 Task: Play online Dominion games in medium mode.
Action: Mouse moved to (623, 528)
Screenshot: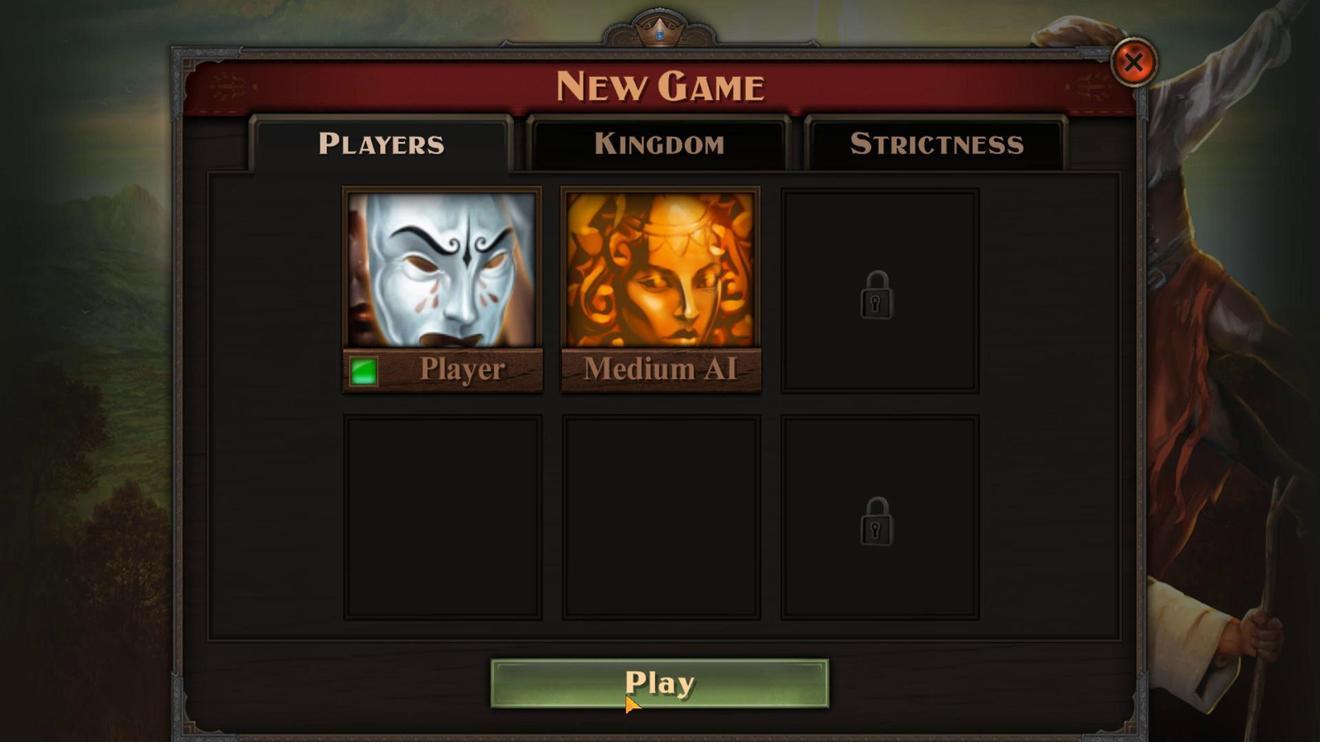 
Action: Mouse pressed left at (623, 528)
Screenshot: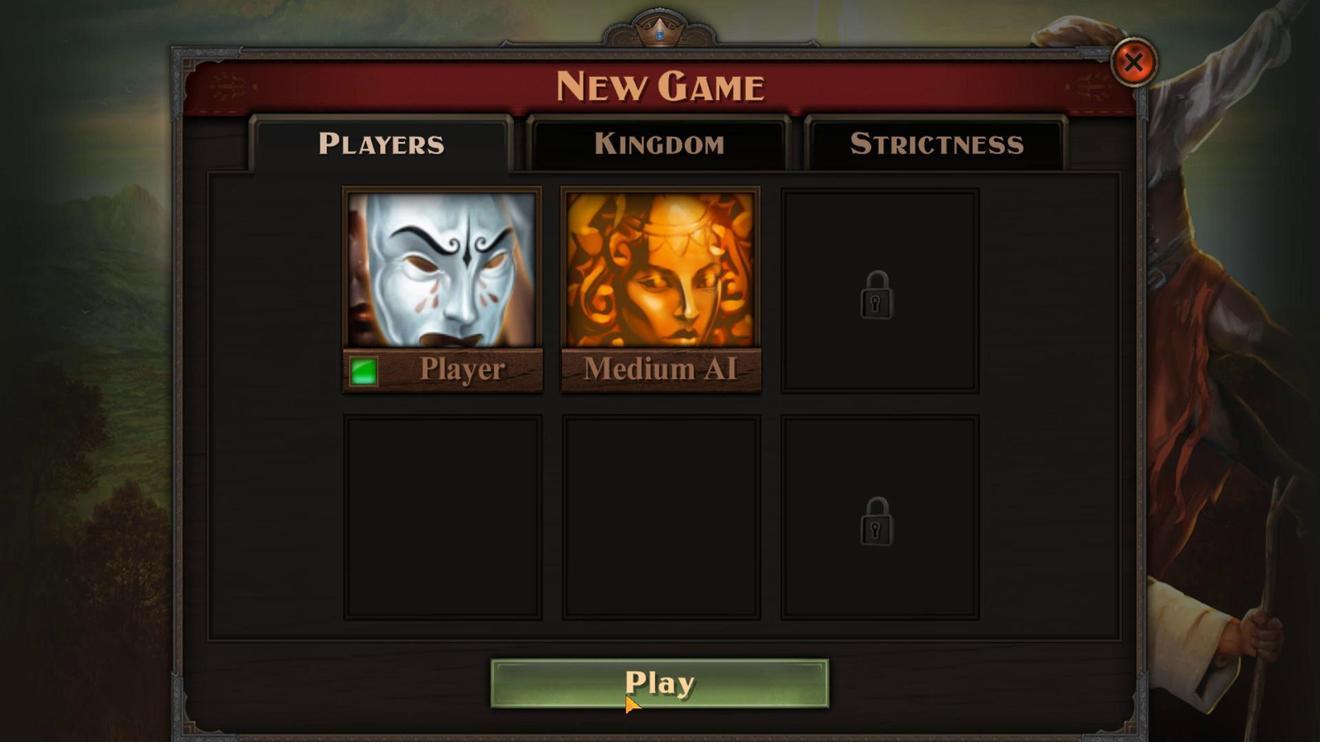 
Action: Mouse moved to (625, 524)
Screenshot: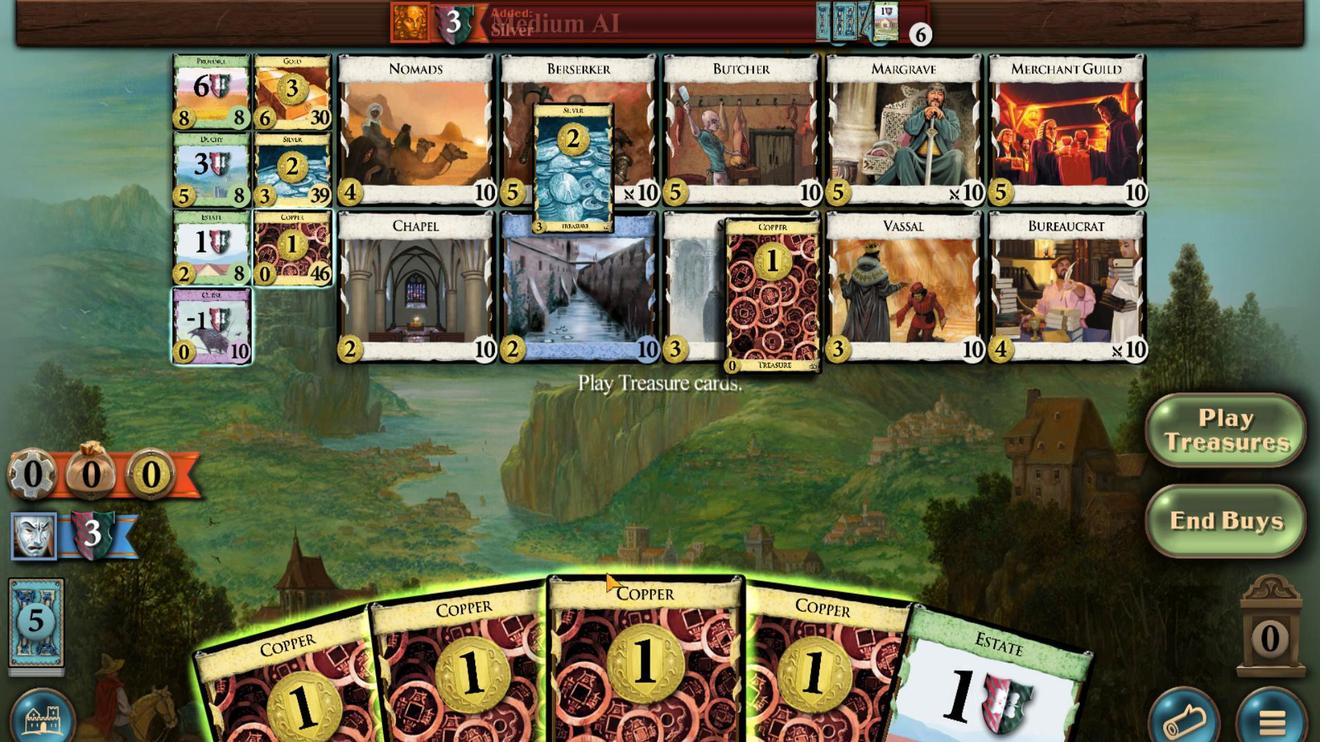 
Action: Mouse pressed left at (625, 524)
Screenshot: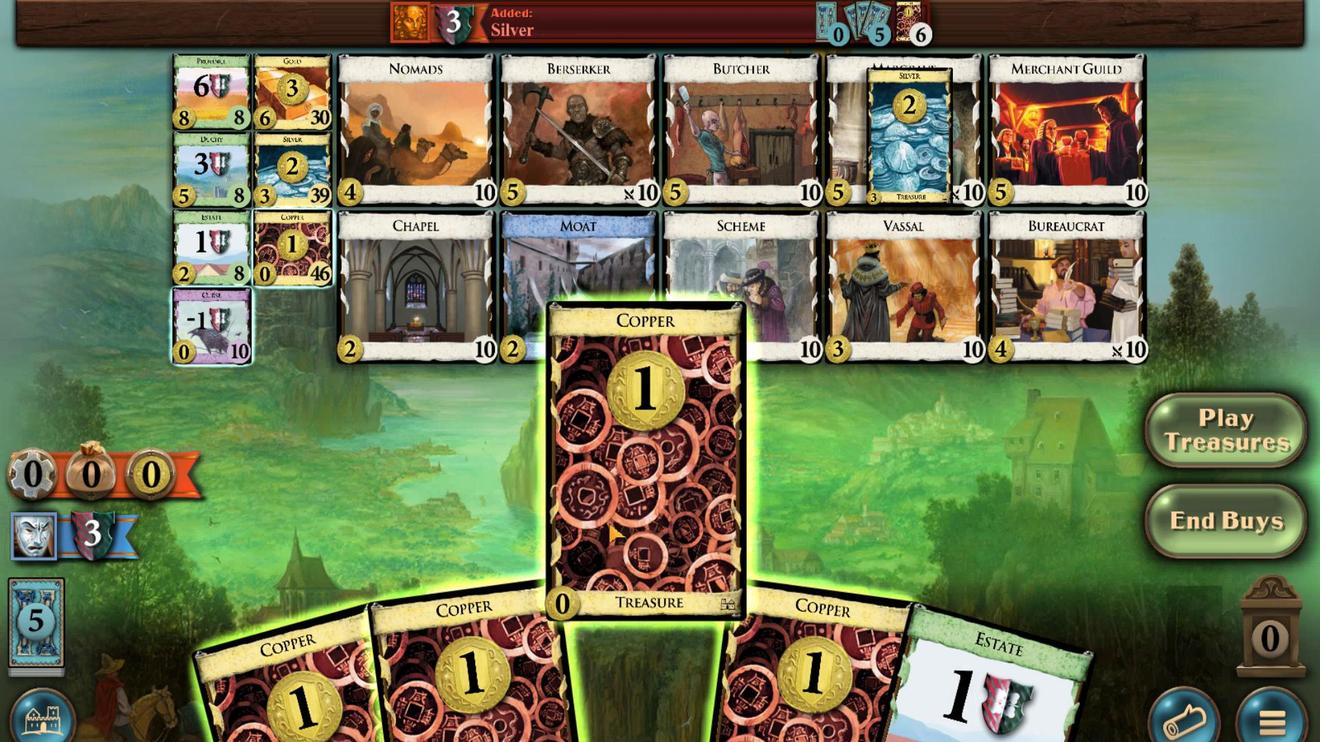 
Action: Mouse moved to (628, 526)
Screenshot: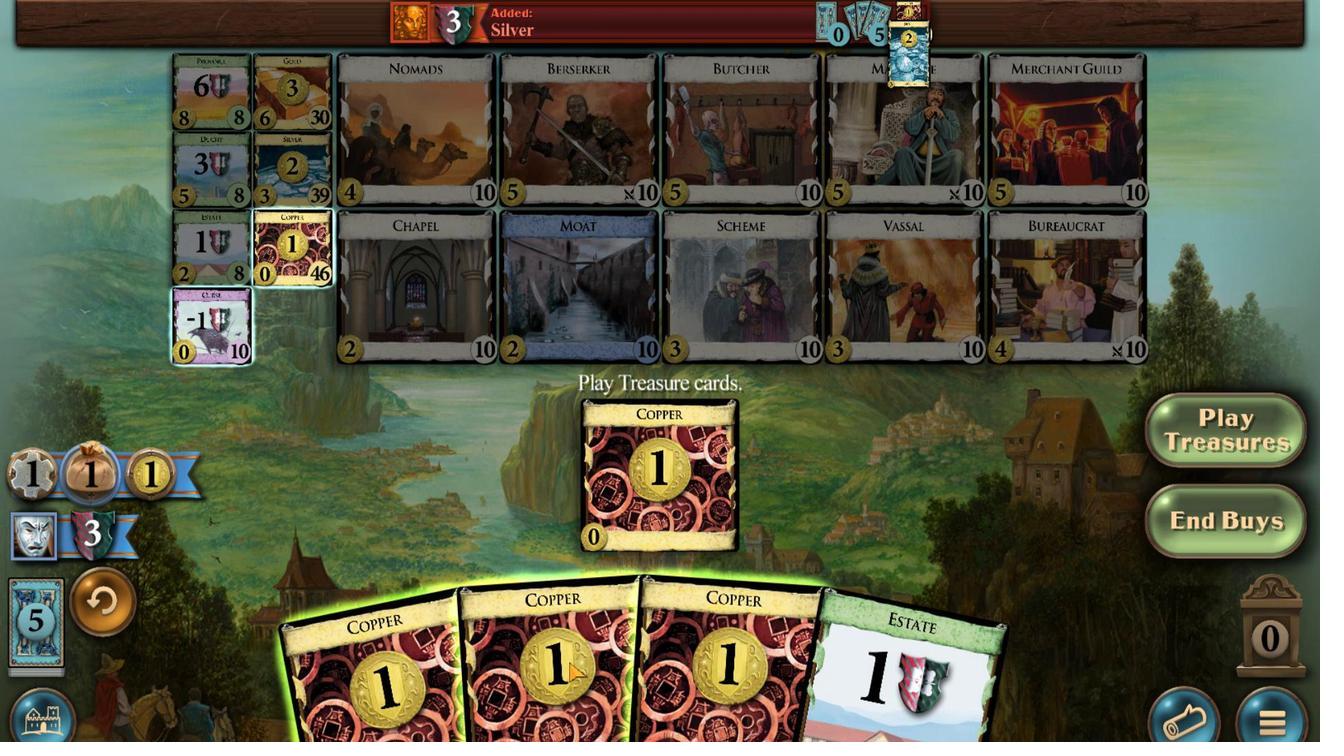
Action: Mouse pressed left at (628, 526)
Screenshot: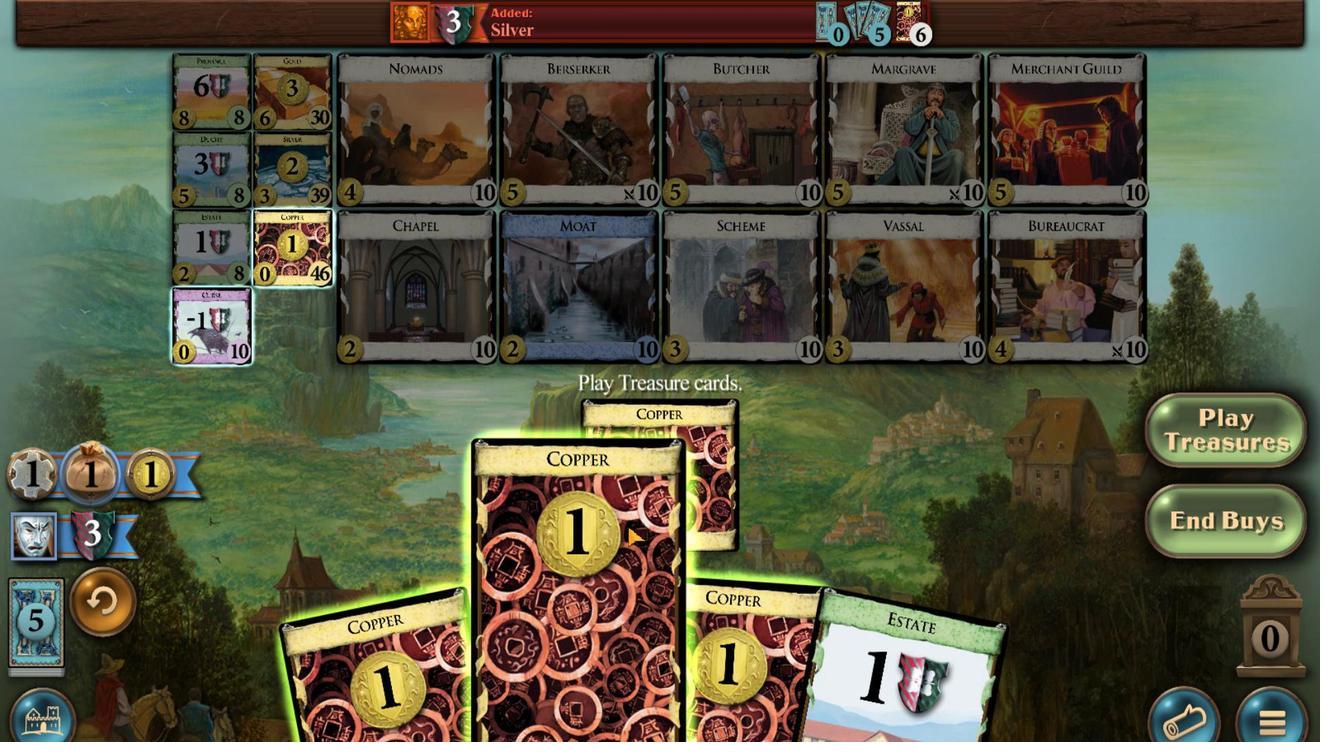 
Action: Mouse moved to (623, 520)
Screenshot: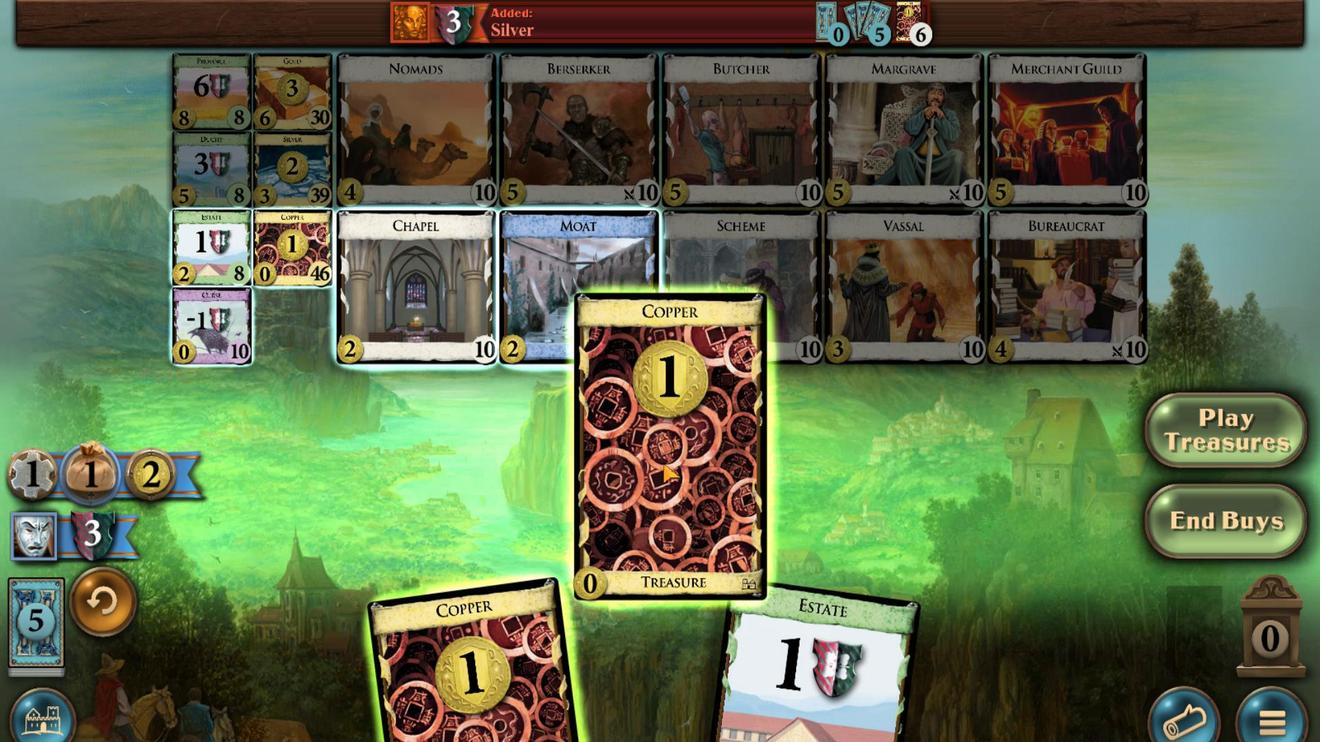 
Action: Mouse pressed left at (623, 520)
Screenshot: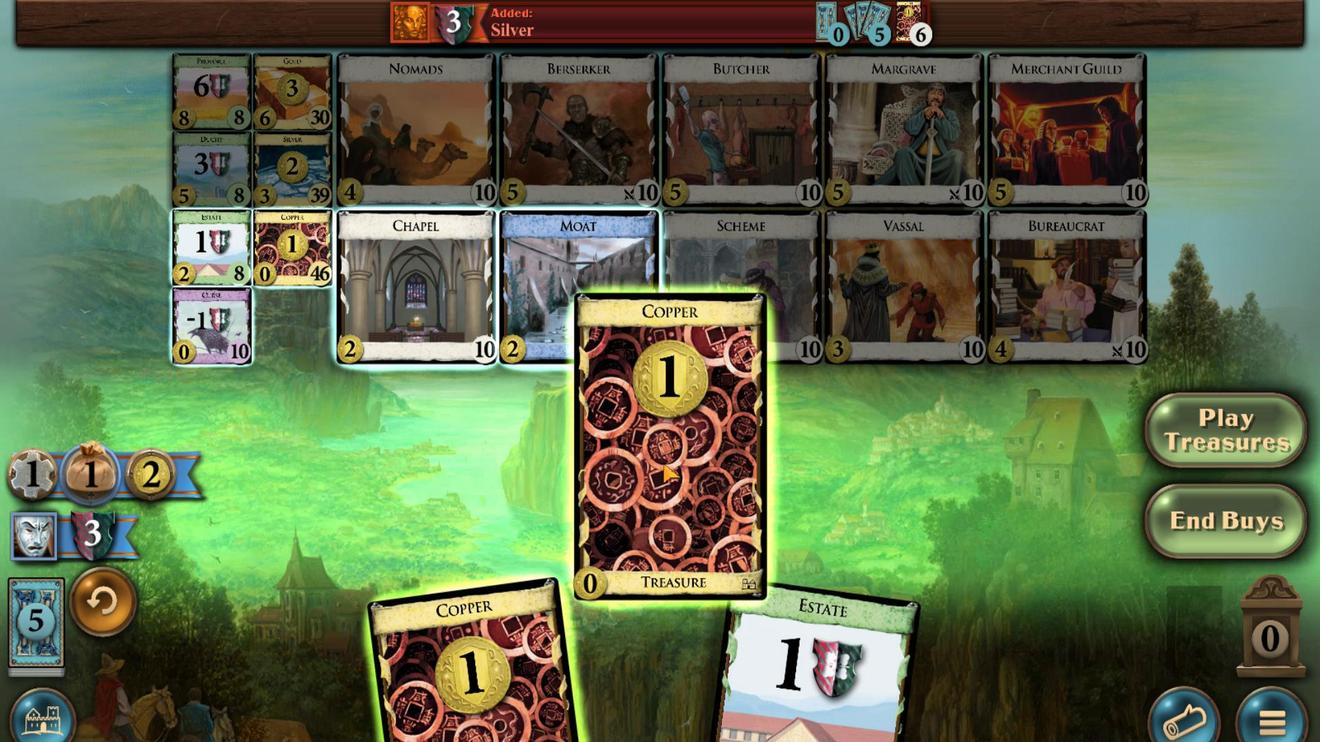 
Action: Mouse moved to (630, 524)
Screenshot: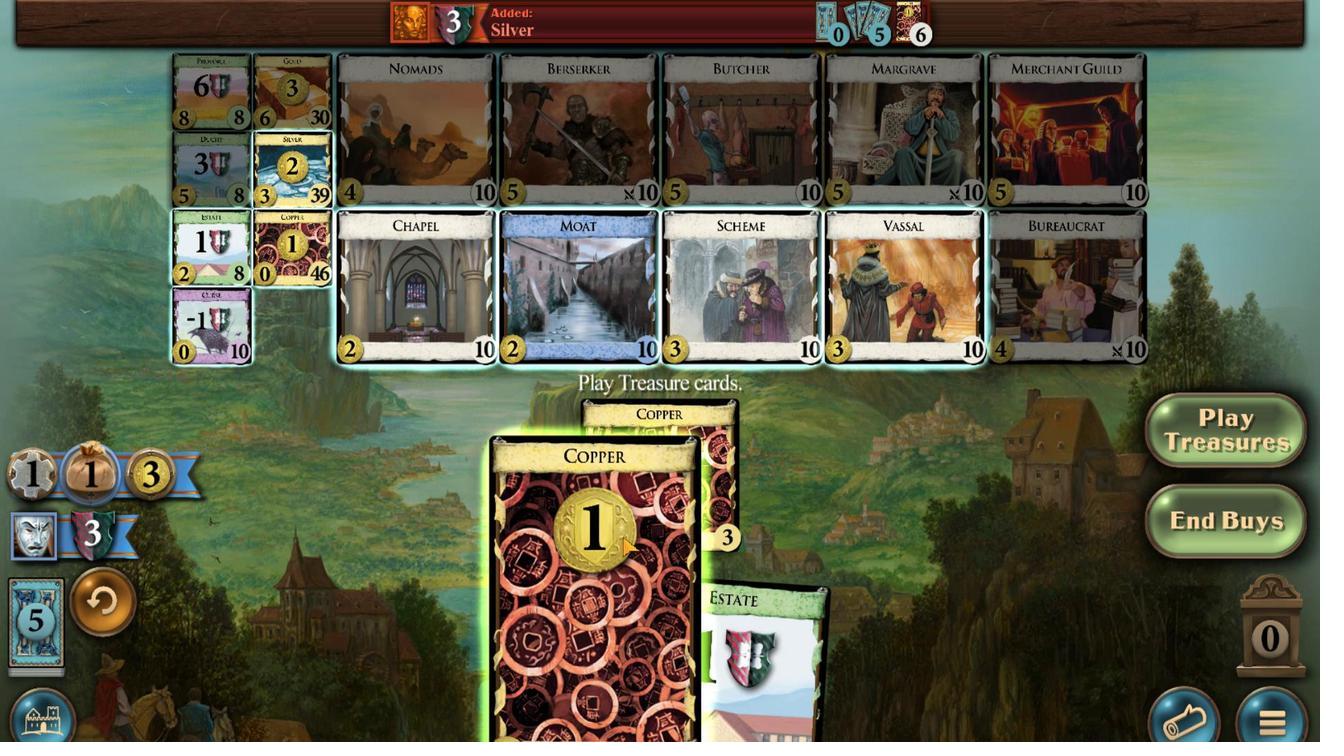 
Action: Mouse pressed left at (630, 524)
Screenshot: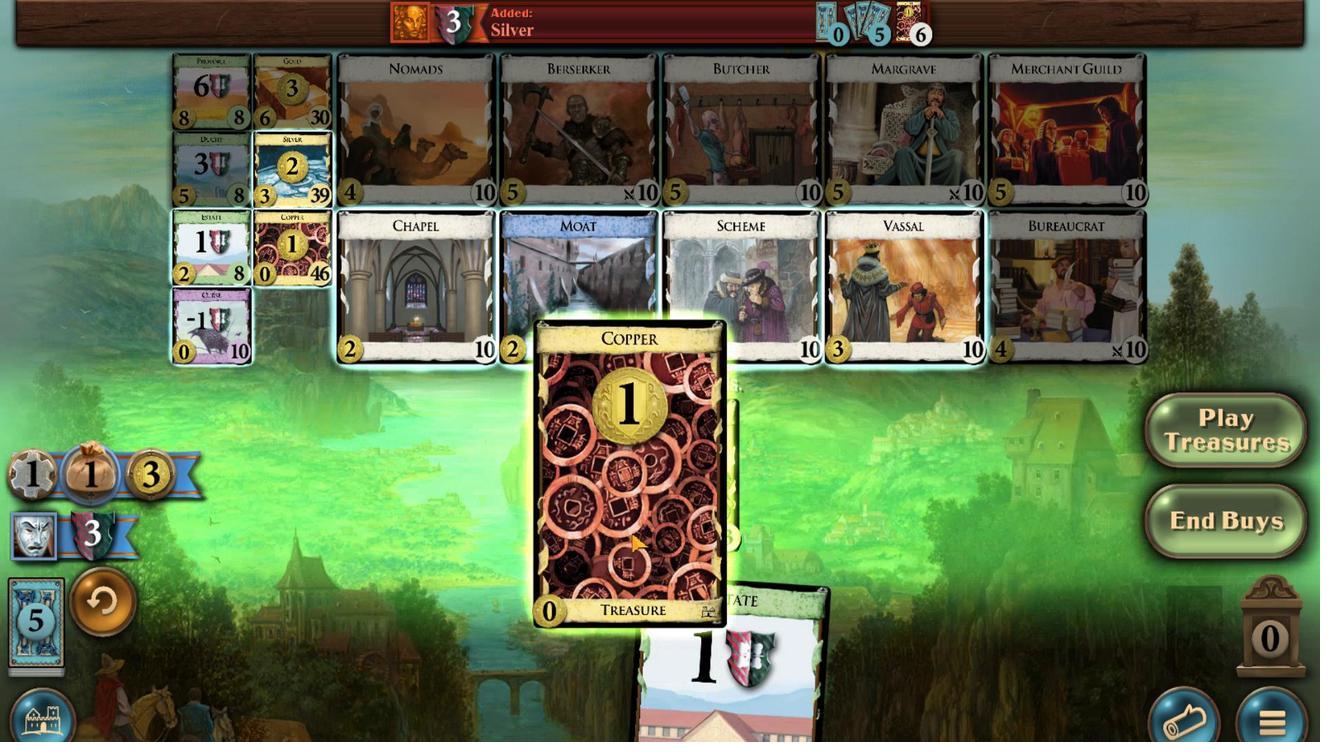 
Action: Mouse moved to (650, 488)
Screenshot: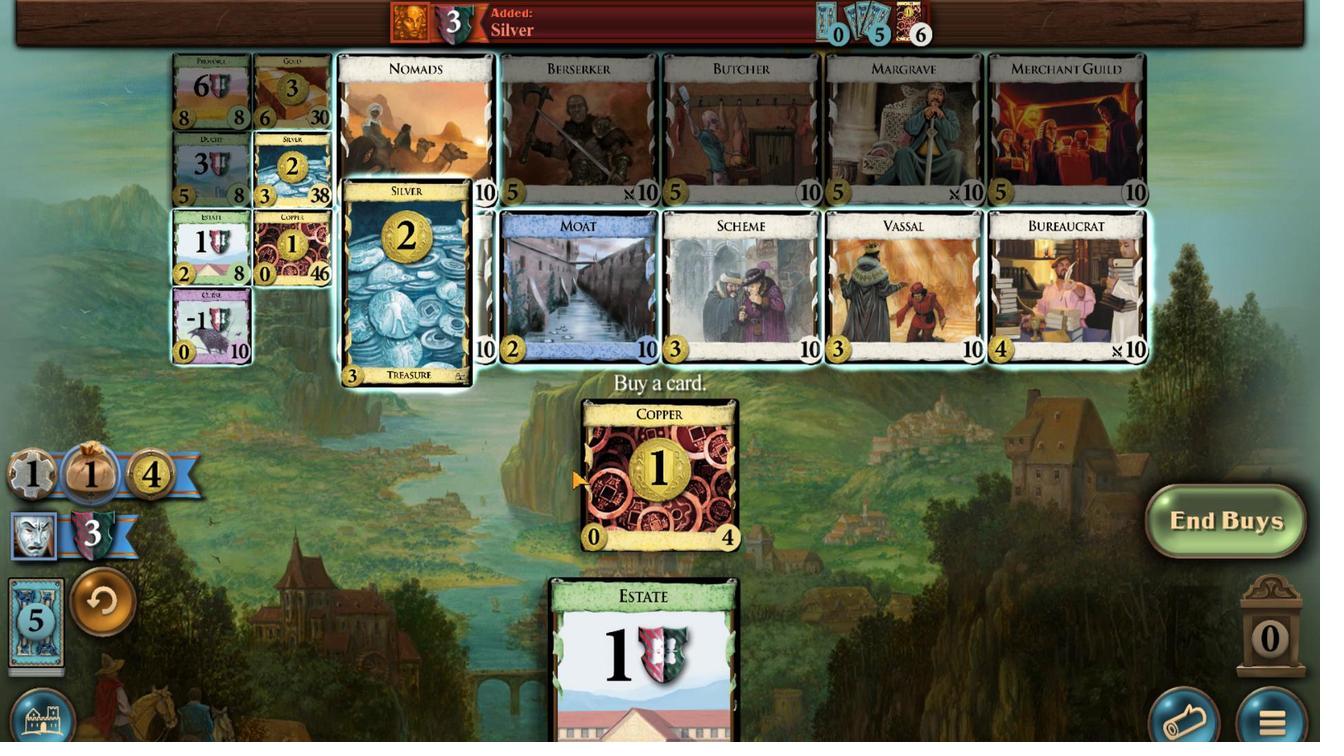 
Action: Mouse pressed left at (650, 488)
Screenshot: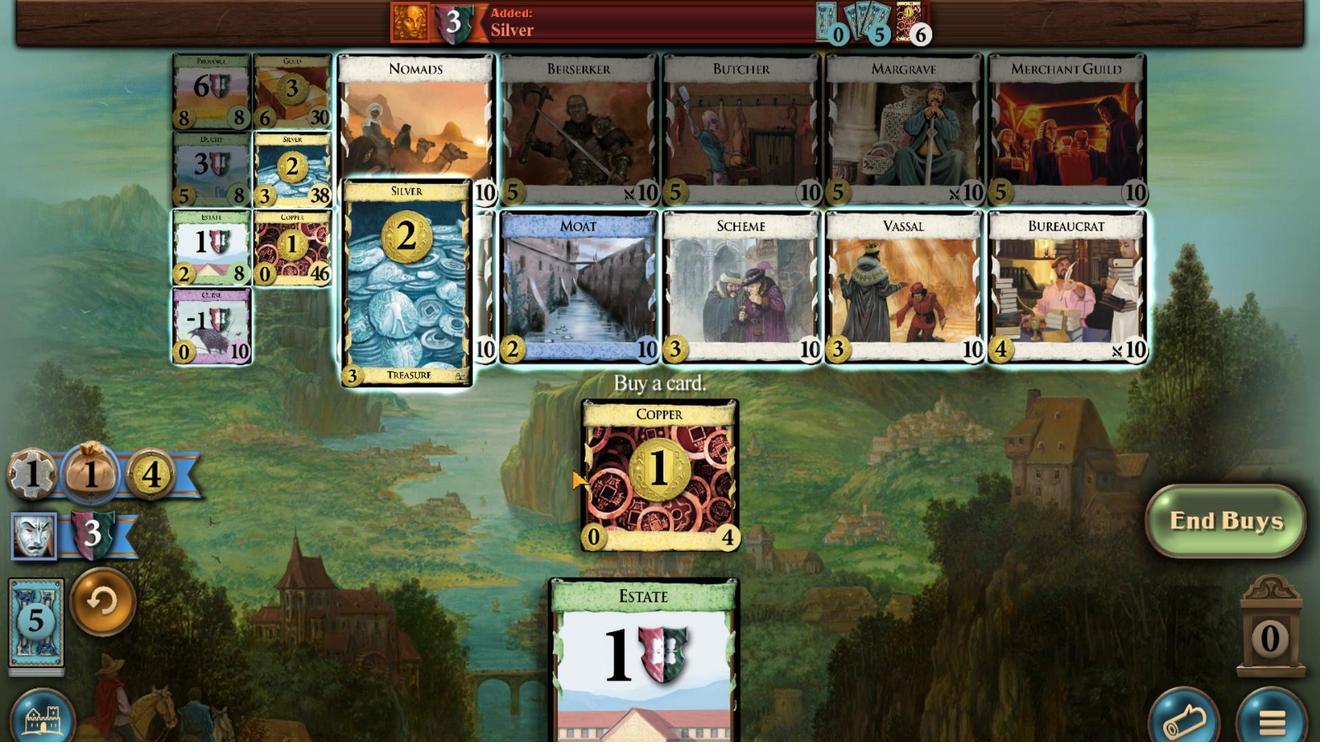 
Action: Mouse moved to (637, 525)
Screenshot: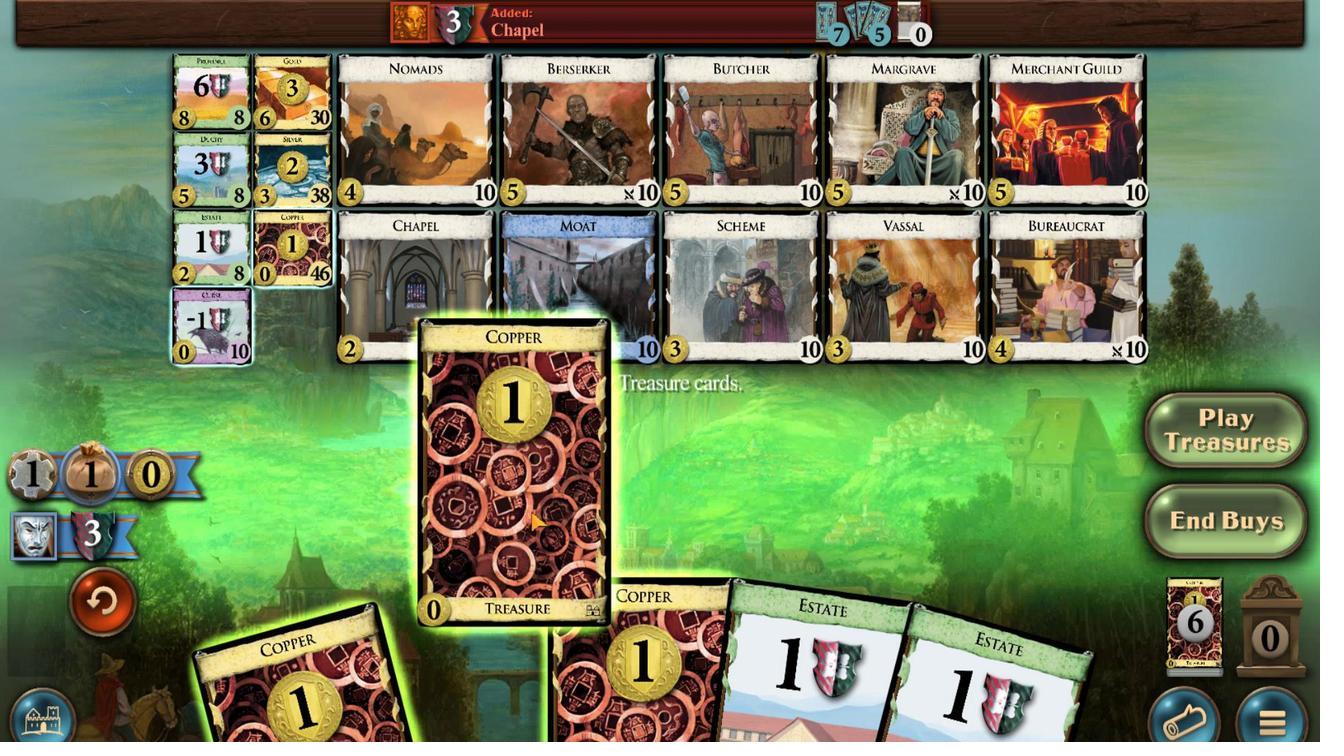 
Action: Mouse pressed left at (637, 525)
Screenshot: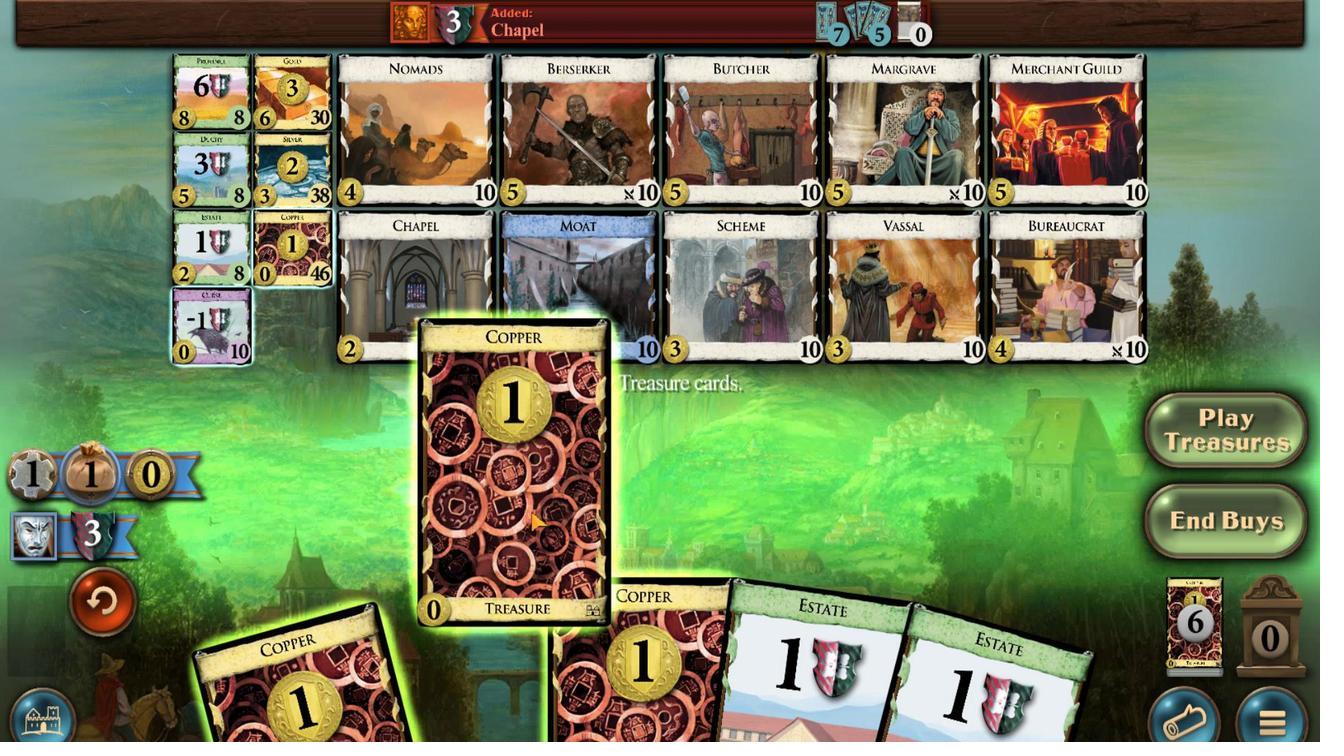 
Action: Mouse moved to (629, 524)
Screenshot: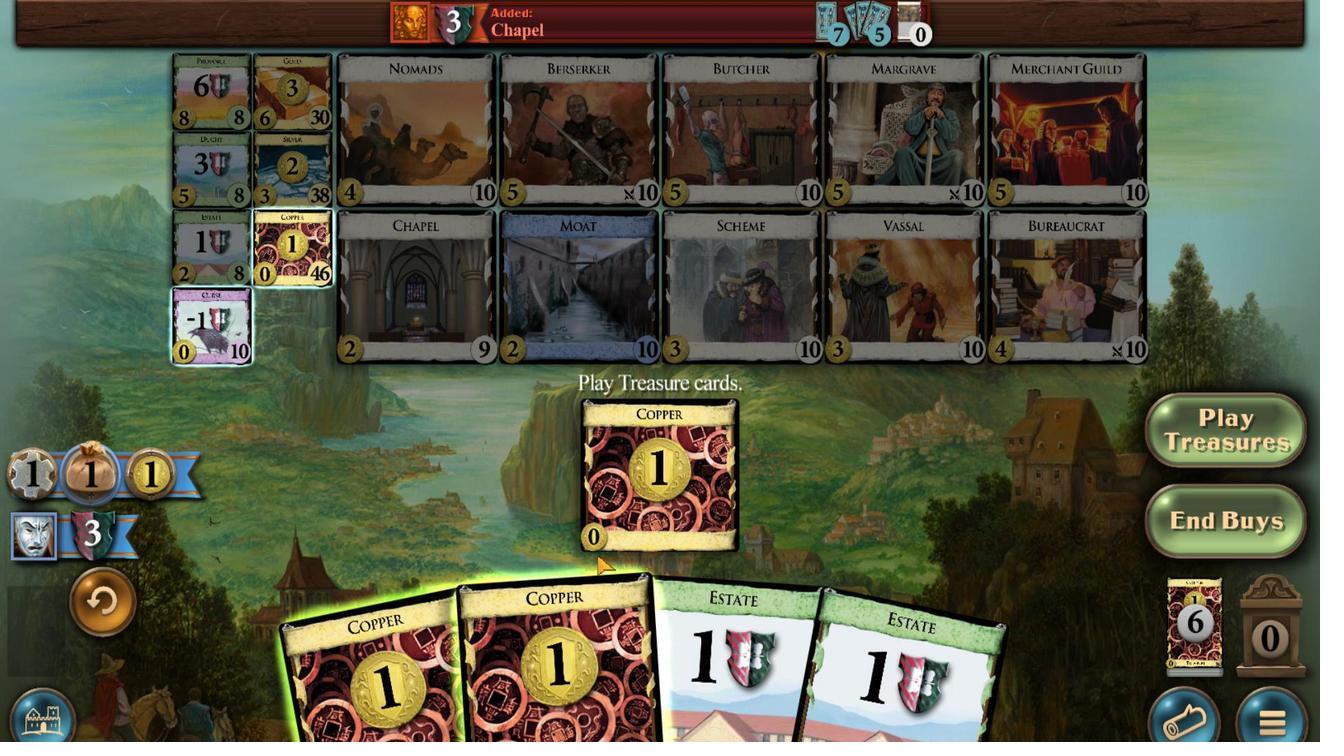 
Action: Mouse pressed left at (629, 524)
Screenshot: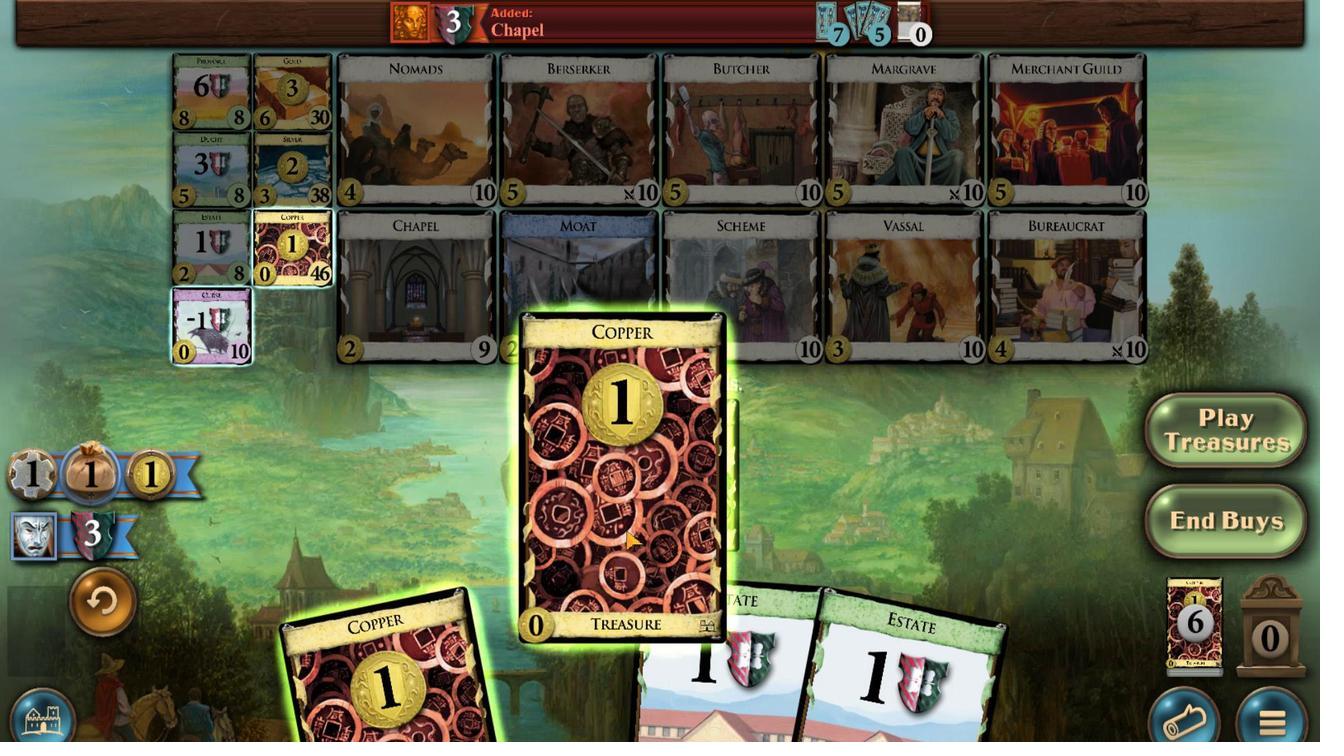 
Action: Mouse moved to (636, 524)
Screenshot: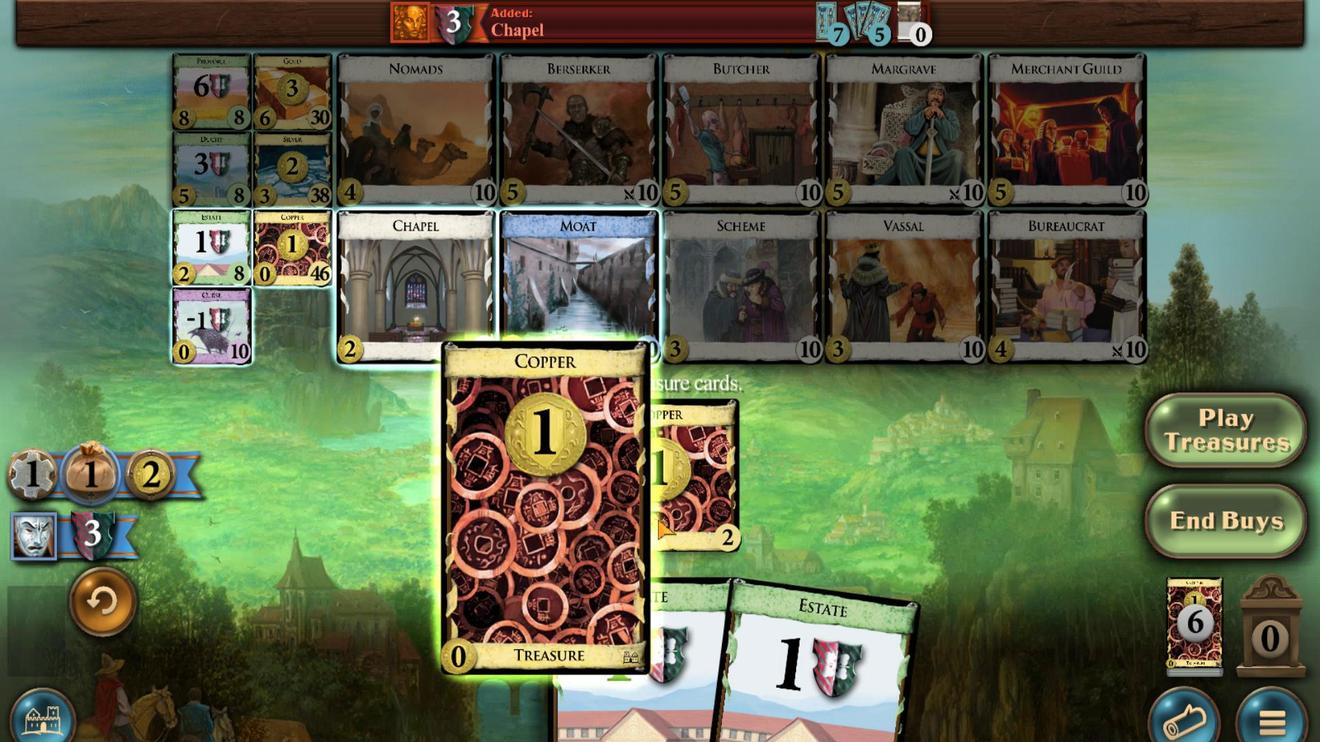 
Action: Mouse pressed left at (636, 524)
Screenshot: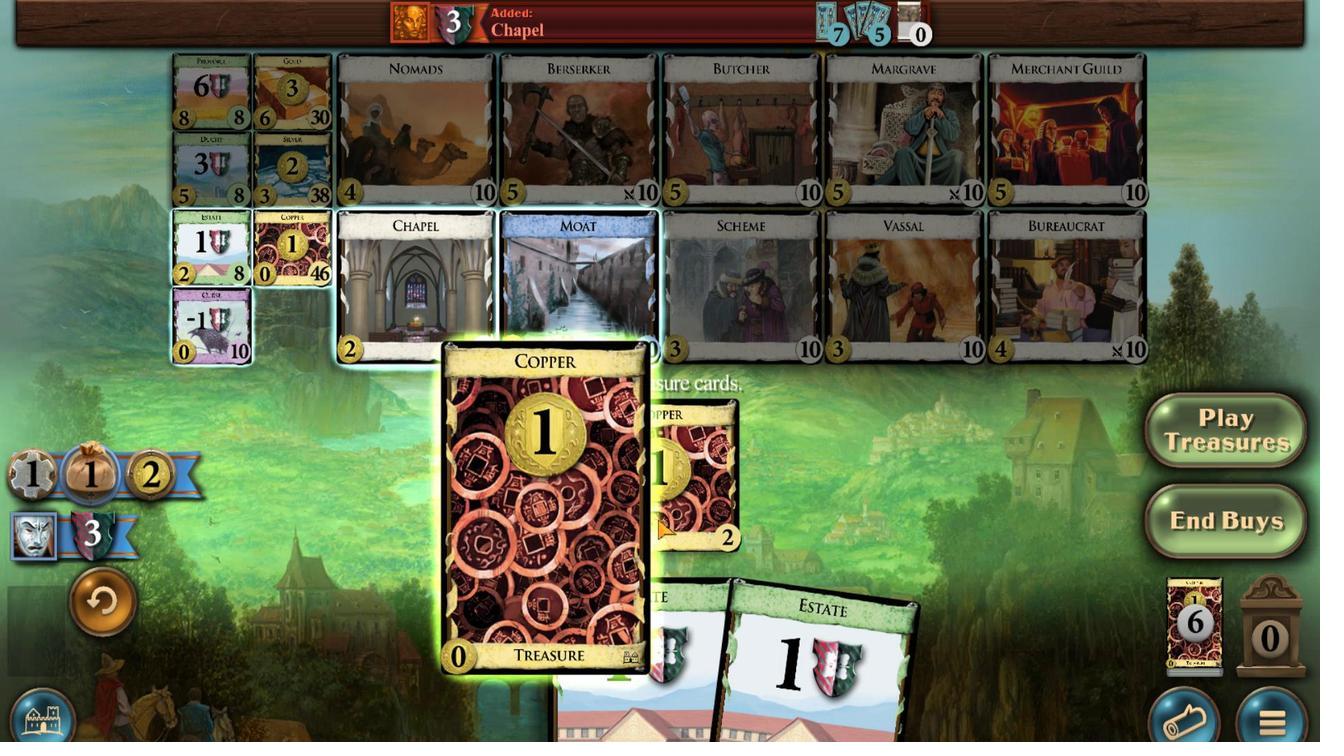 
Action: Mouse moved to (651, 489)
Screenshot: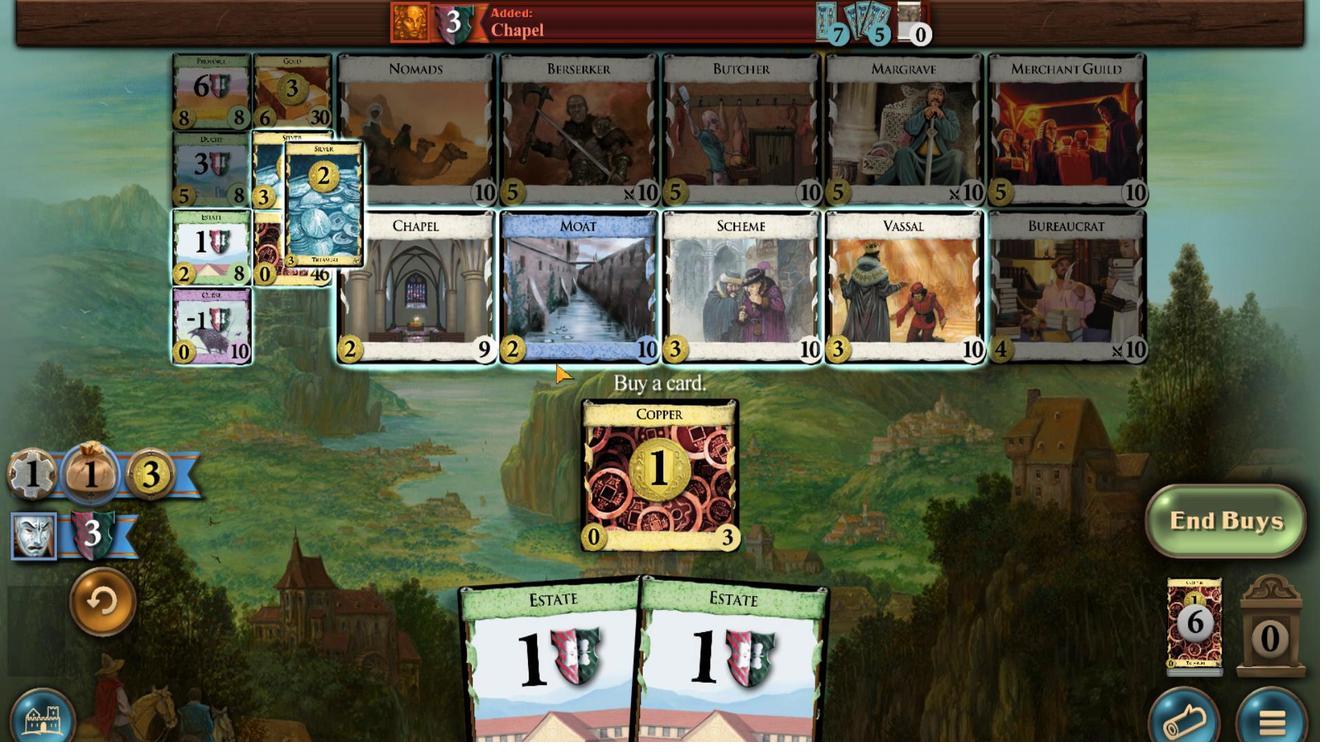 
Action: Mouse pressed left at (651, 489)
Screenshot: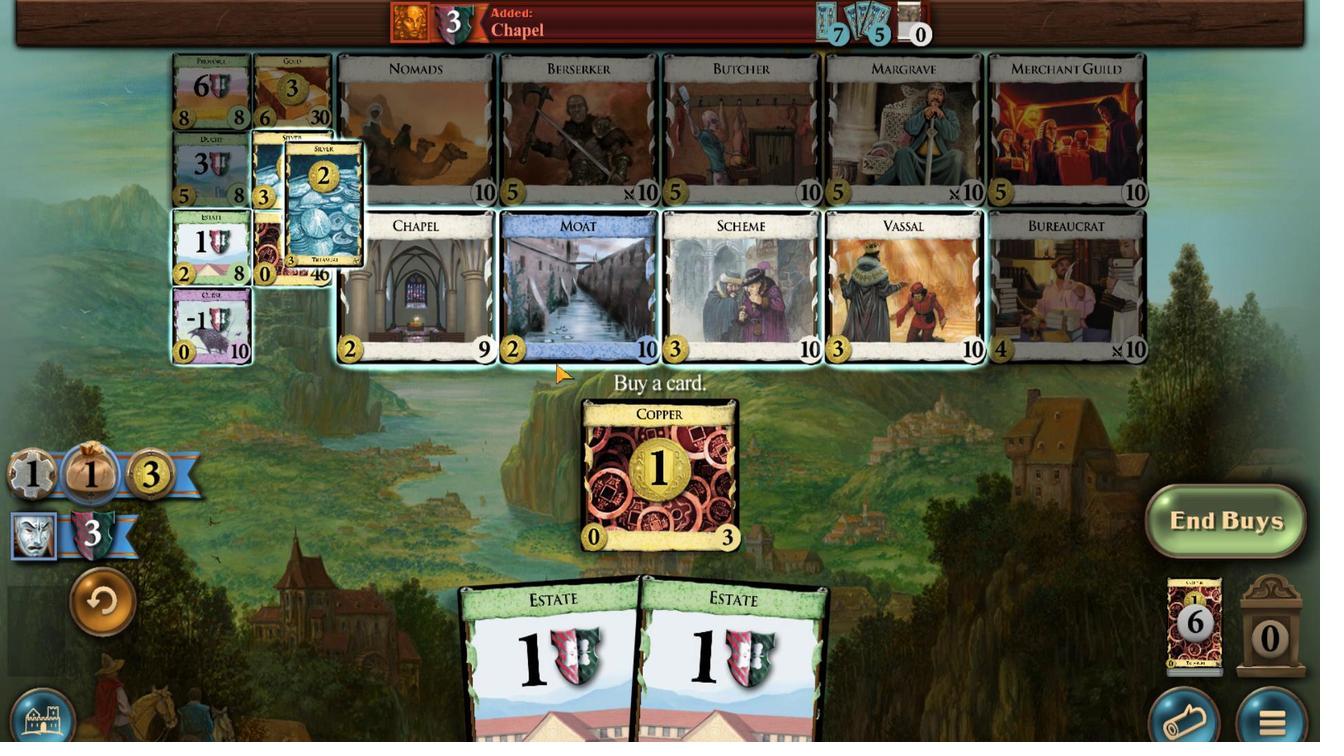 
Action: Mouse moved to (610, 525)
Screenshot: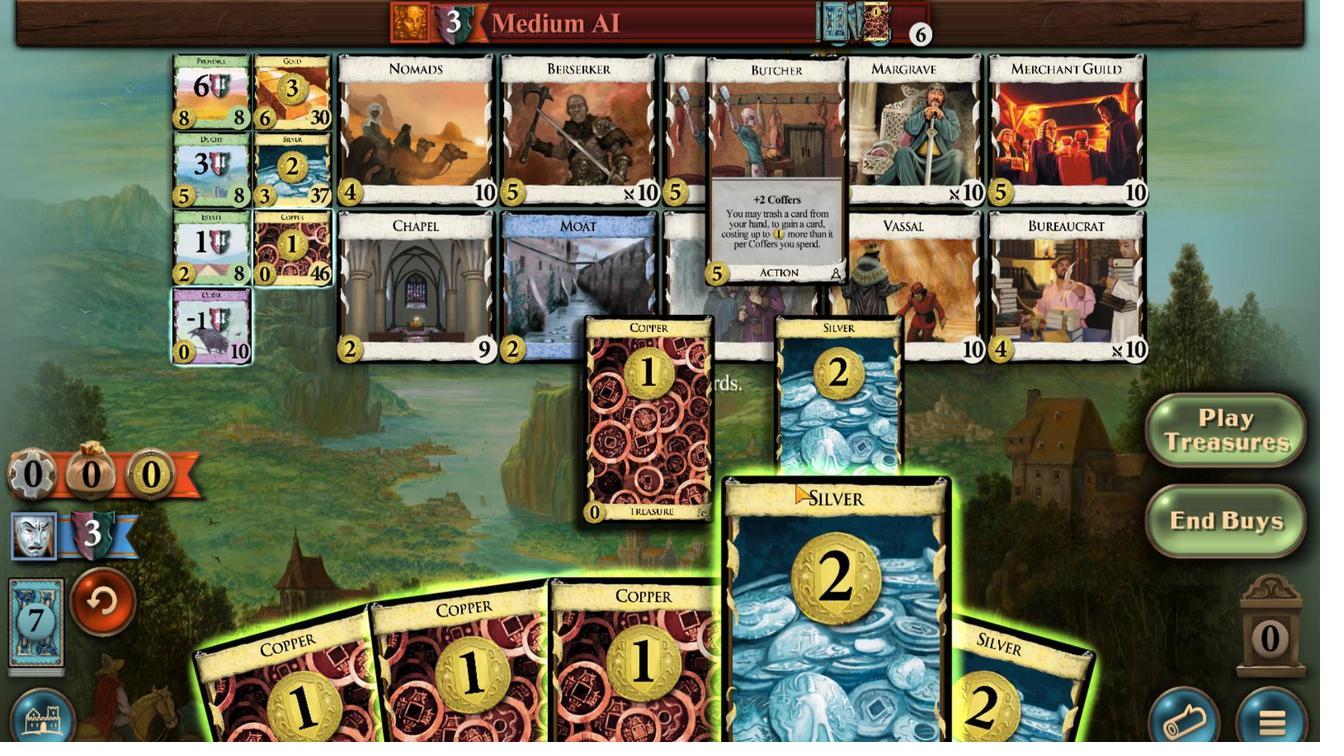 
Action: Mouse pressed left at (610, 525)
Screenshot: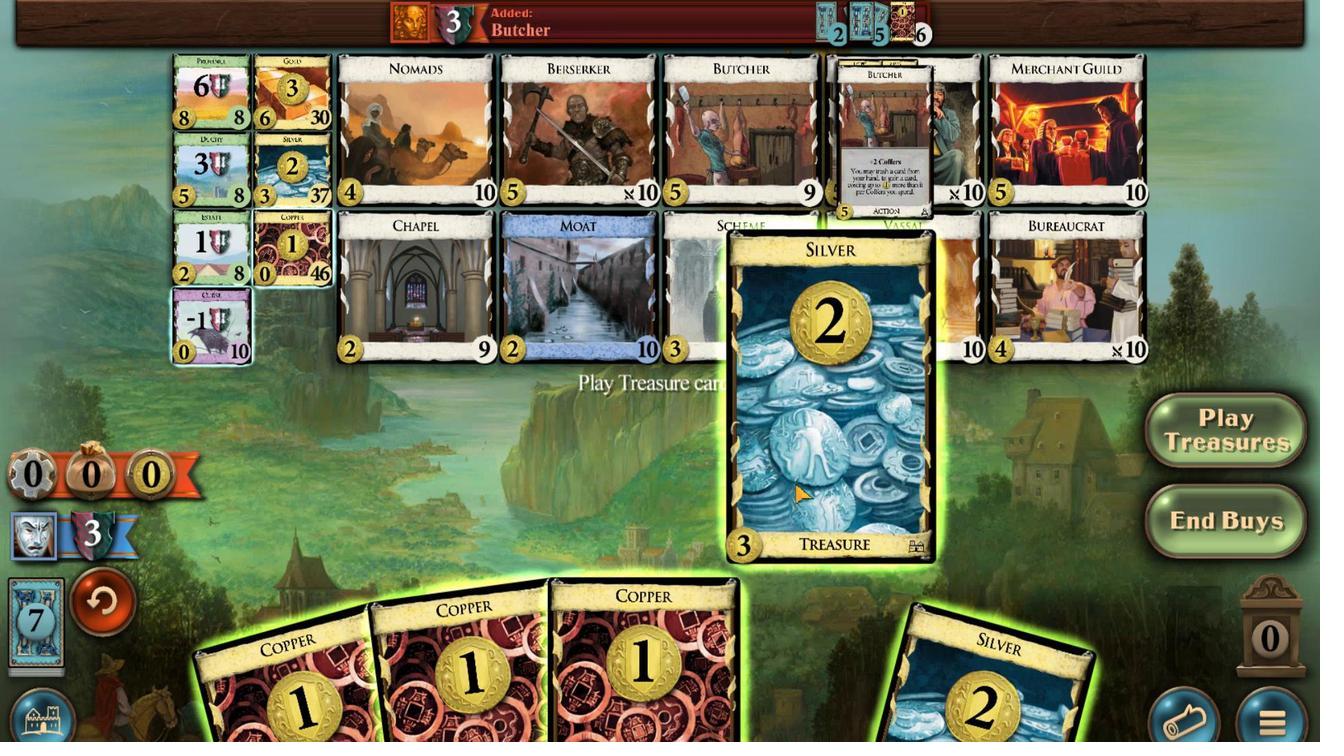
Action: Mouse moved to (601, 526)
Screenshot: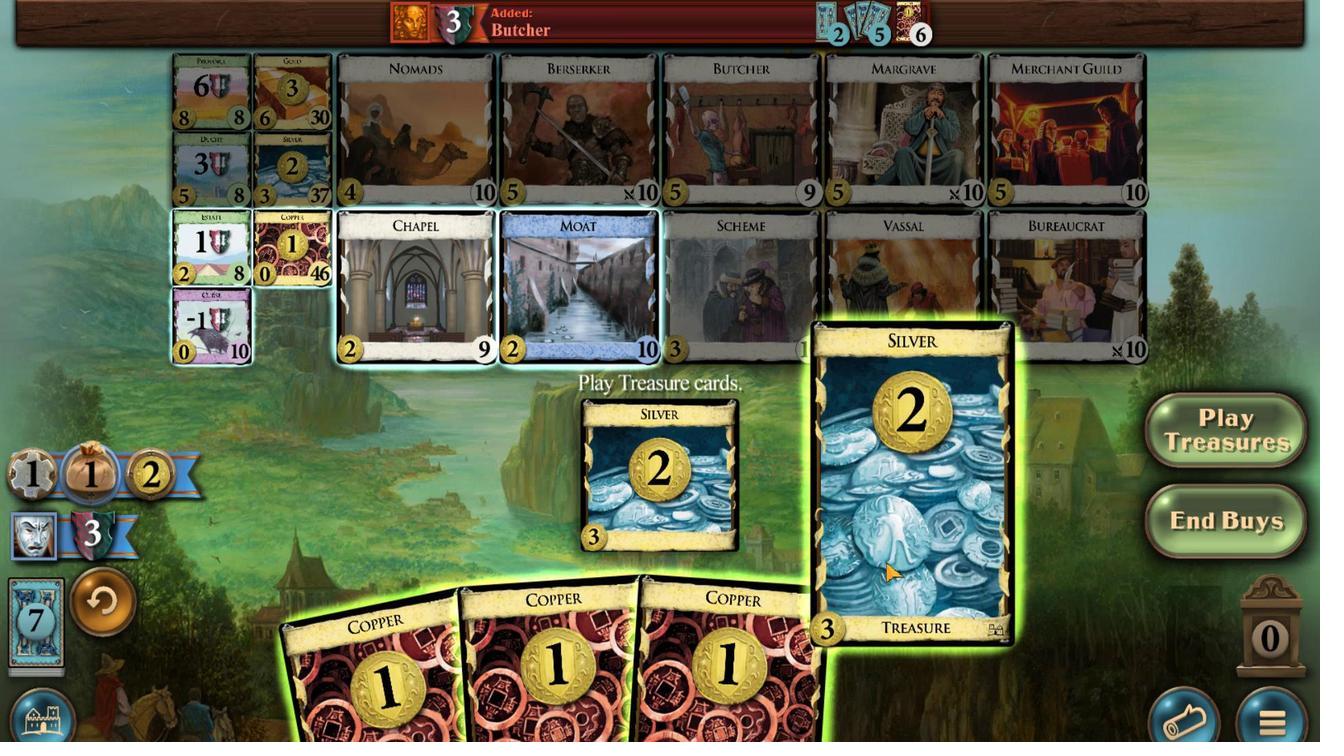 
Action: Mouse pressed left at (601, 526)
Screenshot: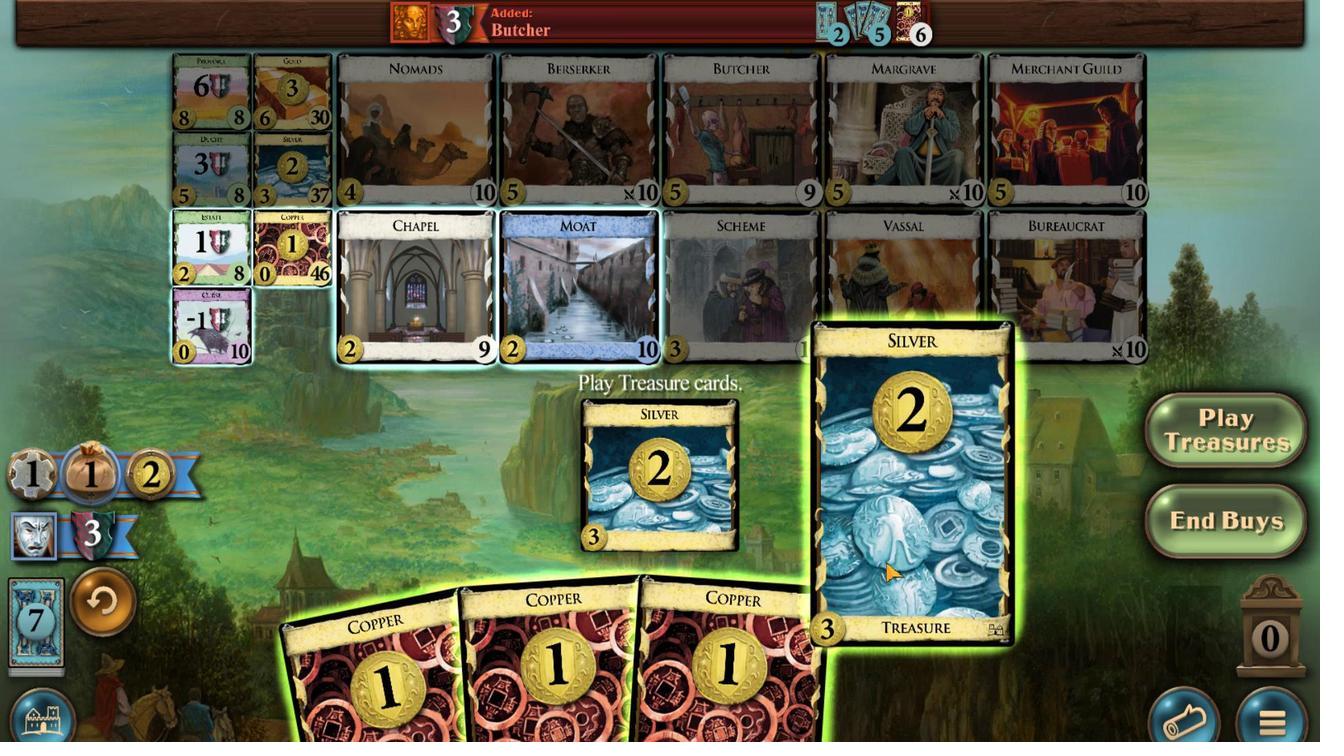 
Action: Mouse moved to (609, 524)
Screenshot: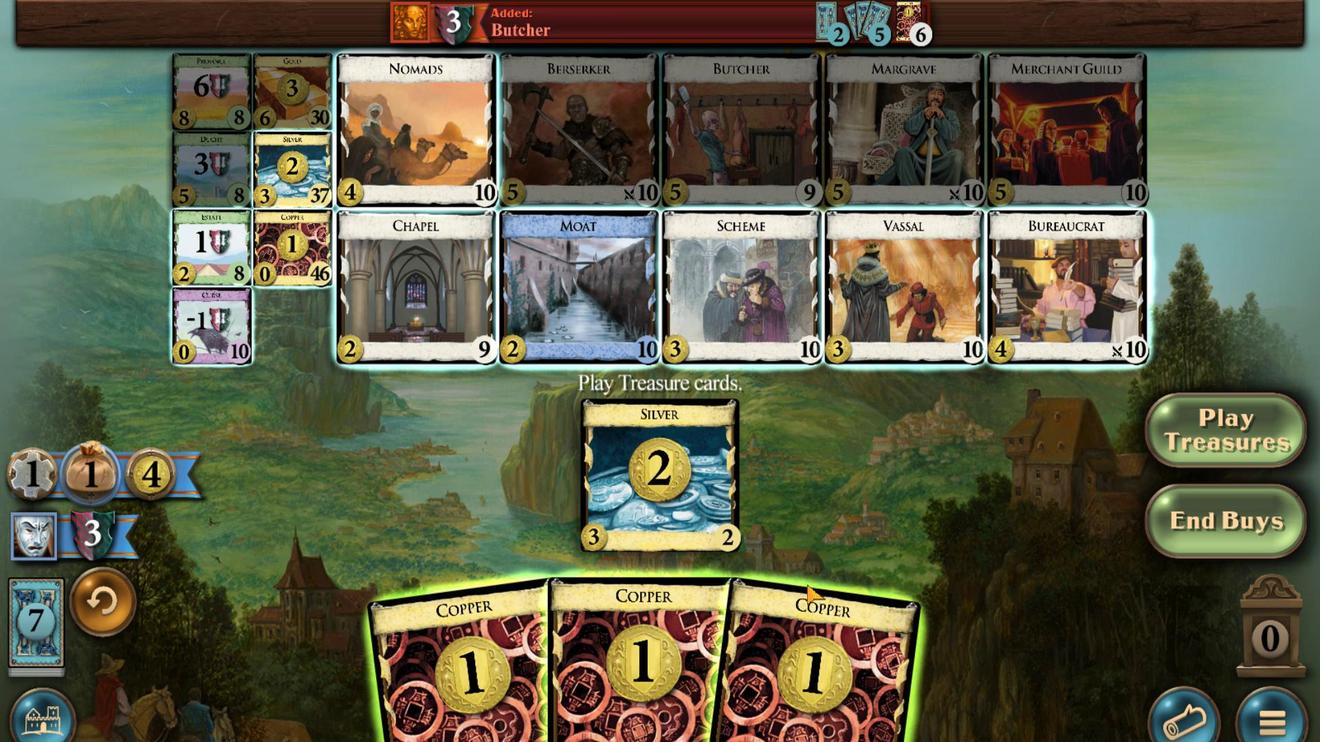 
Action: Mouse pressed left at (609, 524)
Screenshot: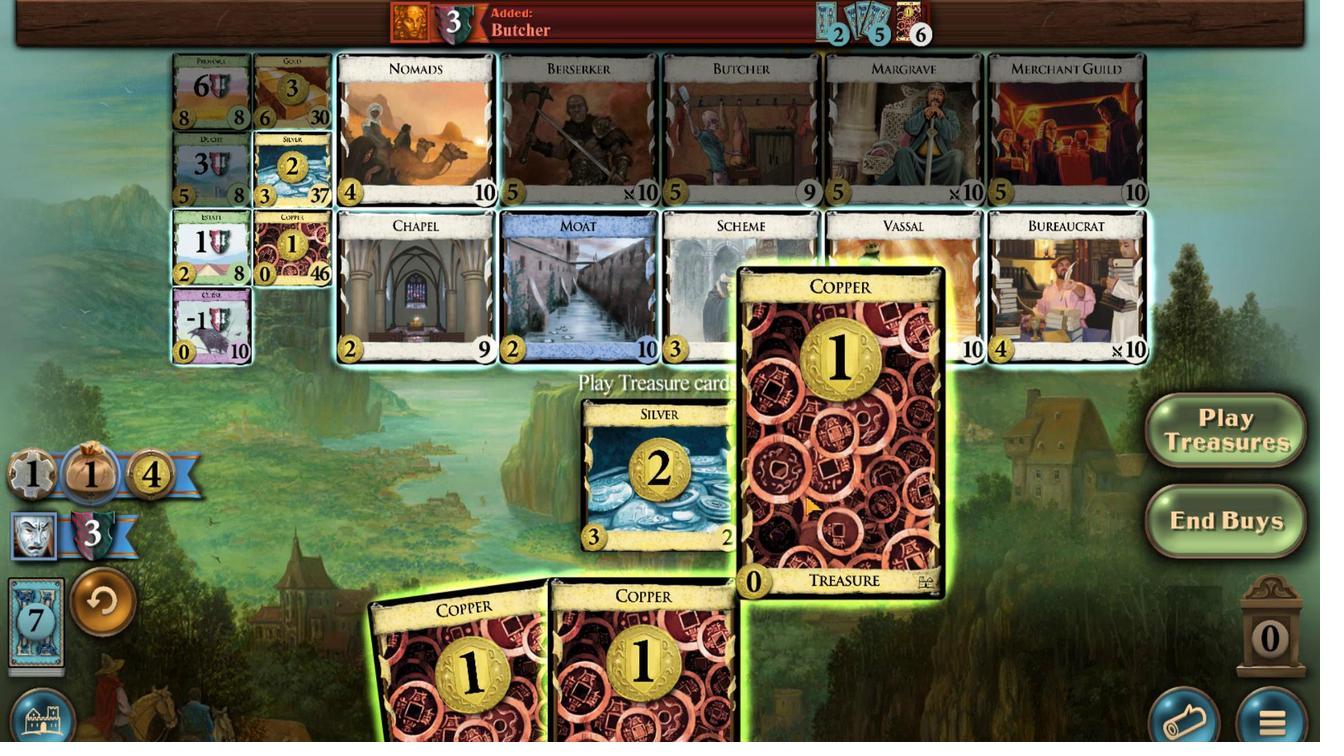 
Action: Mouse moved to (659, 488)
Screenshot: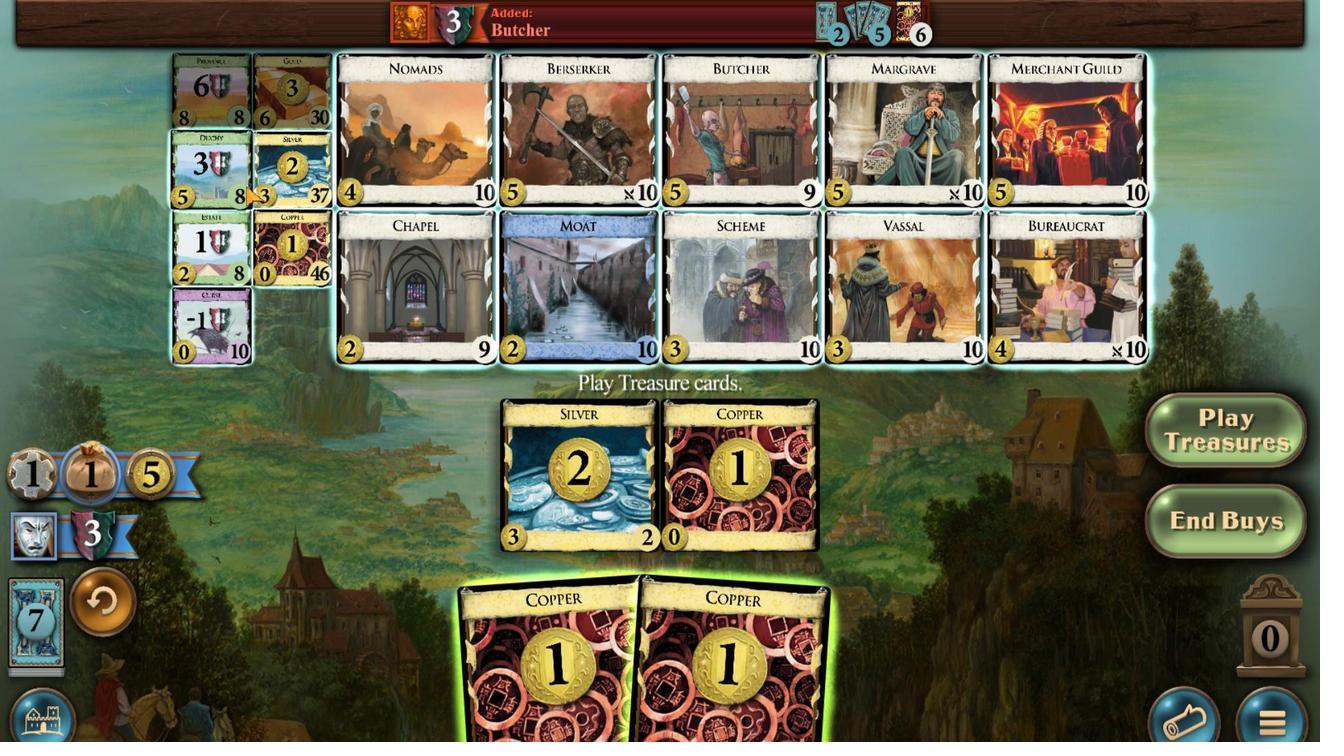 
Action: Mouse pressed left at (659, 488)
Screenshot: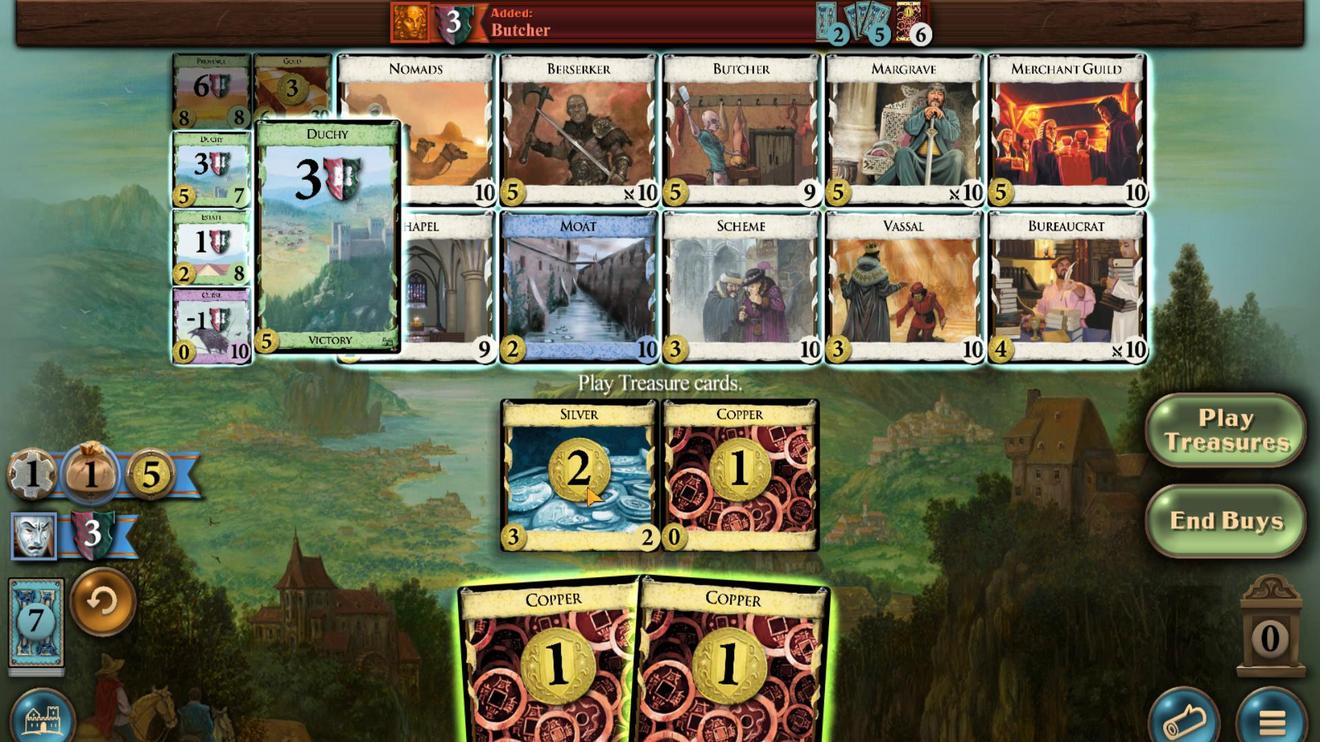 
Action: Mouse moved to (619, 524)
Screenshot: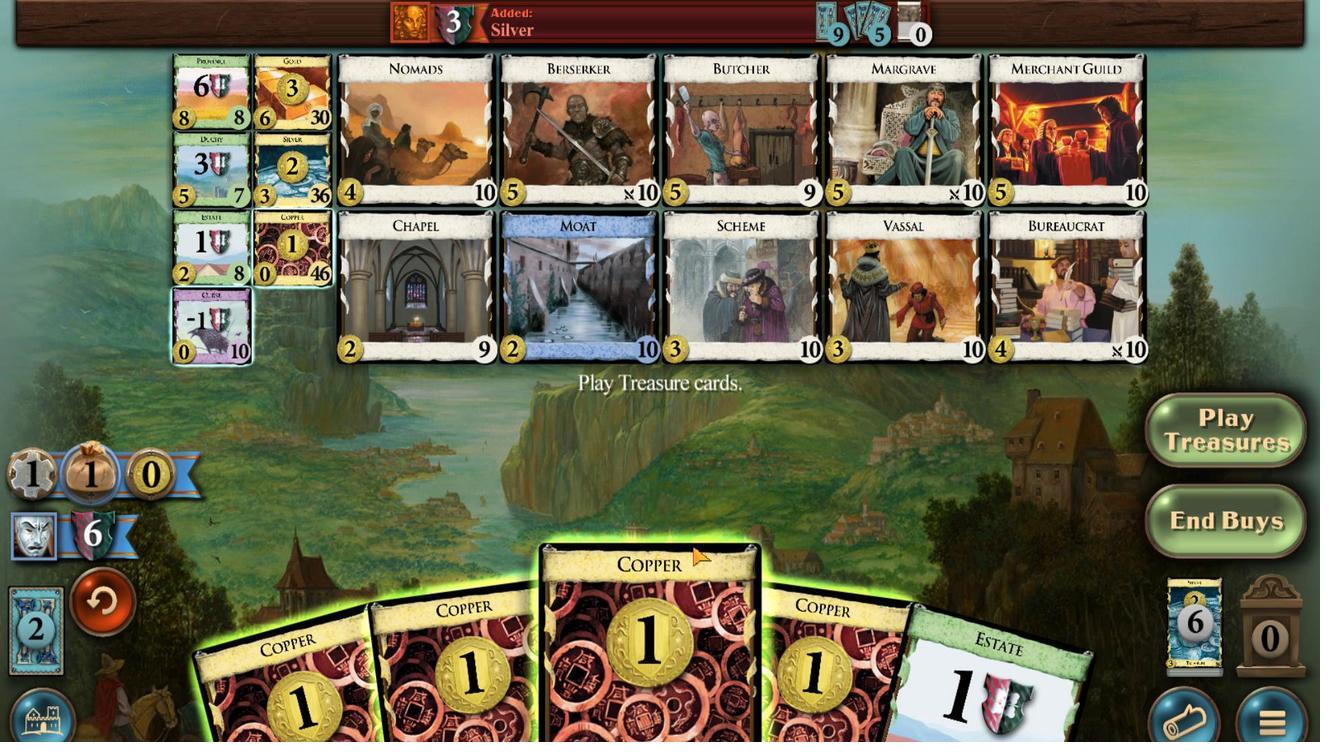 
Action: Mouse pressed left at (619, 524)
Screenshot: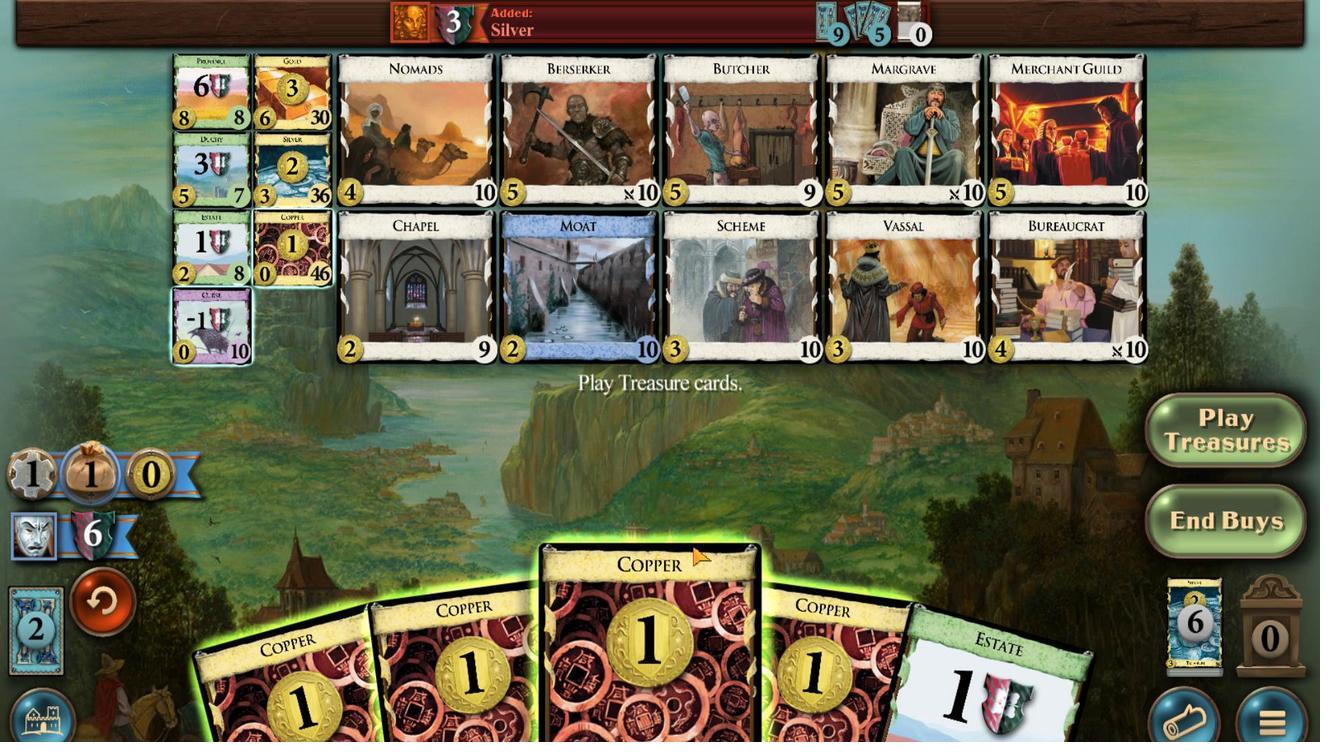 
Action: Mouse moved to (633, 524)
Screenshot: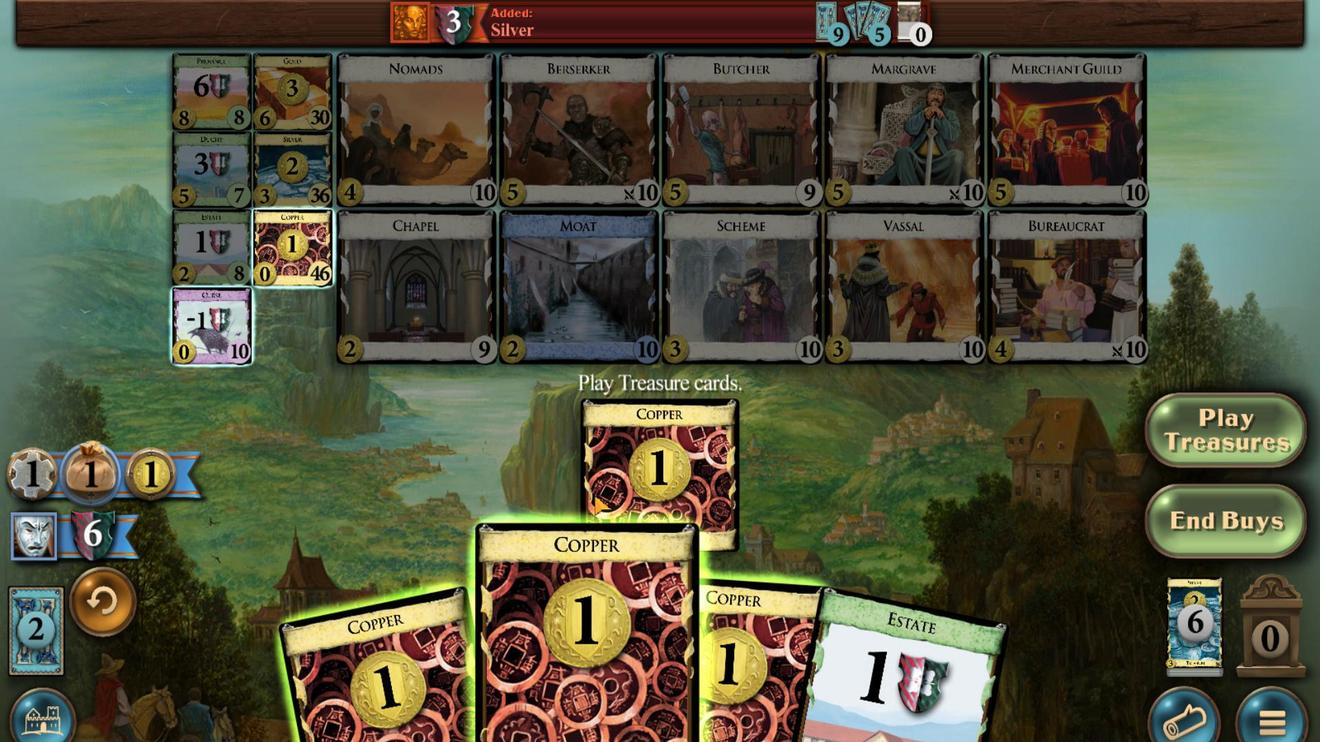 
Action: Mouse pressed left at (633, 524)
Screenshot: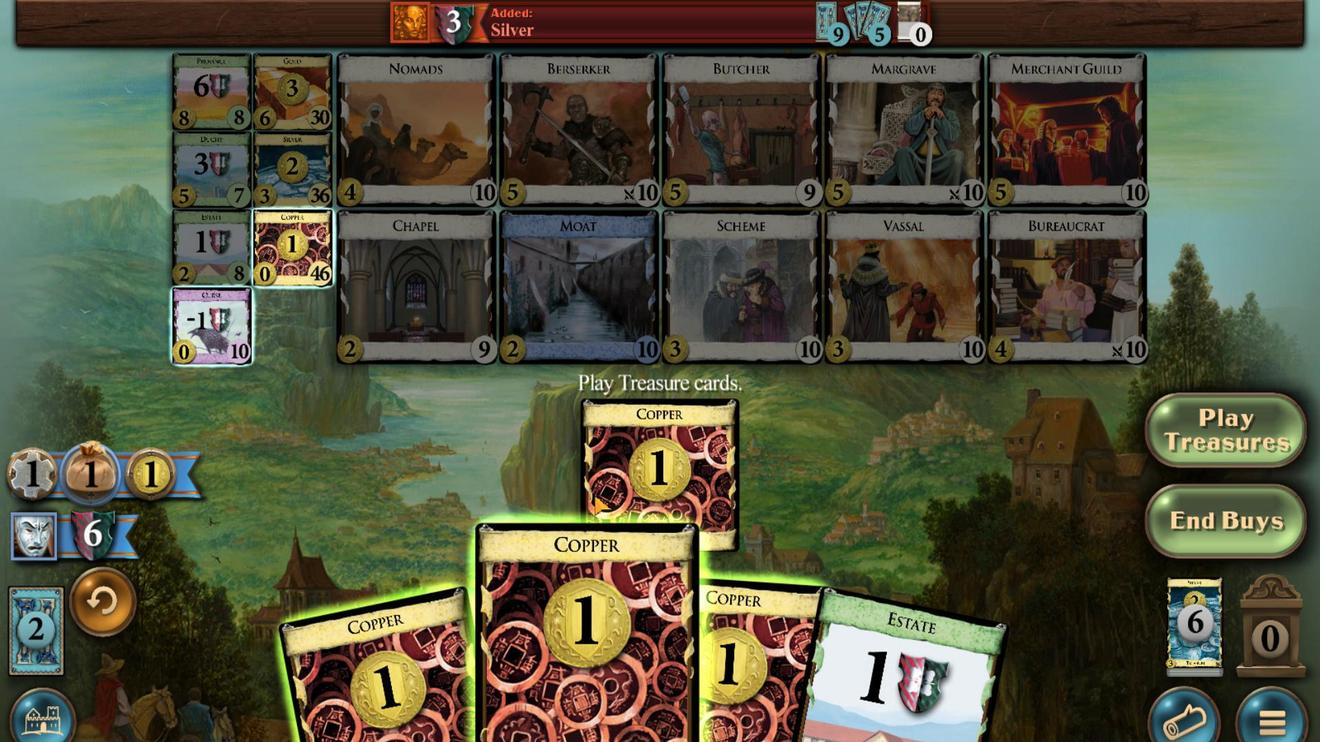 
Action: Mouse moved to (622, 526)
Screenshot: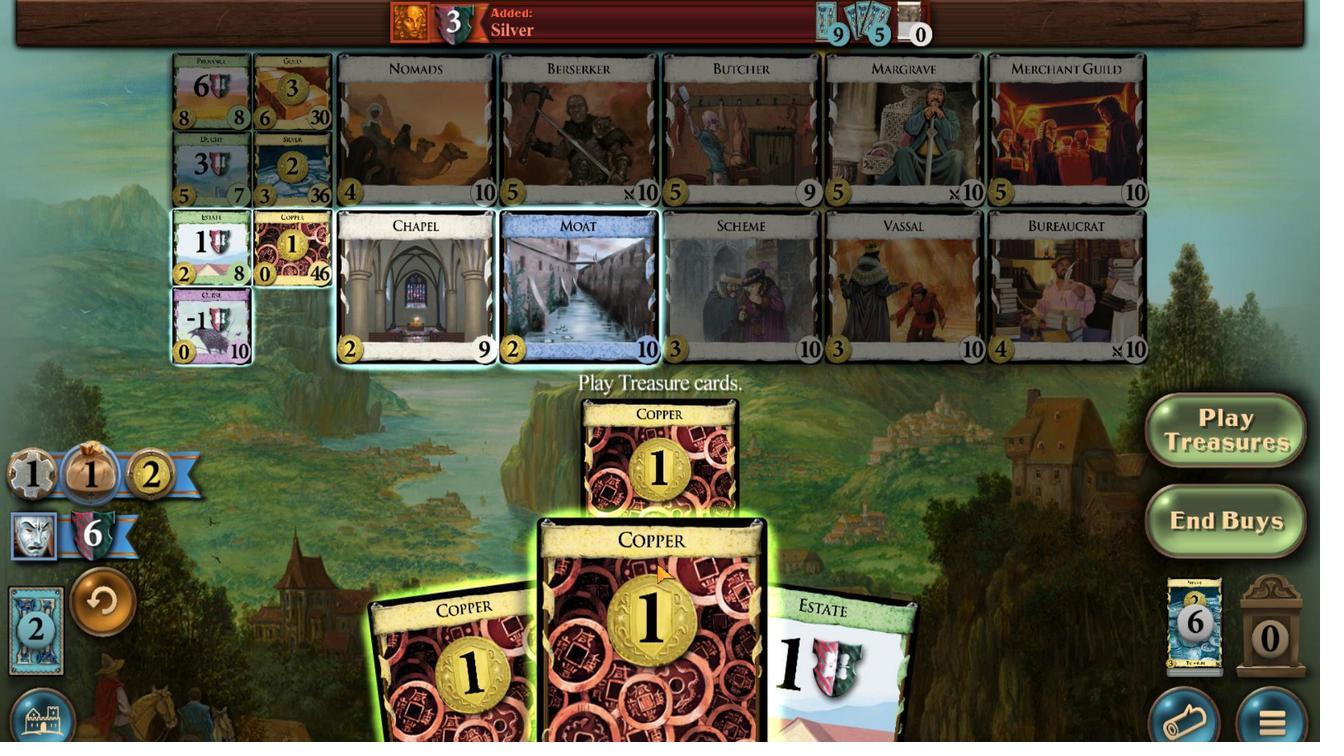 
Action: Mouse pressed left at (622, 526)
Screenshot: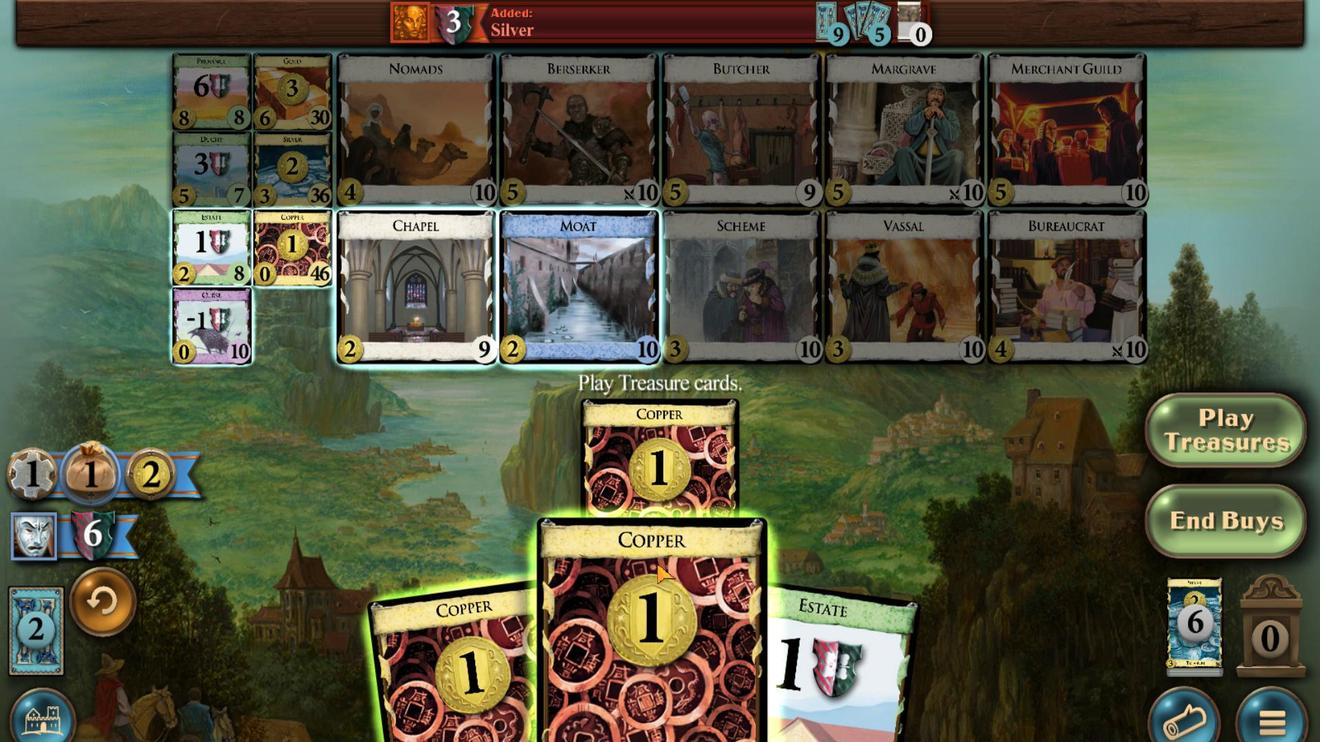 
Action: Mouse moved to (627, 526)
Screenshot: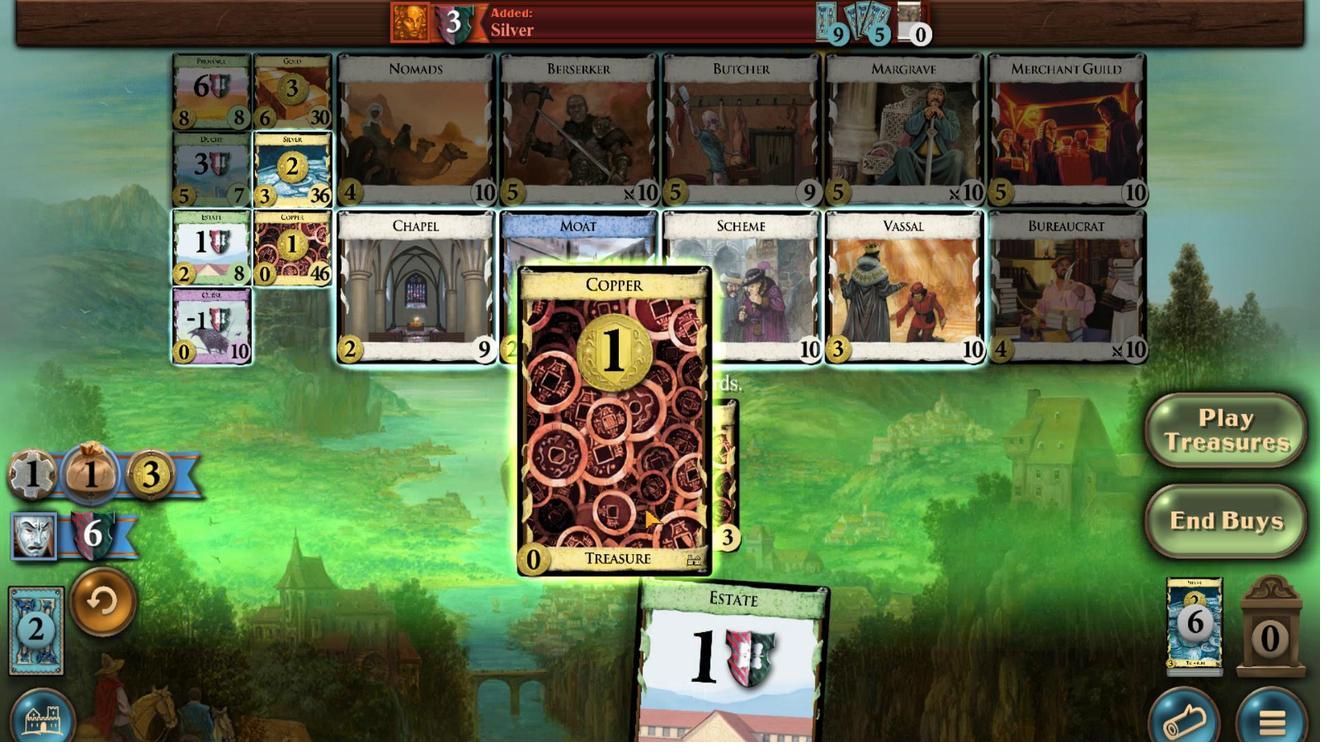
Action: Mouse pressed left at (627, 526)
Screenshot: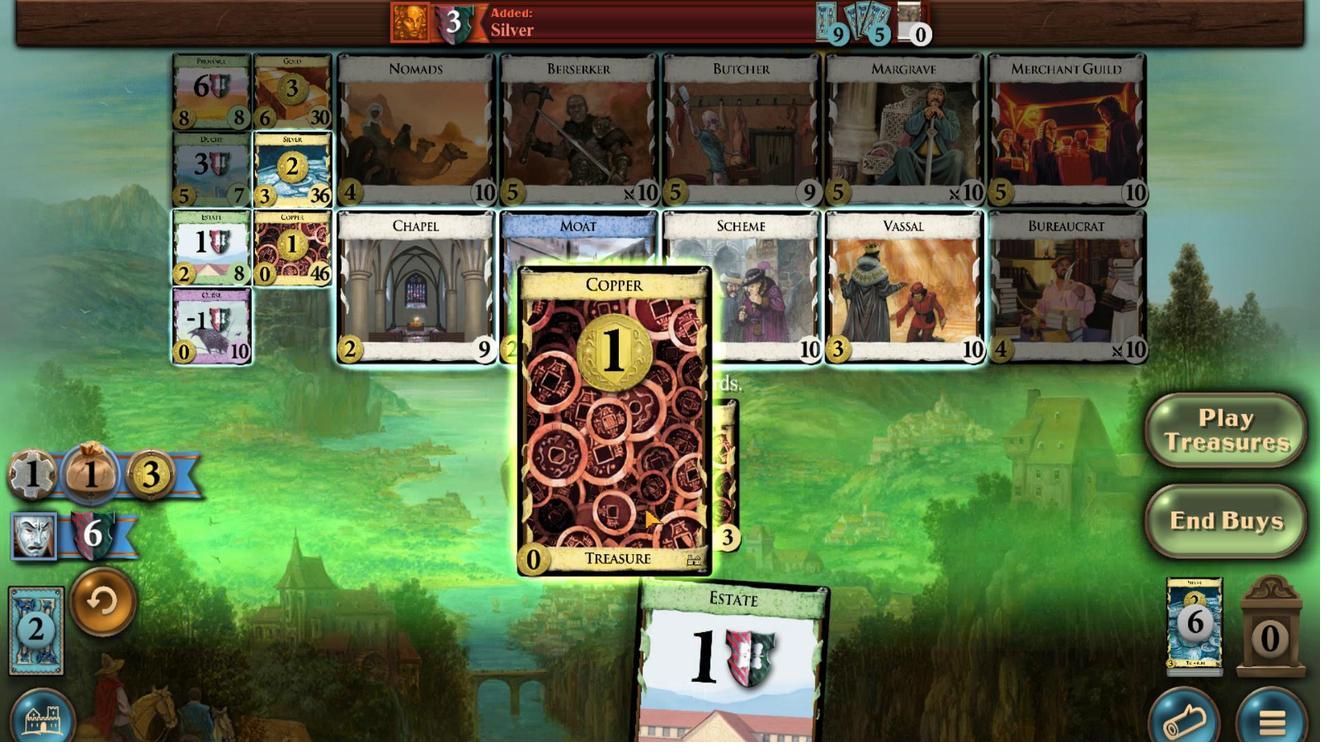 
Action: Mouse moved to (651, 490)
Screenshot: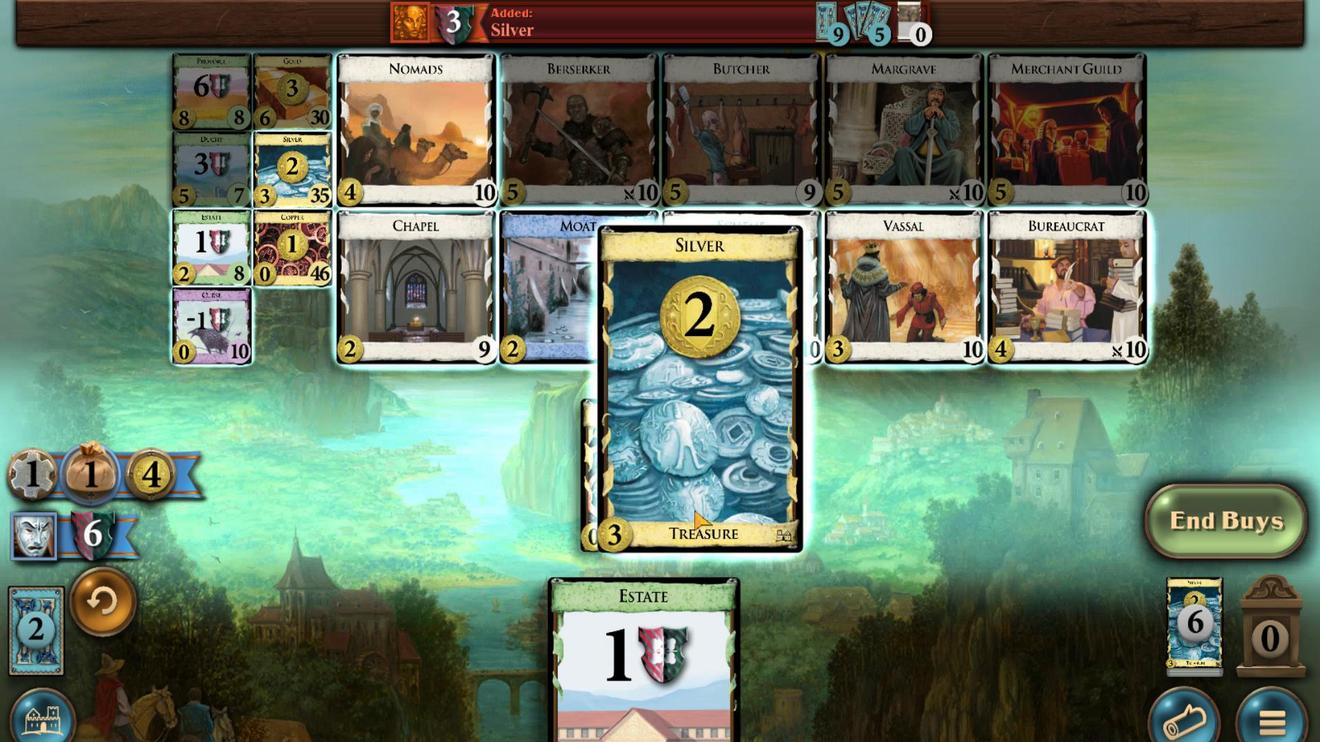 
Action: Mouse pressed left at (651, 490)
Screenshot: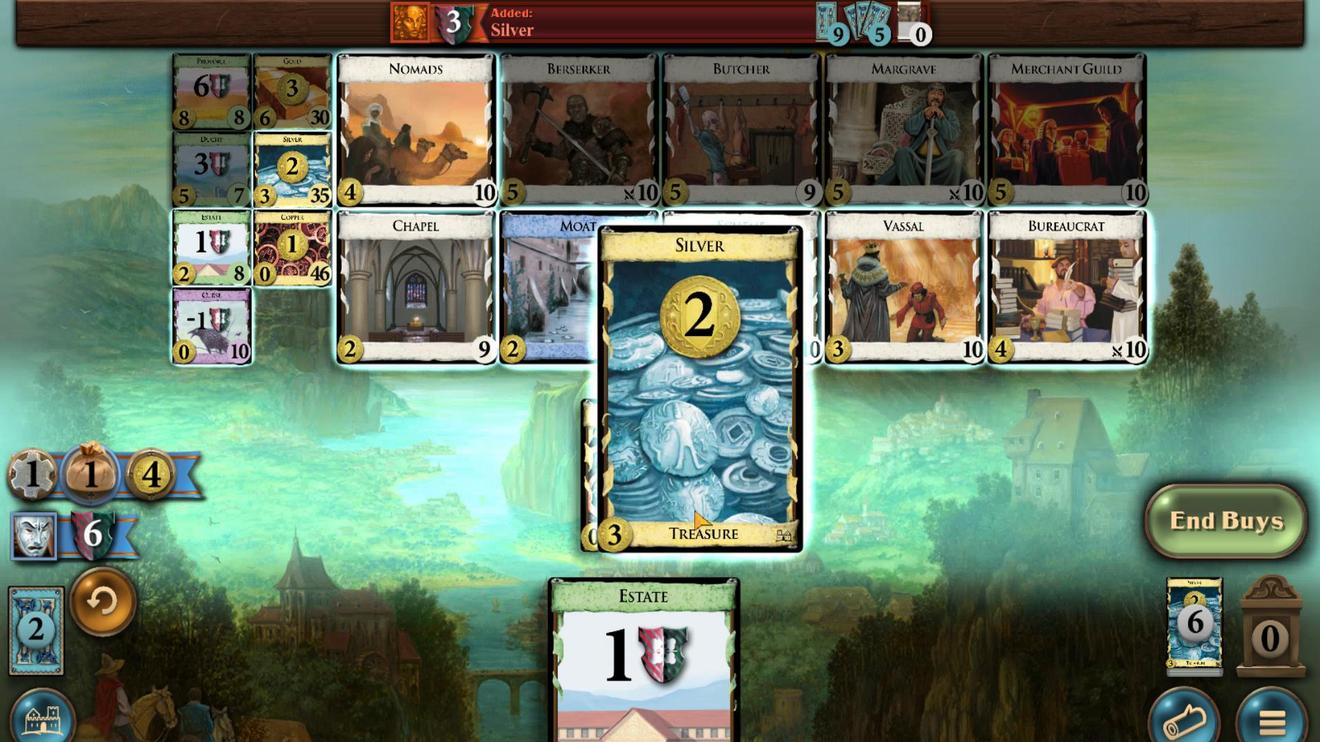 
Action: Mouse moved to (635, 526)
Screenshot: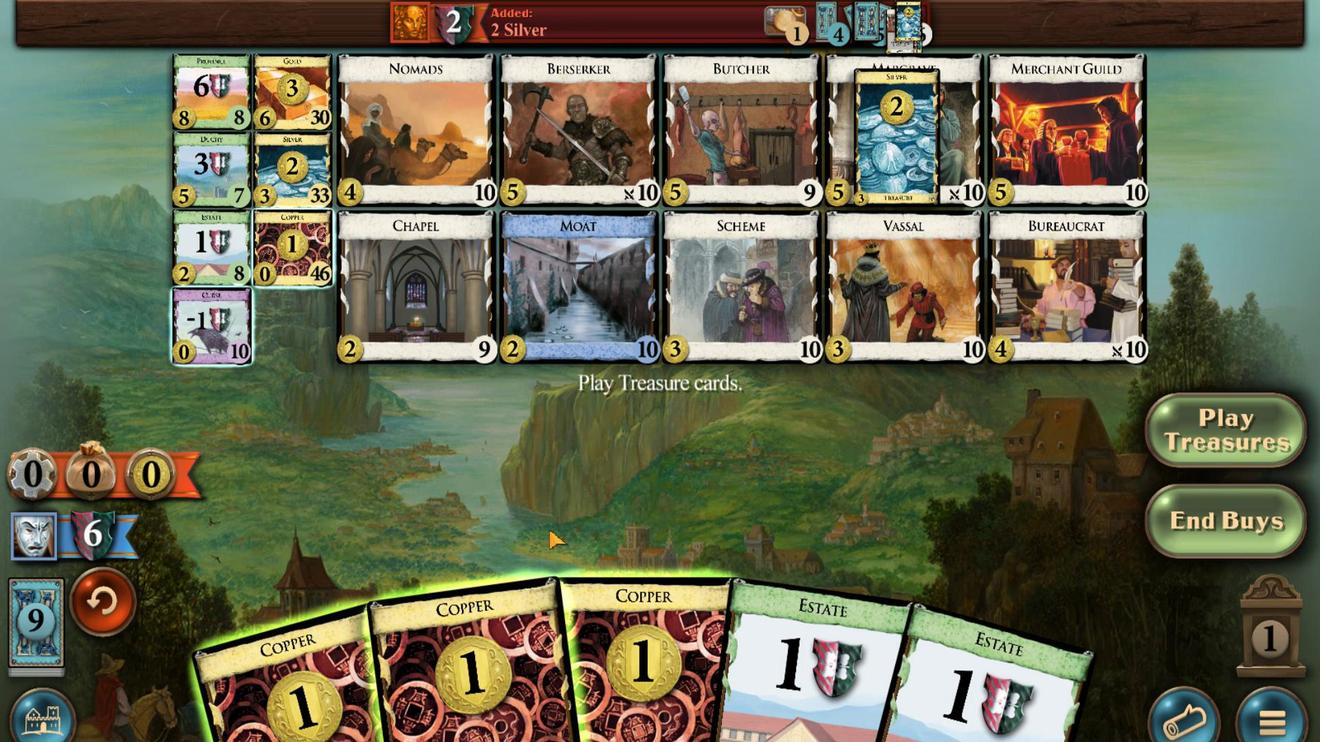 
Action: Mouse pressed left at (635, 526)
Screenshot: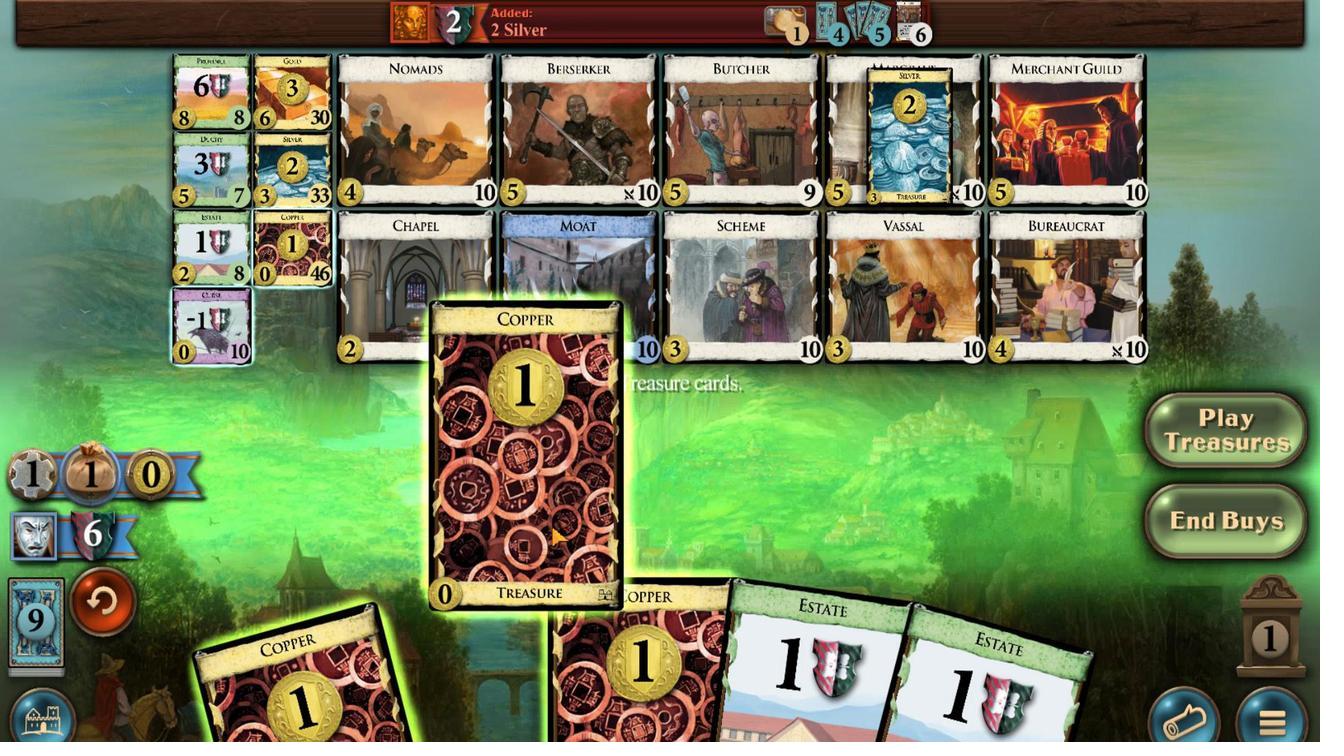 
Action: Mouse moved to (629, 527)
Screenshot: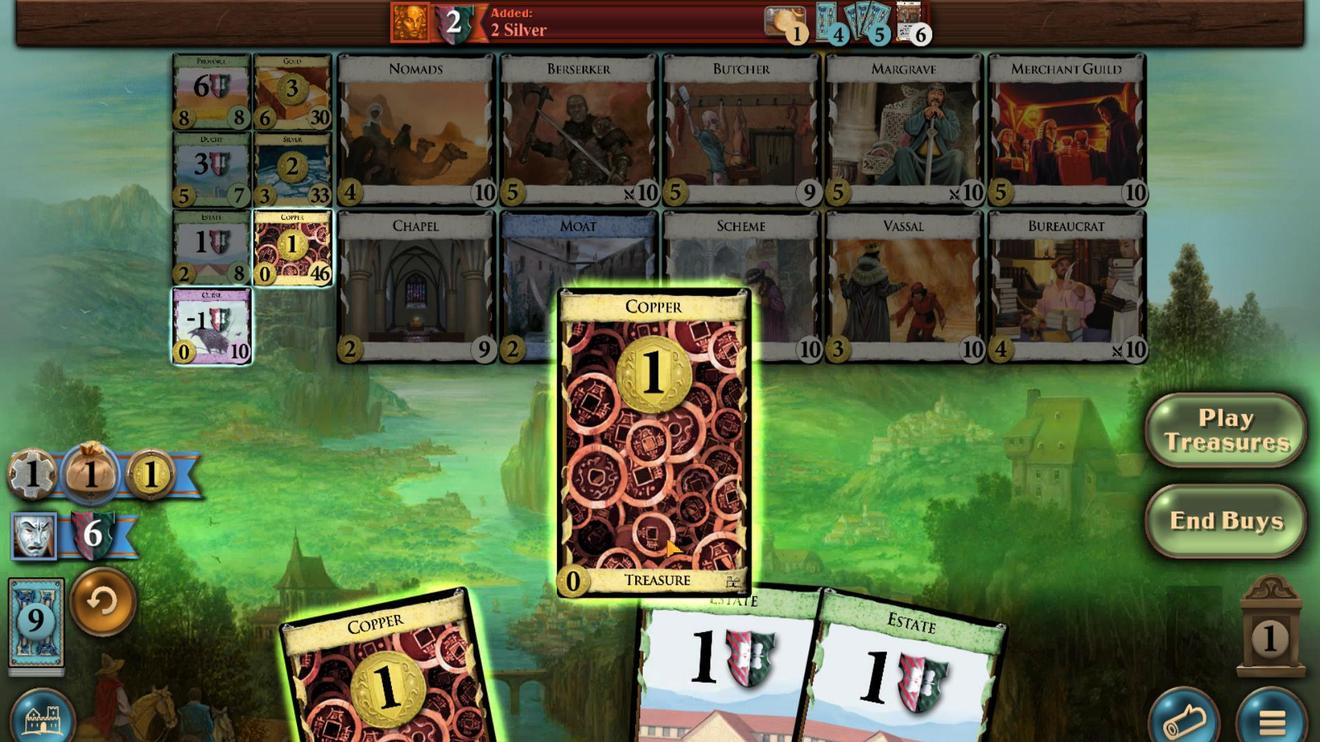 
Action: Mouse pressed left at (629, 527)
Screenshot: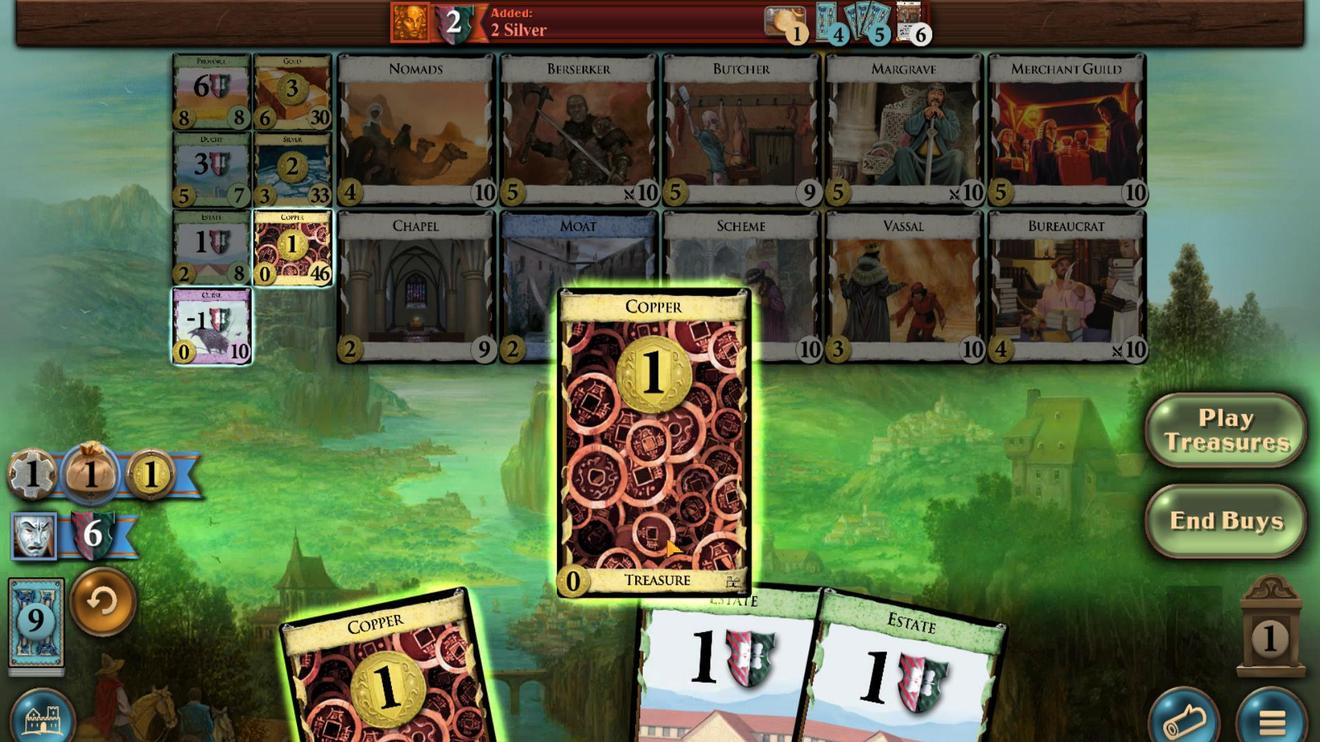 
Action: Mouse moved to (634, 524)
Screenshot: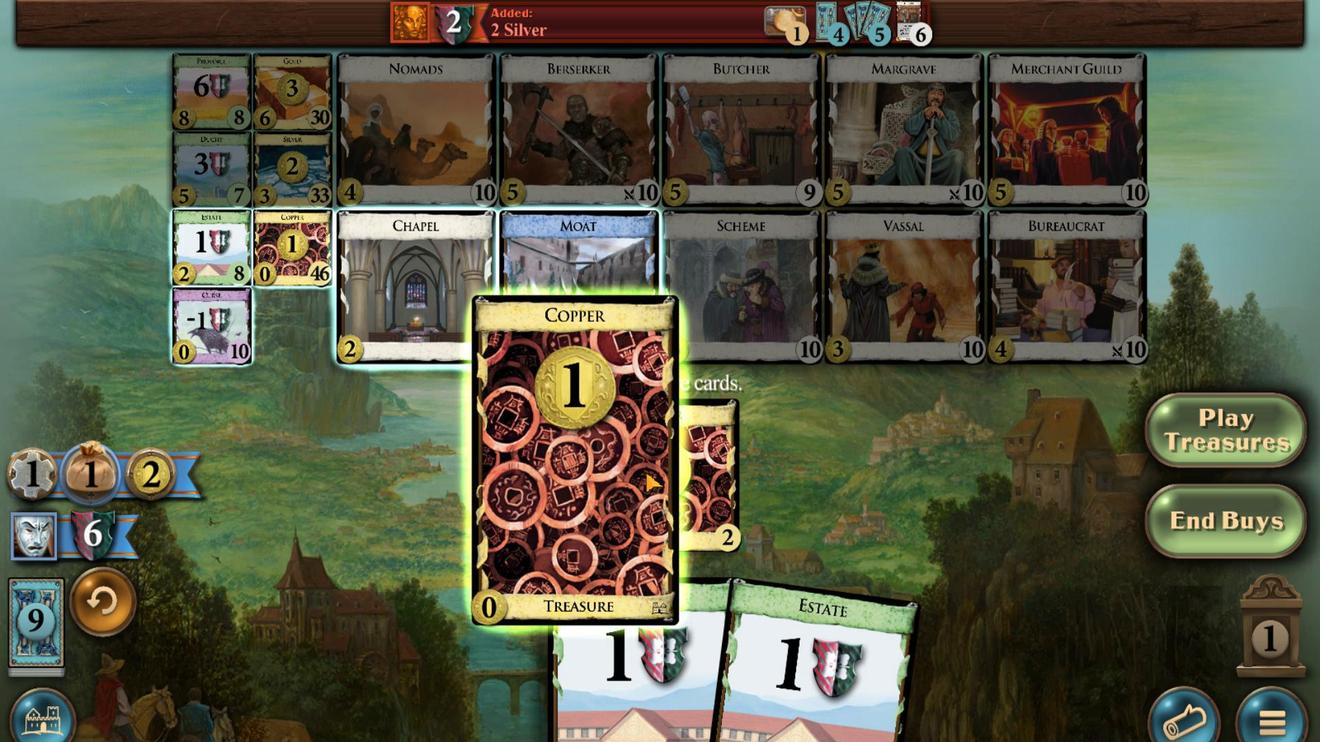
Action: Mouse pressed left at (634, 524)
Screenshot: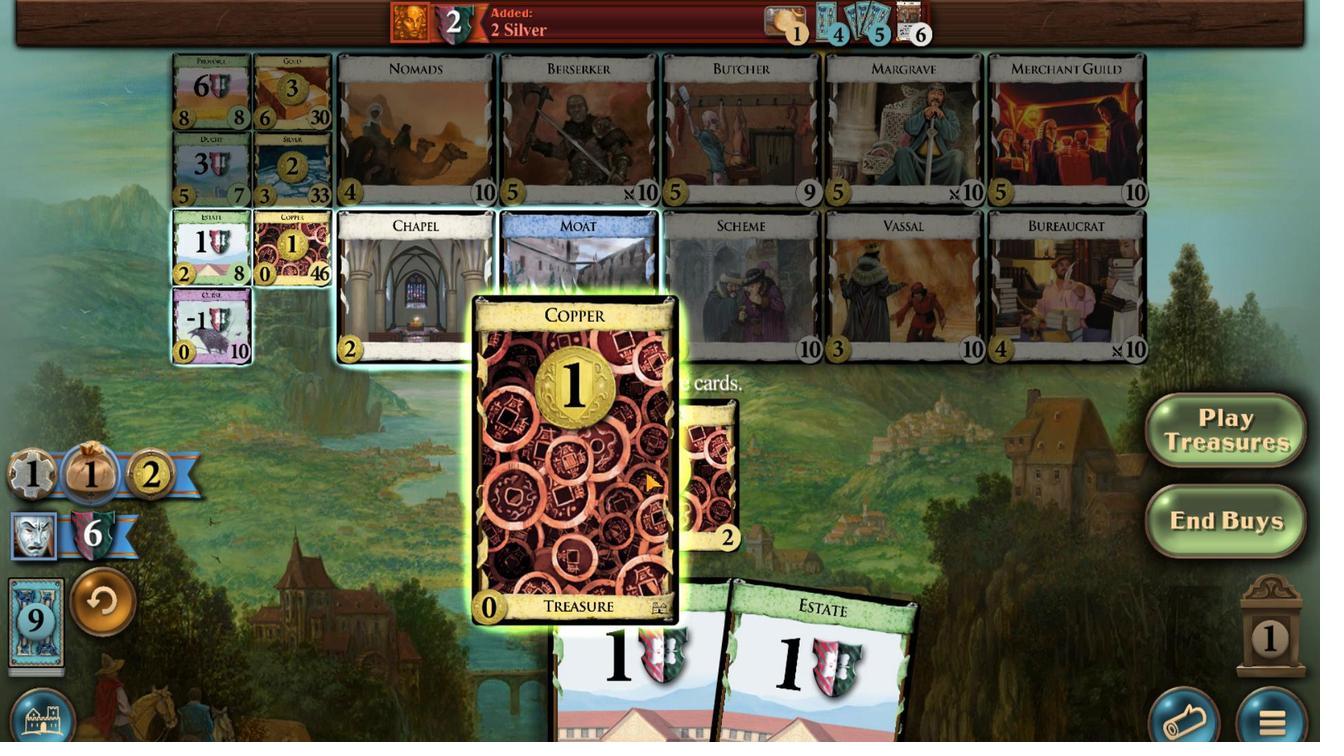 
Action: Mouse moved to (653, 487)
Screenshot: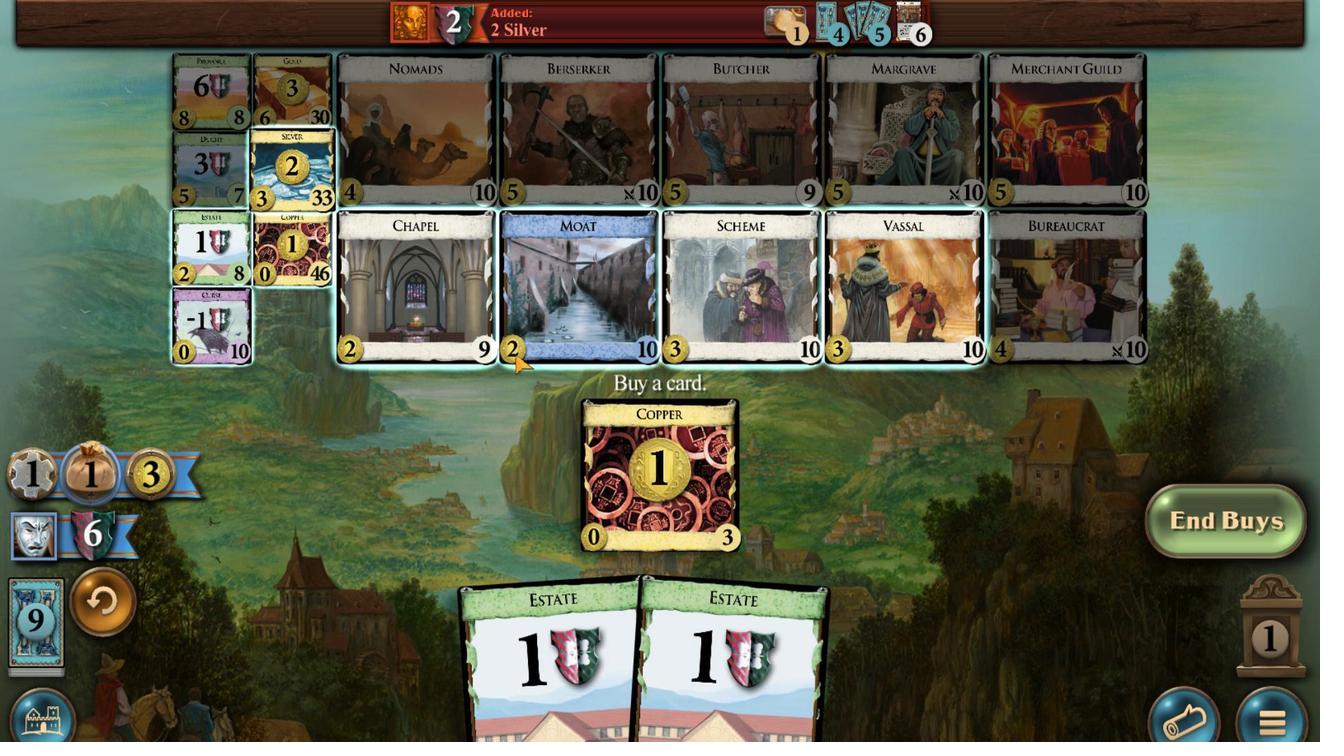 
Action: Mouse pressed left at (653, 487)
Screenshot: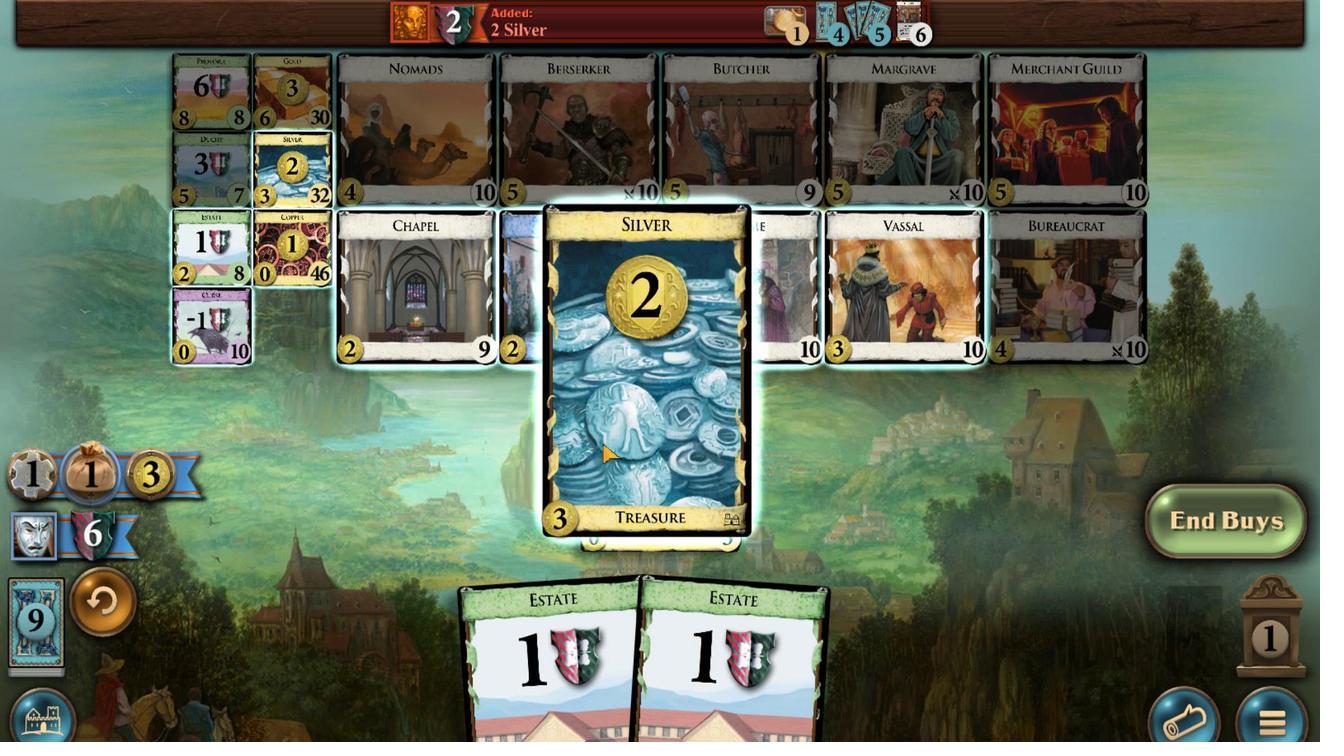 
Action: Mouse moved to (634, 523)
Screenshot: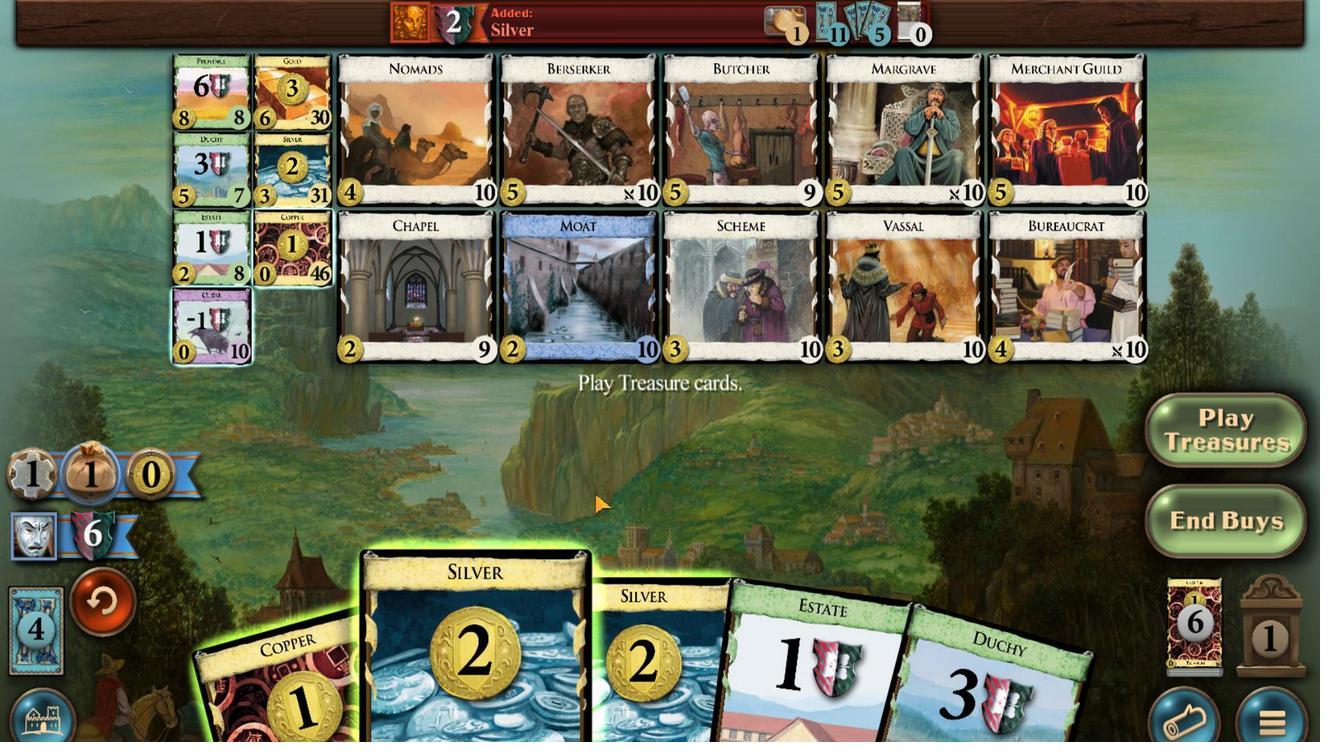 
Action: Mouse pressed left at (634, 523)
Screenshot: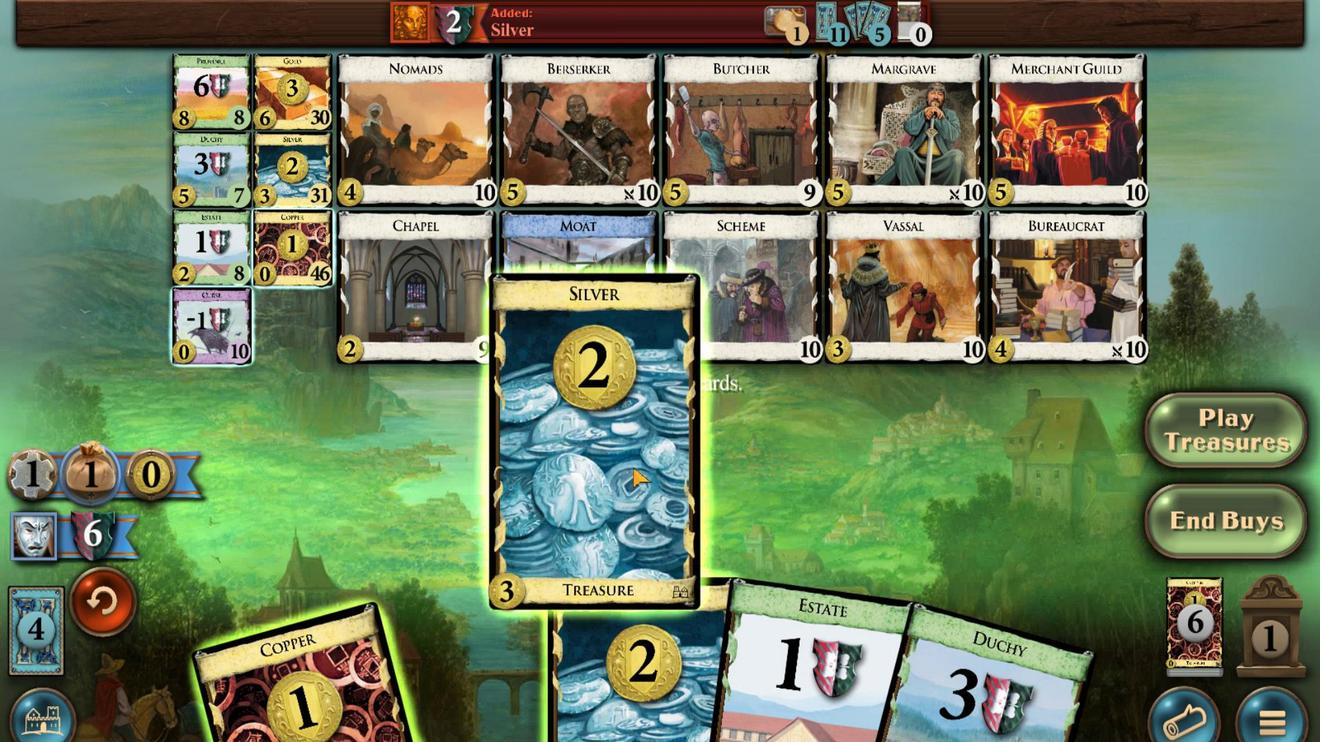 
Action: Mouse moved to (639, 524)
Screenshot: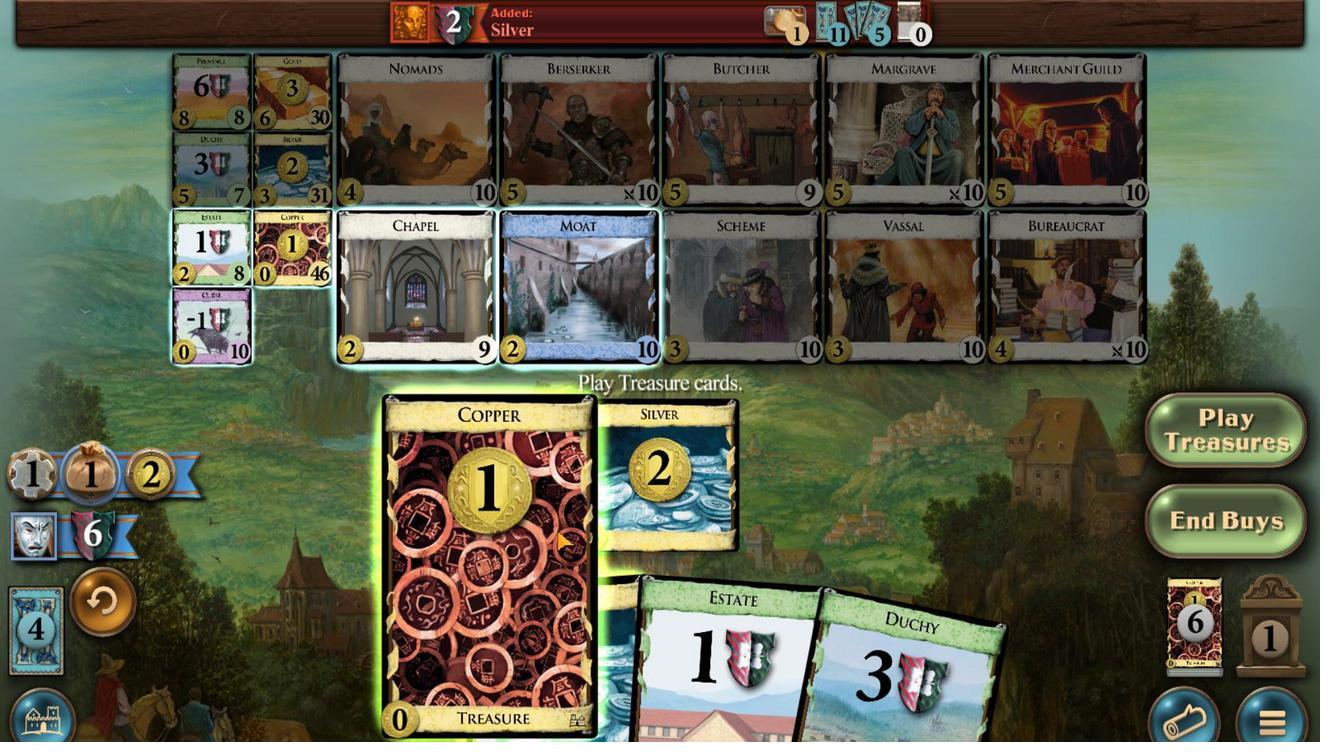
Action: Mouse pressed left at (639, 524)
Screenshot: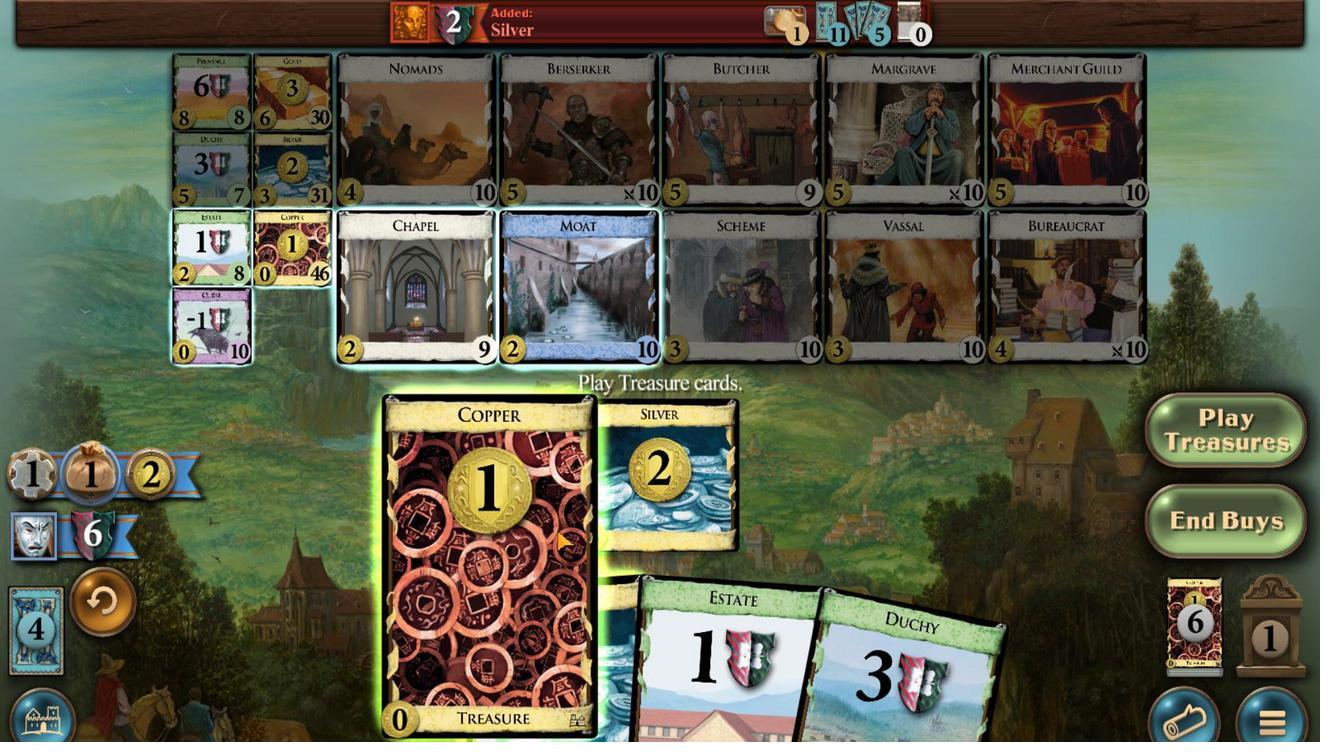 
Action: Mouse moved to (634, 524)
Screenshot: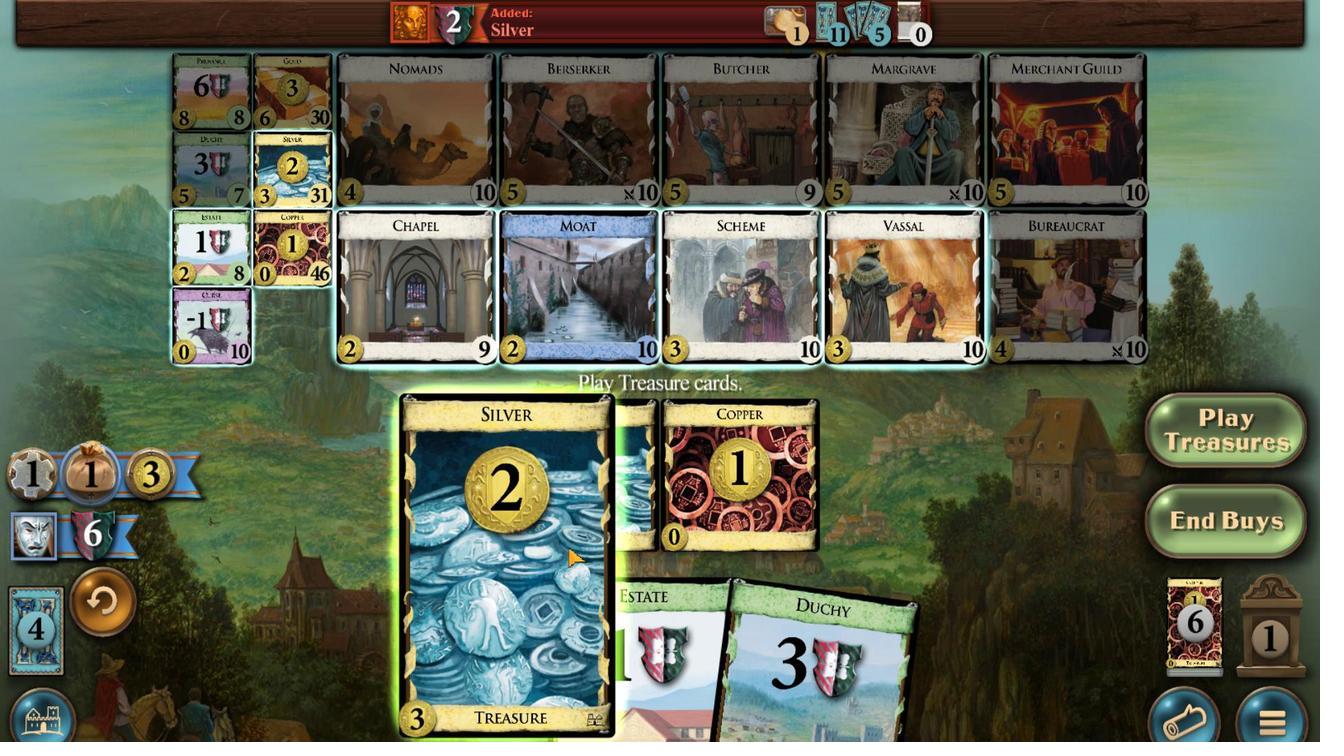 
Action: Mouse pressed left at (634, 524)
Screenshot: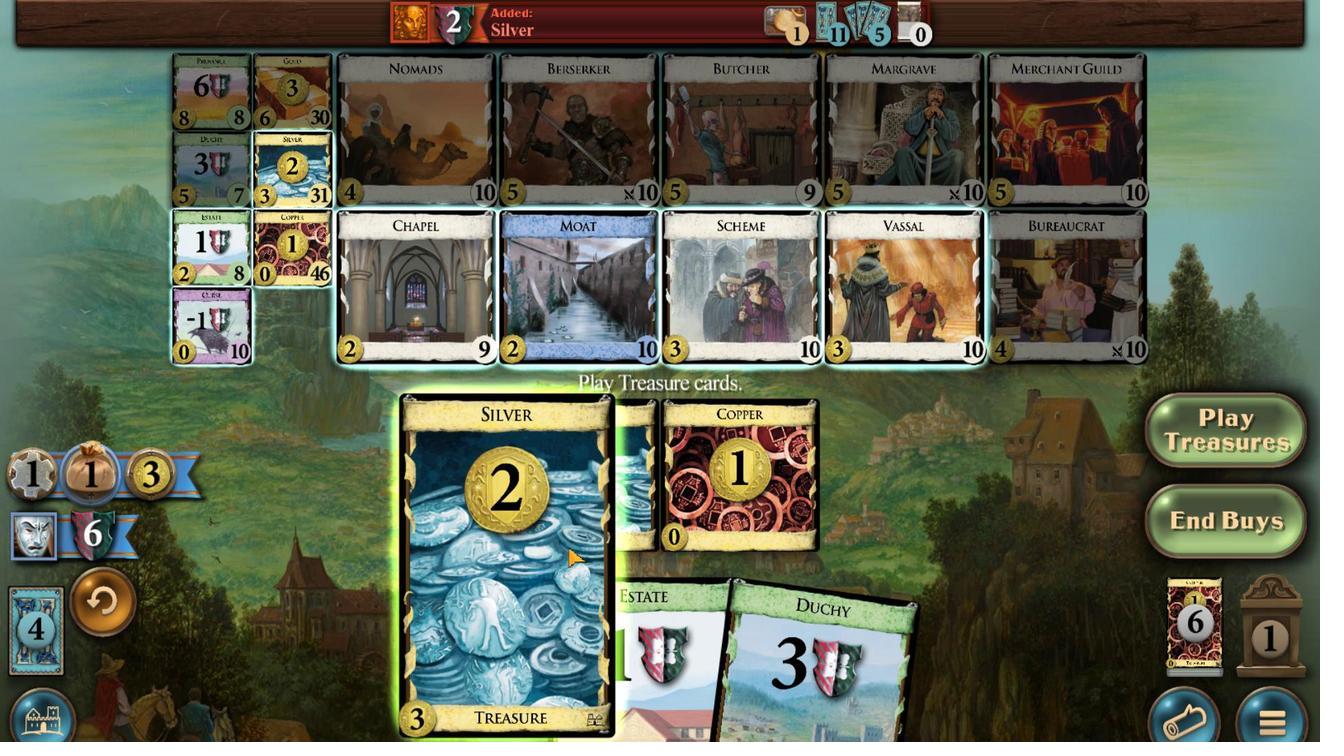 
Action: Mouse moved to (656, 489)
Screenshot: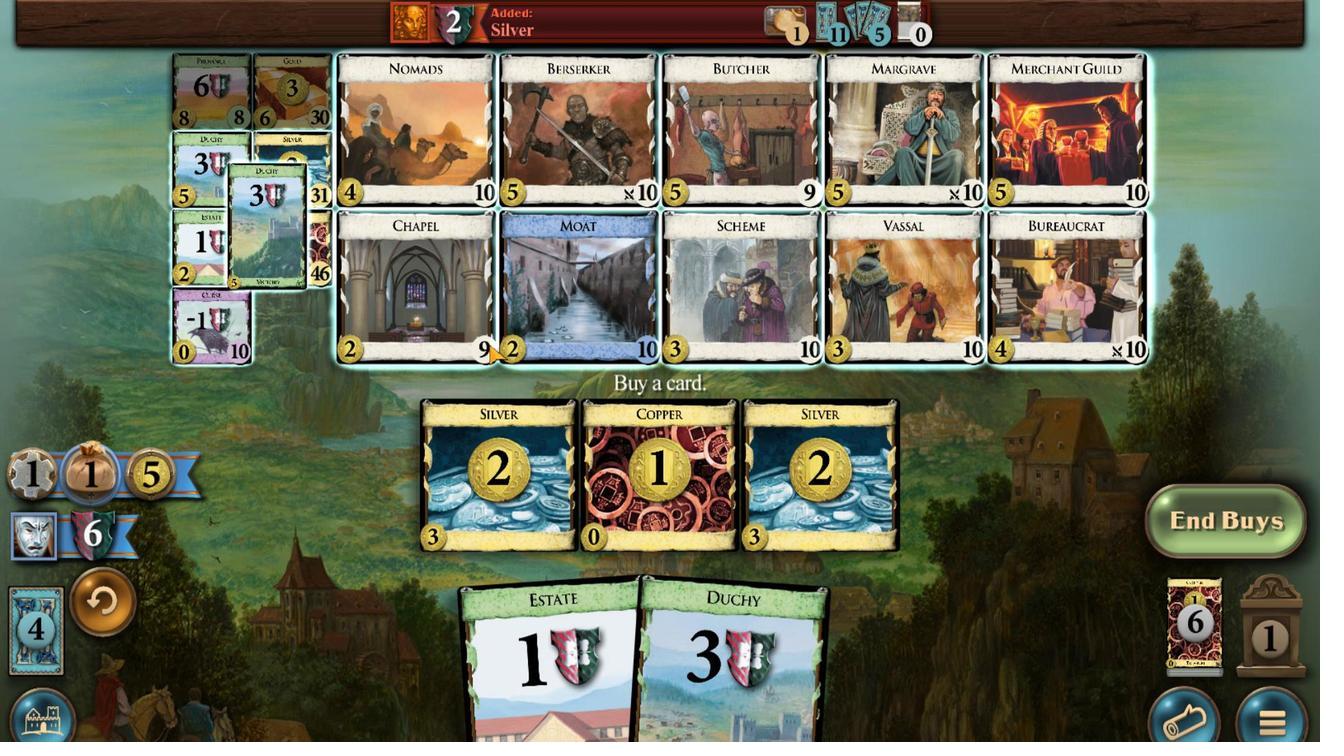 
Action: Mouse pressed left at (656, 489)
Screenshot: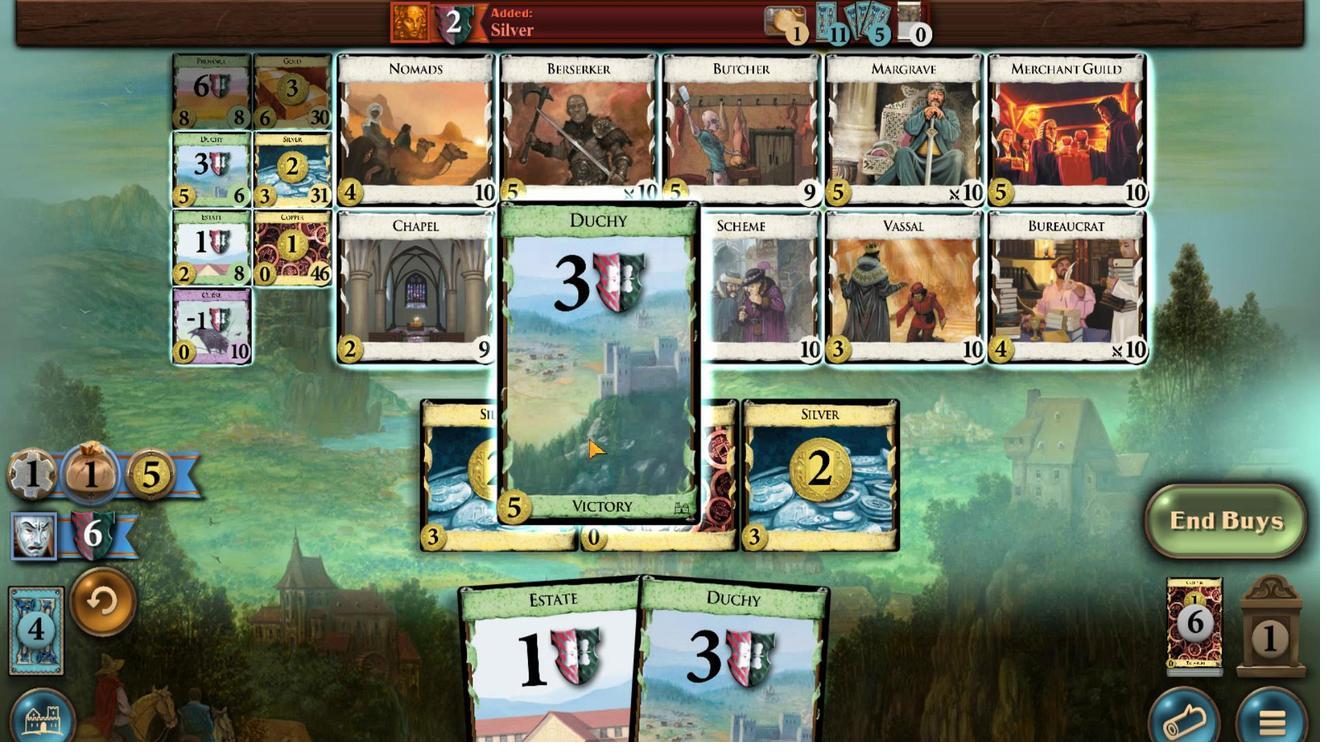 
Action: Mouse moved to (634, 523)
Screenshot: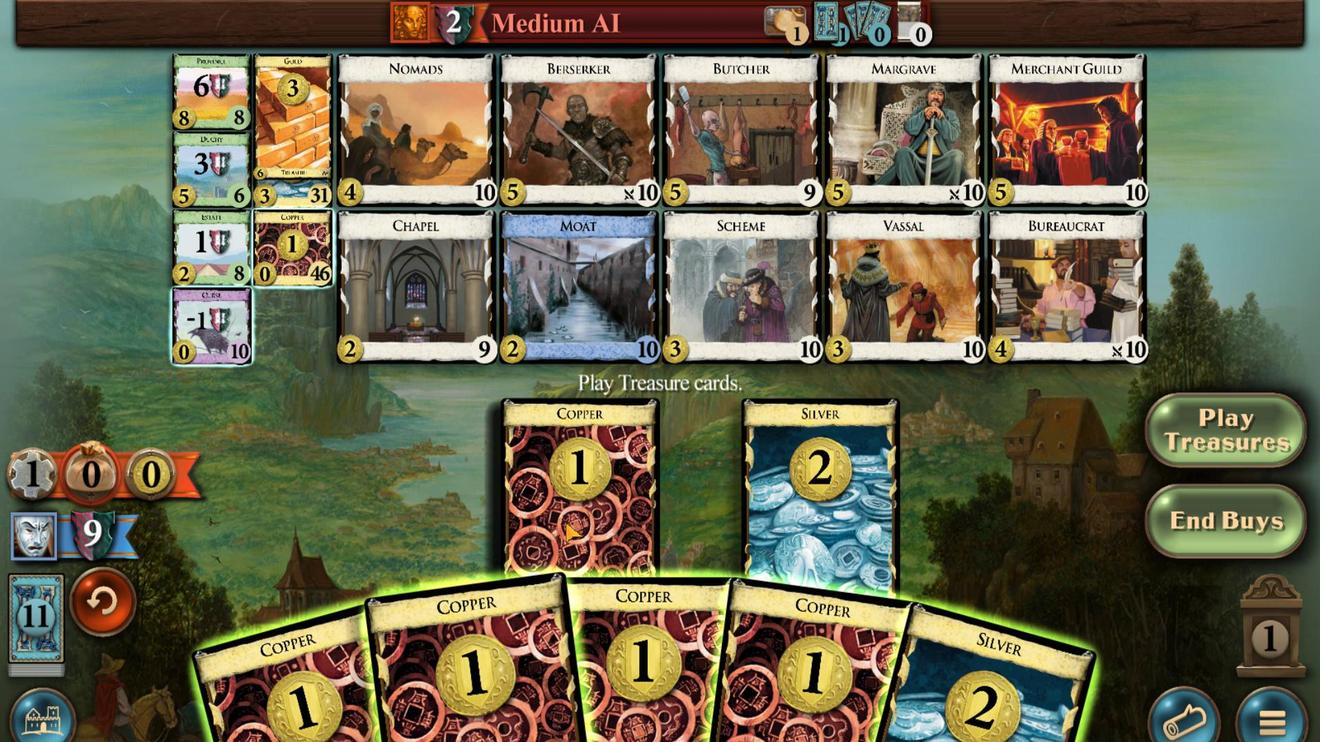 
Action: Mouse pressed left at (634, 523)
Screenshot: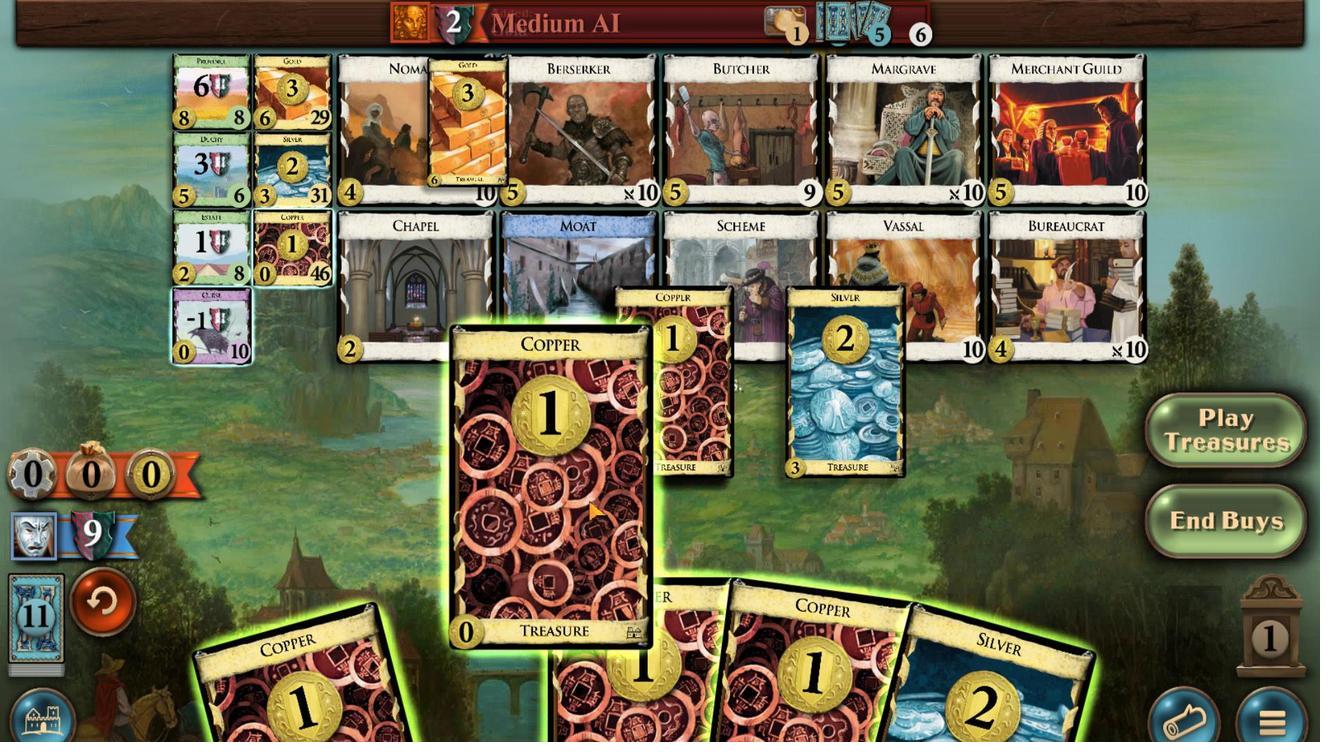 
Action: Mouse moved to (632, 522)
Screenshot: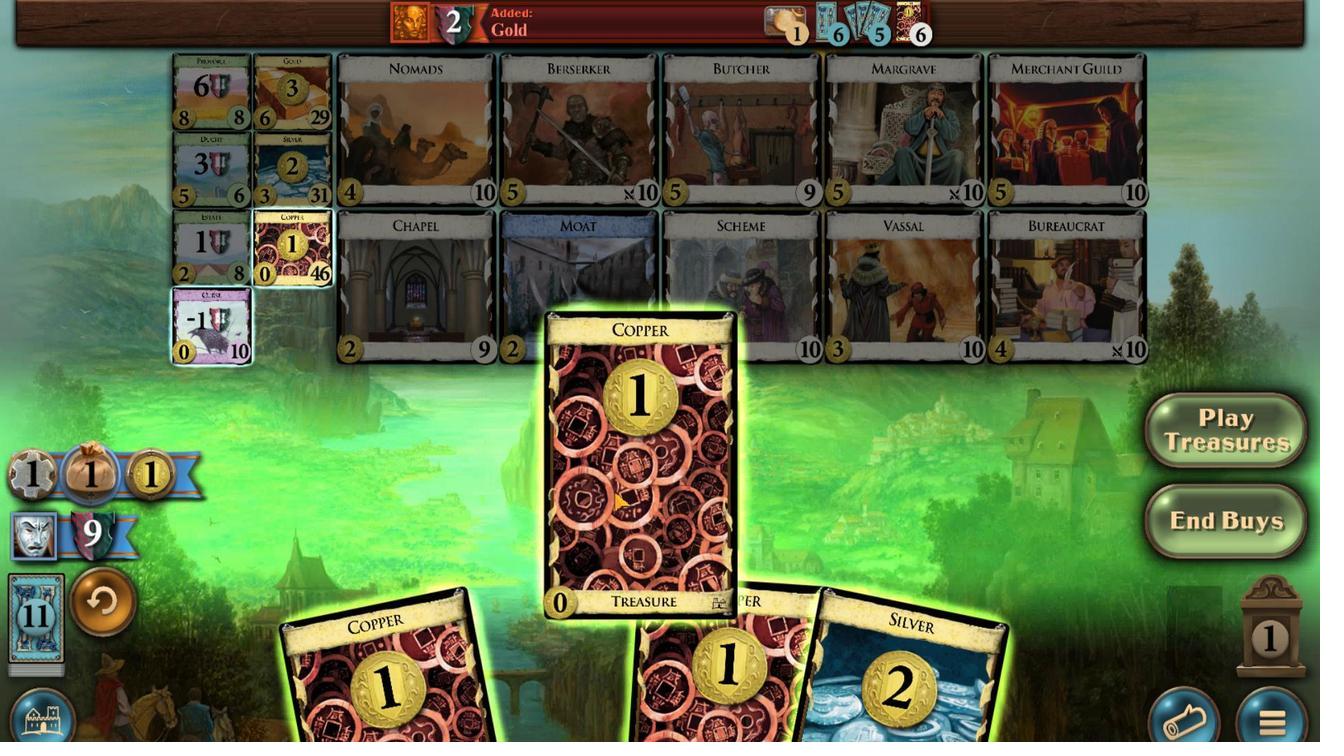 
Action: Mouse pressed left at (632, 522)
Screenshot: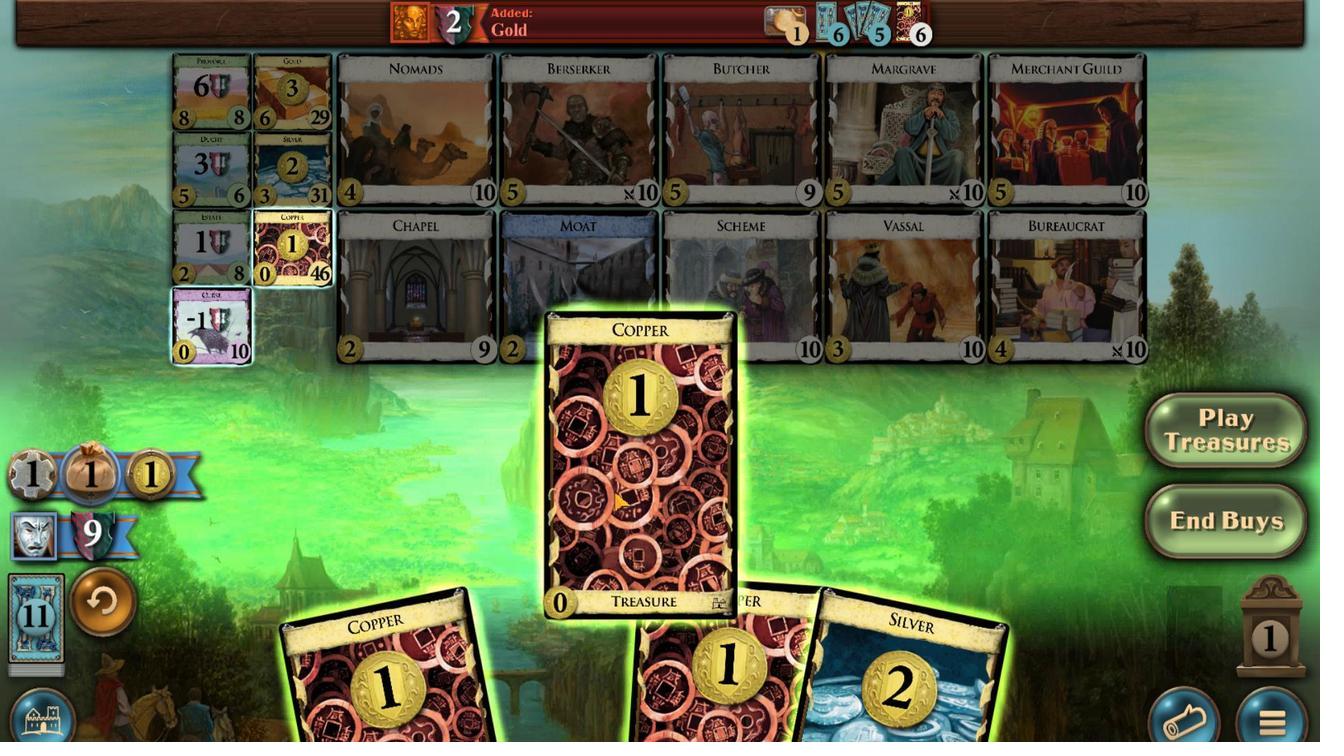 
Action: Mouse moved to (633, 524)
Screenshot: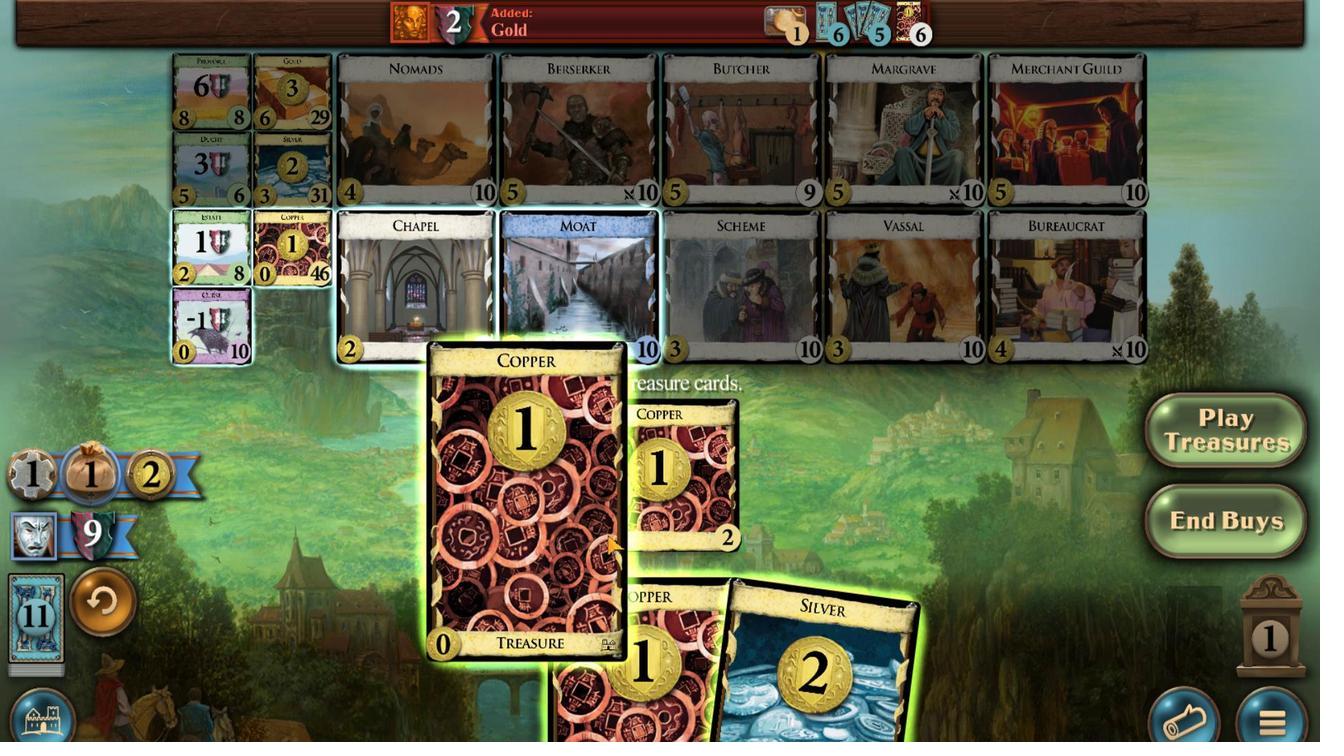 
Action: Mouse pressed left at (633, 524)
Screenshot: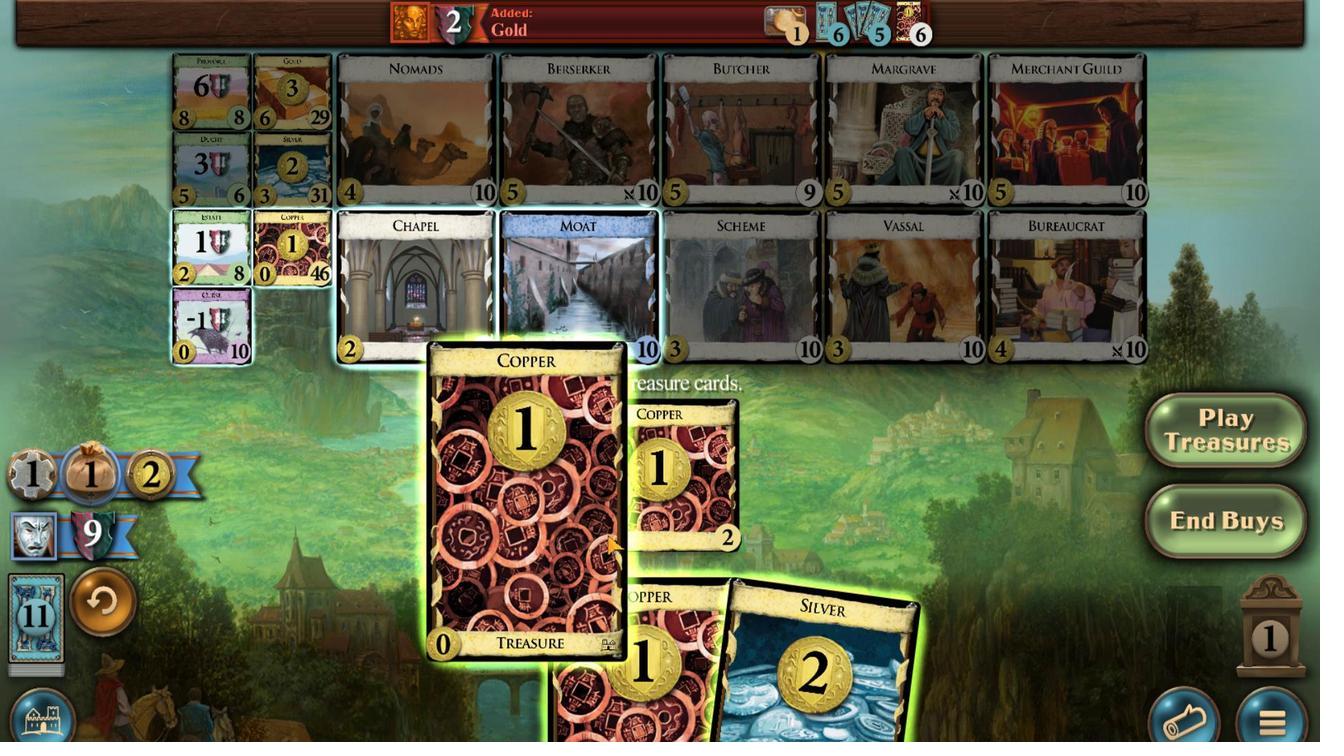 
Action: Mouse moved to (627, 525)
Screenshot: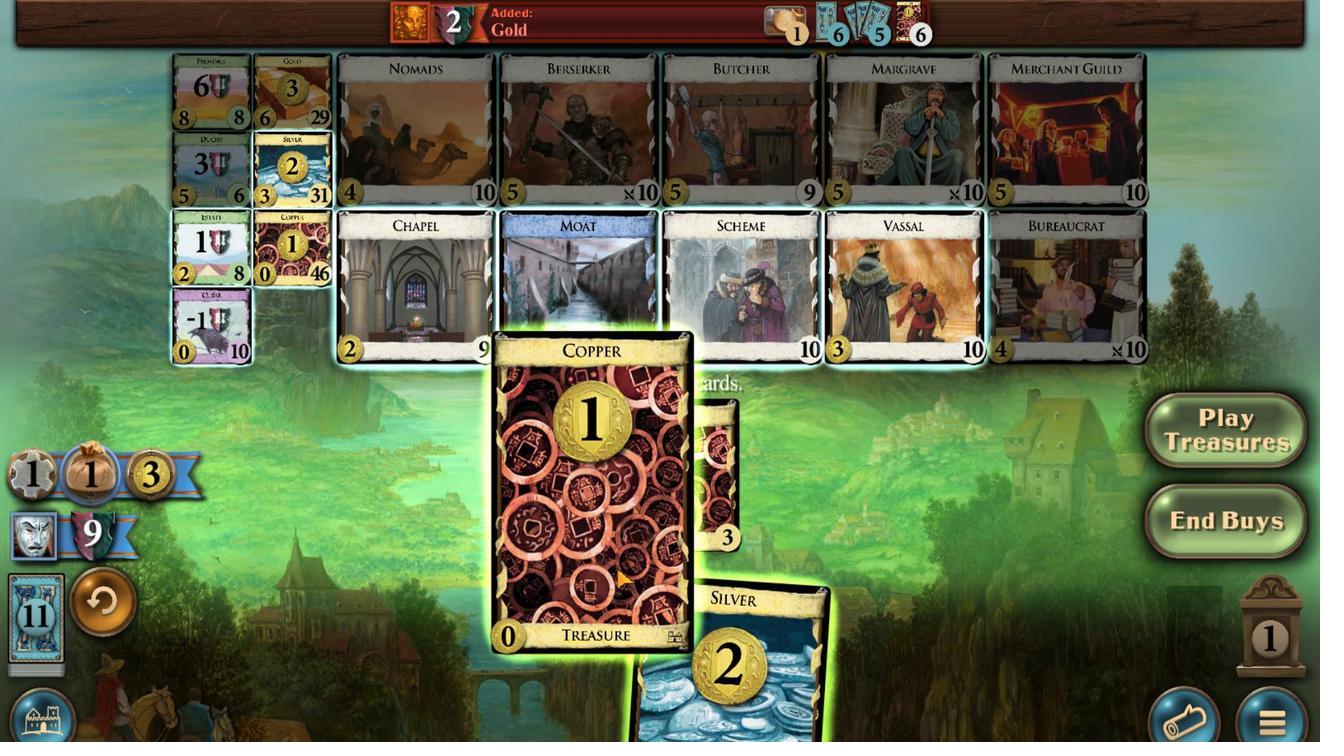 
Action: Mouse pressed left at (627, 525)
Screenshot: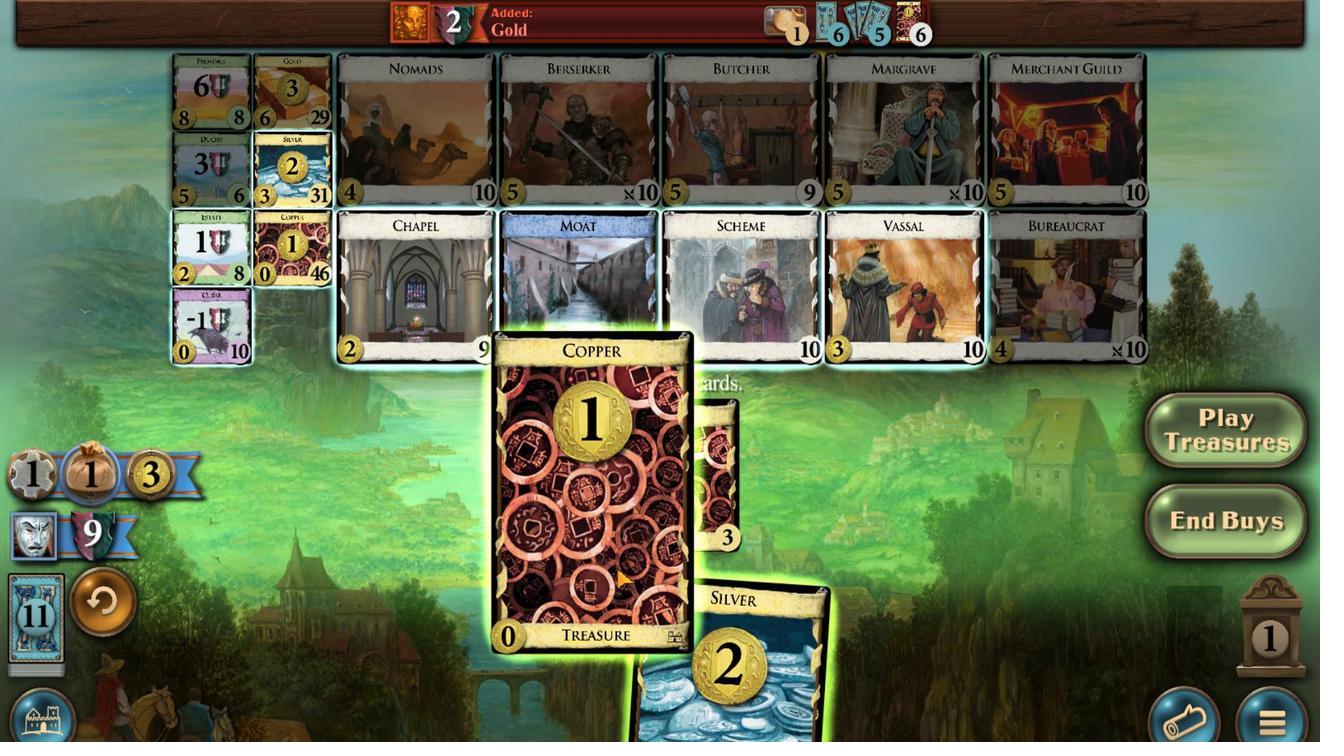 
Action: Mouse moved to (625, 527)
Screenshot: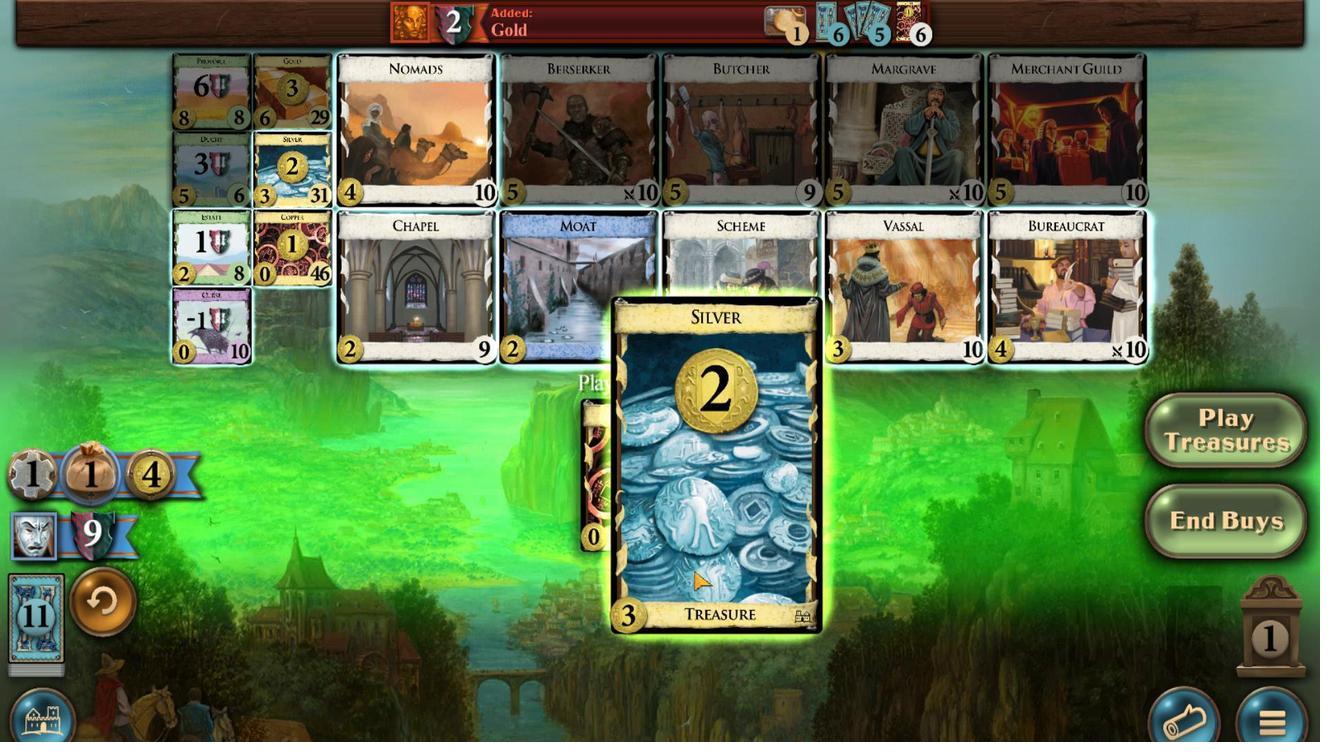 
Action: Mouse pressed left at (625, 527)
Screenshot: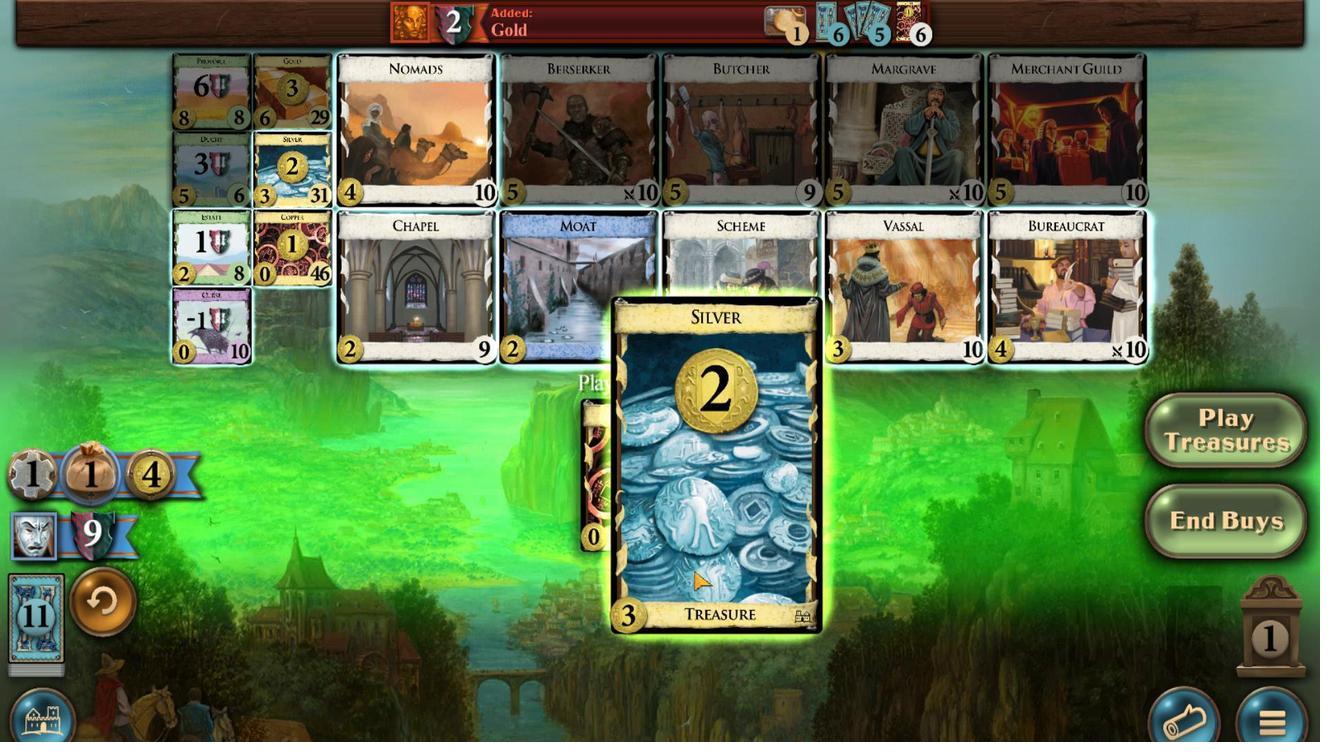 
Action: Mouse moved to (652, 484)
Screenshot: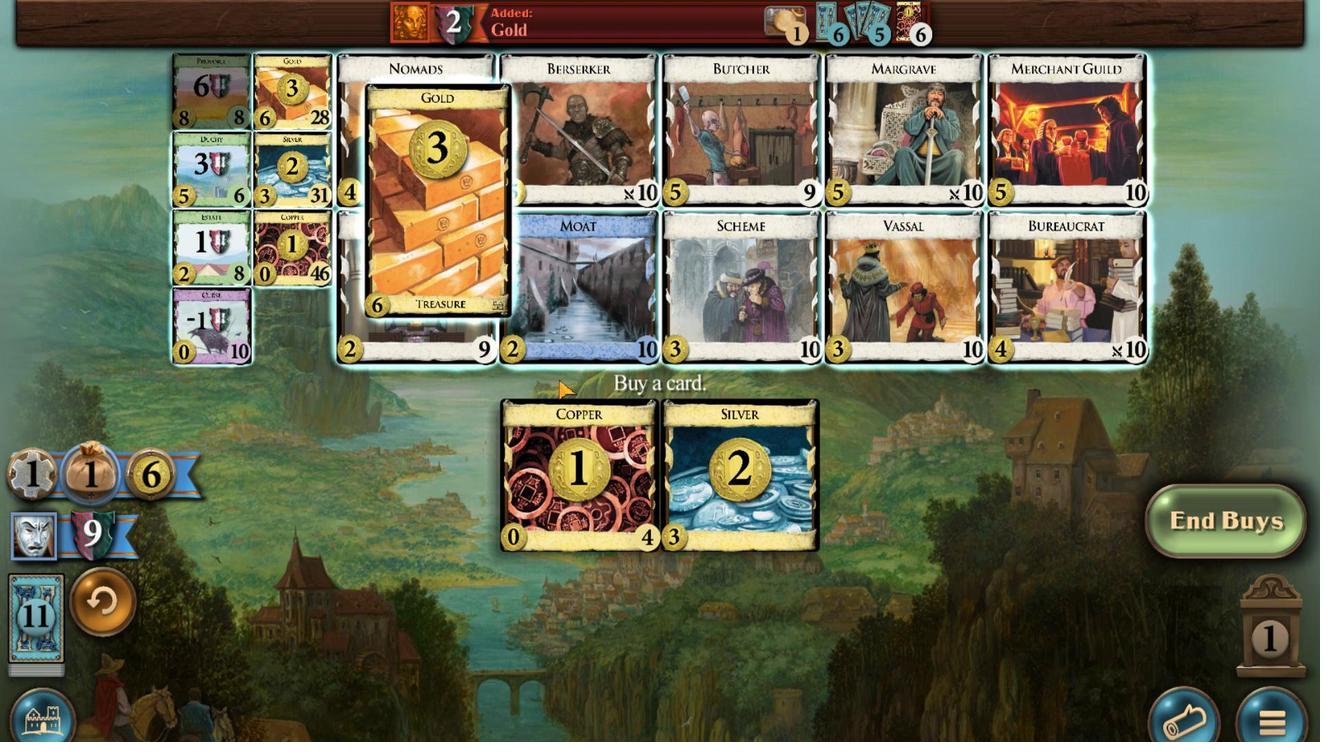 
Action: Mouse pressed left at (652, 484)
Screenshot: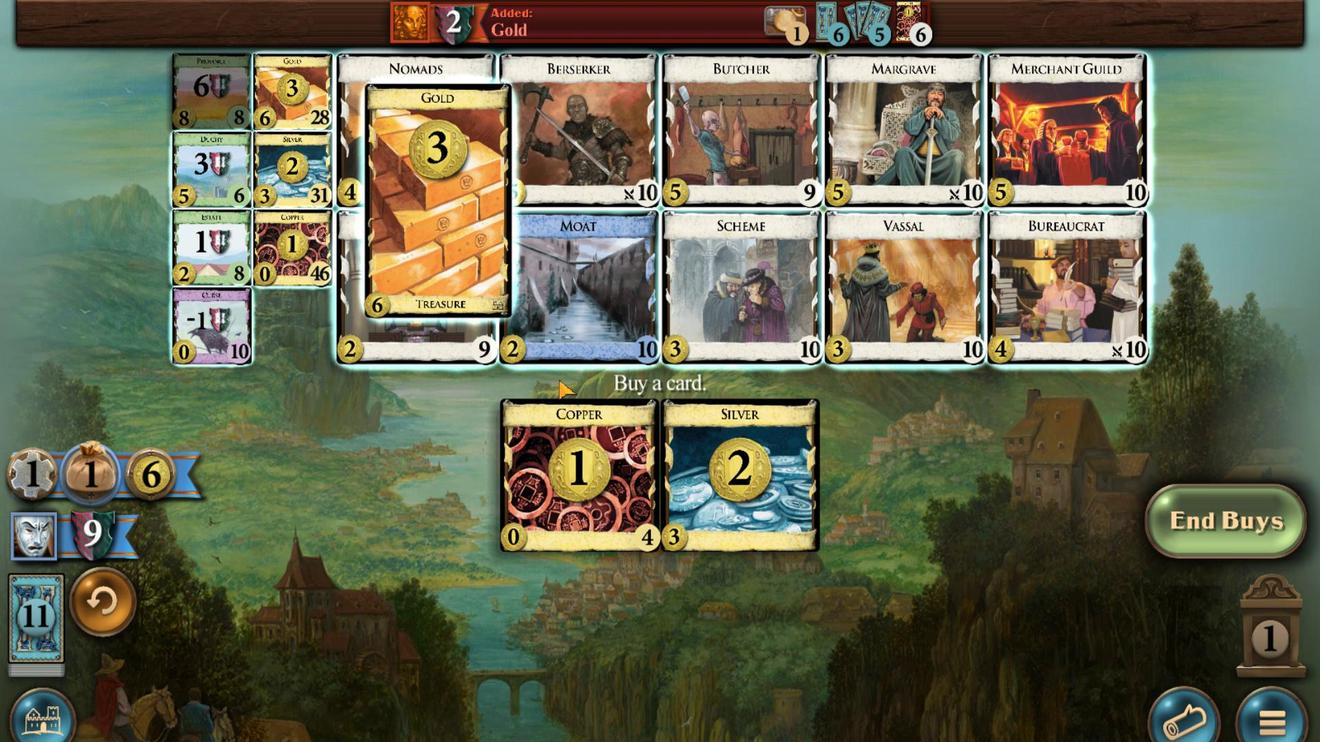 
Action: Mouse moved to (633, 526)
Screenshot: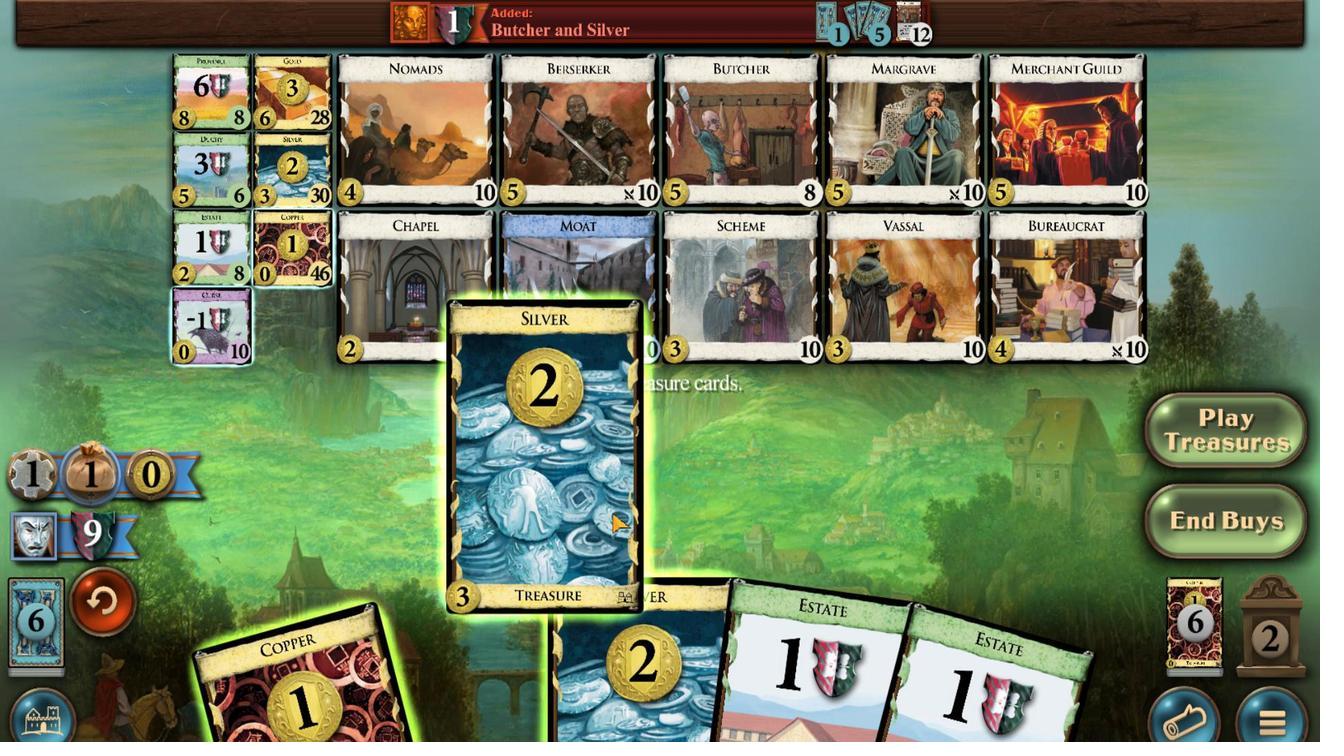 
Action: Mouse pressed left at (633, 526)
Screenshot: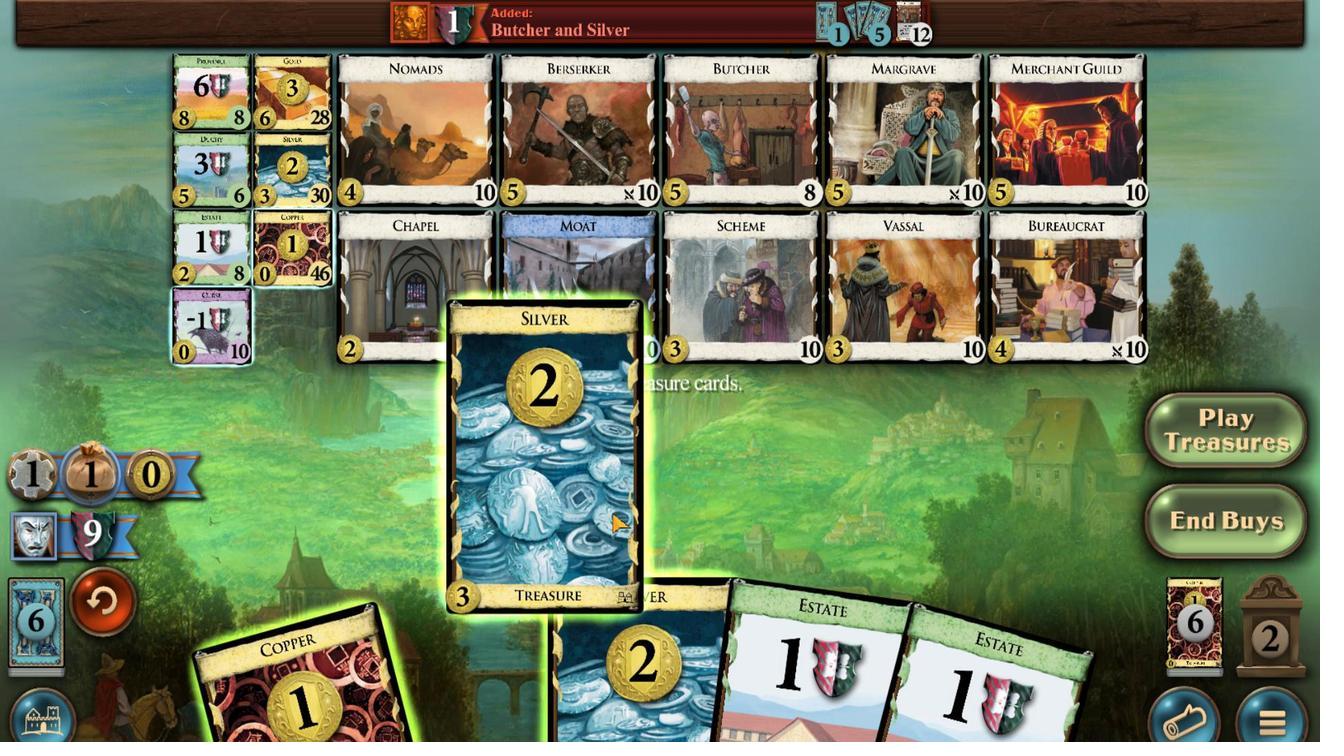 
Action: Mouse moved to (629, 524)
Screenshot: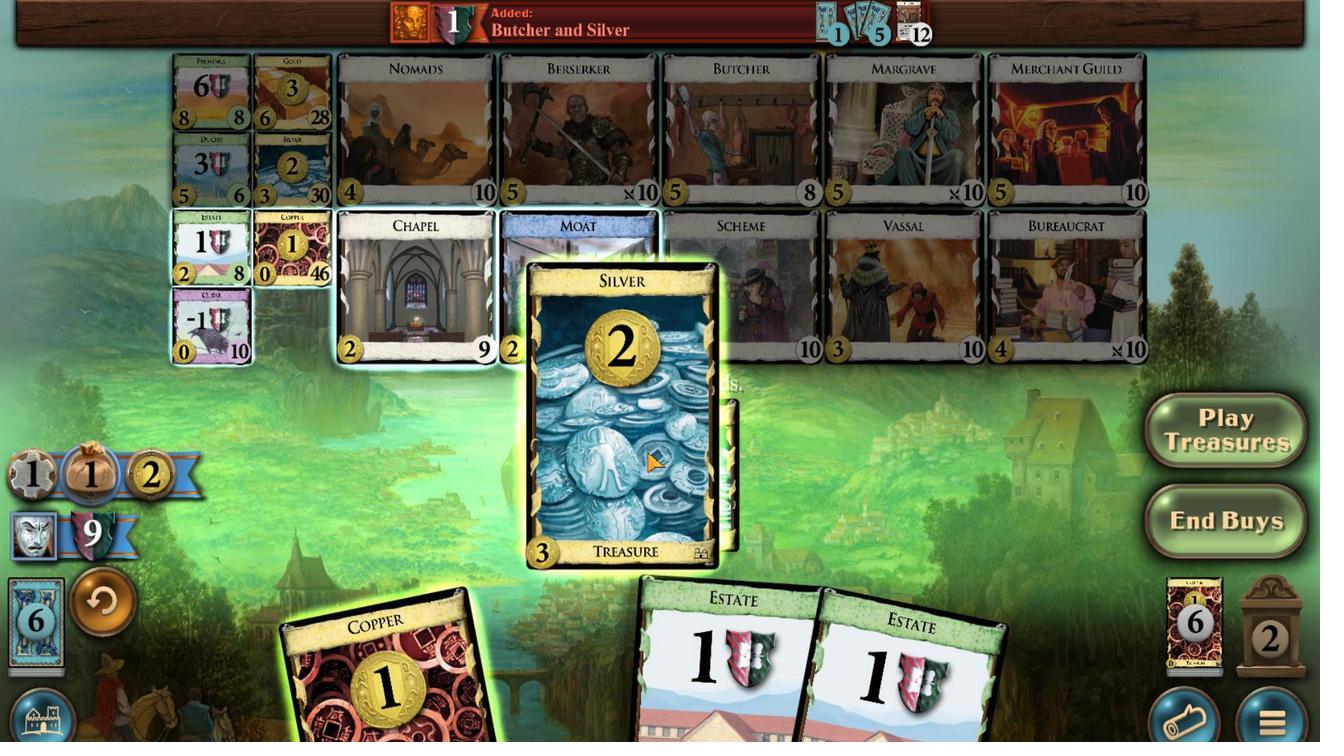 
Action: Mouse pressed left at (629, 524)
Screenshot: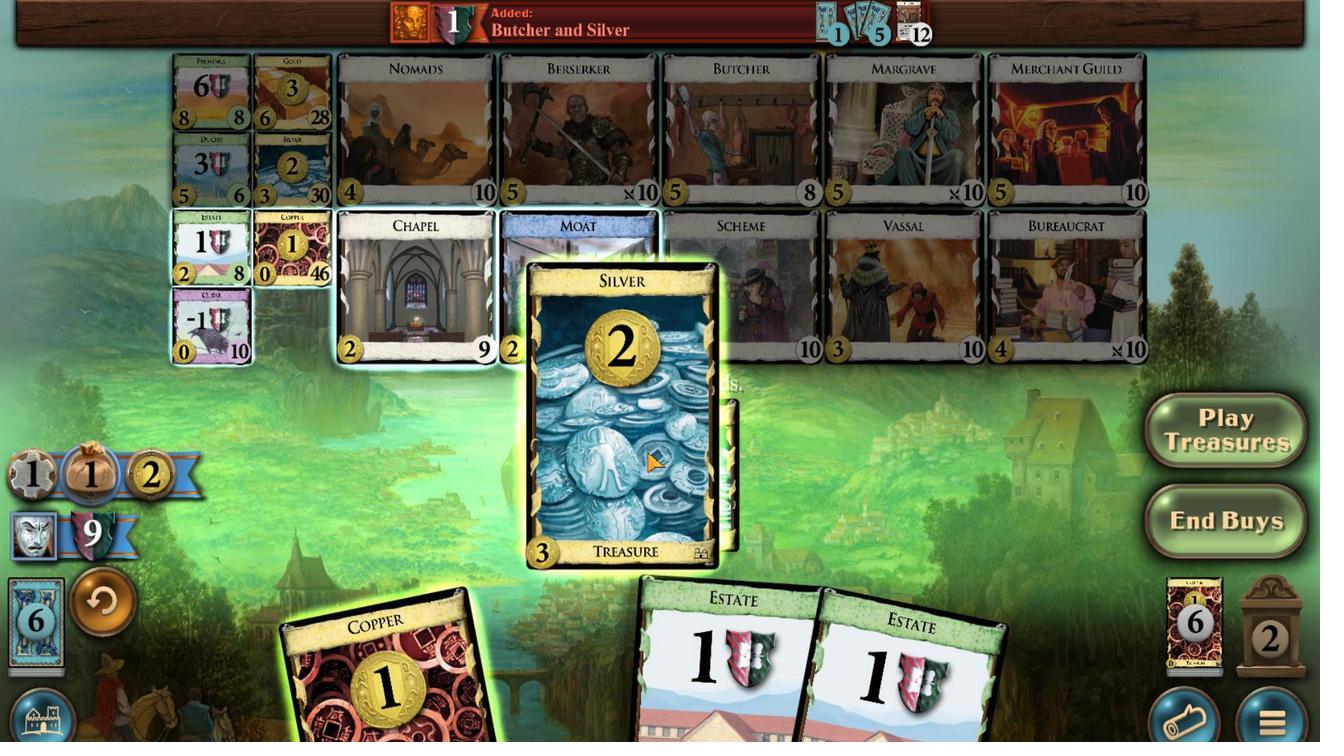 
Action: Mouse moved to (636, 524)
Screenshot: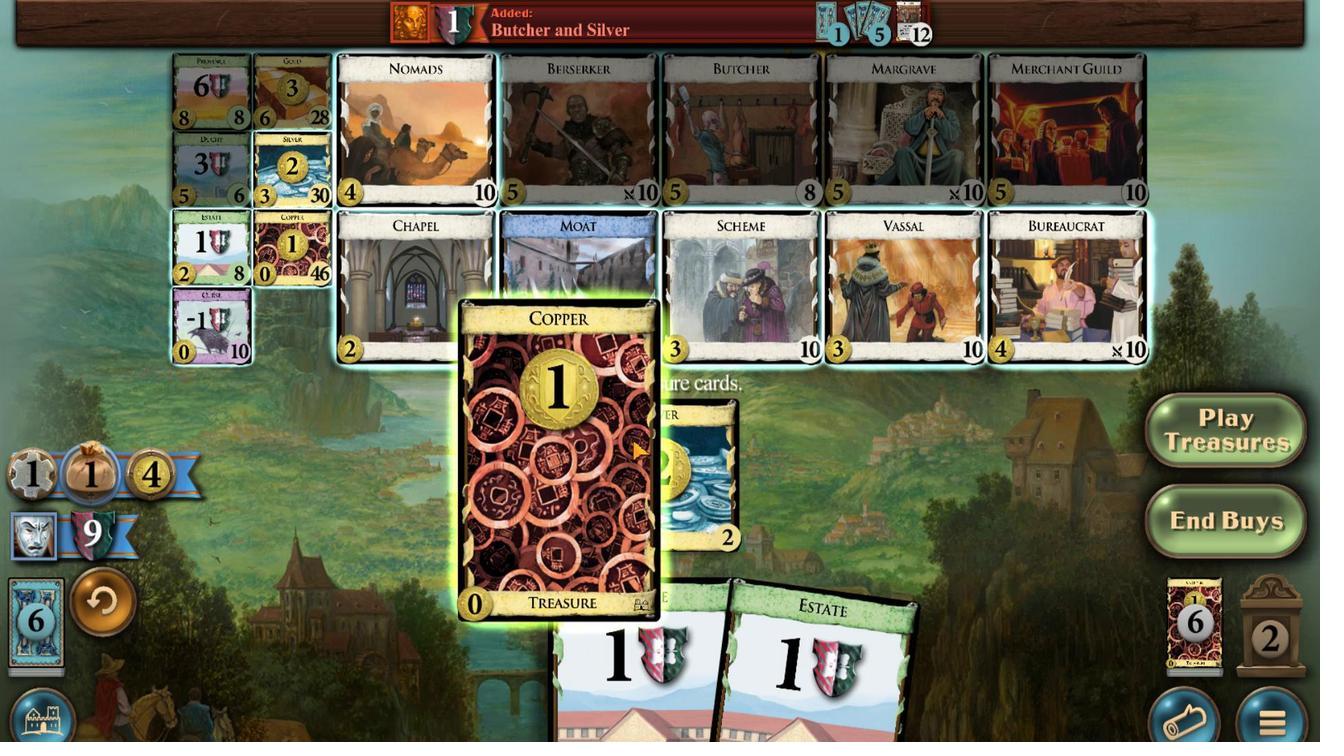 
Action: Mouse pressed left at (636, 524)
Screenshot: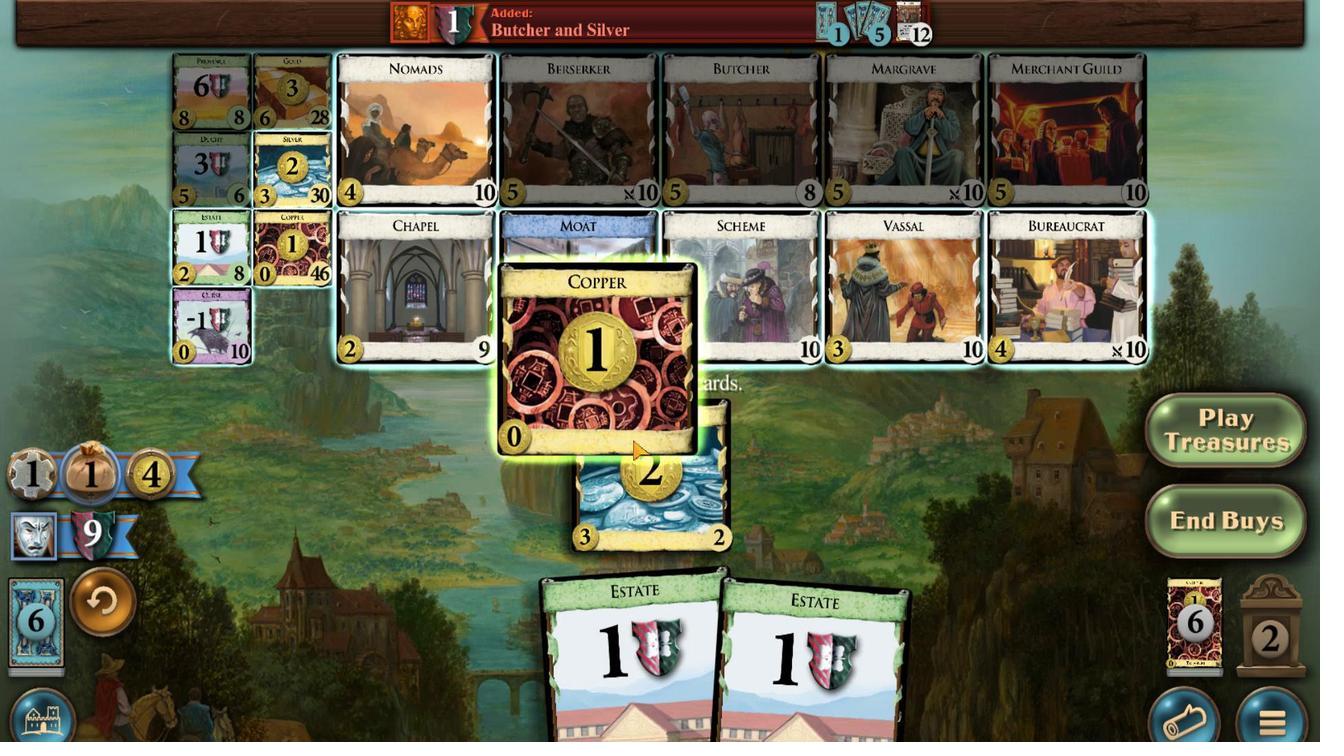 
Action: Mouse moved to (658, 490)
Screenshot: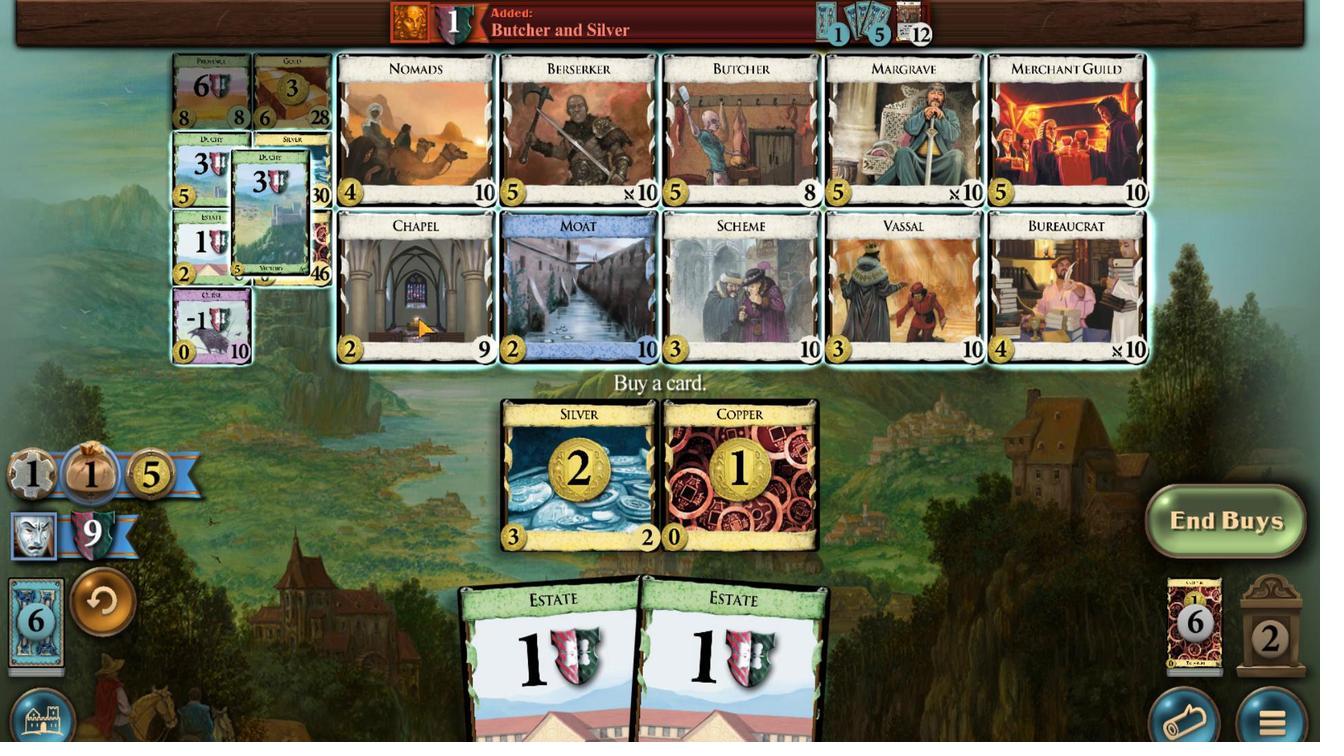 
Action: Mouse pressed left at (658, 490)
Screenshot: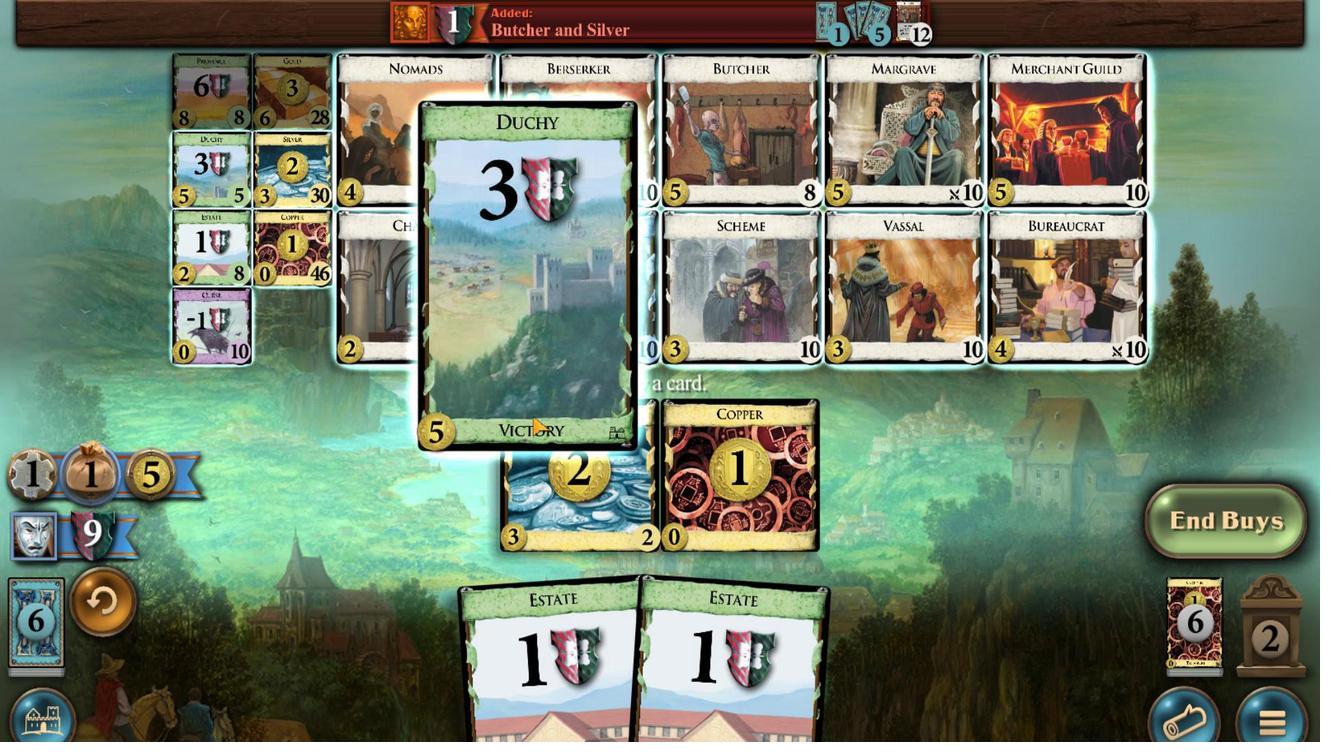 
Action: Mouse moved to (643, 524)
Screenshot: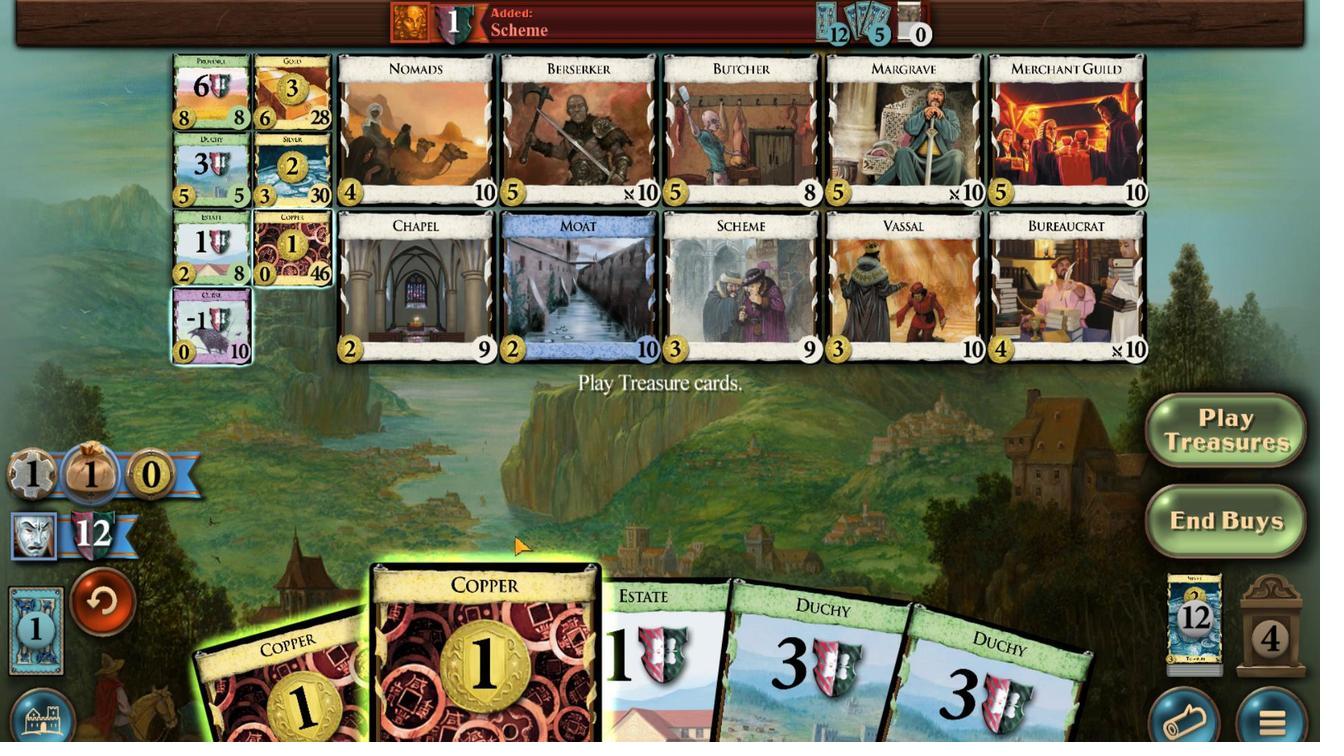 
Action: Mouse pressed left at (643, 524)
Screenshot: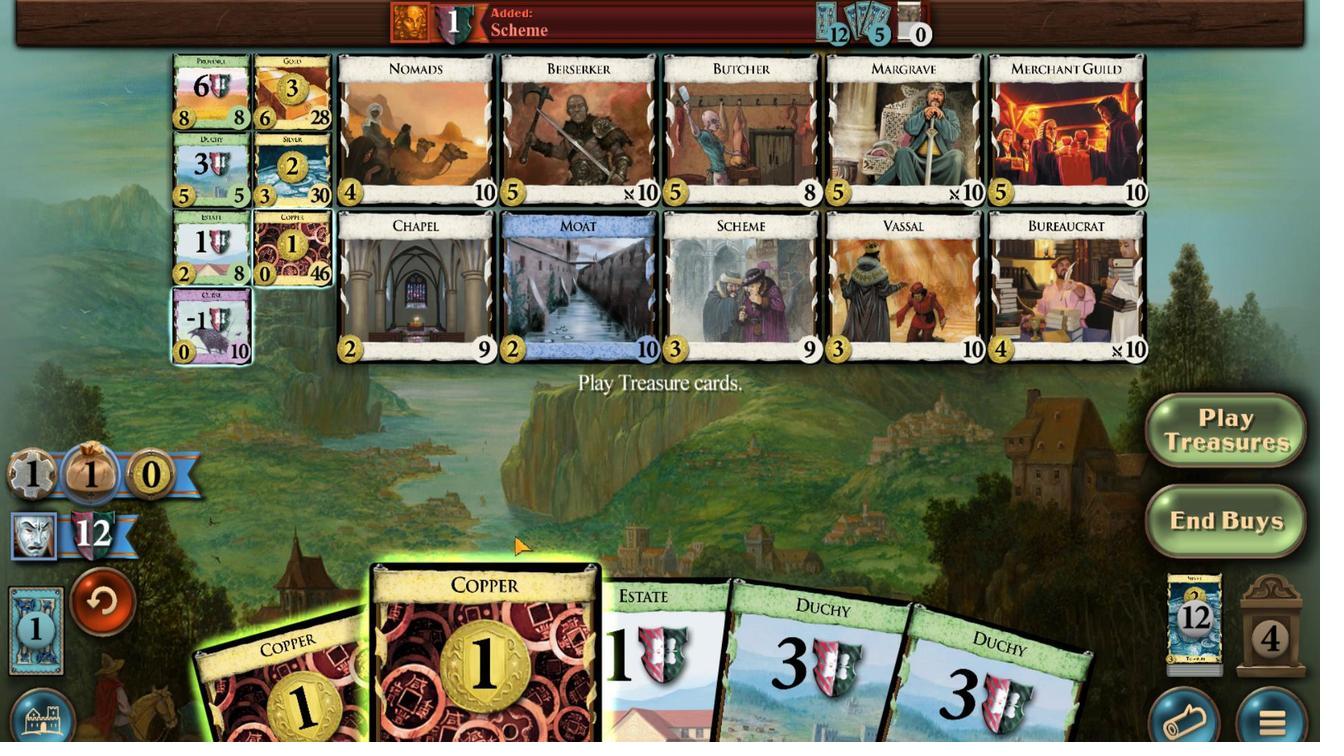 
Action: Mouse moved to (641, 525)
Screenshot: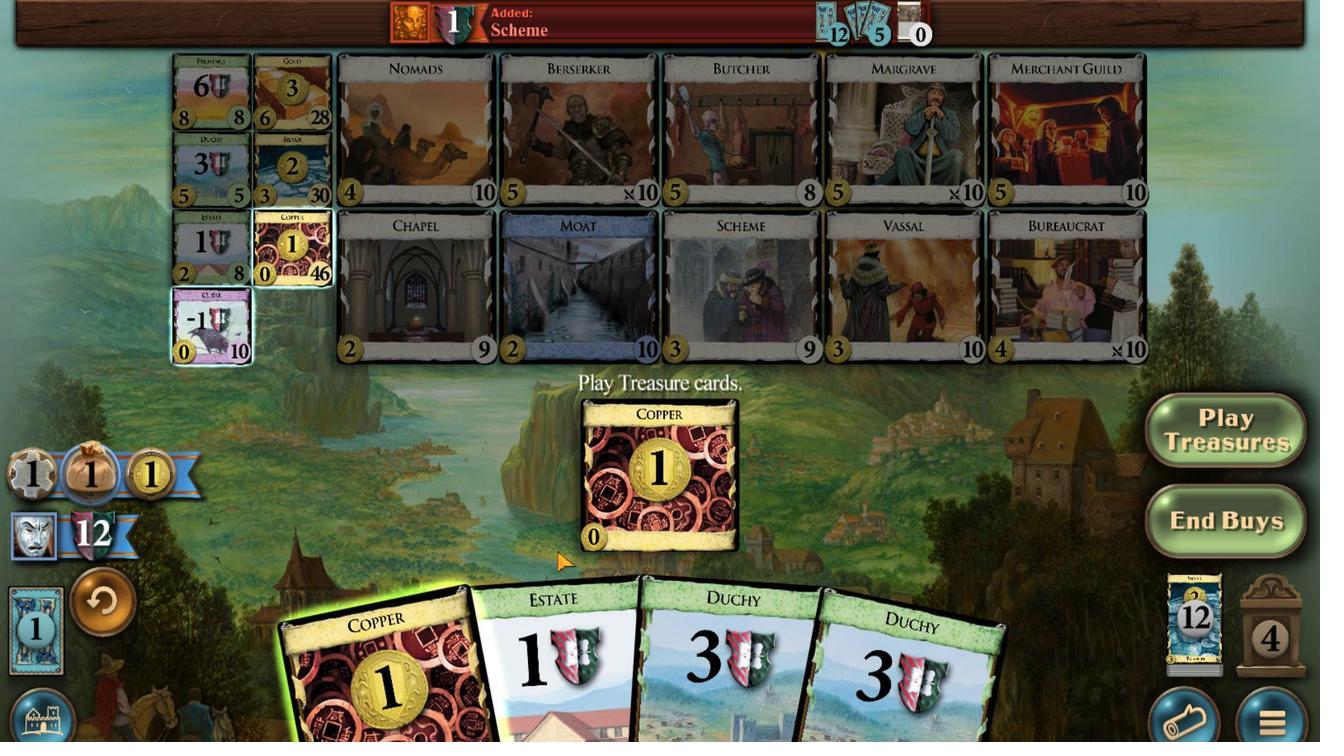 
Action: Mouse pressed left at (641, 525)
Screenshot: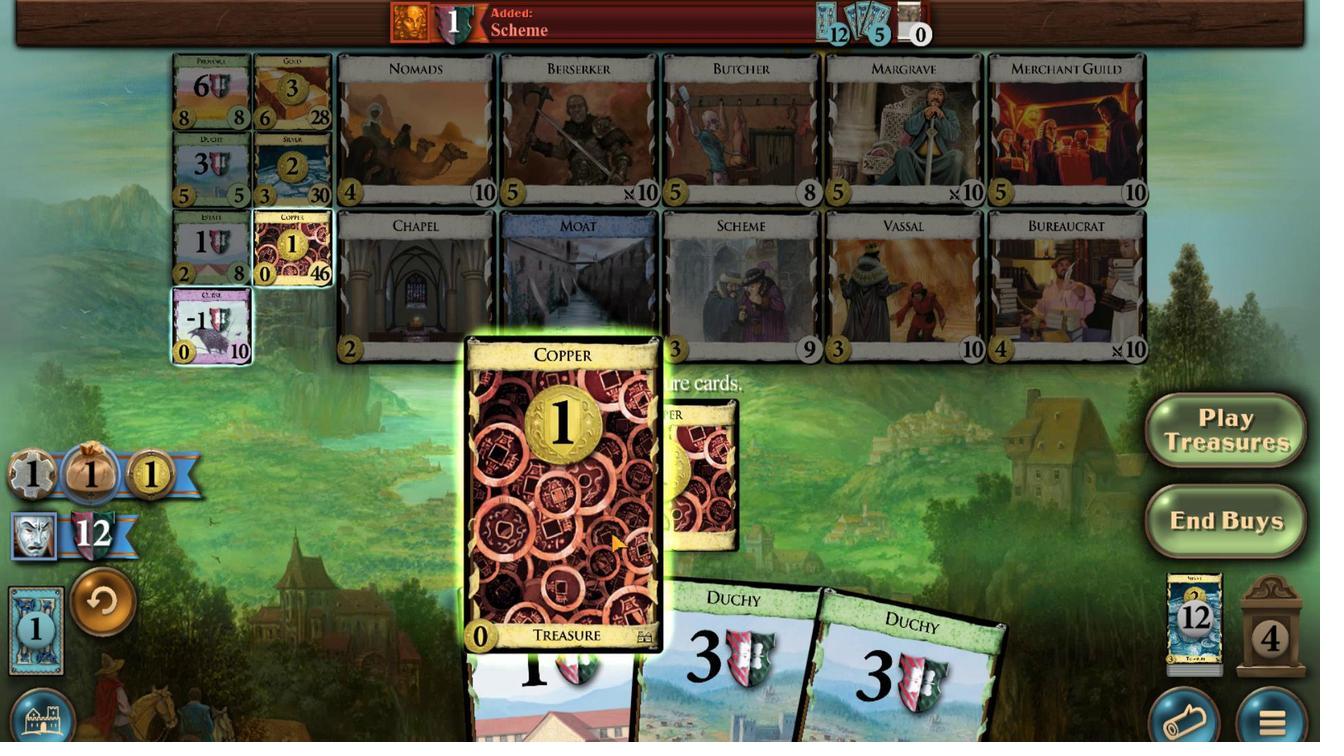 
Action: Mouse moved to (651, 495)
Screenshot: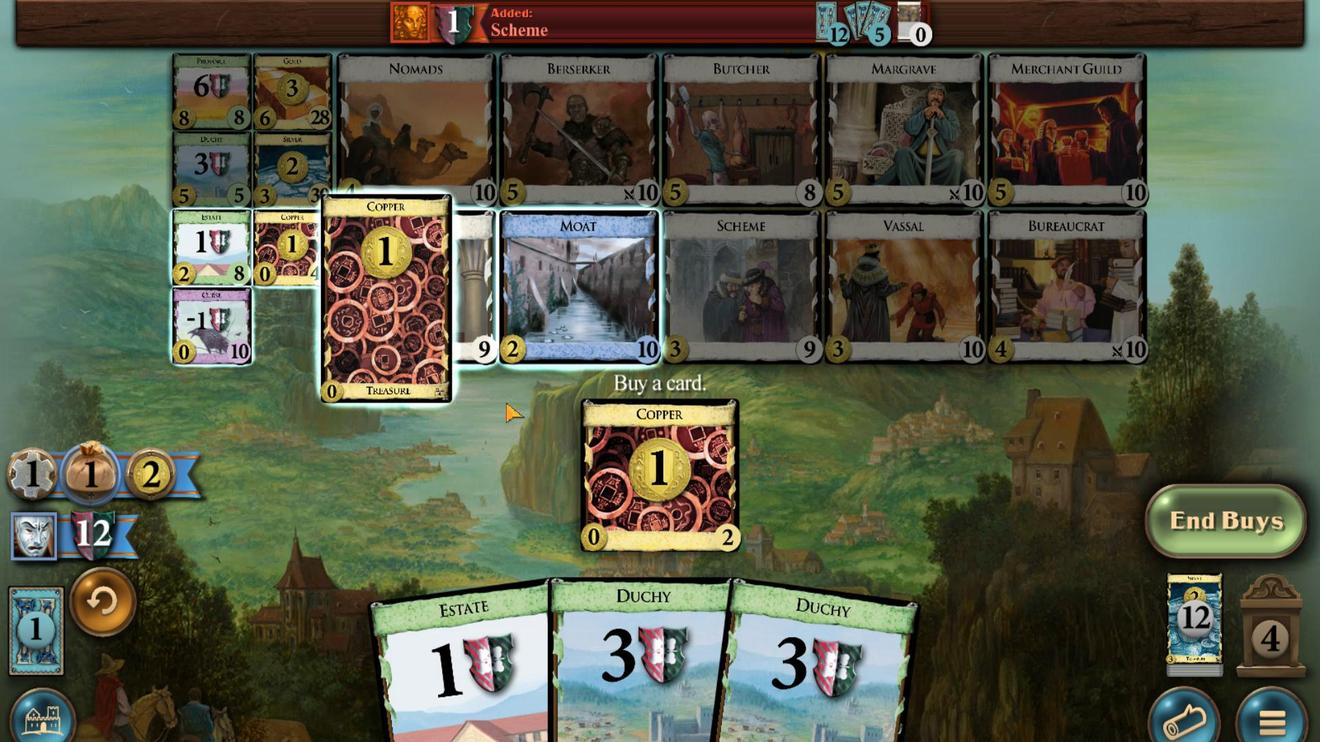 
Action: Mouse pressed left at (651, 495)
Screenshot: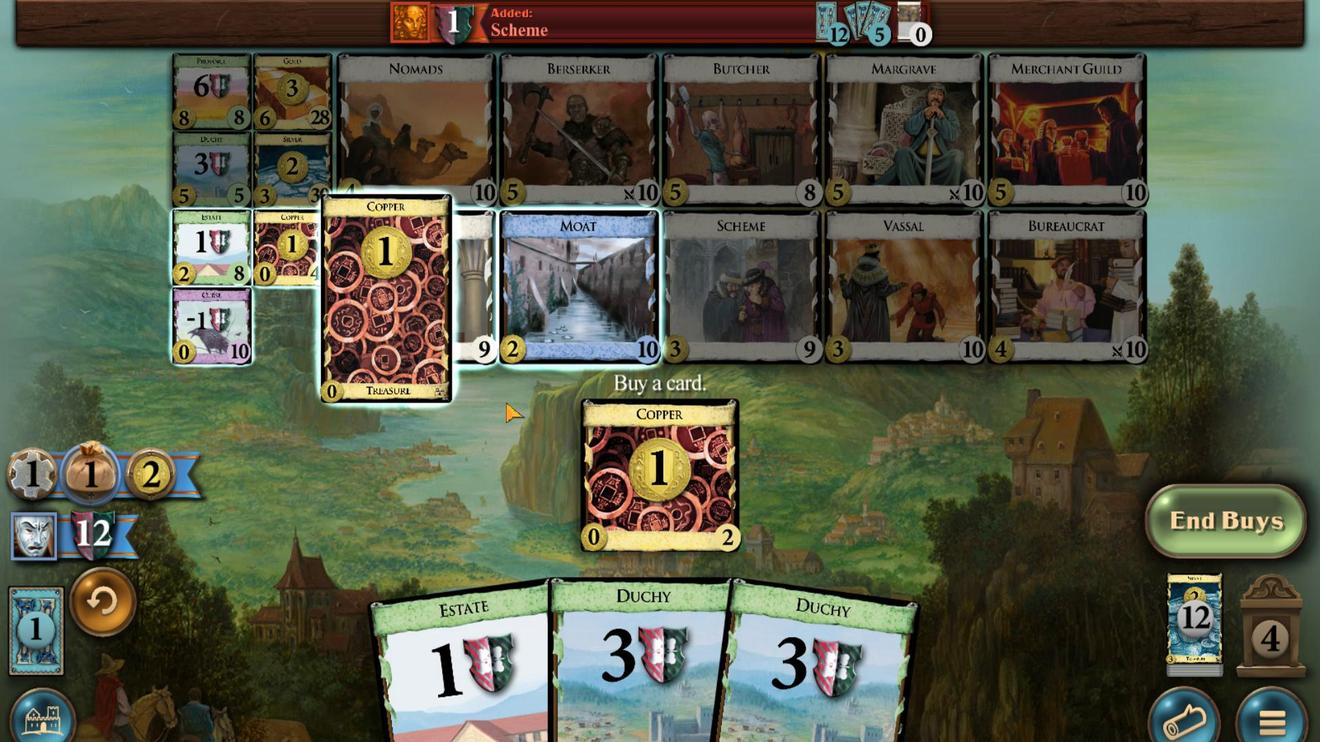 
Action: Mouse moved to (636, 522)
Screenshot: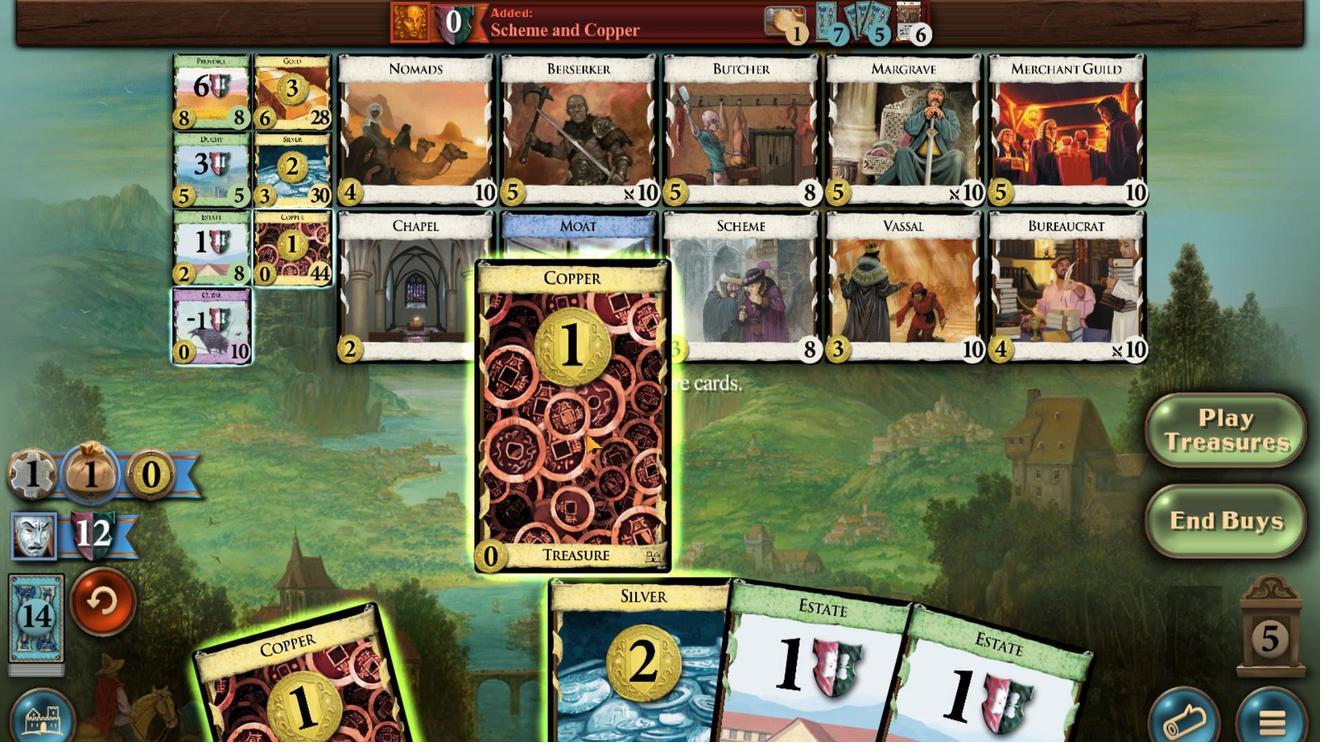
Action: Mouse pressed left at (636, 522)
Screenshot: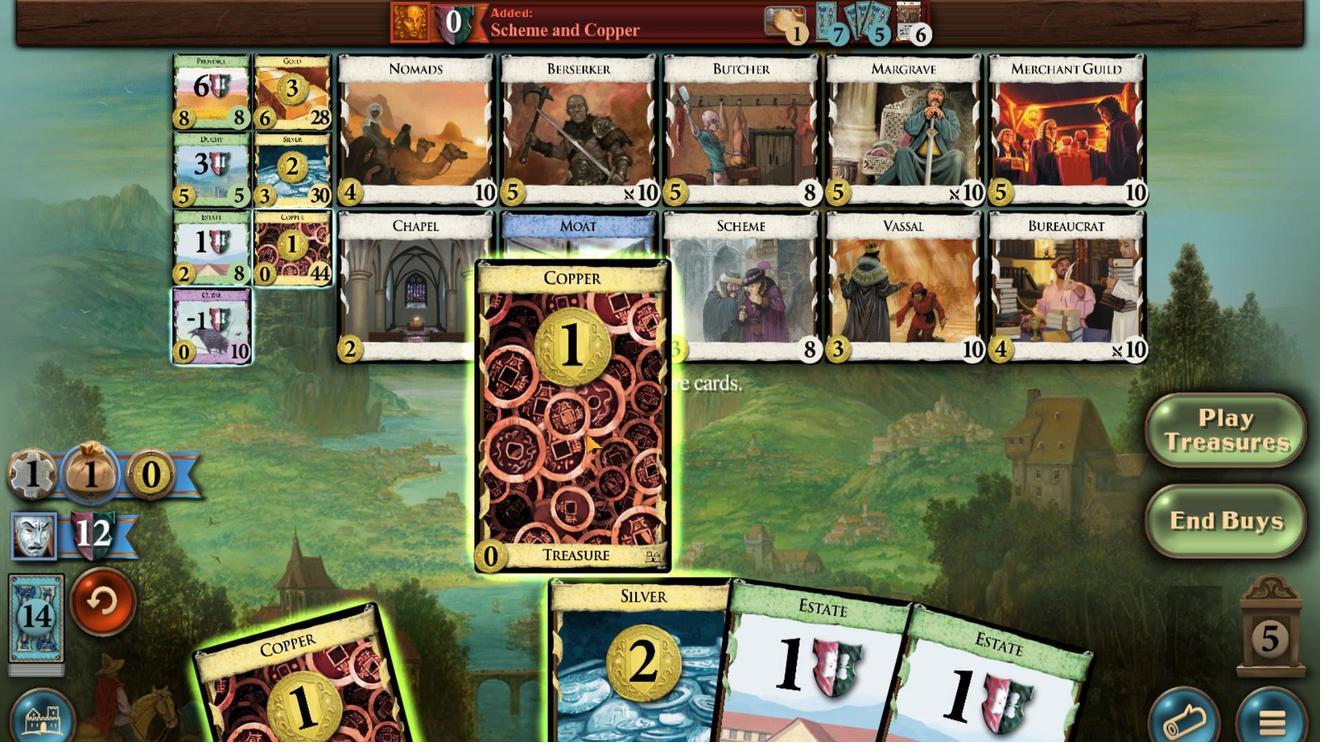 
Action: Mouse moved to (628, 529)
Screenshot: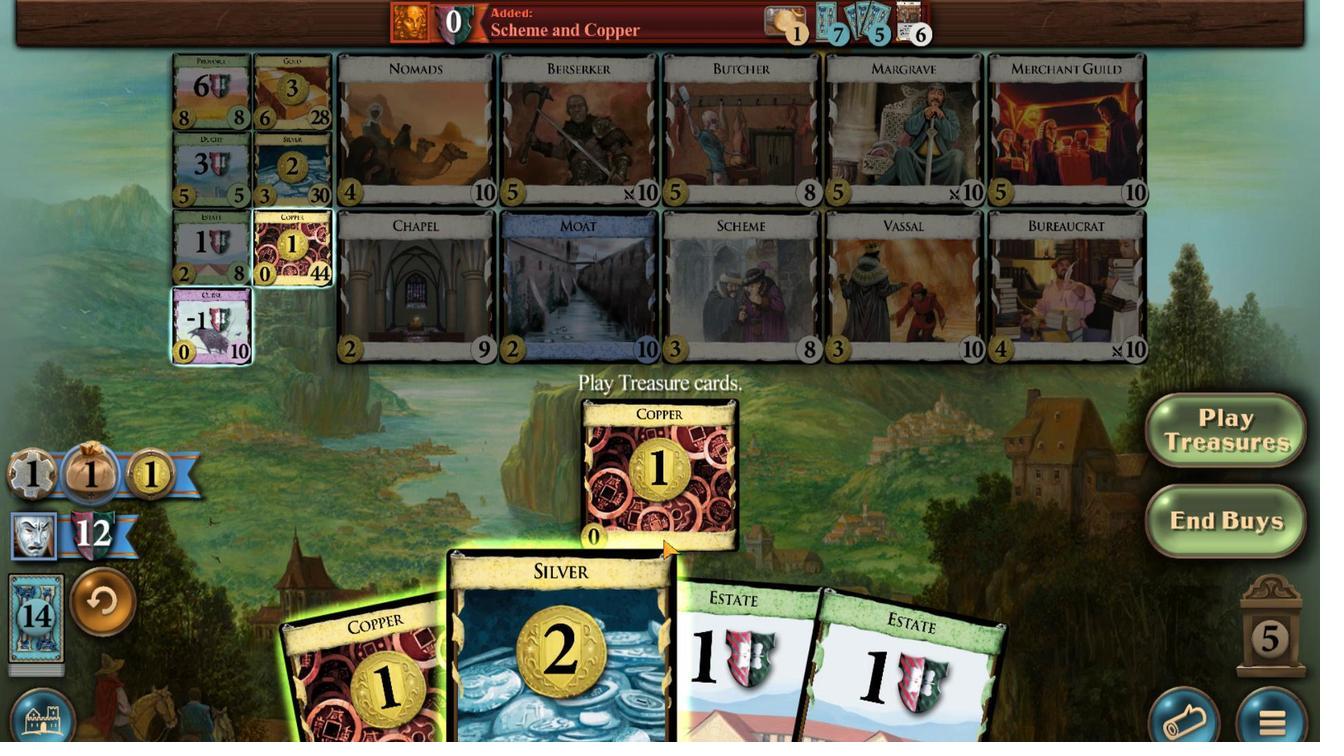 
Action: Mouse pressed left at (628, 529)
Screenshot: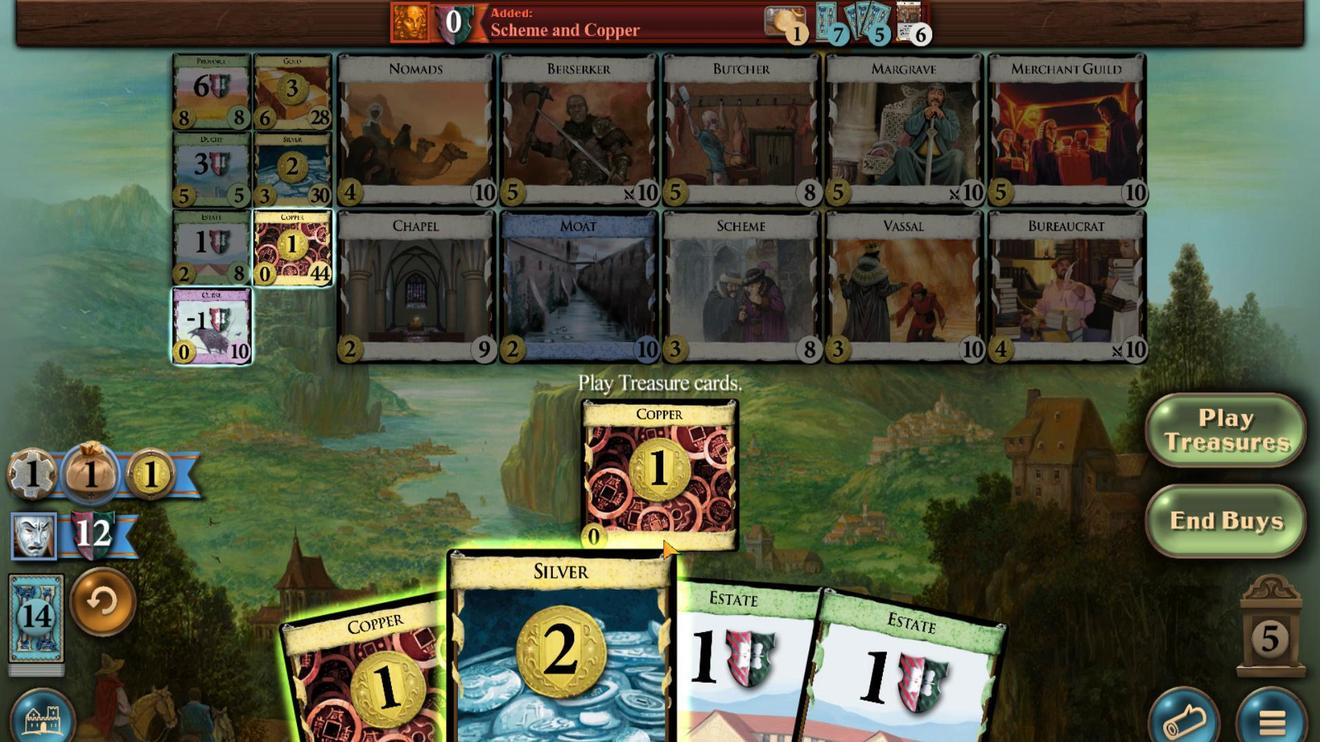 
Action: Mouse moved to (637, 524)
Screenshot: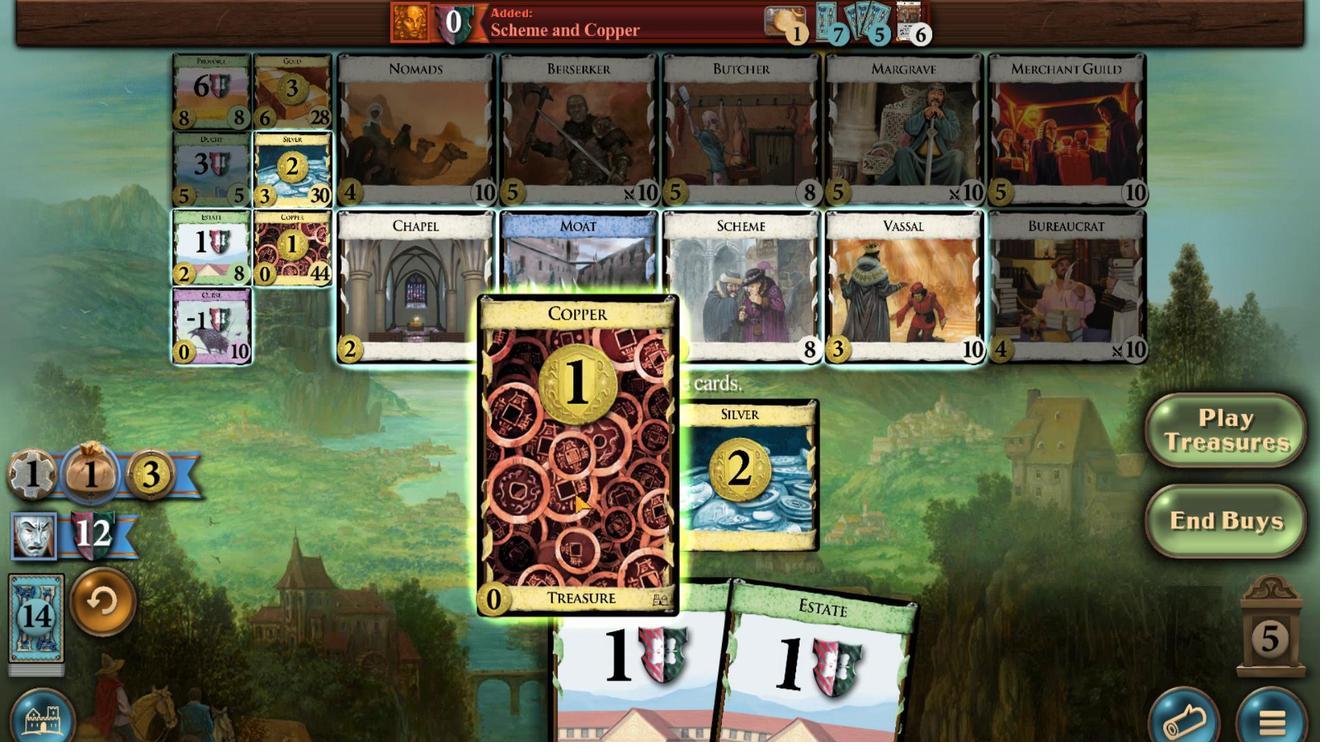 
Action: Mouse pressed left at (637, 524)
Screenshot: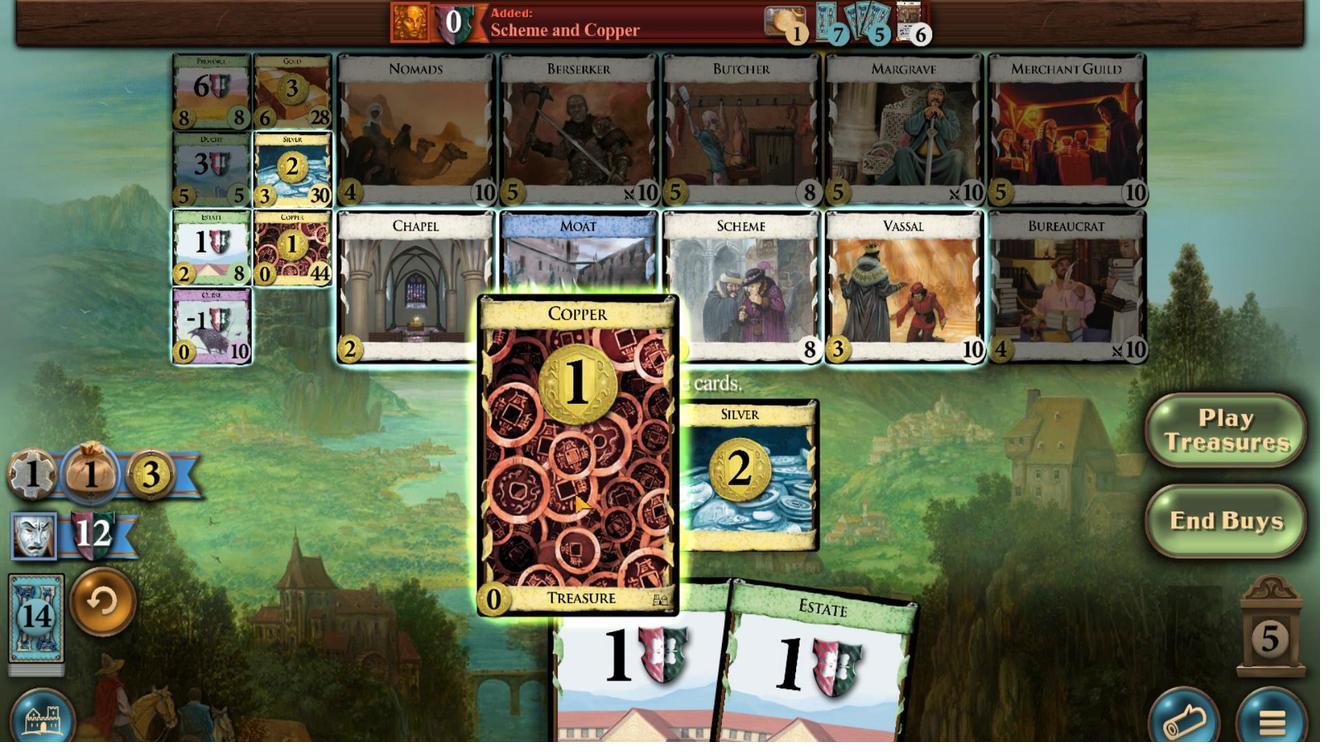
Action: Mouse moved to (653, 489)
Screenshot: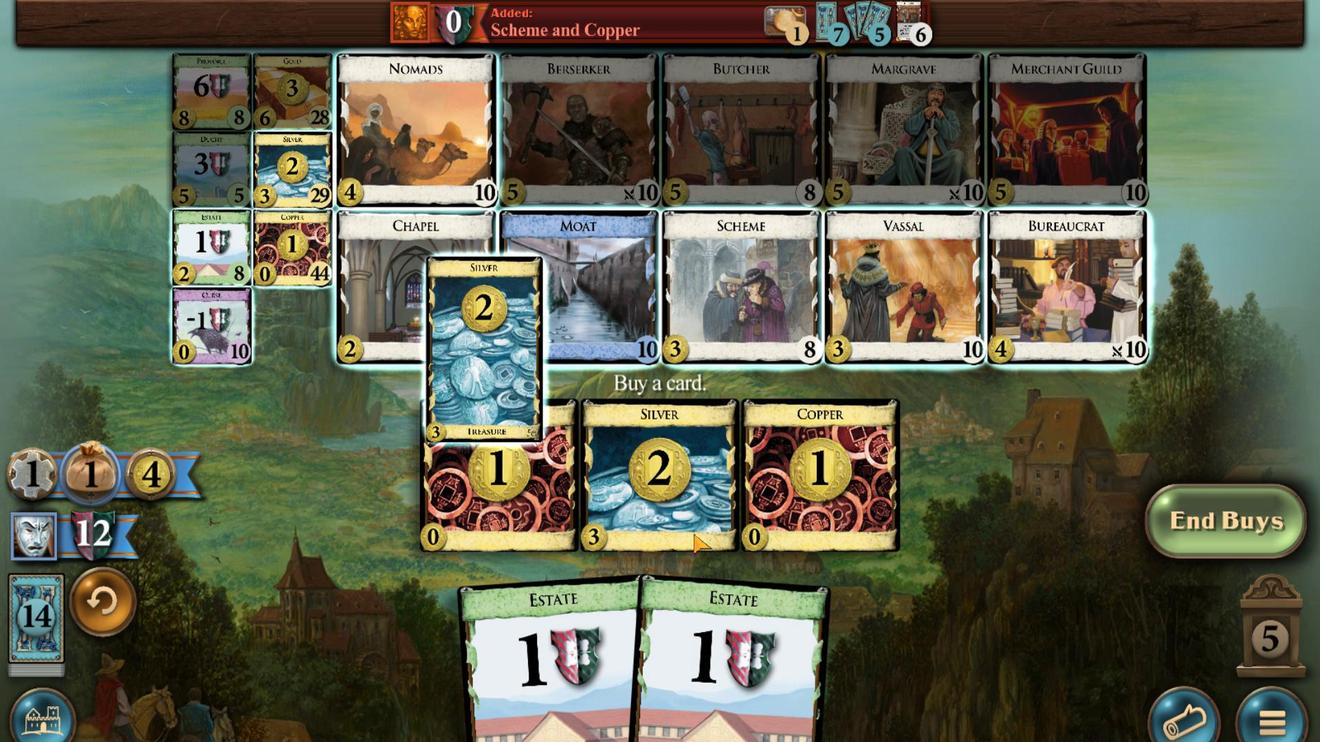 
Action: Mouse pressed left at (653, 489)
Screenshot: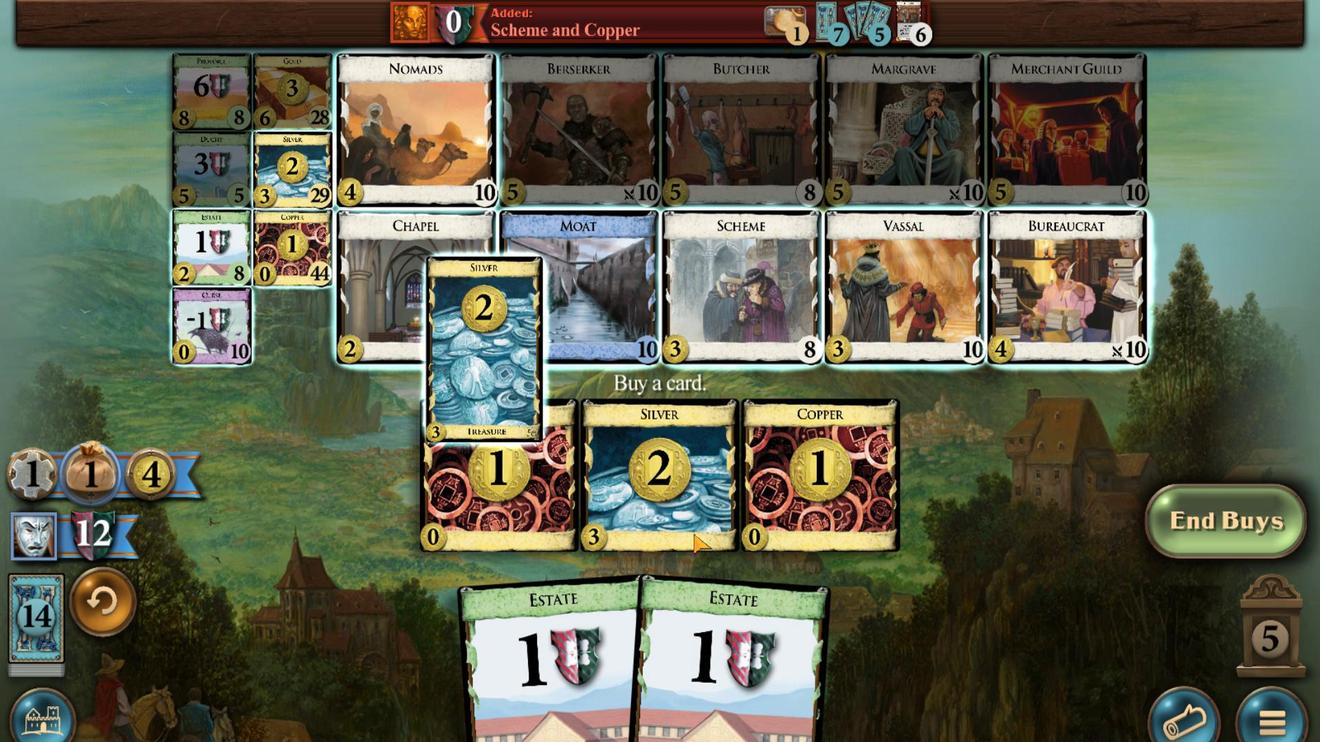 
Action: Mouse moved to (634, 528)
Screenshot: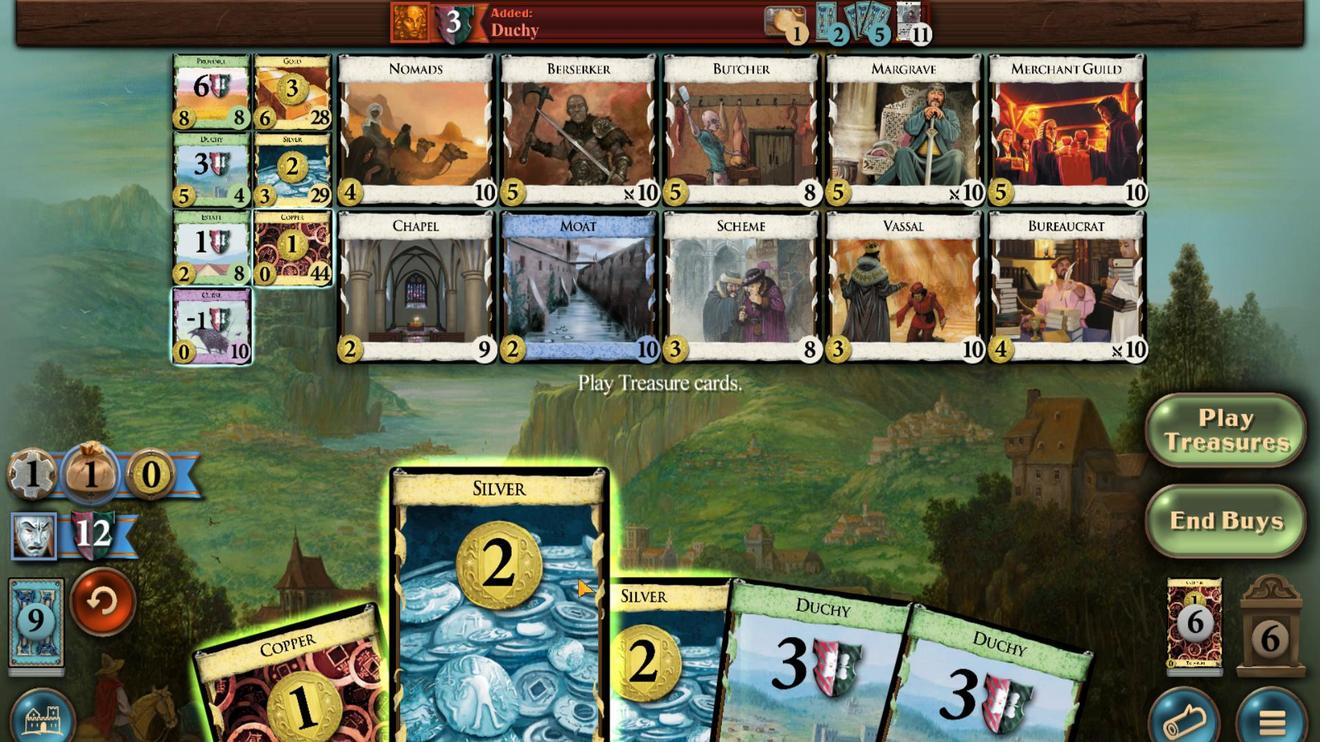 
Action: Mouse pressed left at (634, 528)
Screenshot: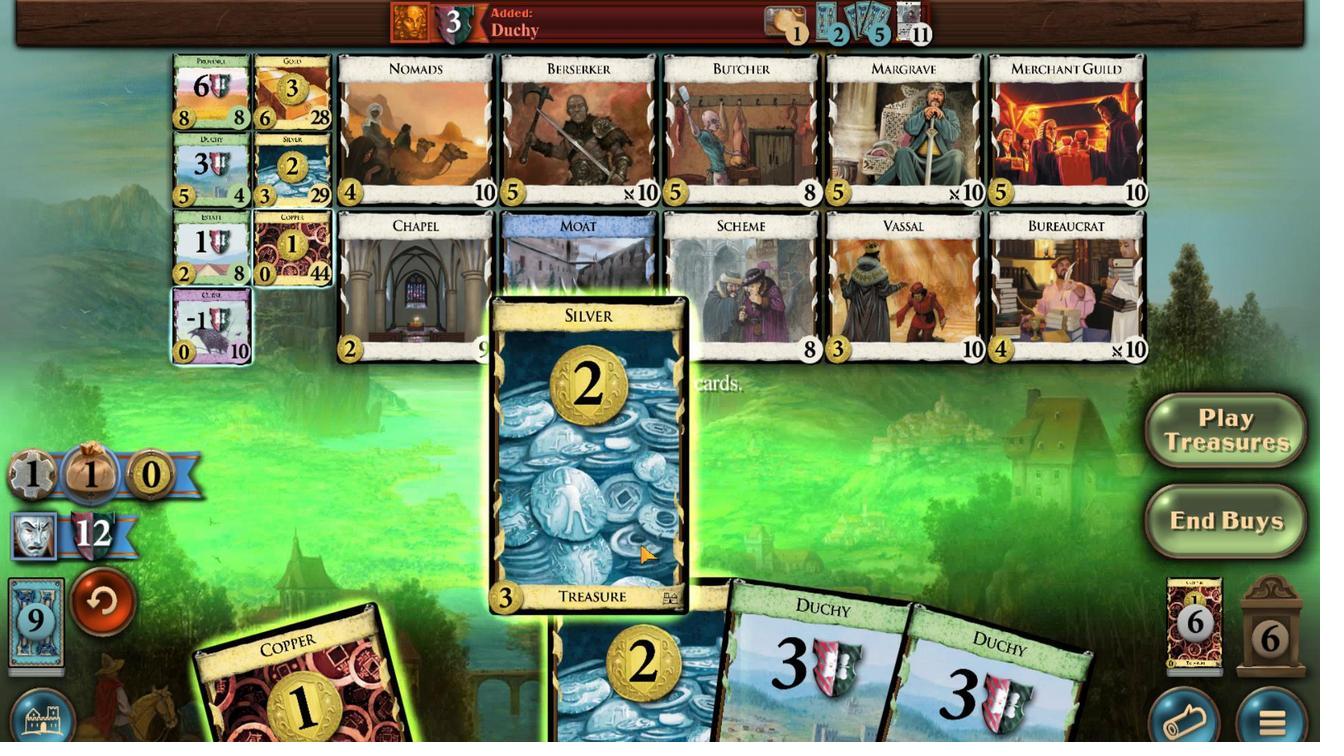 
Action: Mouse moved to (629, 526)
Screenshot: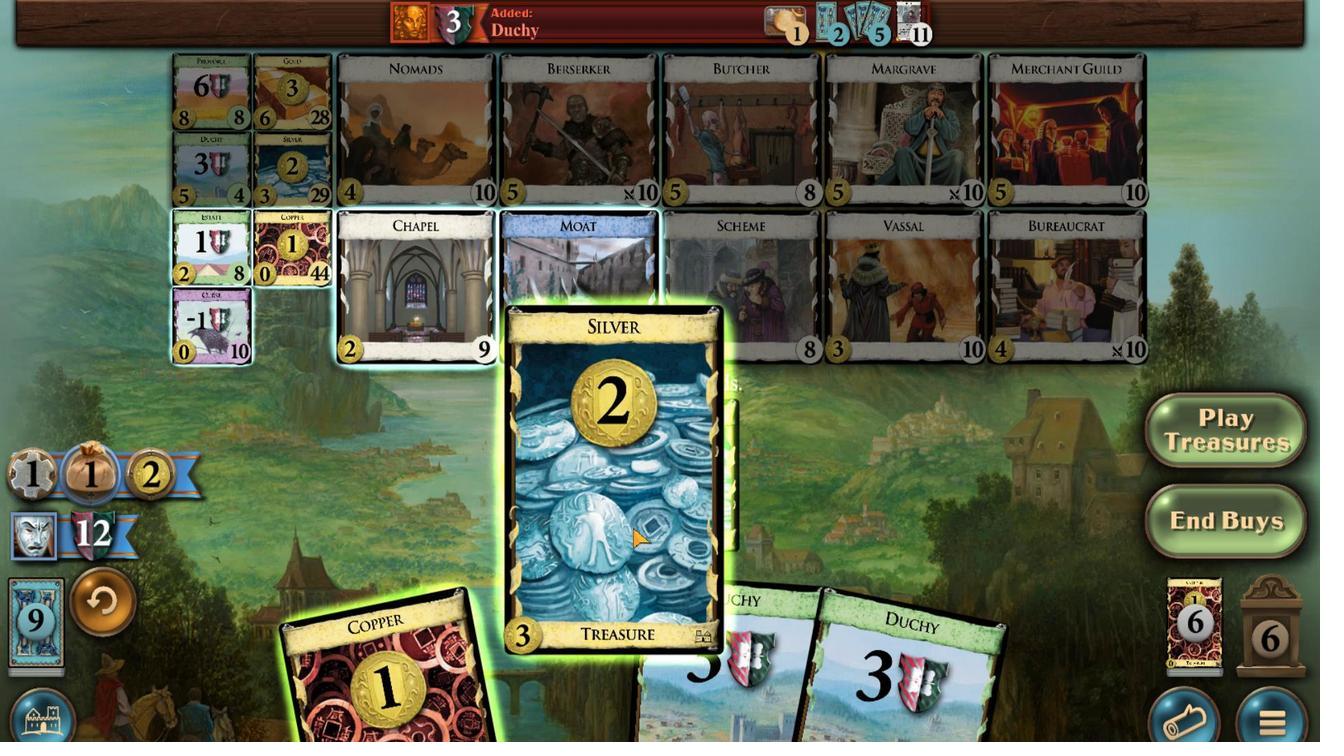 
Action: Mouse pressed left at (629, 526)
Screenshot: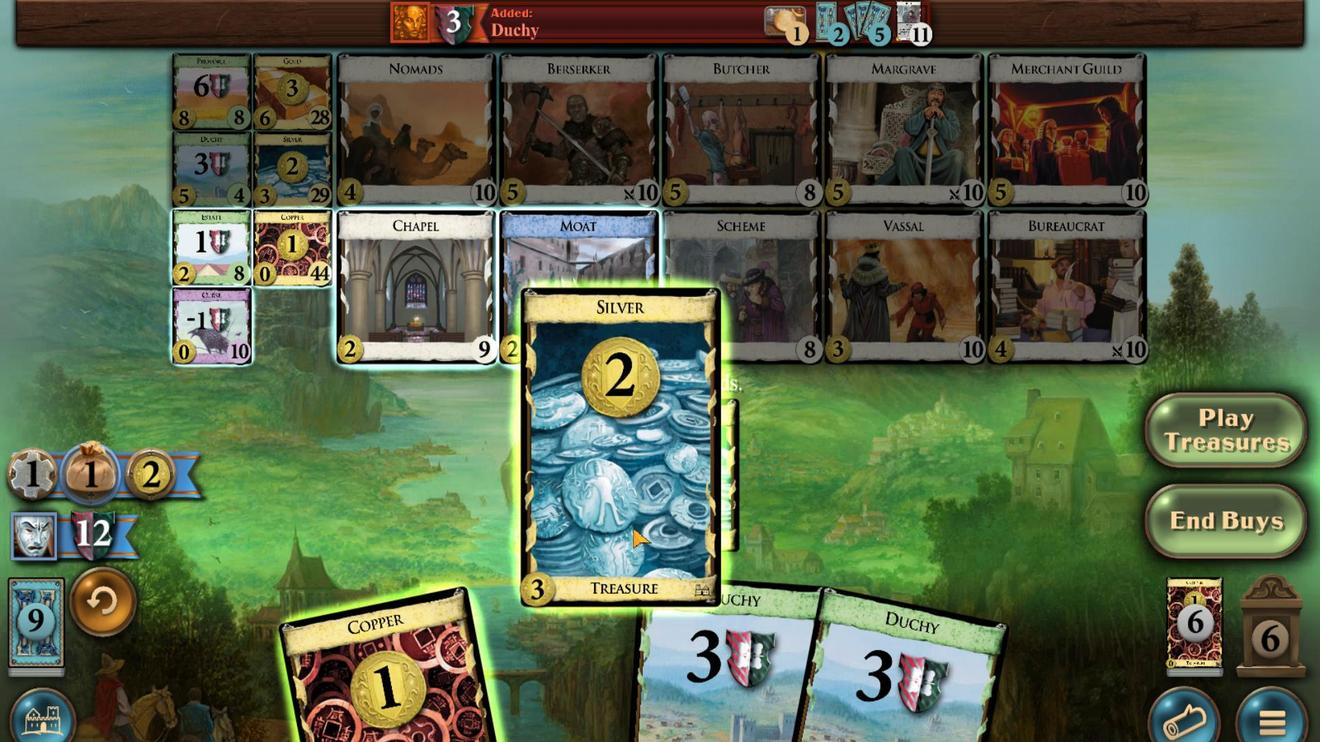 
Action: Mouse moved to (634, 524)
Screenshot: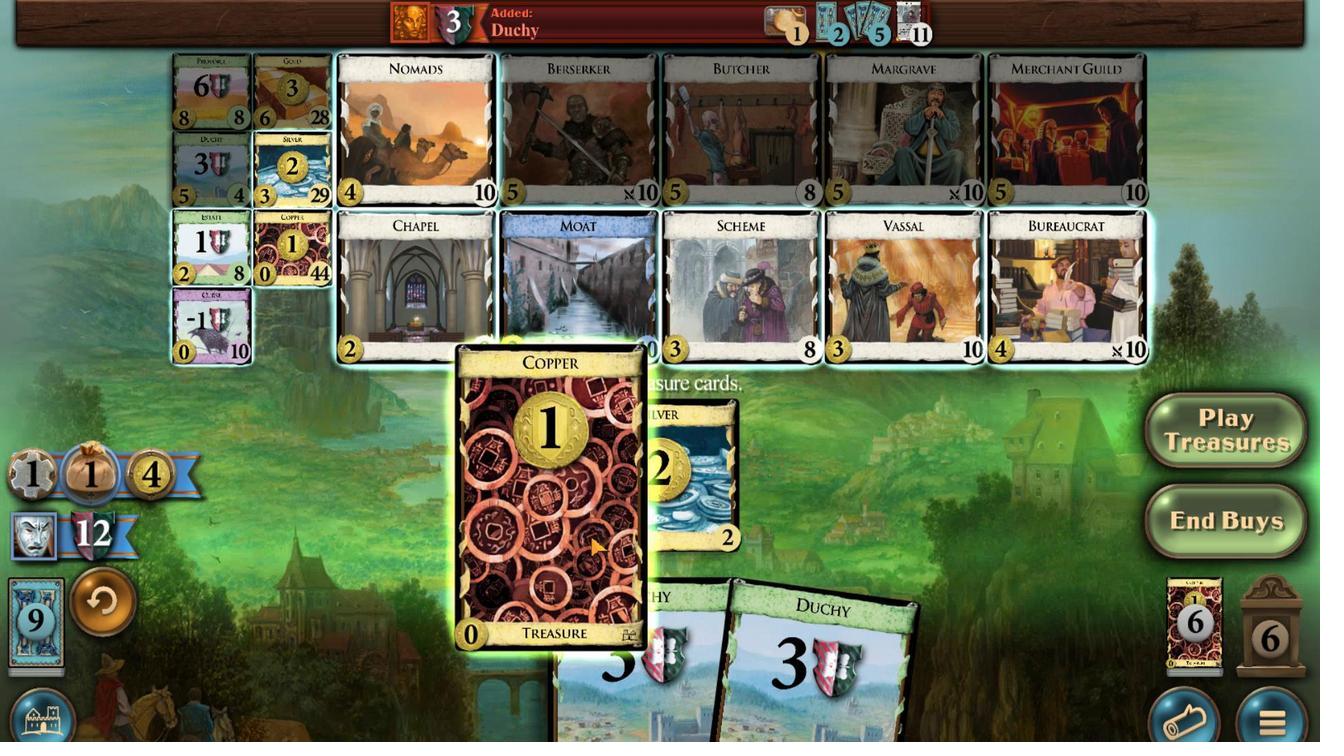 
Action: Mouse pressed left at (634, 524)
Screenshot: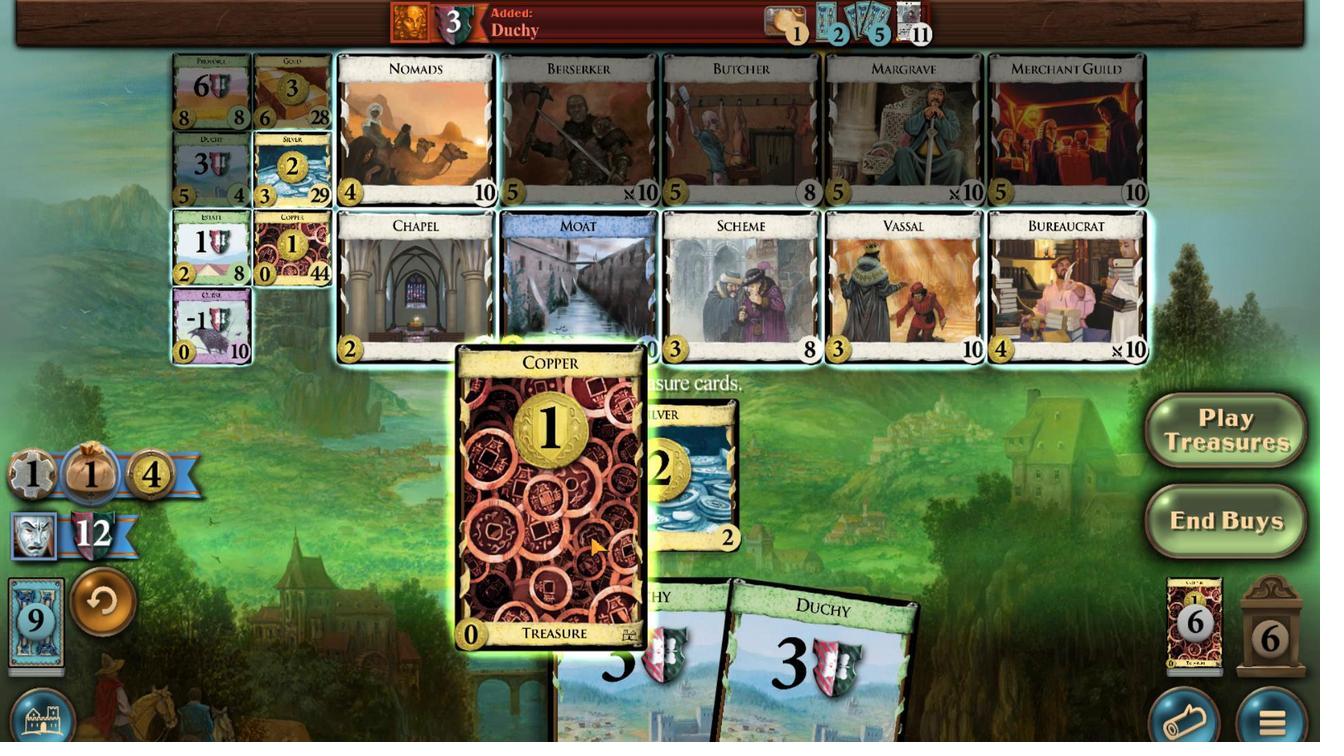 
Action: Mouse moved to (659, 488)
Screenshot: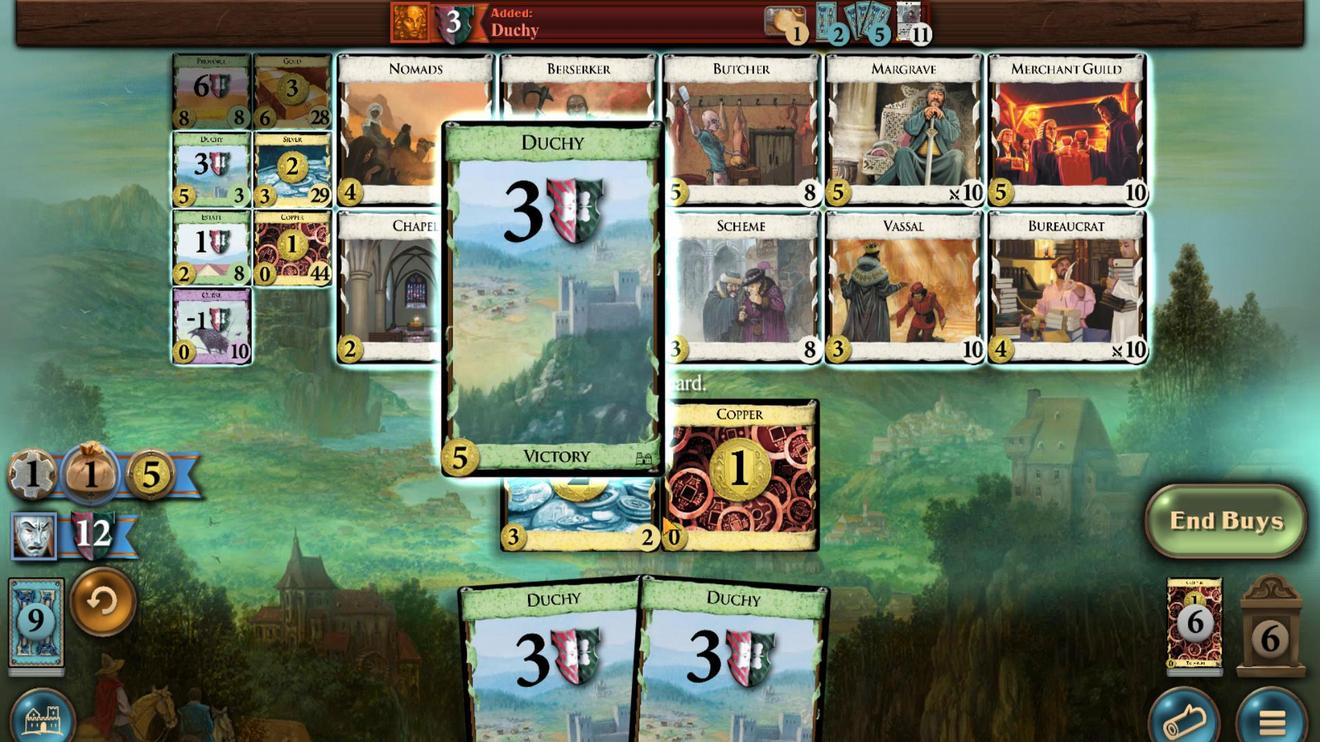 
Action: Mouse pressed left at (659, 488)
Screenshot: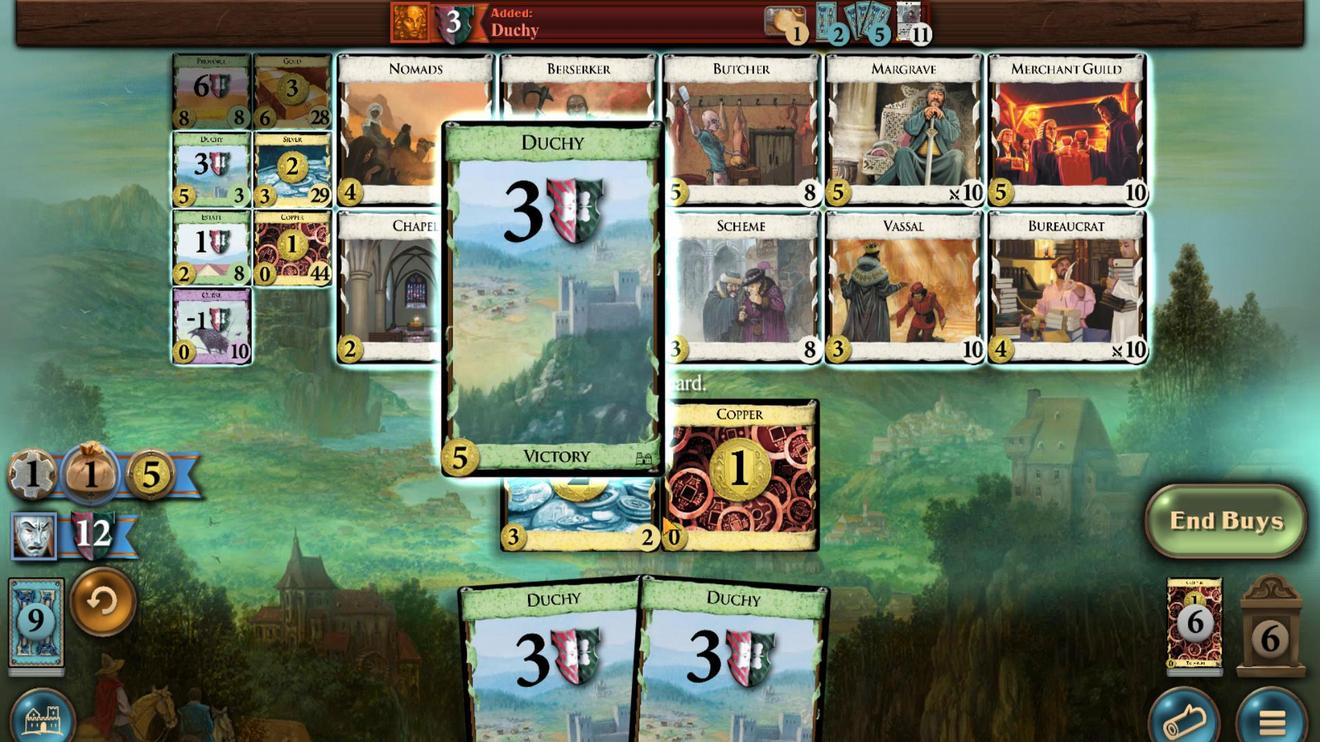 
Action: Mouse moved to (624, 524)
Screenshot: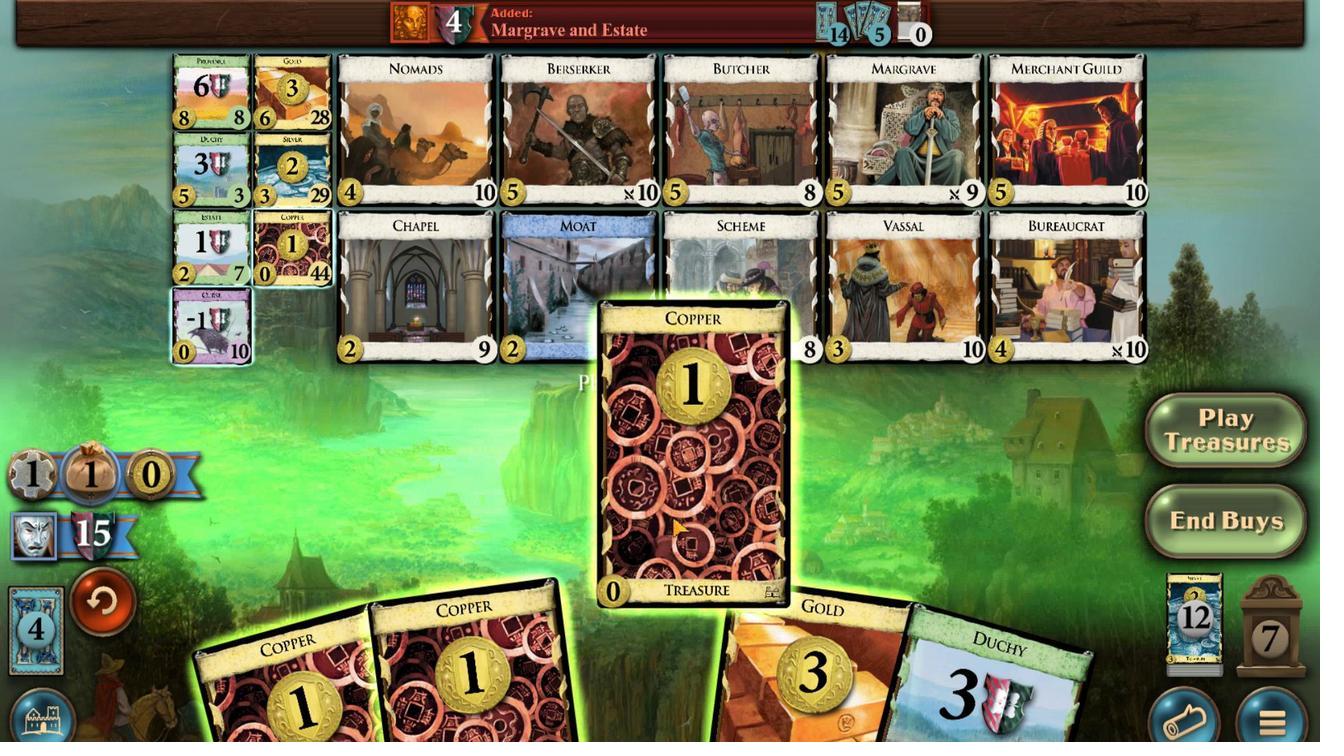 
Action: Mouse pressed left at (624, 524)
Screenshot: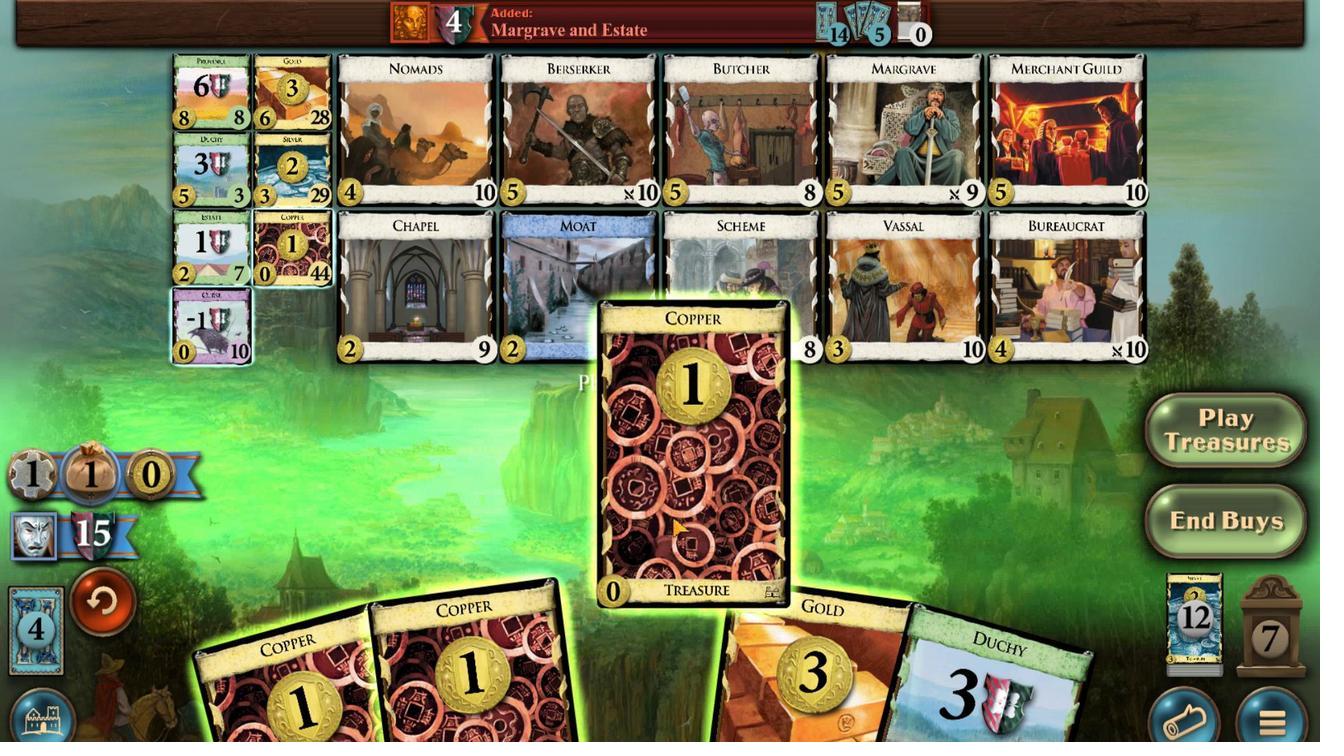 
Action: Mouse moved to (616, 524)
Screenshot: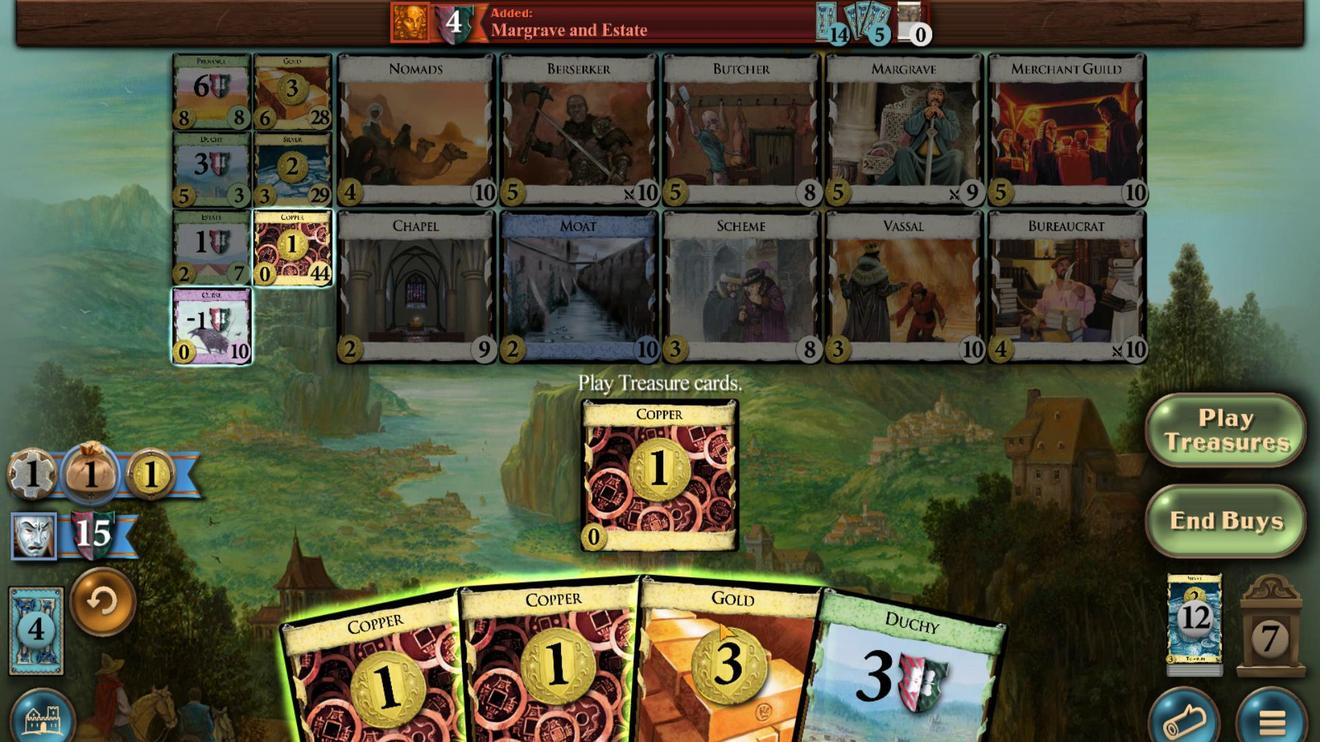 
Action: Mouse pressed left at (616, 524)
Screenshot: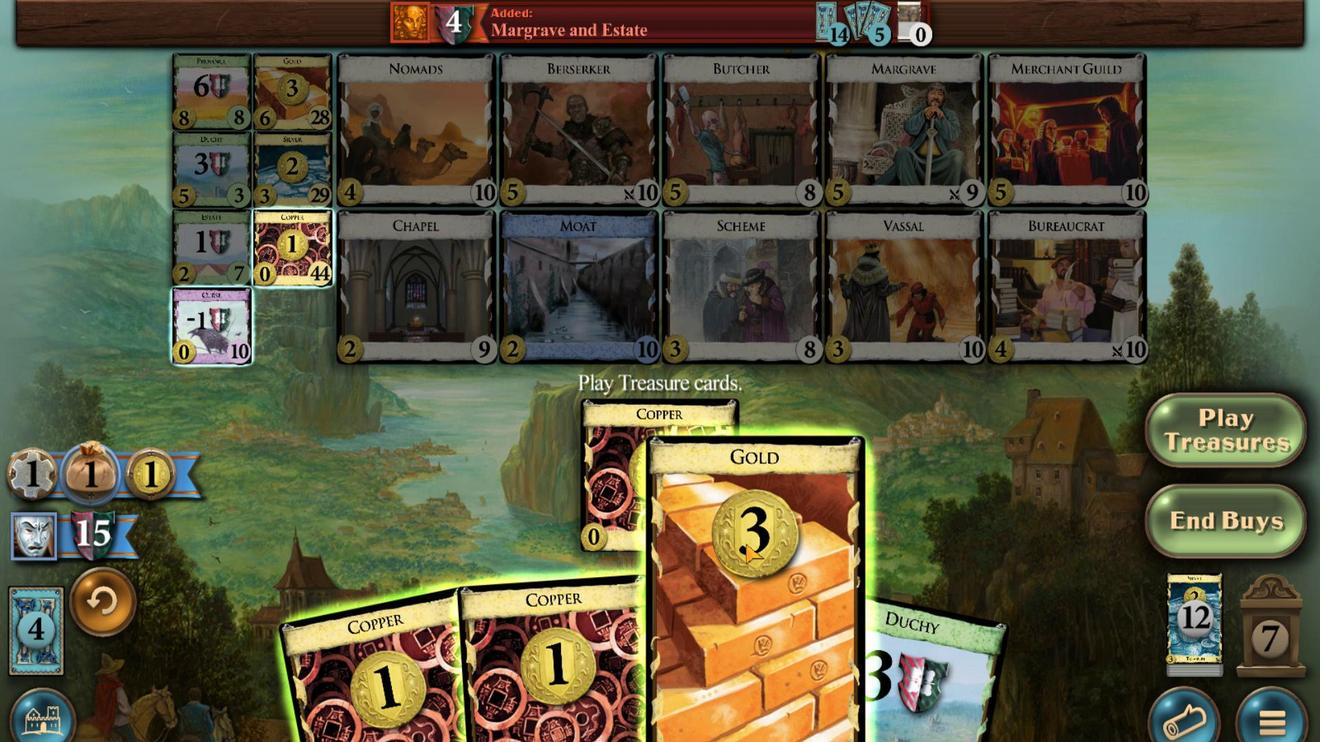 
Action: Mouse moved to (624, 524)
Screenshot: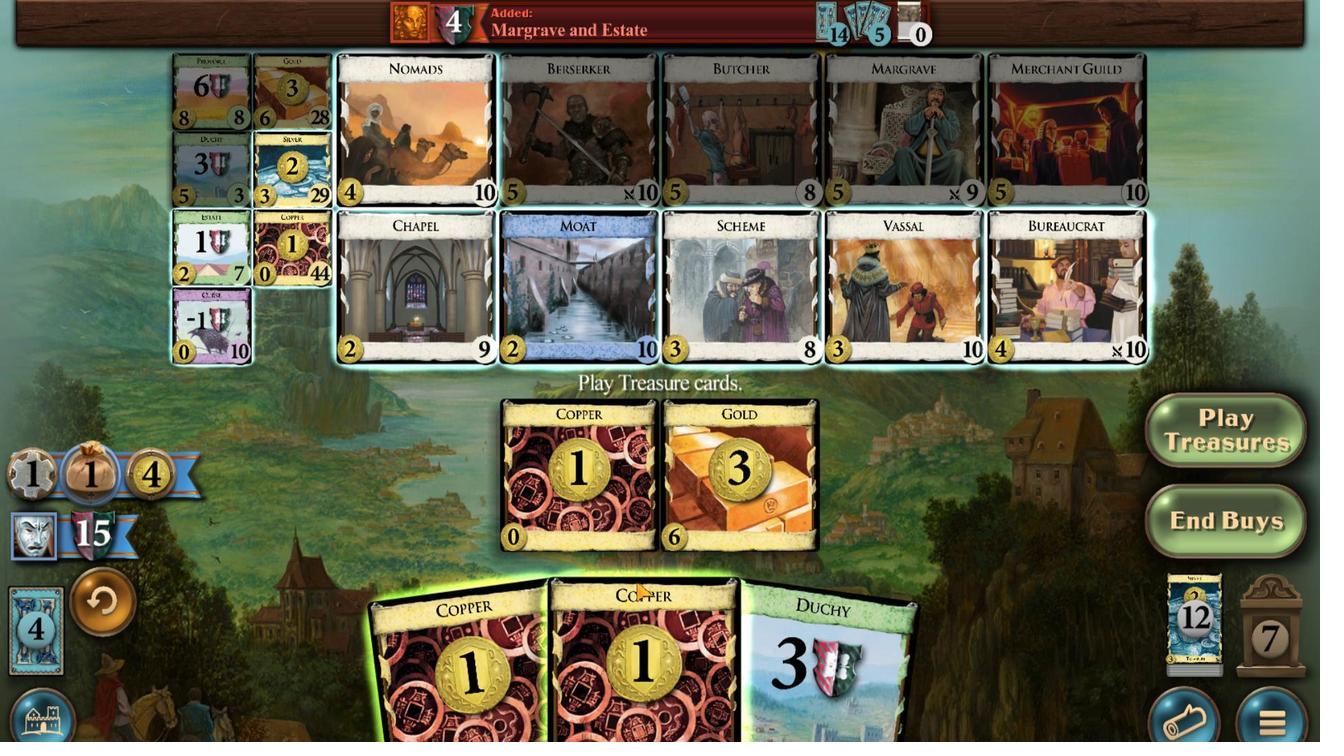 
Action: Mouse pressed left at (624, 524)
Screenshot: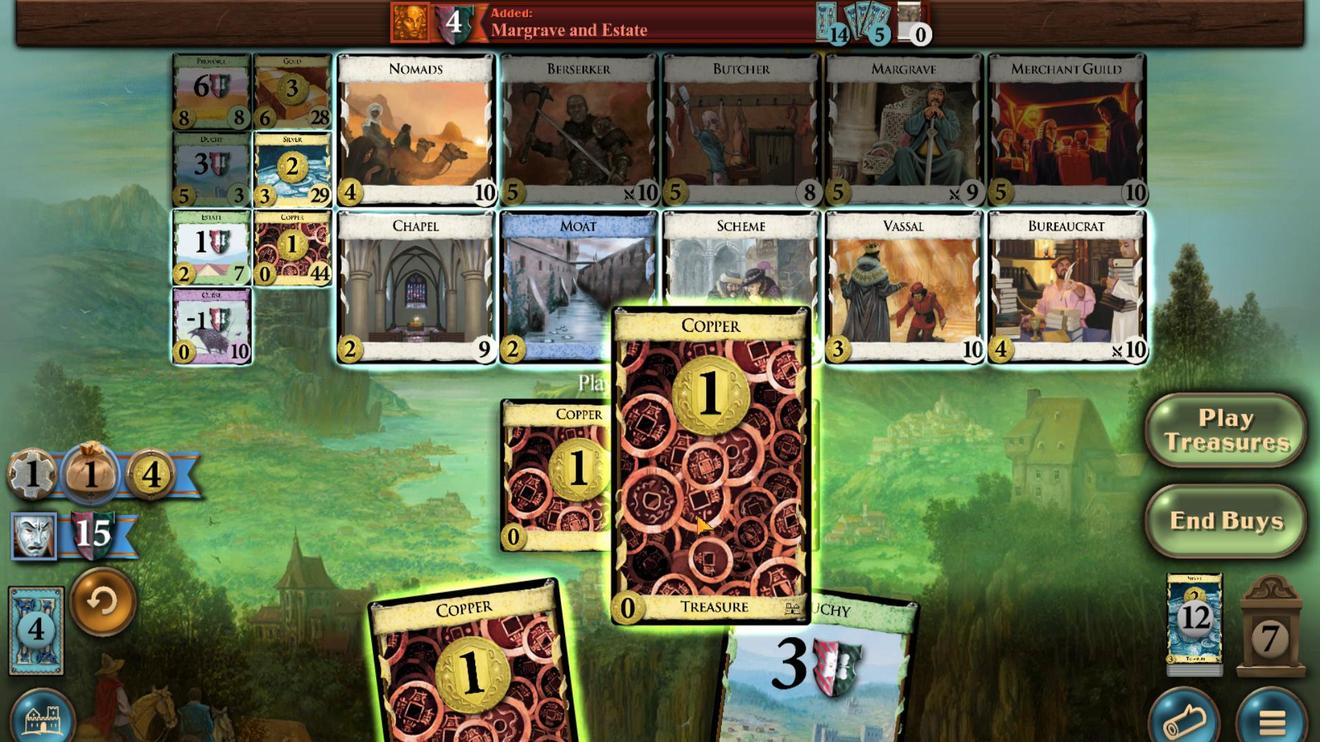 
Action: Mouse moved to (629, 523)
Screenshot: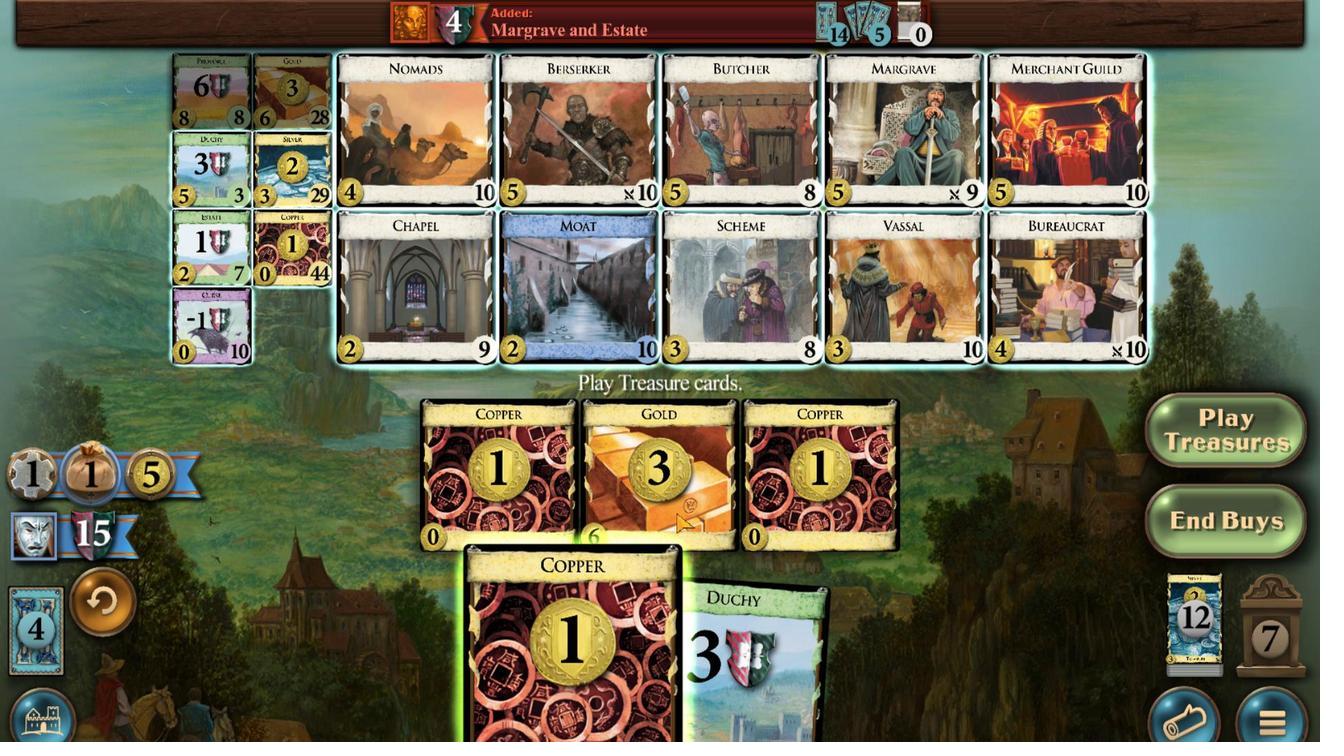 
Action: Mouse pressed left at (629, 523)
Screenshot: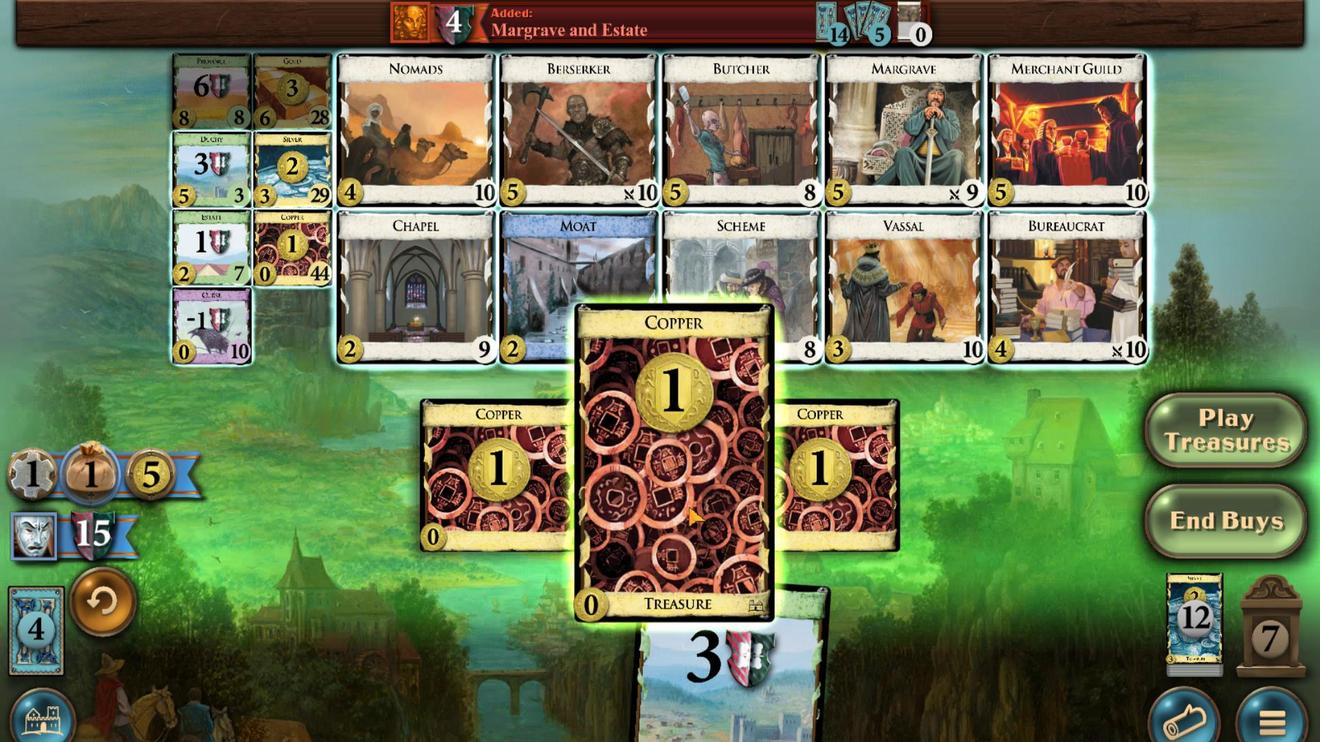 
Action: Mouse moved to (652, 484)
Screenshot: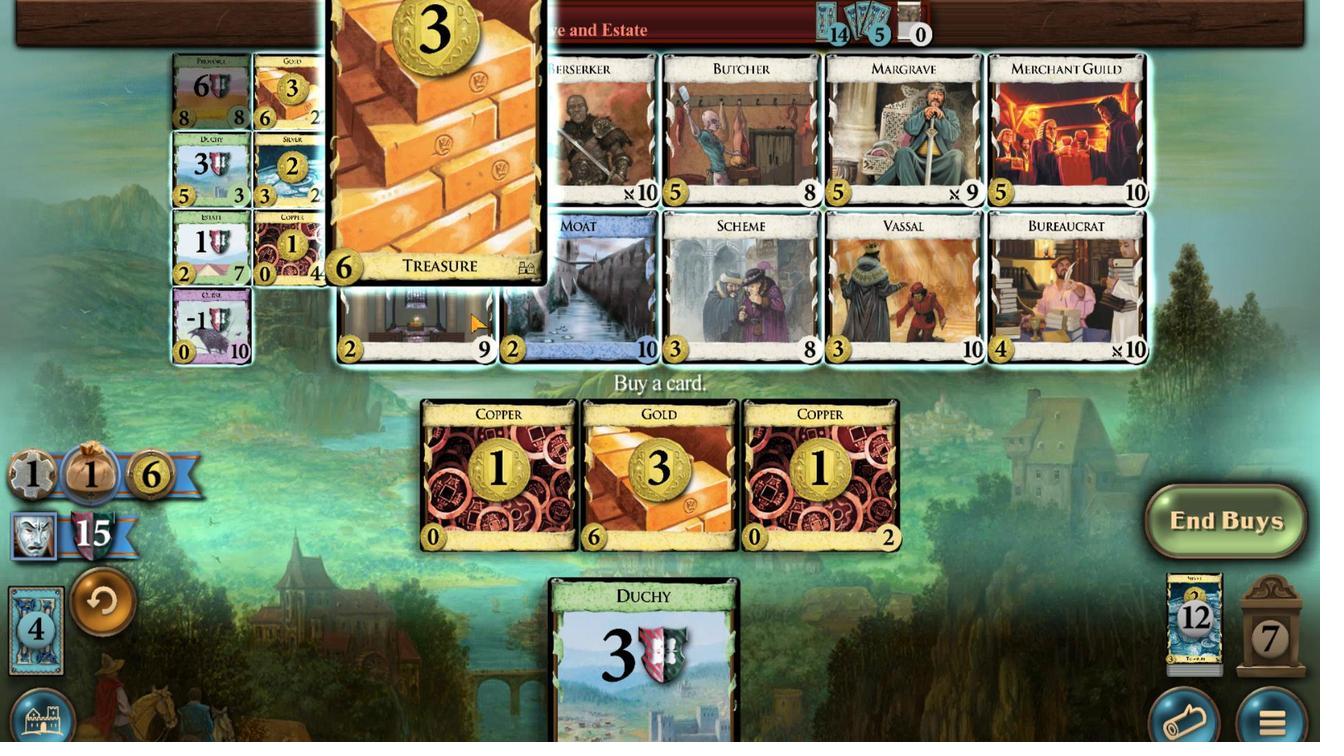 
Action: Mouse pressed left at (652, 484)
Screenshot: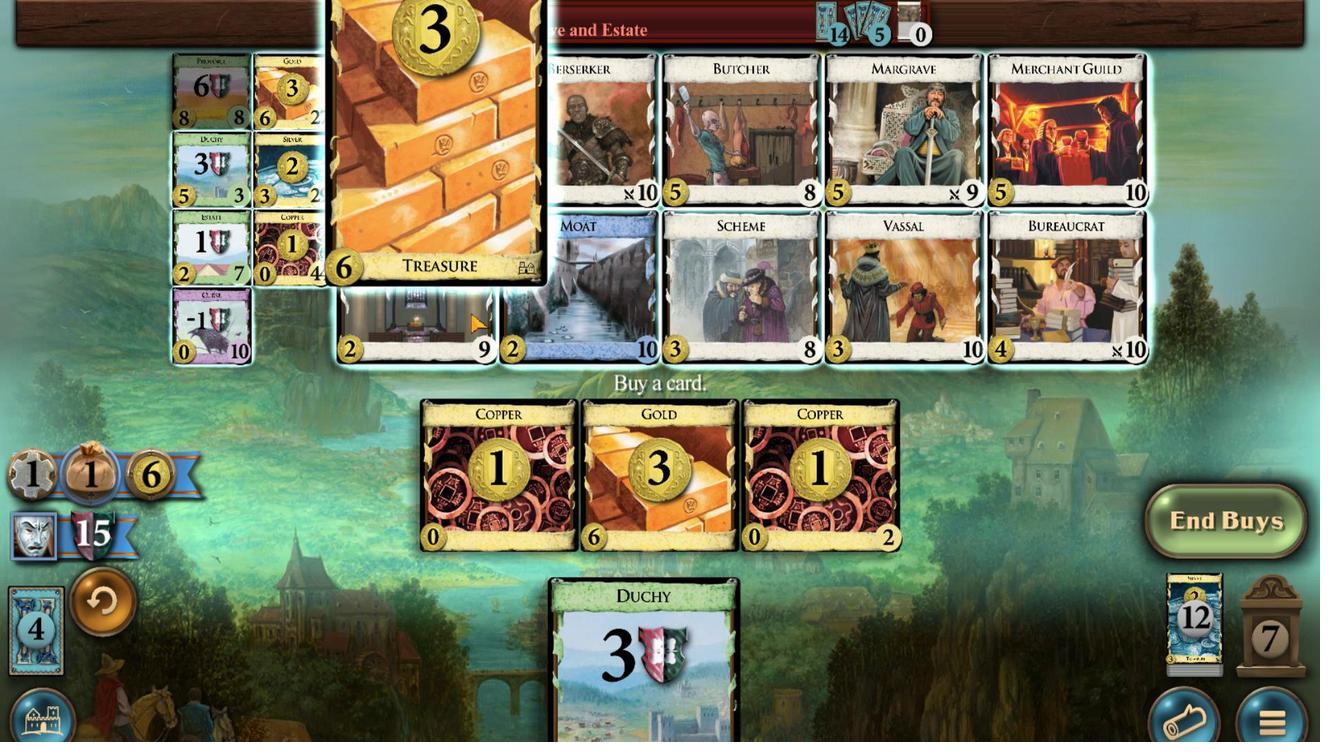 
Action: Mouse moved to (647, 526)
Screenshot: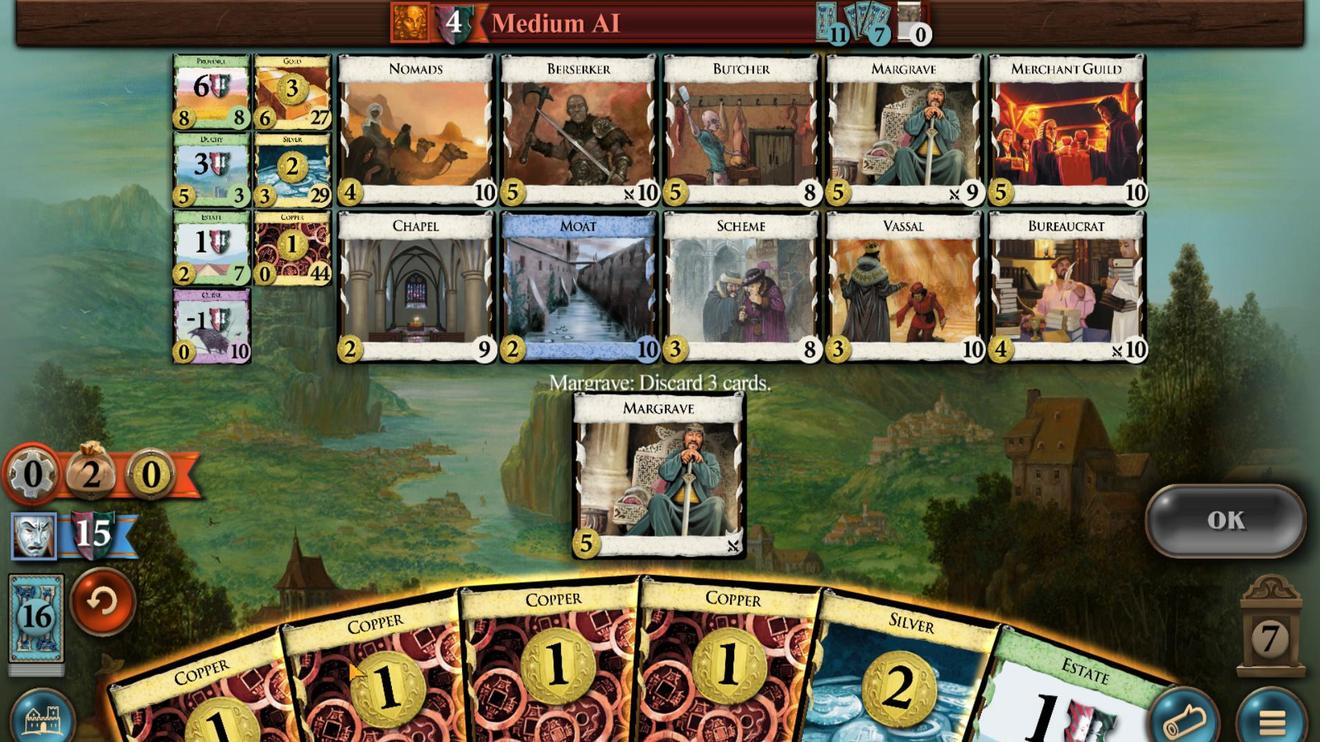 
Action: Mouse pressed left at (647, 526)
Screenshot: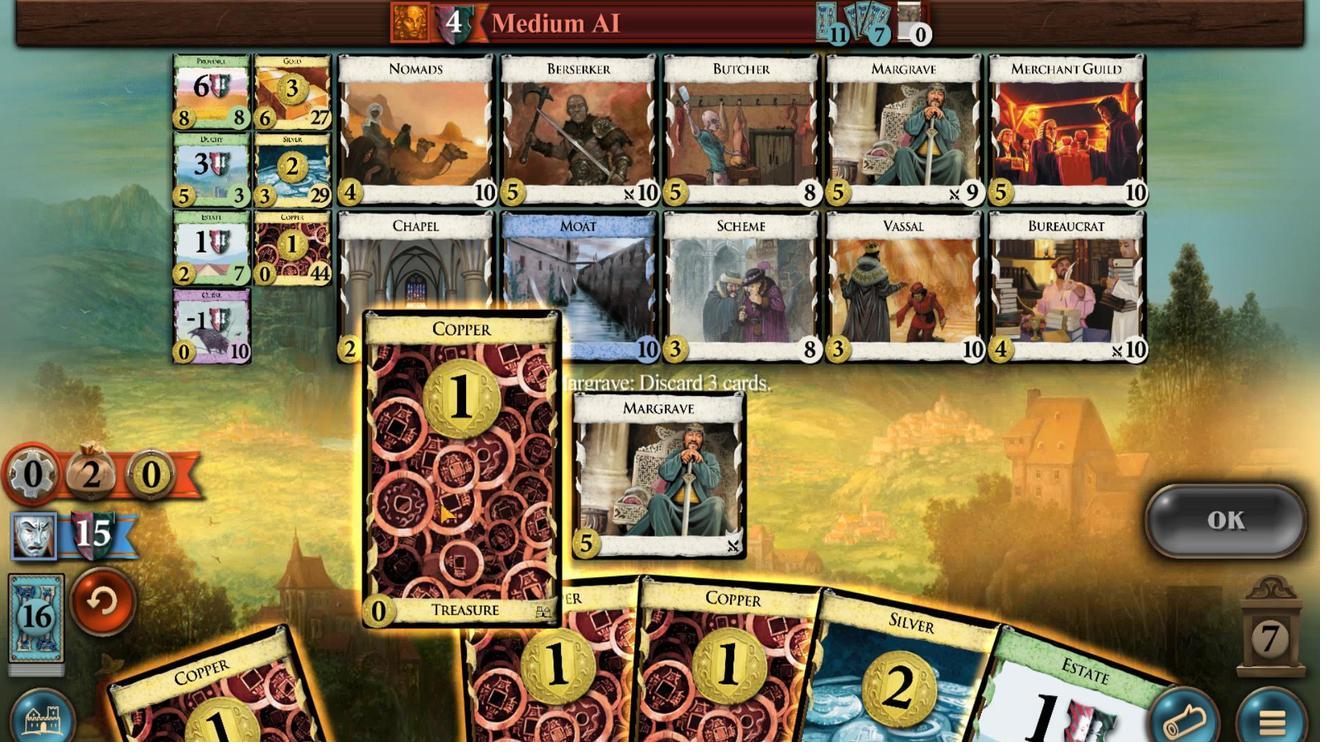 
Action: Mouse moved to (656, 525)
Screenshot: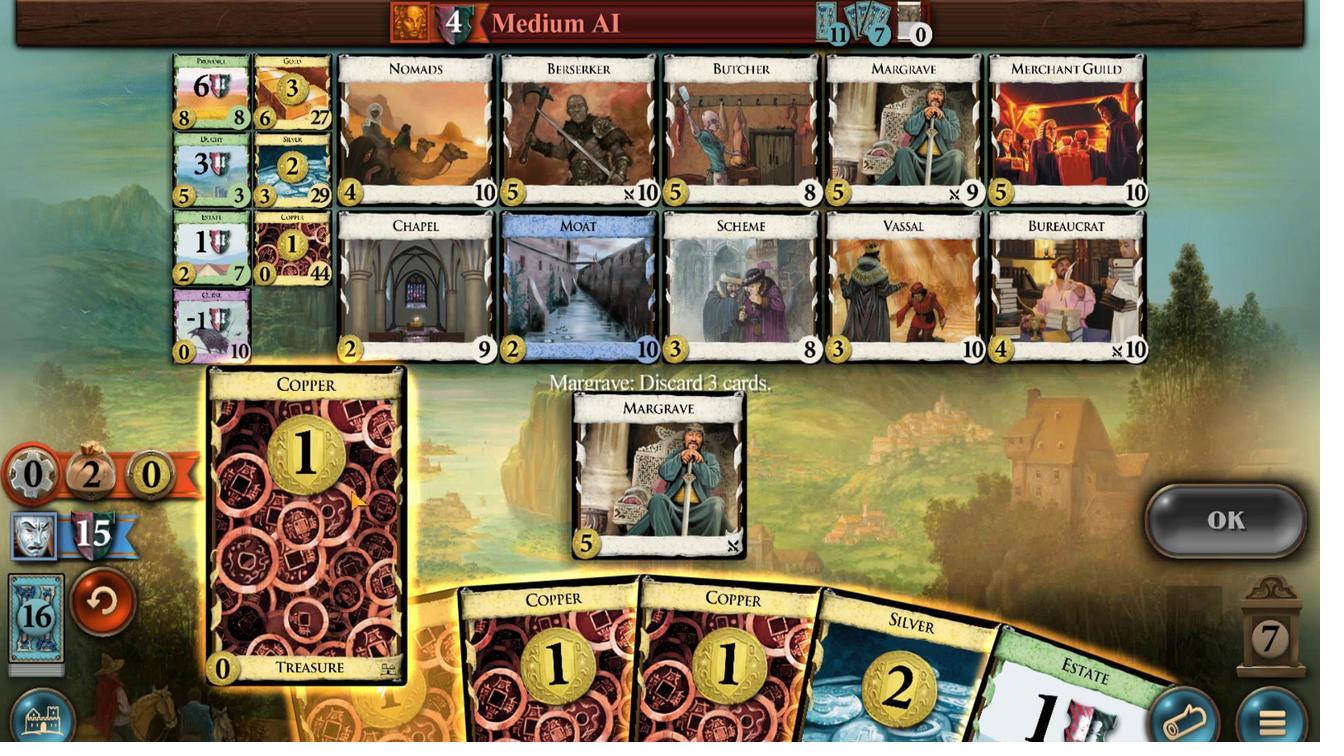 
Action: Mouse pressed left at (656, 525)
Screenshot: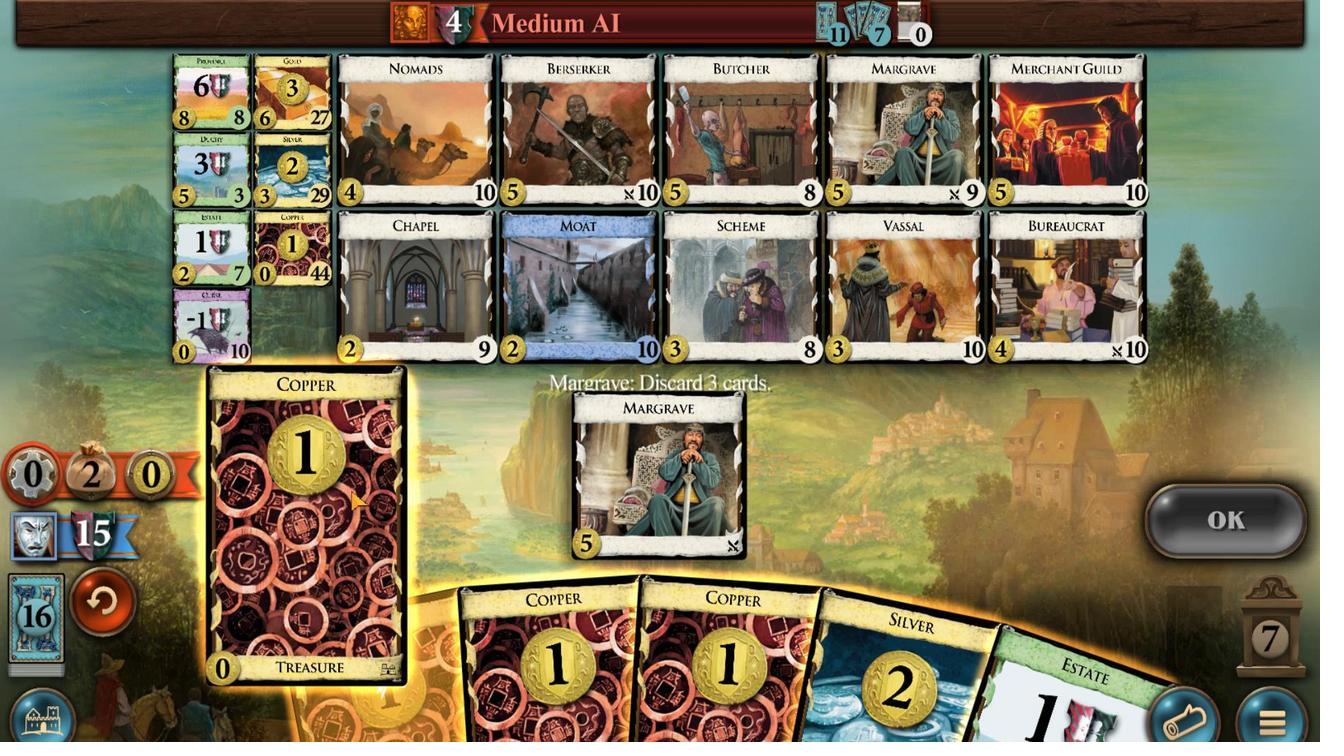 
Action: Mouse moved to (632, 522)
Screenshot: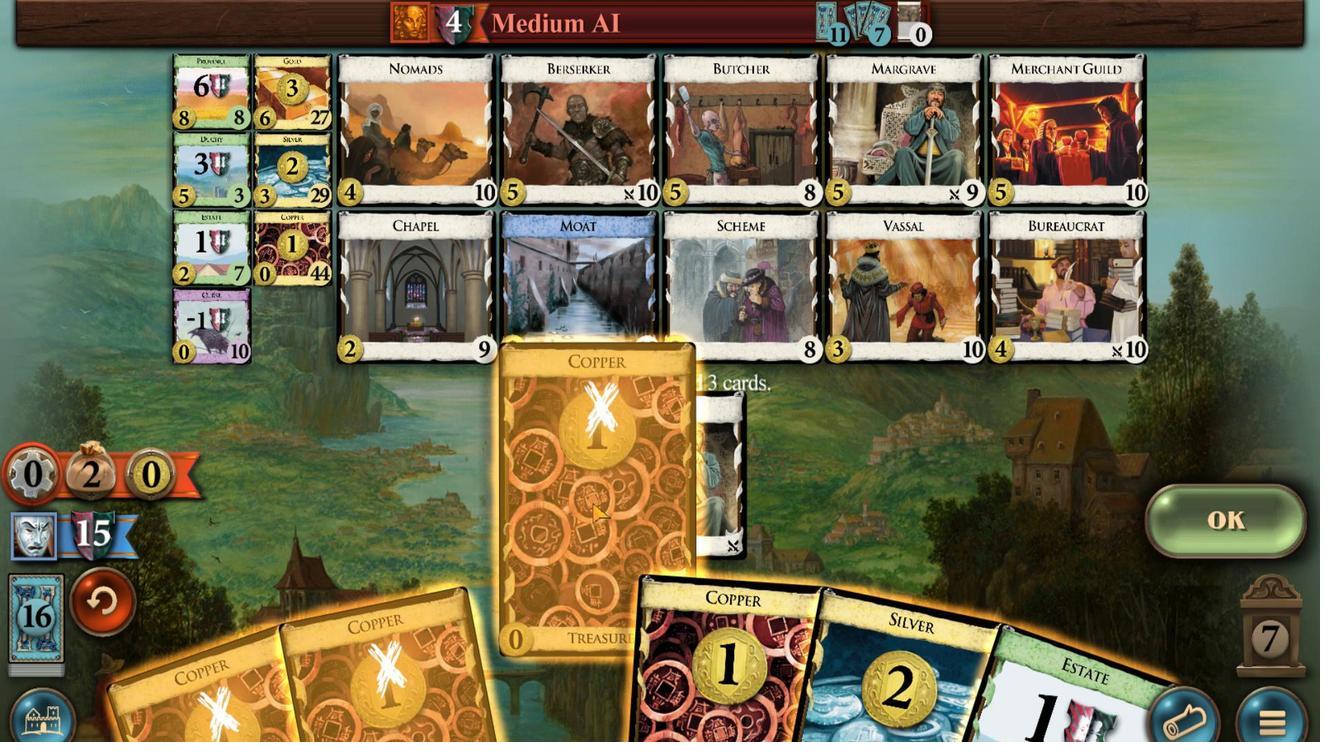 
Action: Mouse pressed left at (632, 522)
Screenshot: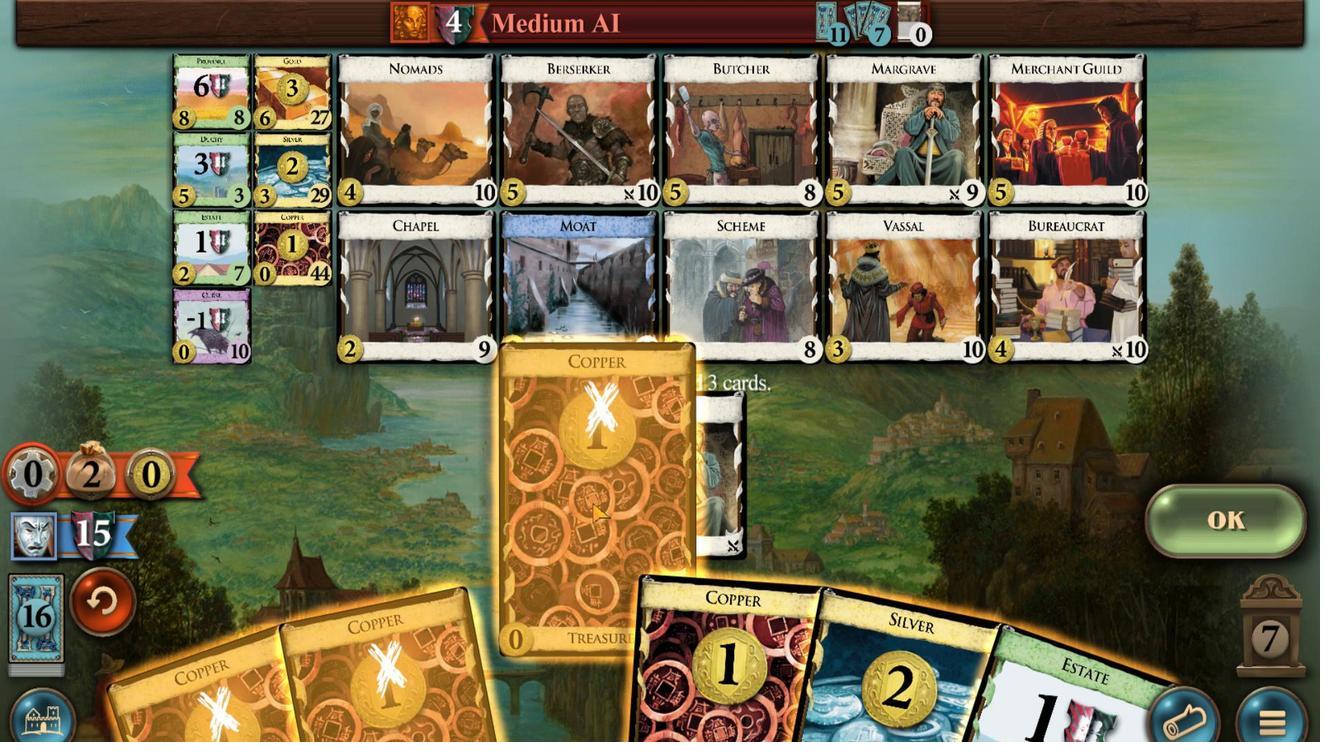 
Action: Mouse moved to (577, 515)
Screenshot: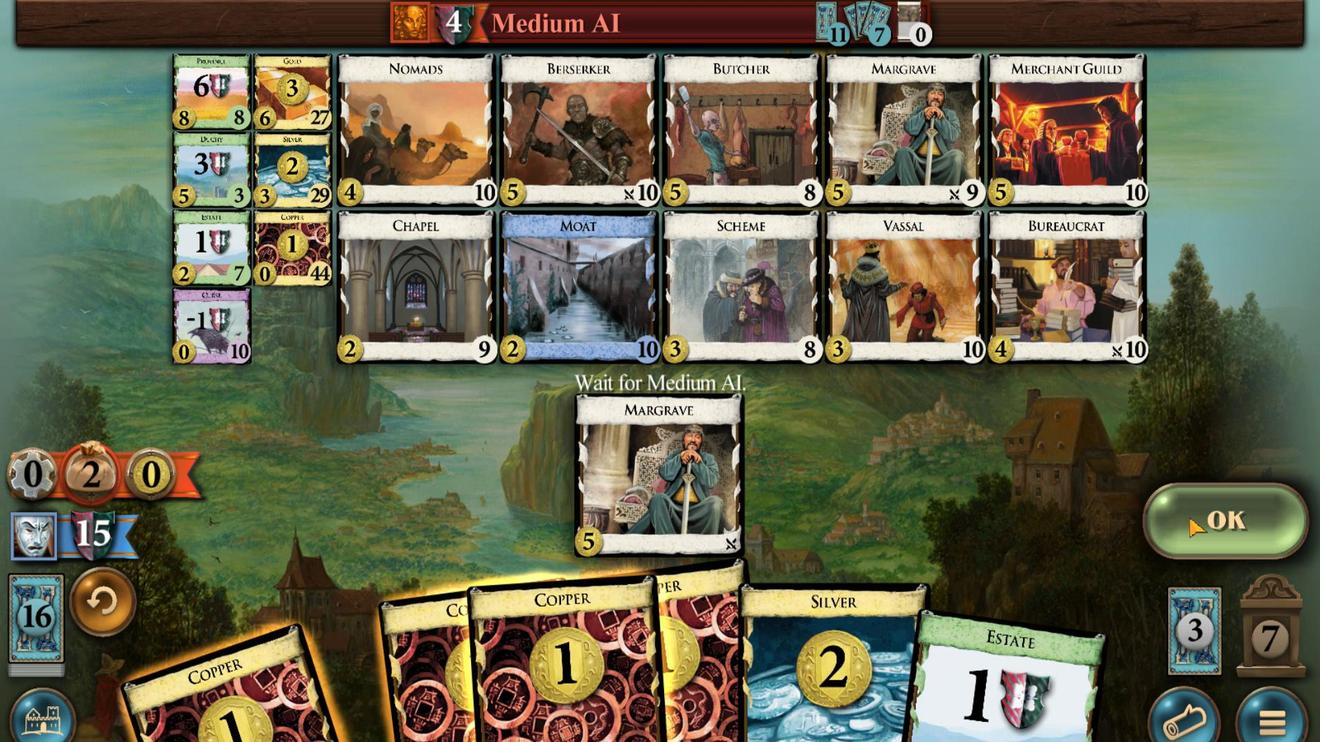 
Action: Mouse pressed left at (577, 515)
Screenshot: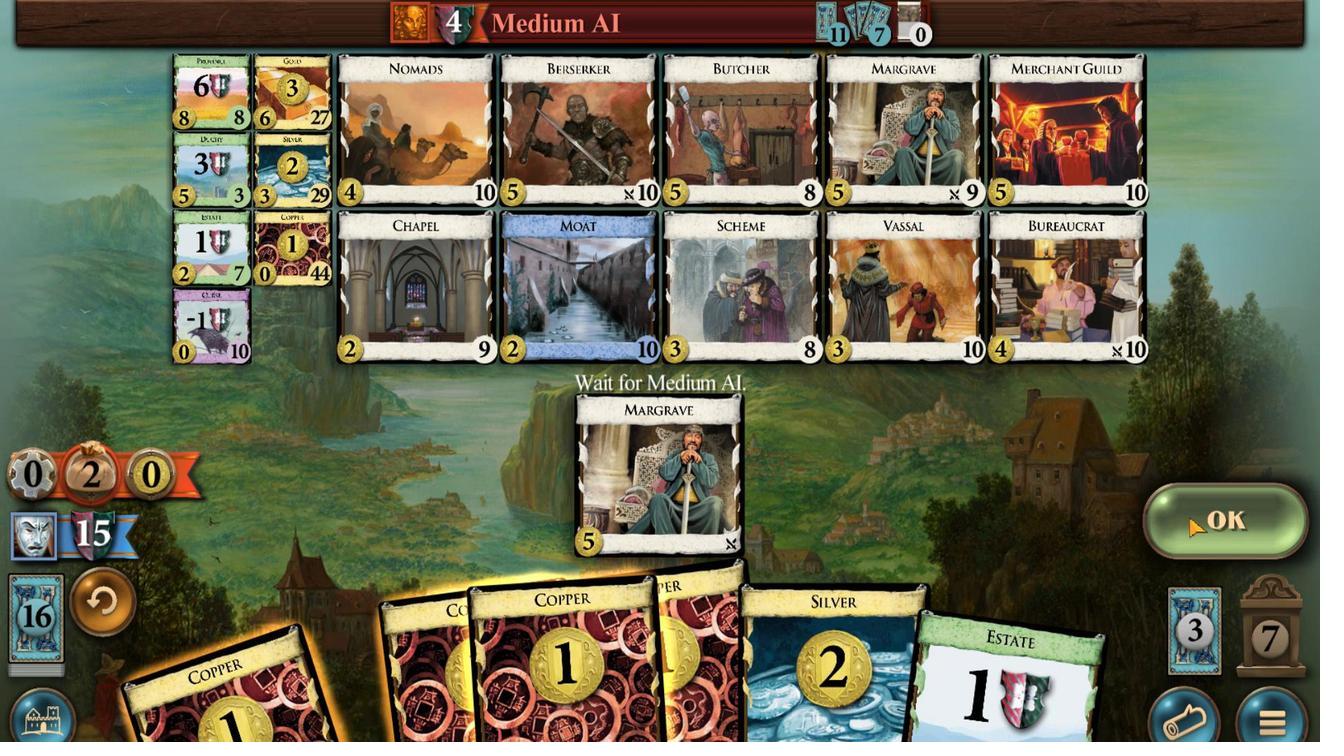 
Action: Mouse moved to (634, 522)
Screenshot: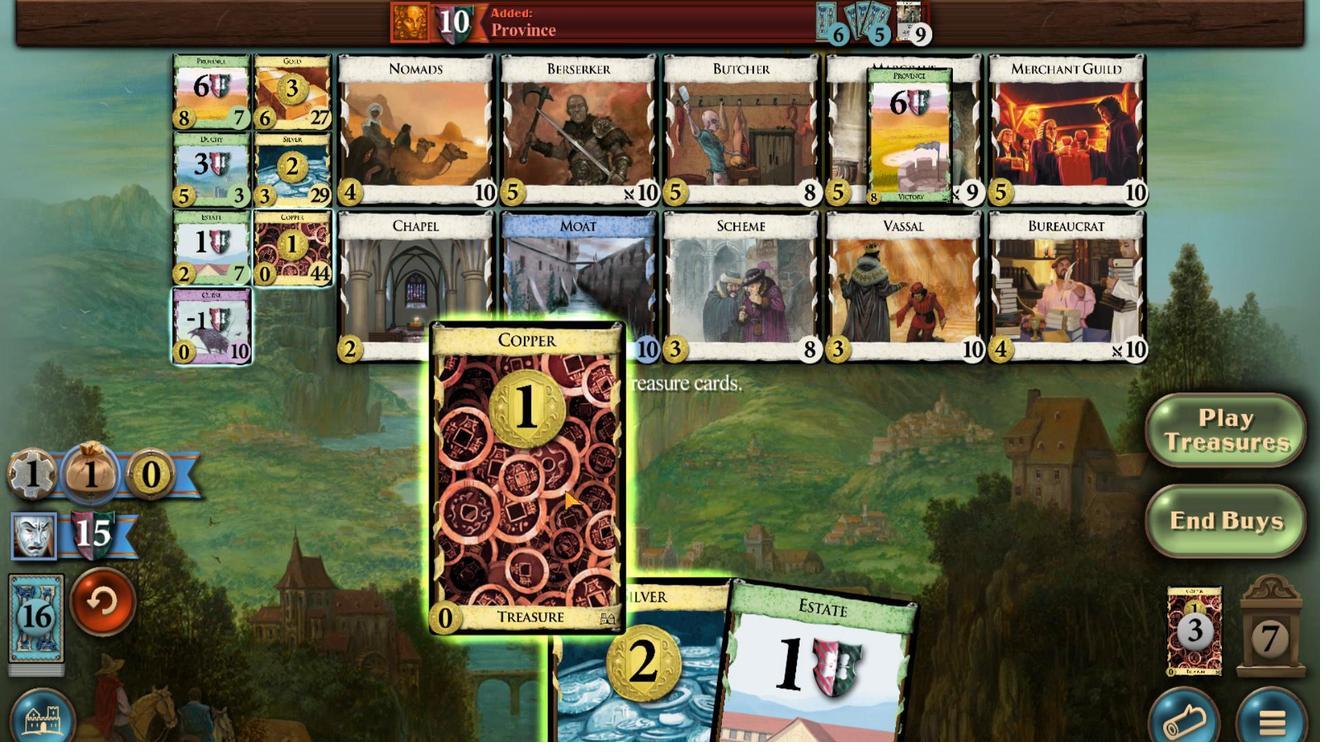 
Action: Mouse pressed left at (634, 522)
Screenshot: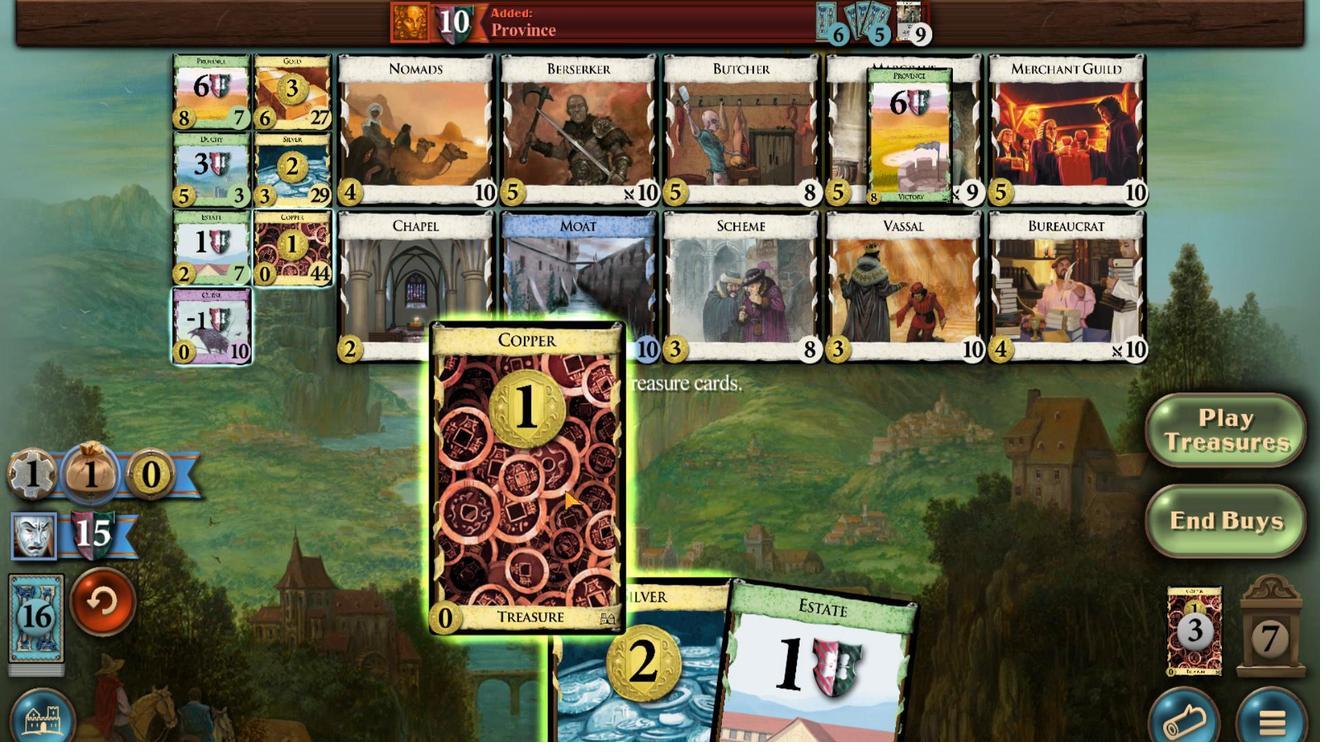 
Action: Mouse moved to (625, 525)
Screenshot: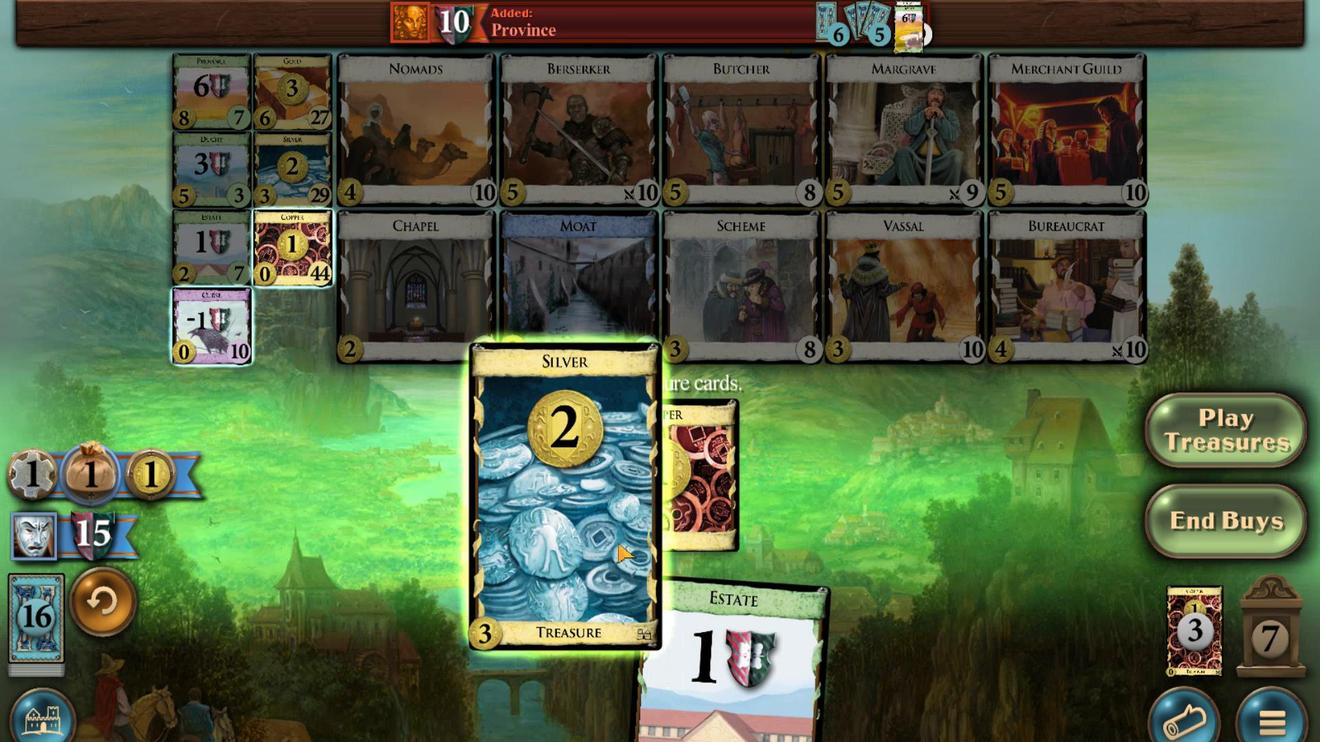 
Action: Mouse pressed left at (625, 525)
Screenshot: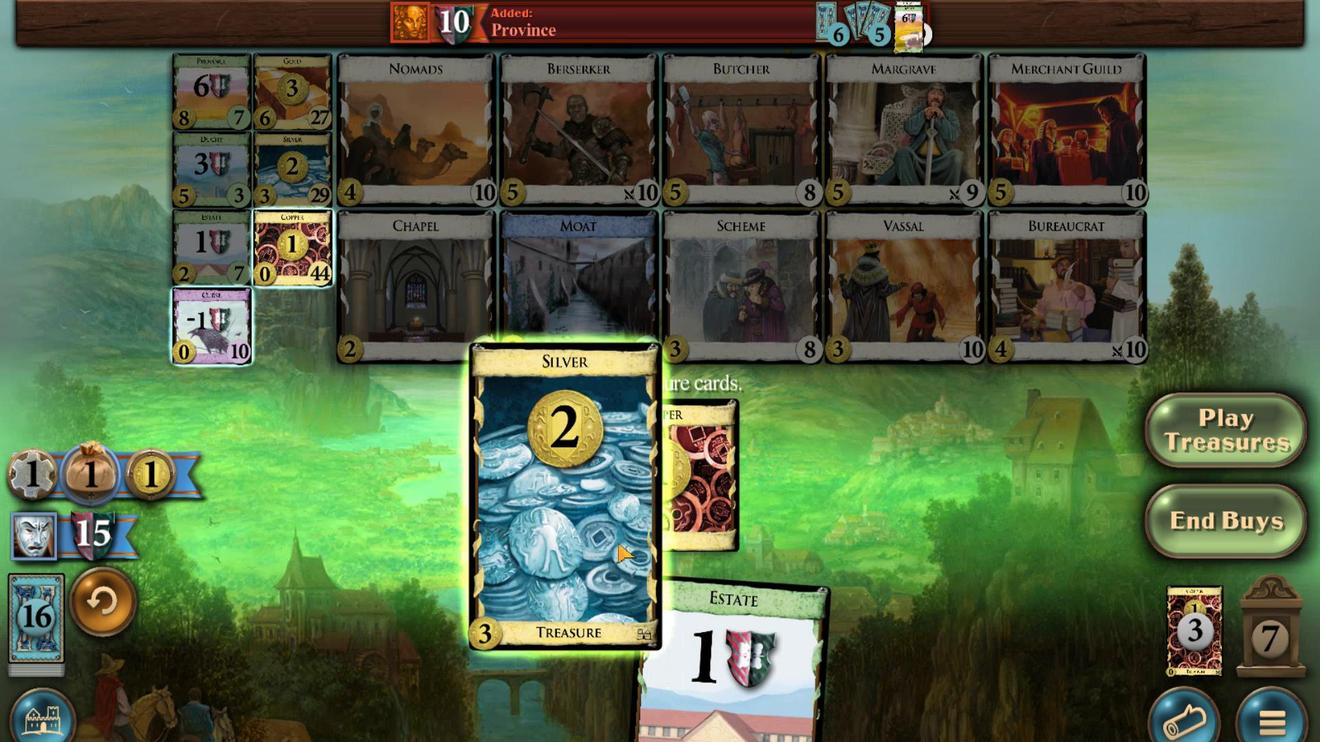 
Action: Mouse moved to (651, 490)
Screenshot: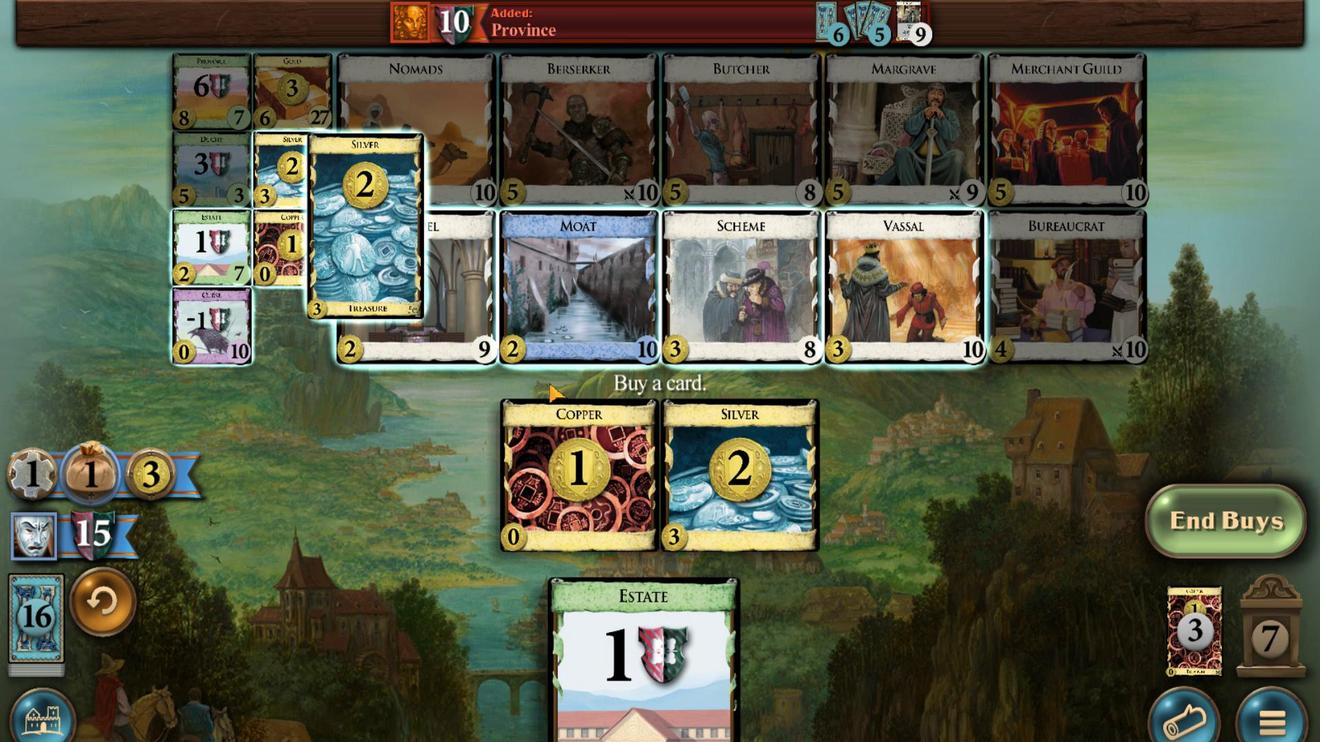 
Action: Mouse pressed left at (651, 490)
Screenshot: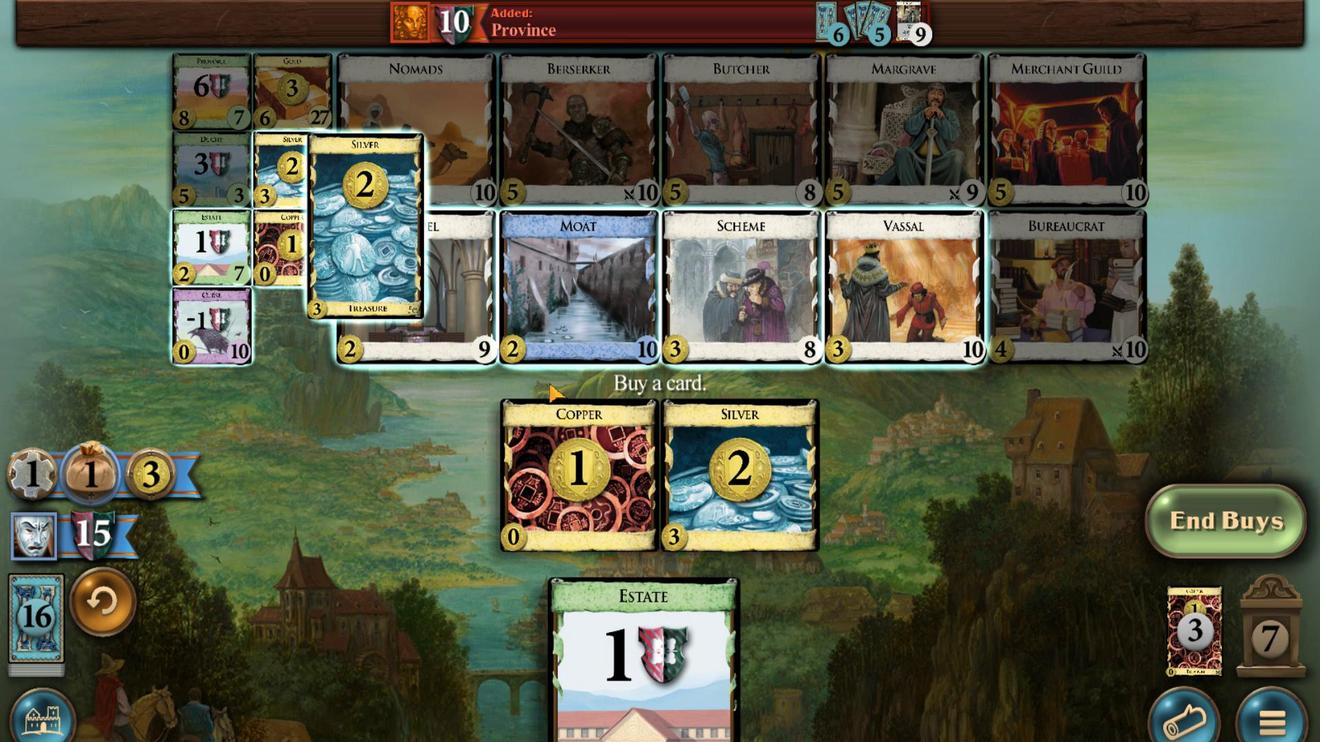 
Action: Mouse moved to (651, 526)
Screenshot: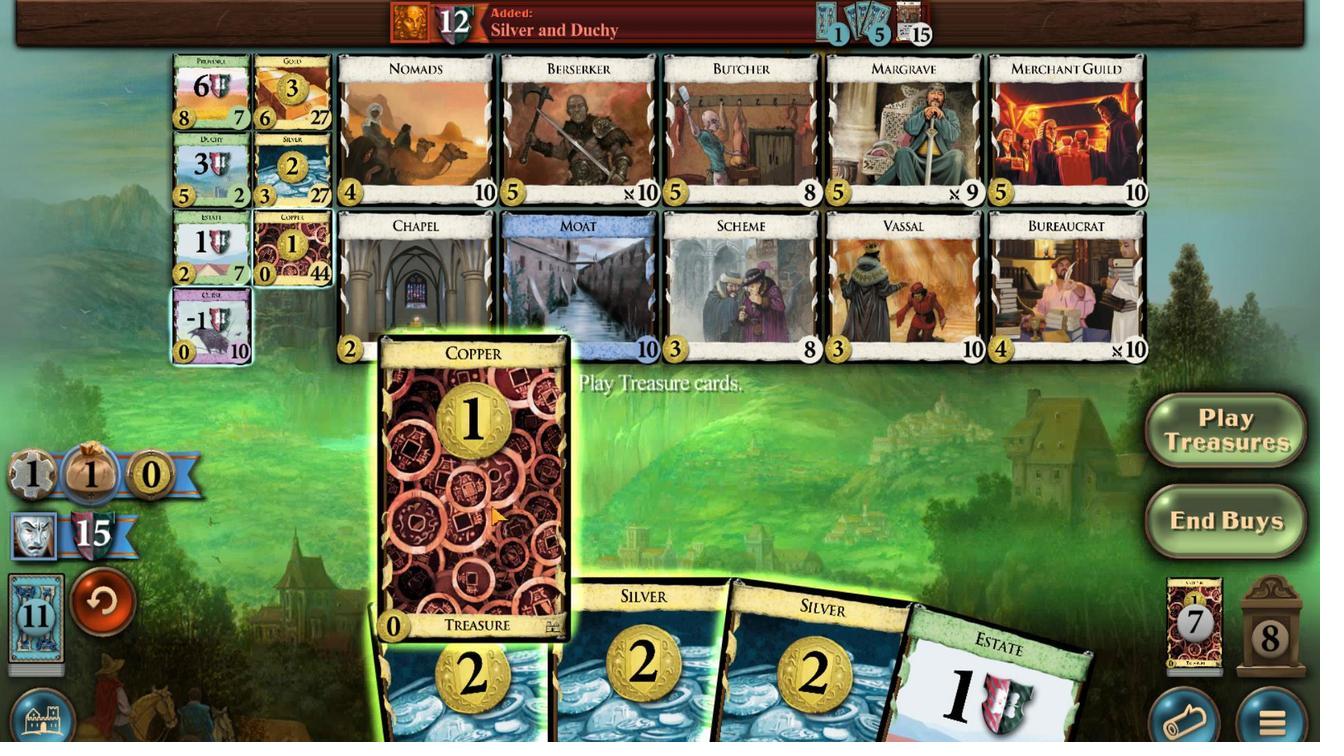 
Action: Mouse pressed left at (651, 526)
Screenshot: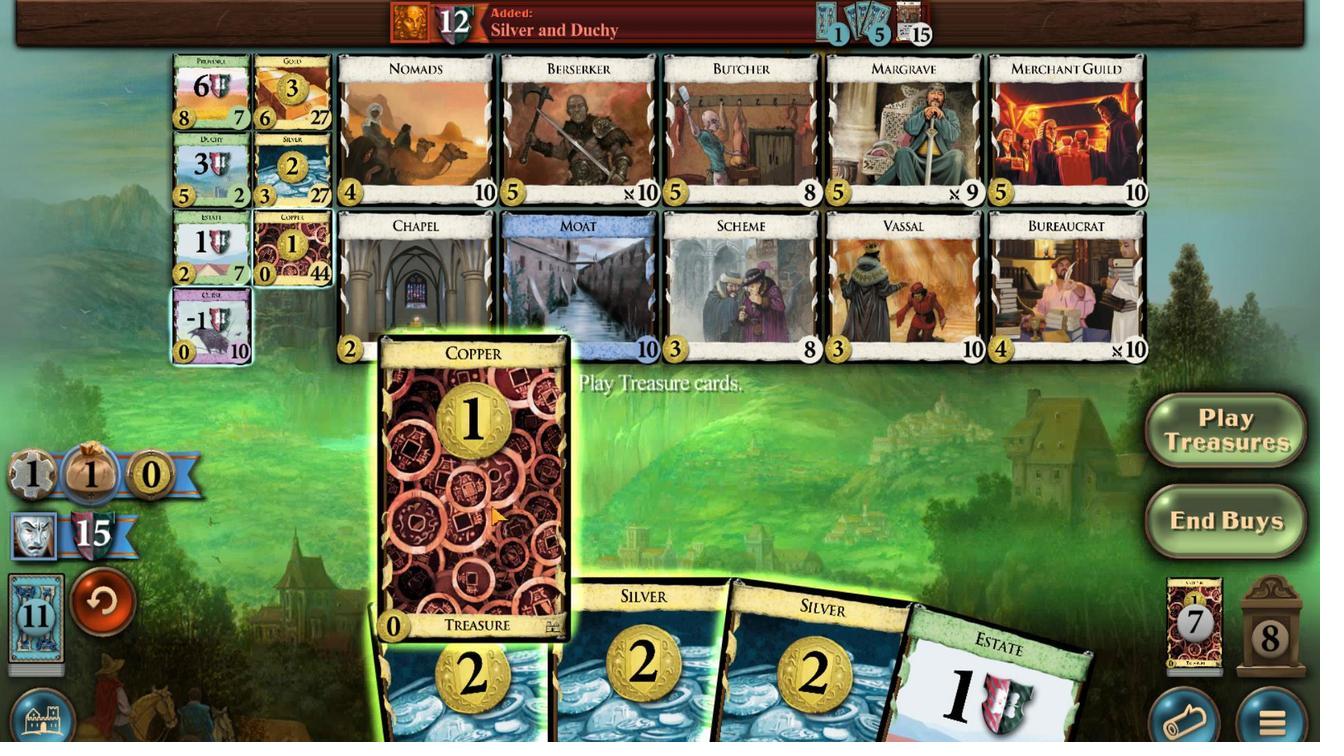 
Action: Mouse moved to (641, 524)
Screenshot: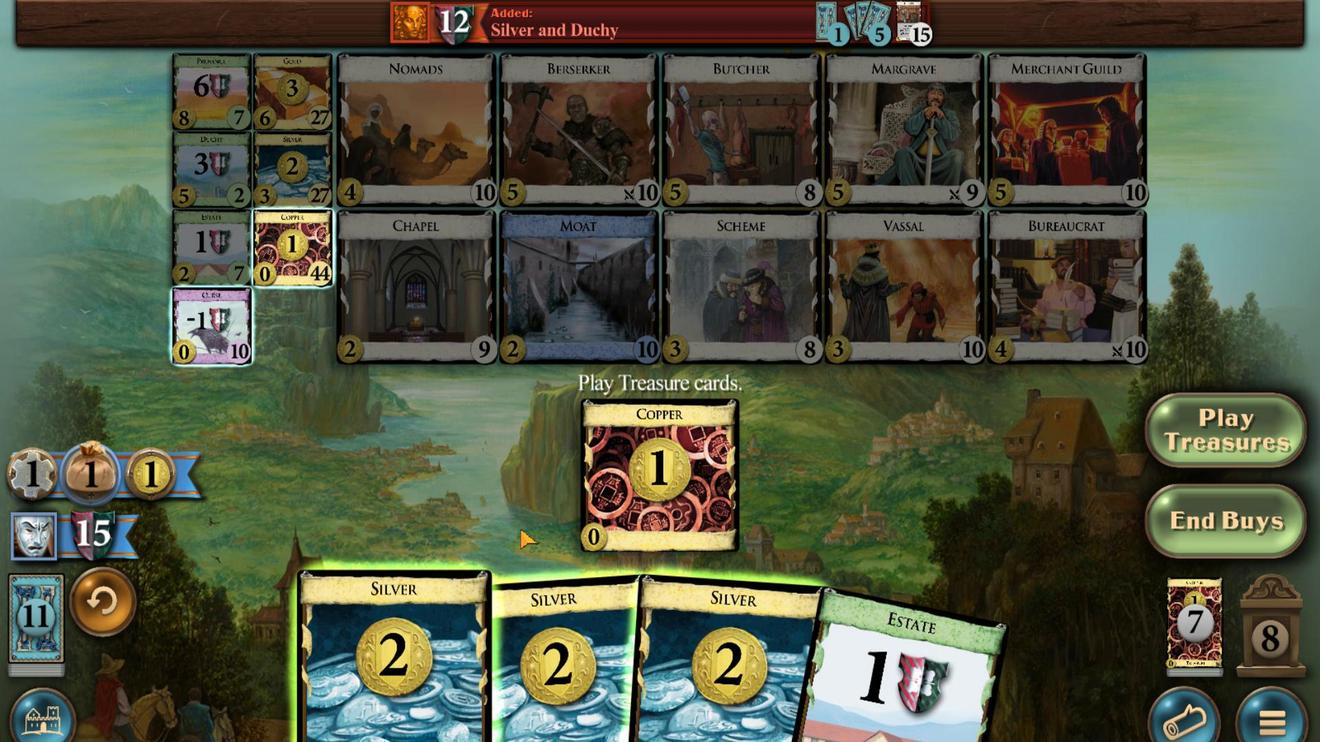 
Action: Mouse pressed left at (641, 524)
Screenshot: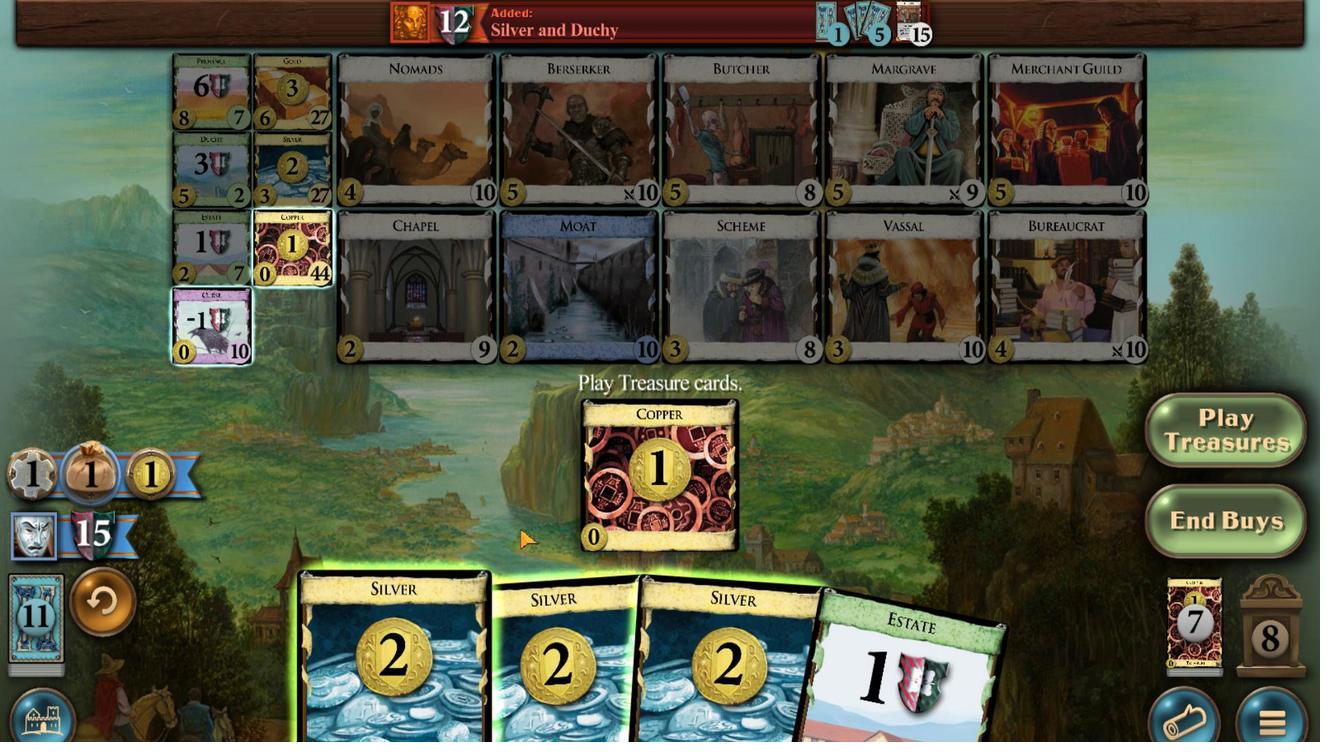 
Action: Mouse moved to (640, 524)
Screenshot: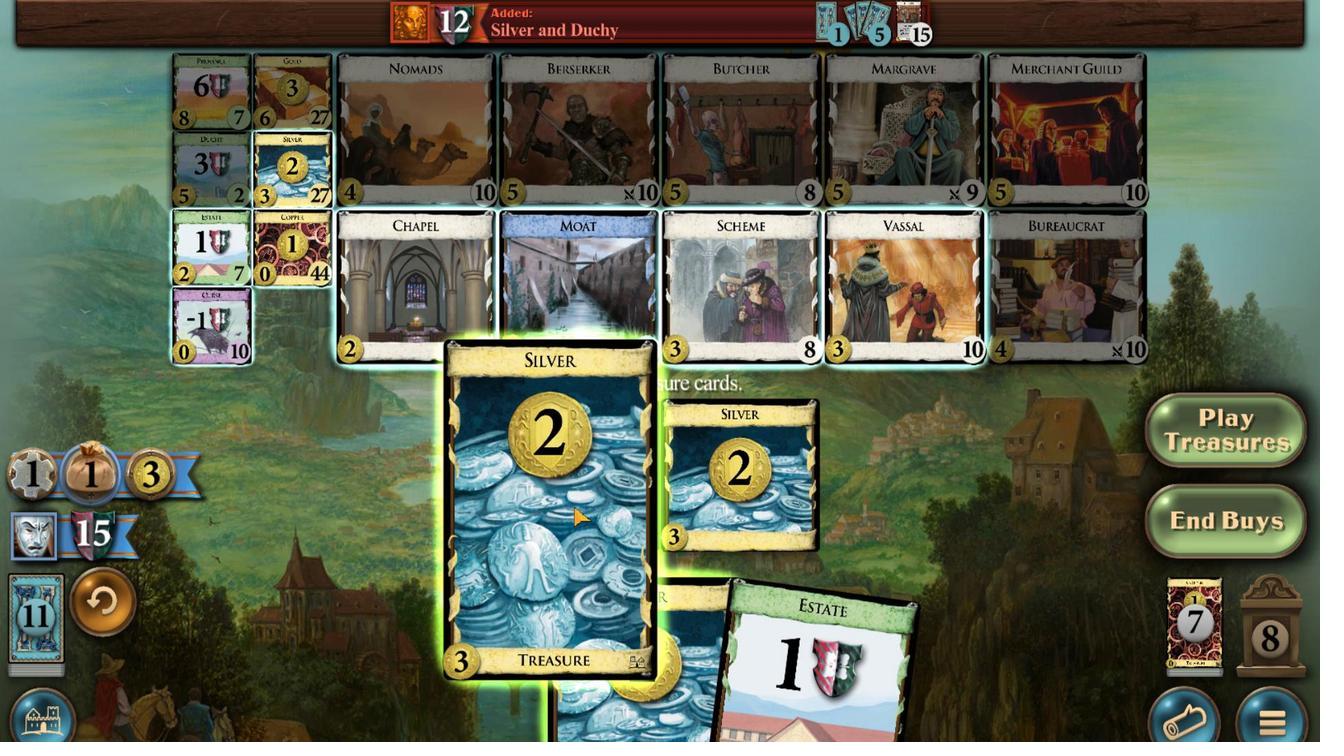 
Action: Mouse pressed left at (640, 524)
Screenshot: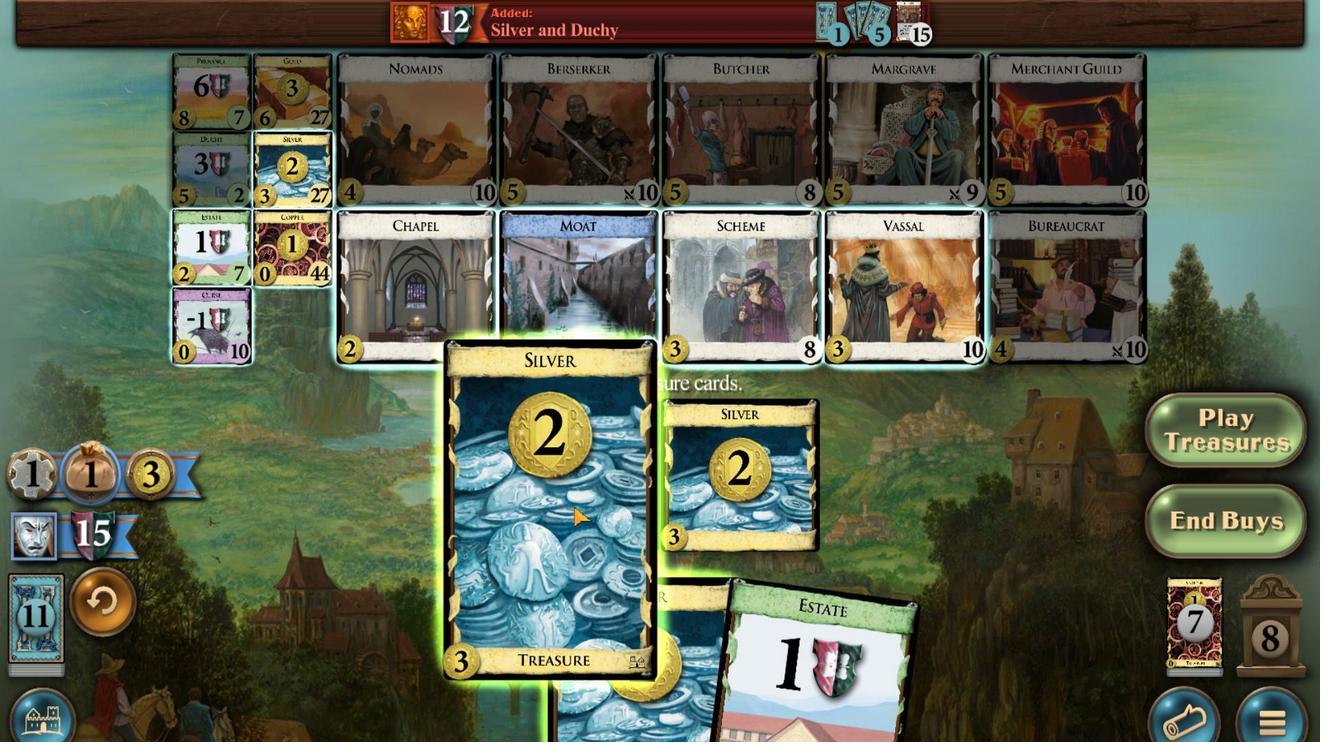 
Action: Mouse moved to (632, 526)
Screenshot: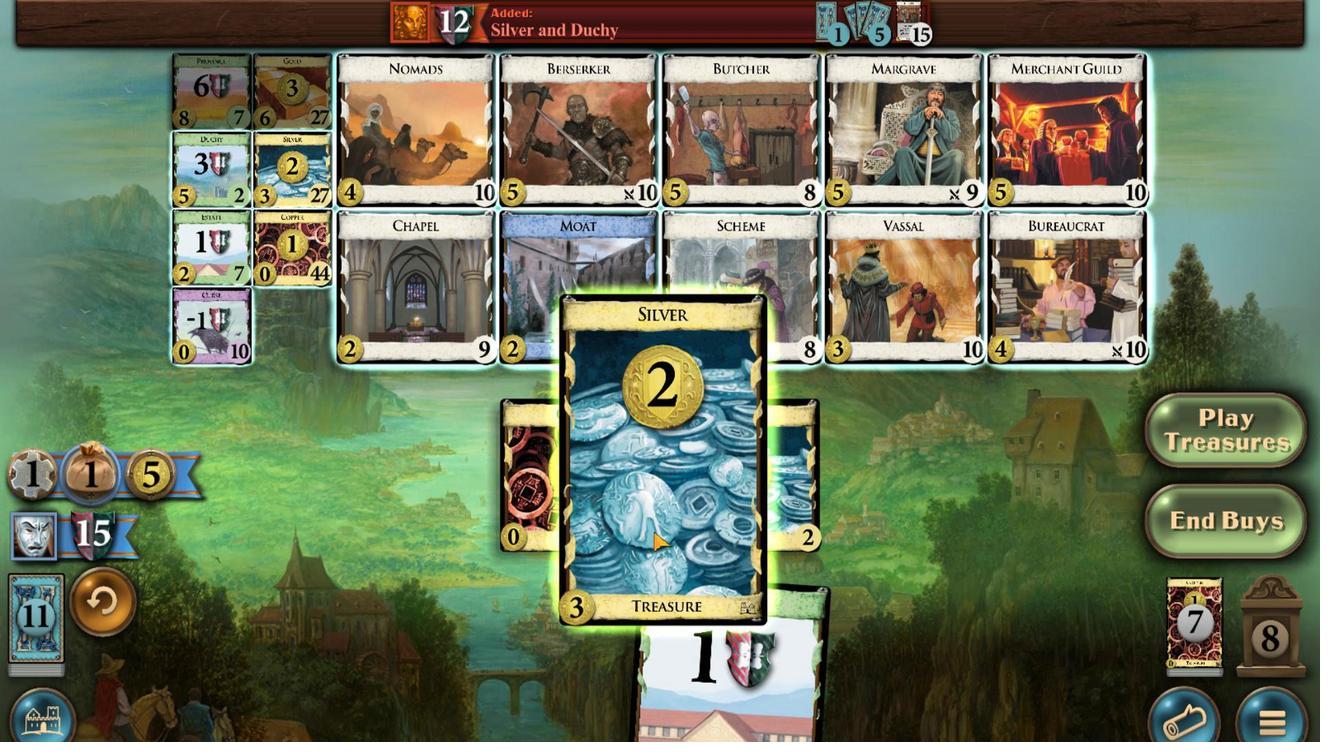 
Action: Mouse pressed left at (632, 526)
Screenshot: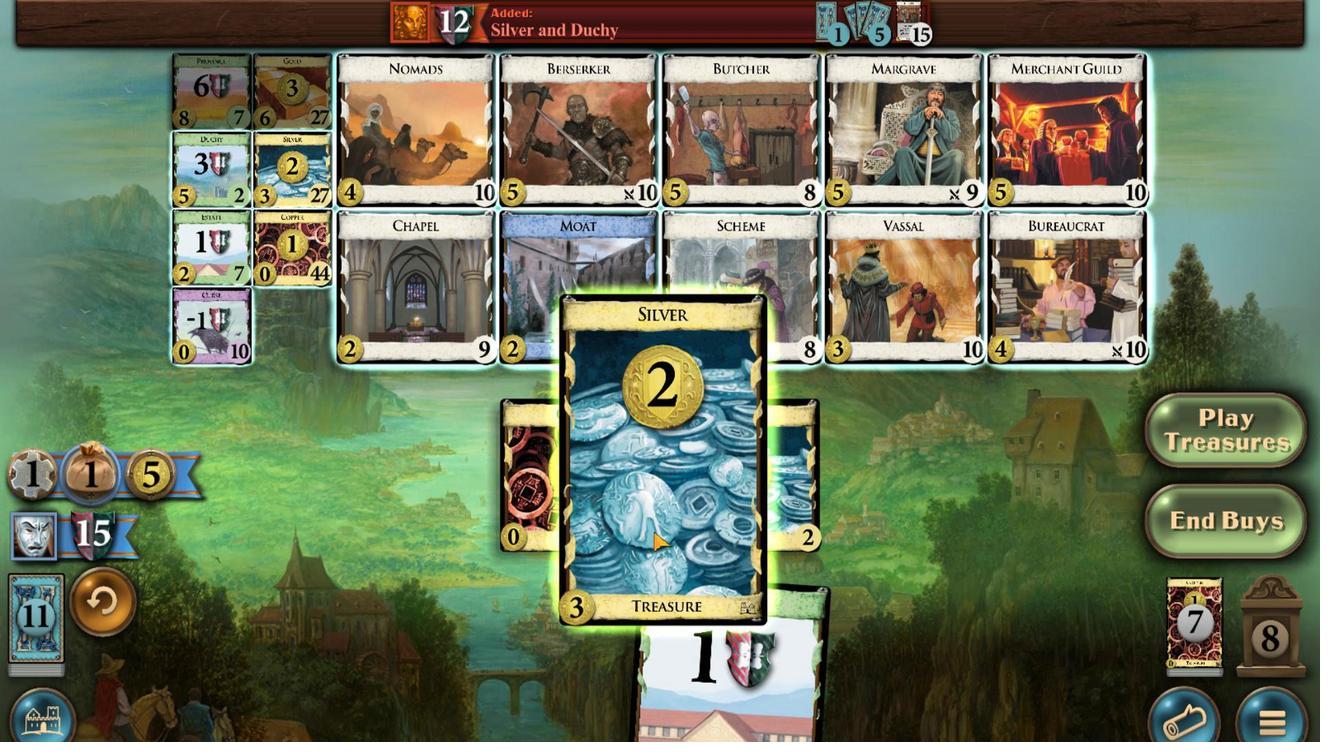 
Action: Mouse moved to (652, 485)
Screenshot: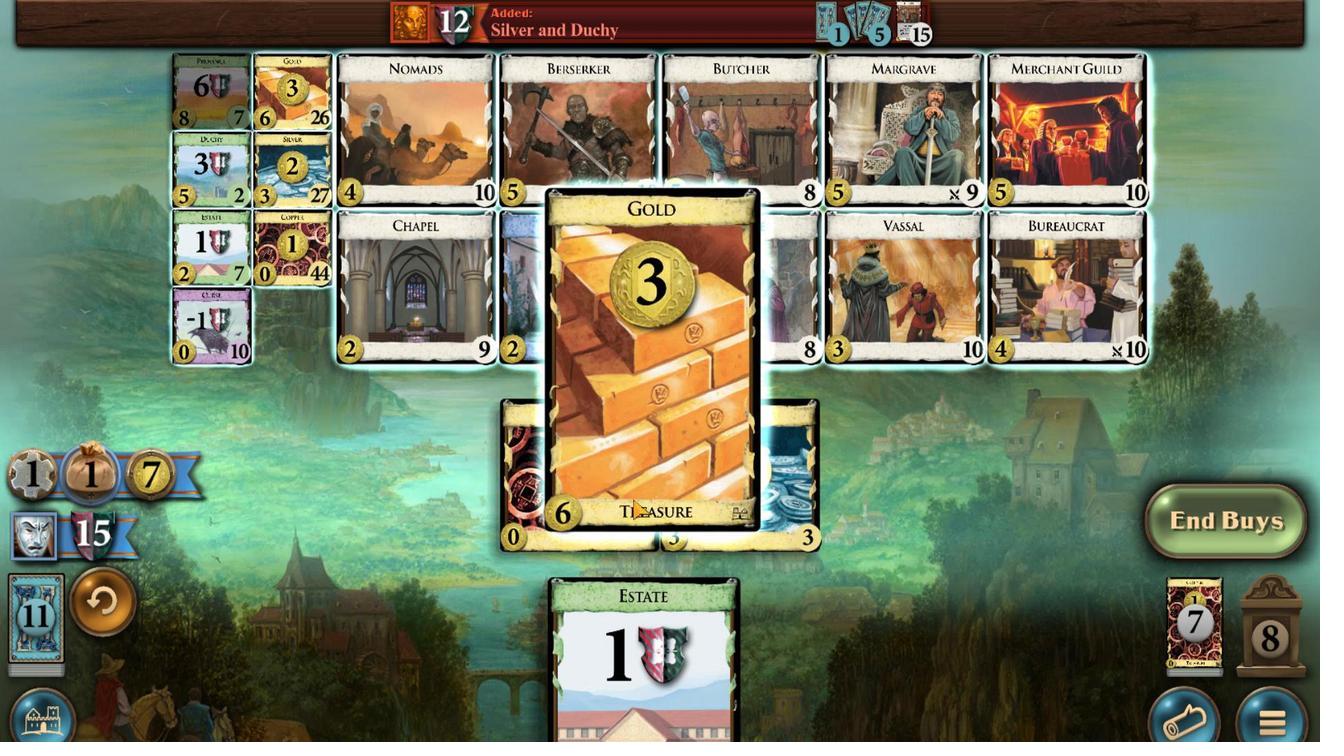 
Action: Mouse pressed left at (652, 485)
Screenshot: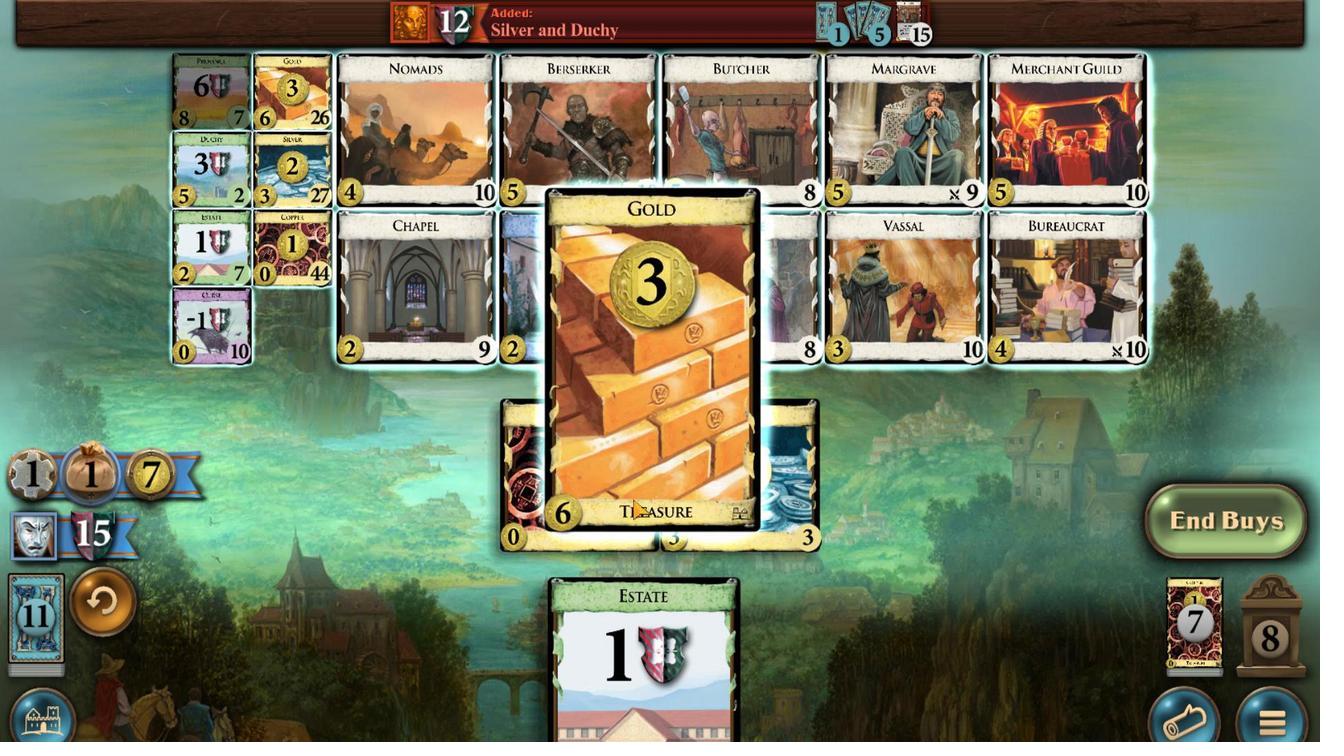 
Action: Mouse moved to (634, 526)
Screenshot: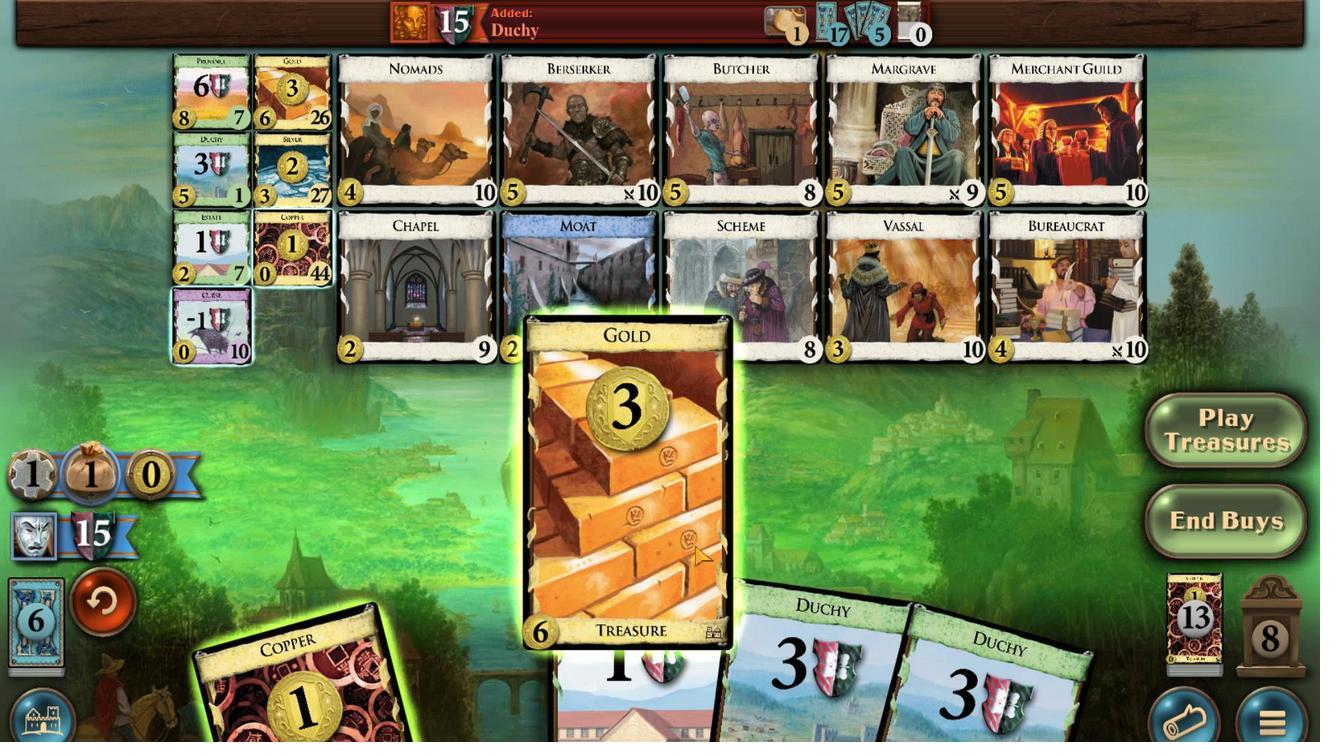 
Action: Mouse pressed left at (634, 526)
Screenshot: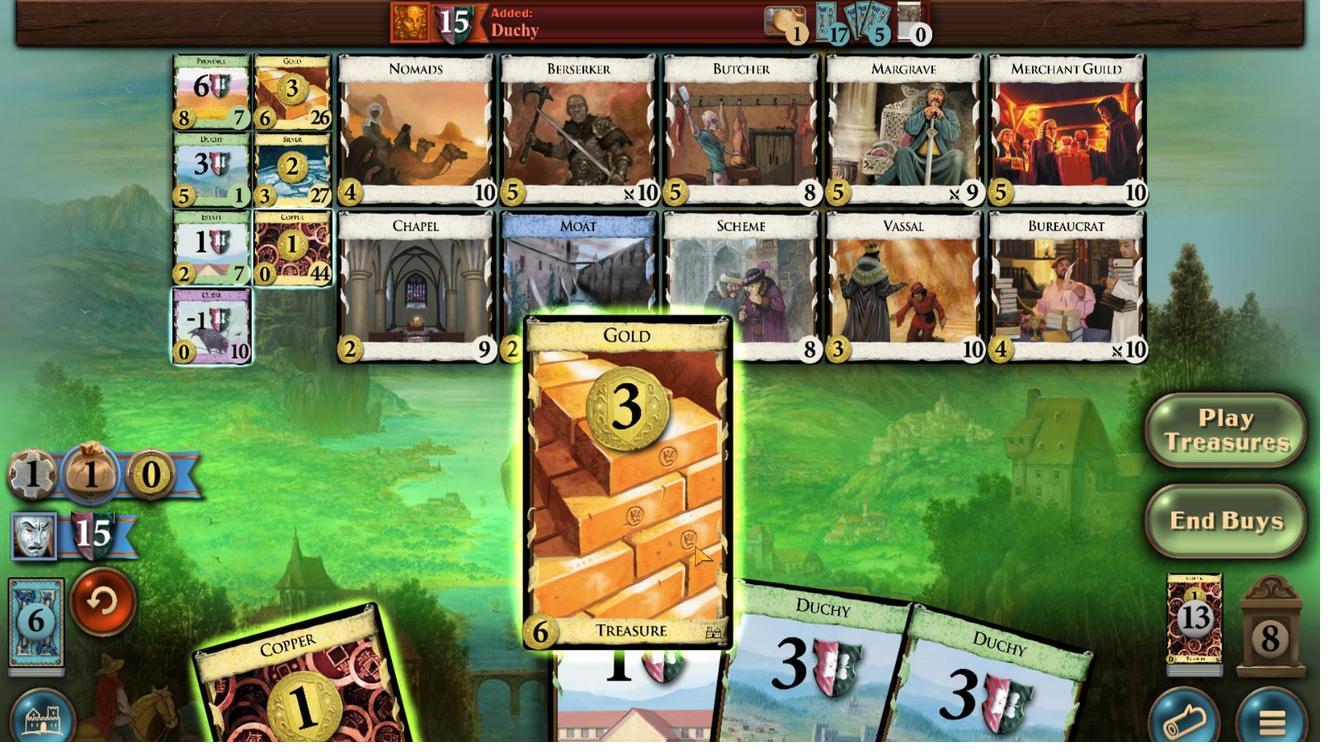 
Action: Mouse moved to (640, 527)
Screenshot: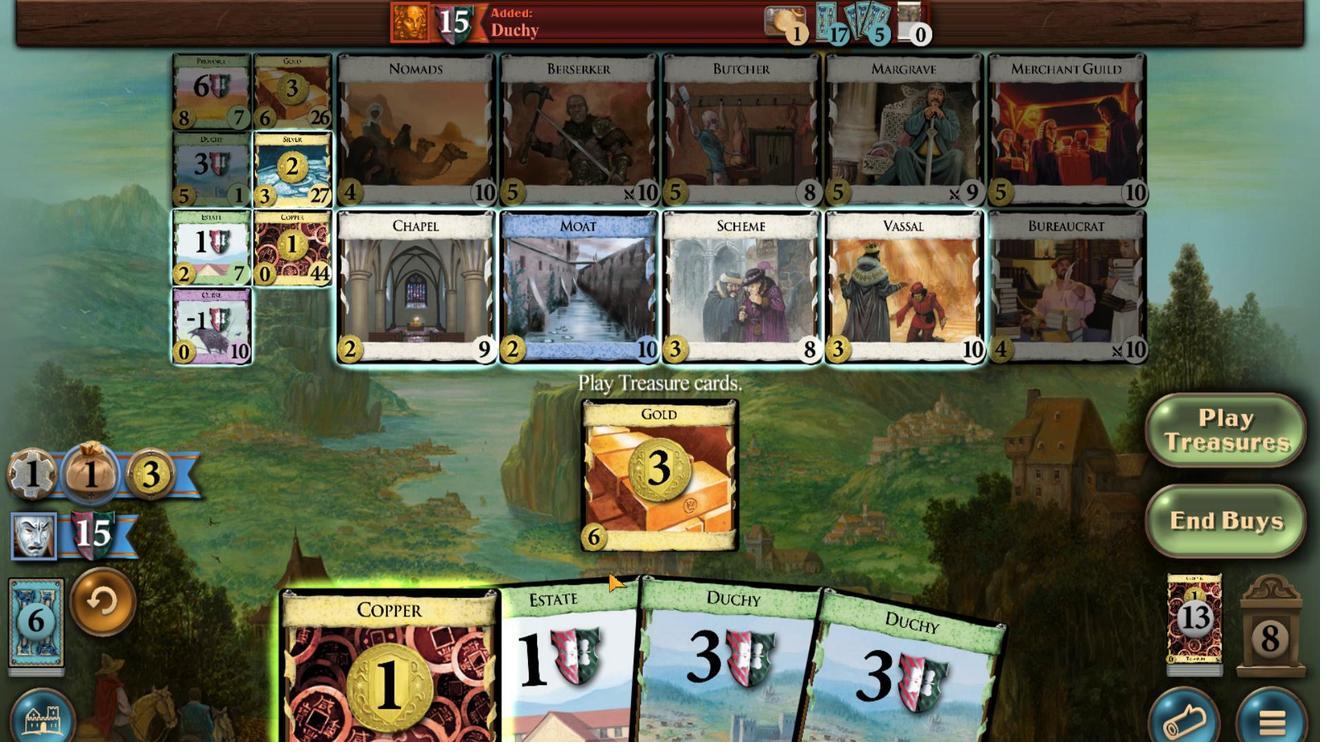 
Action: Mouse pressed left at (640, 527)
Screenshot: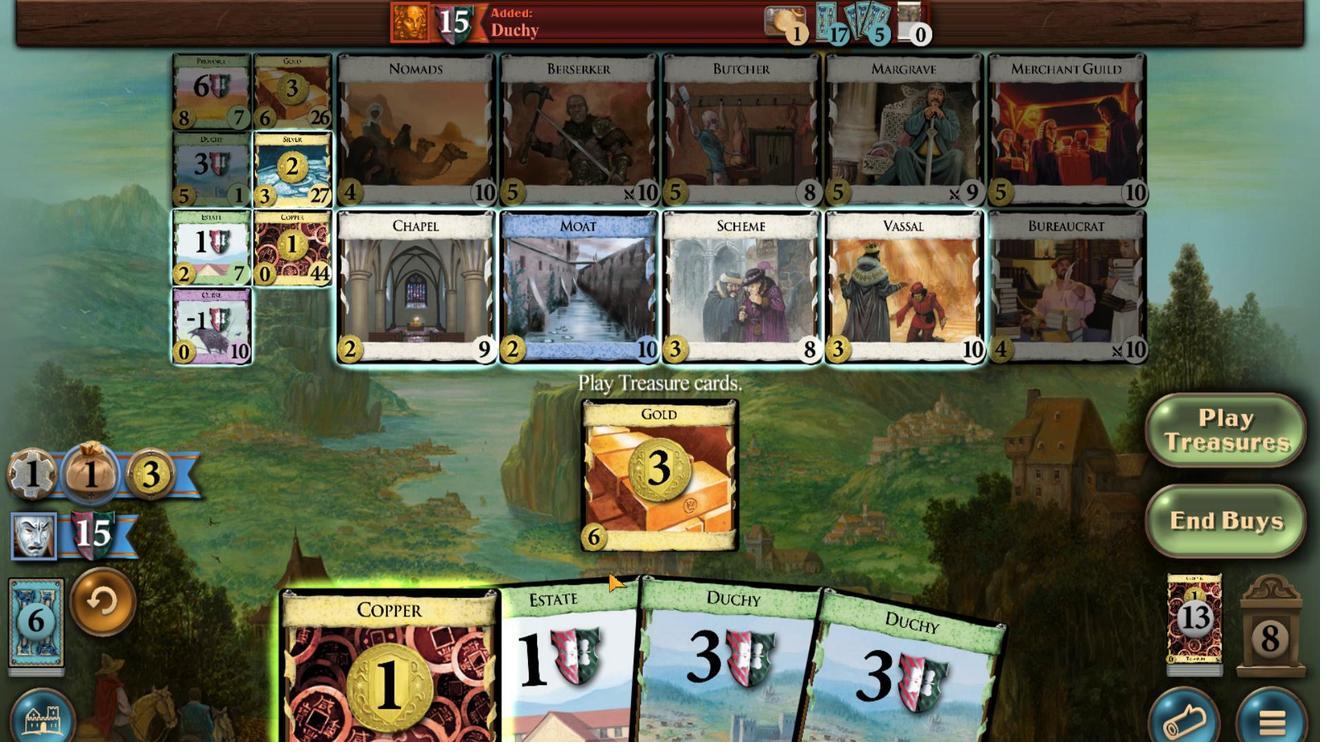 
Action: Mouse moved to (652, 489)
Screenshot: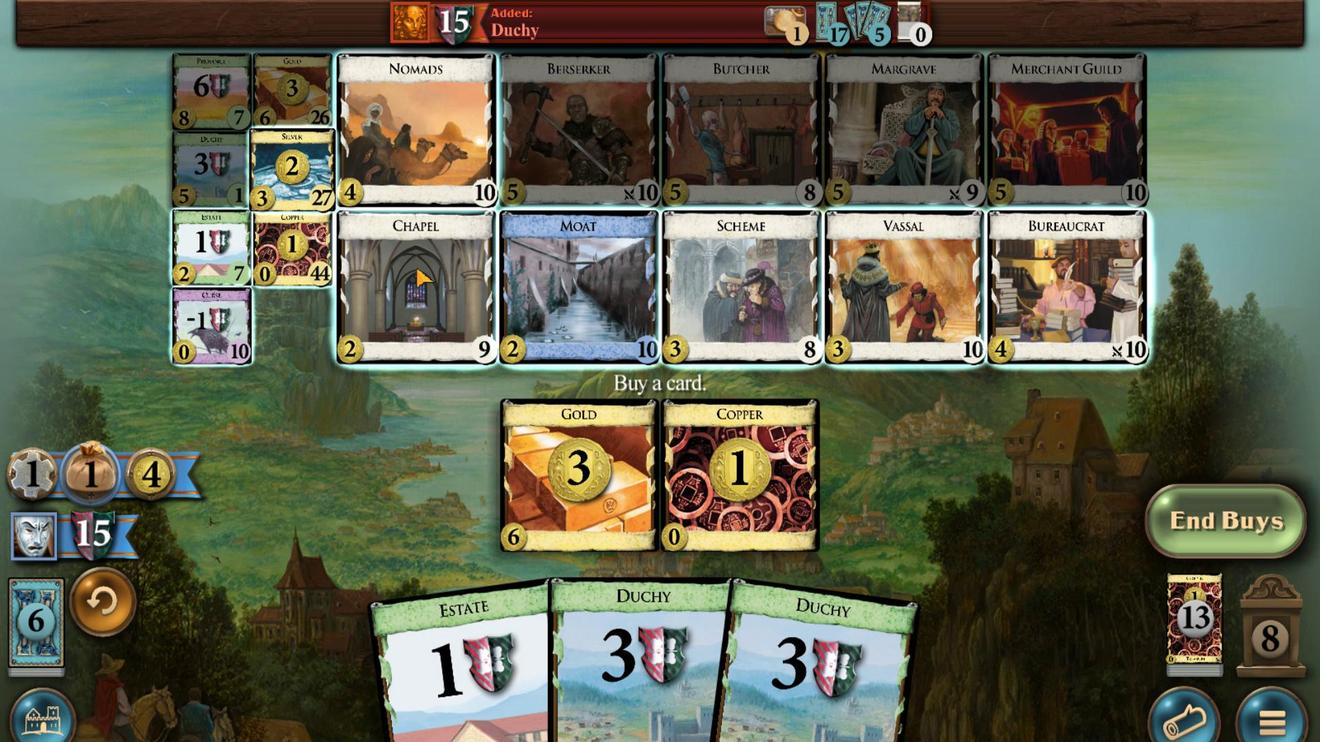 
Action: Mouse pressed left at (652, 489)
Screenshot: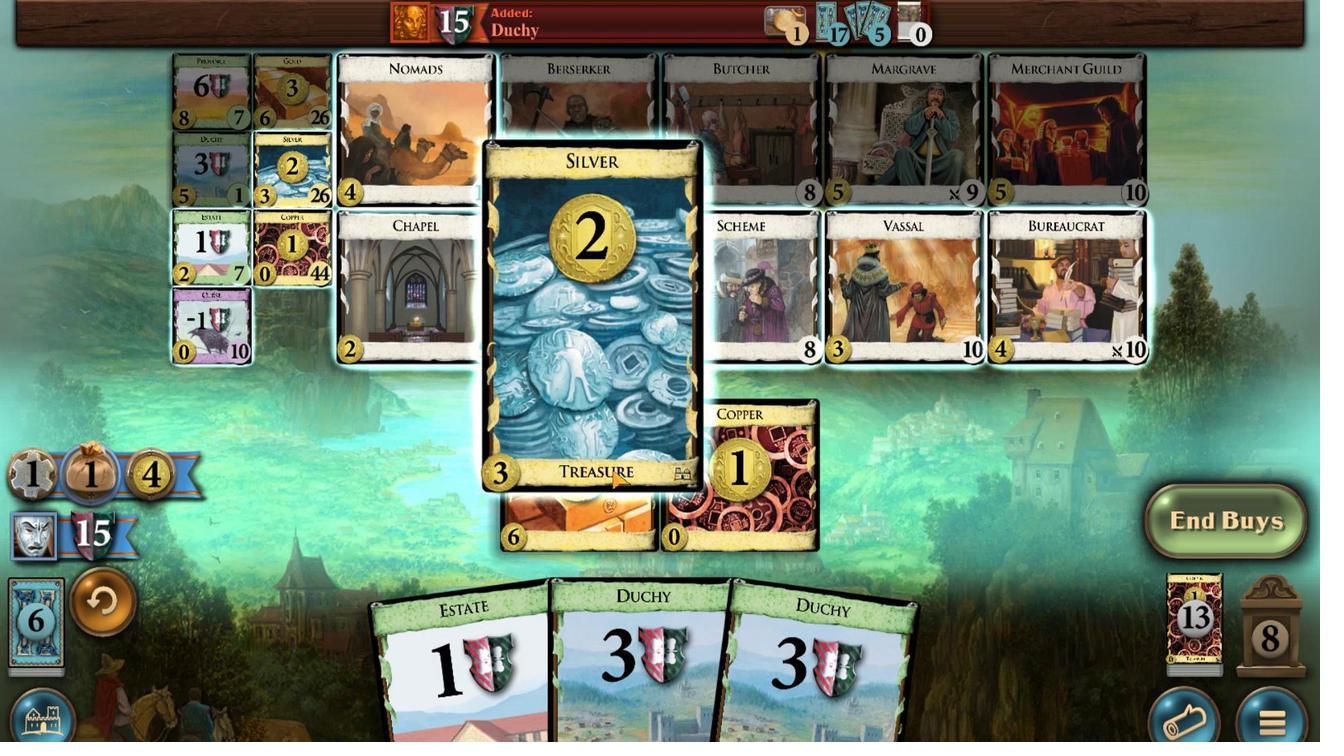 
Action: Mouse moved to (635, 522)
Screenshot: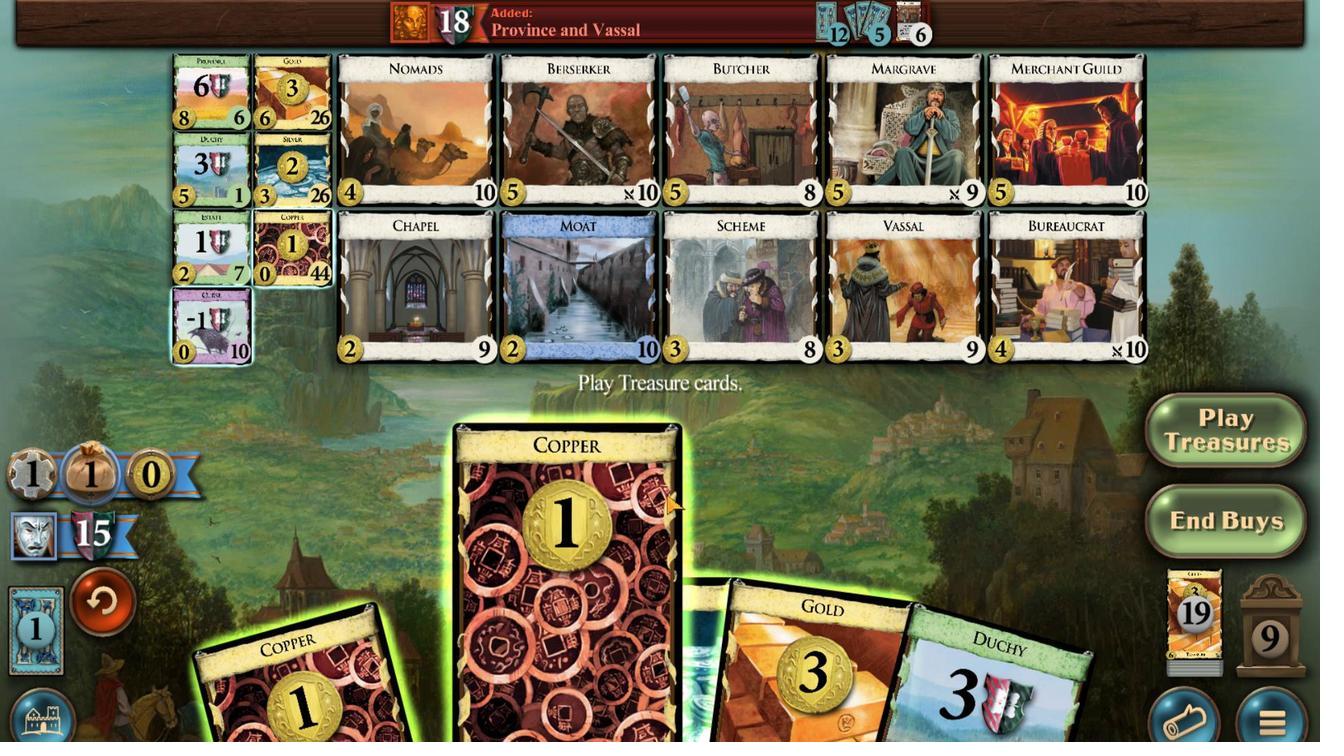 
Action: Mouse pressed left at (635, 522)
Screenshot: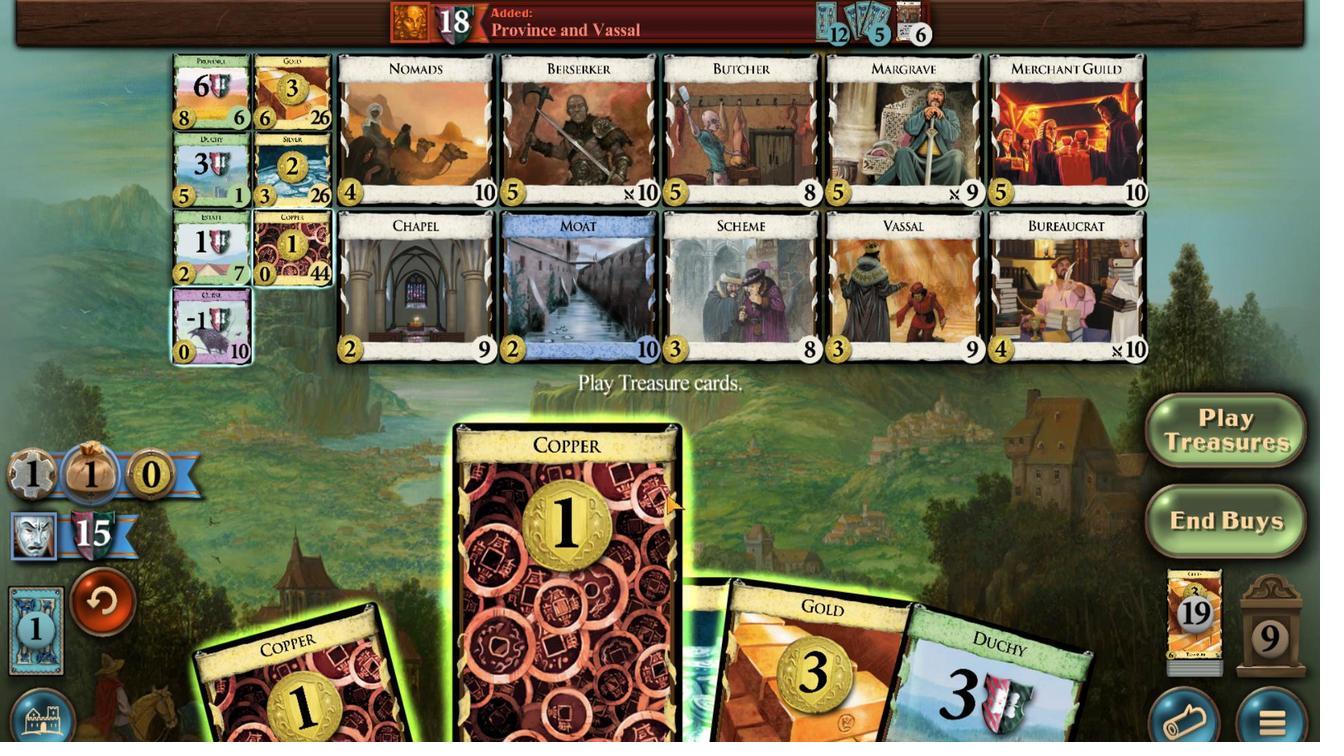 
Action: Mouse moved to (631, 524)
Screenshot: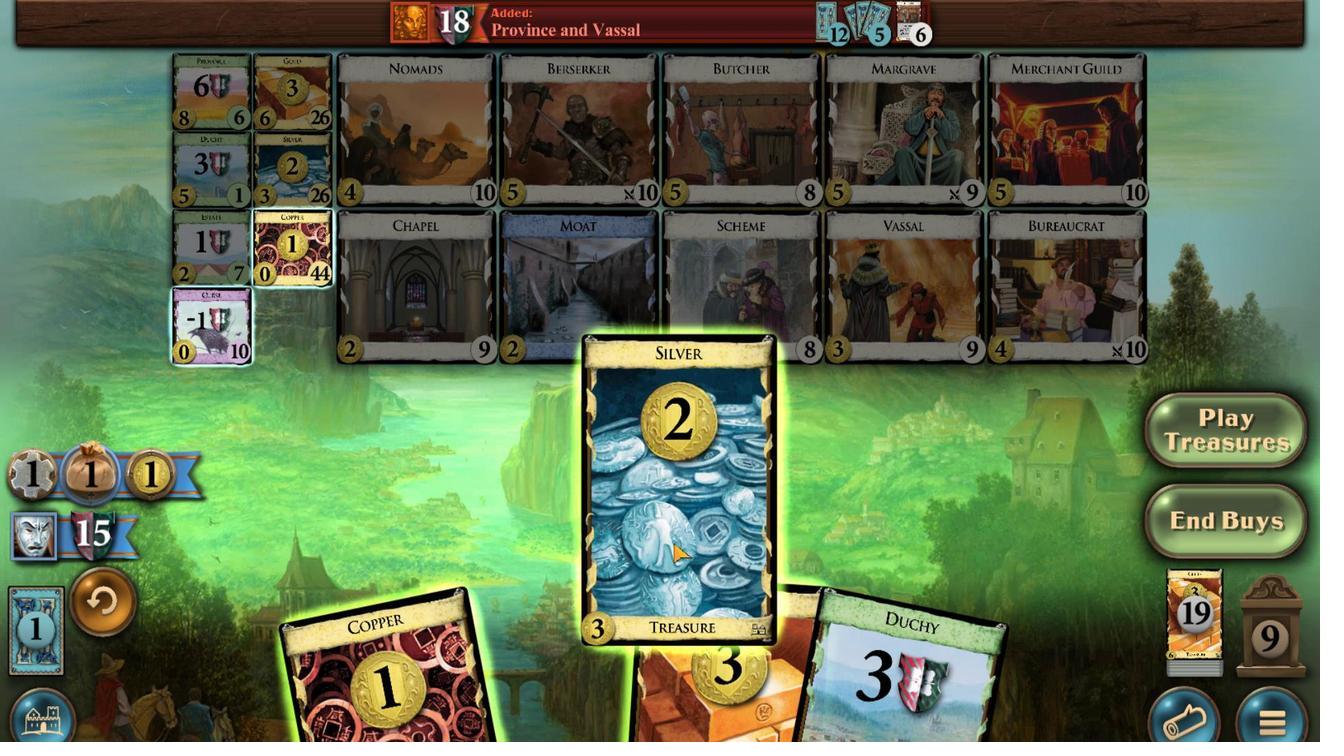 
Action: Mouse pressed left at (631, 524)
Screenshot: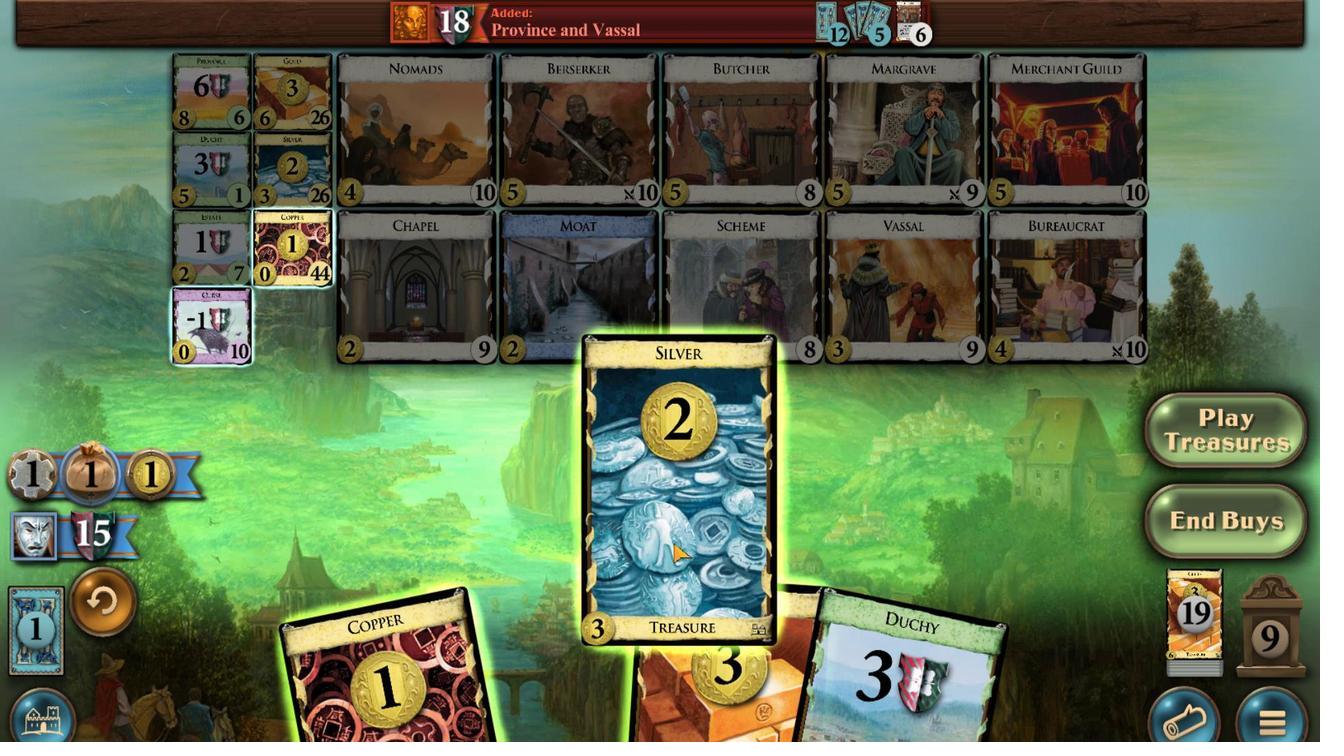 
Action: Mouse moved to (621, 525)
Screenshot: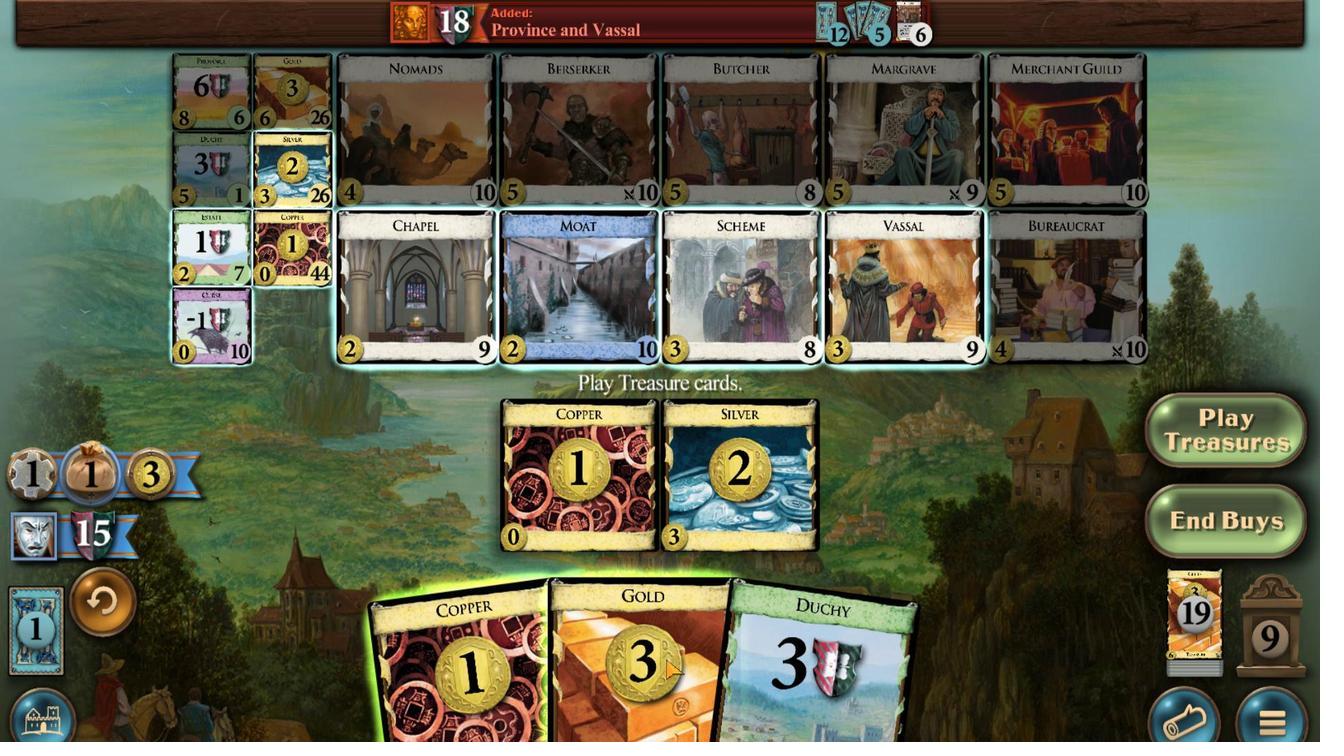 
Action: Mouse pressed left at (621, 525)
Screenshot: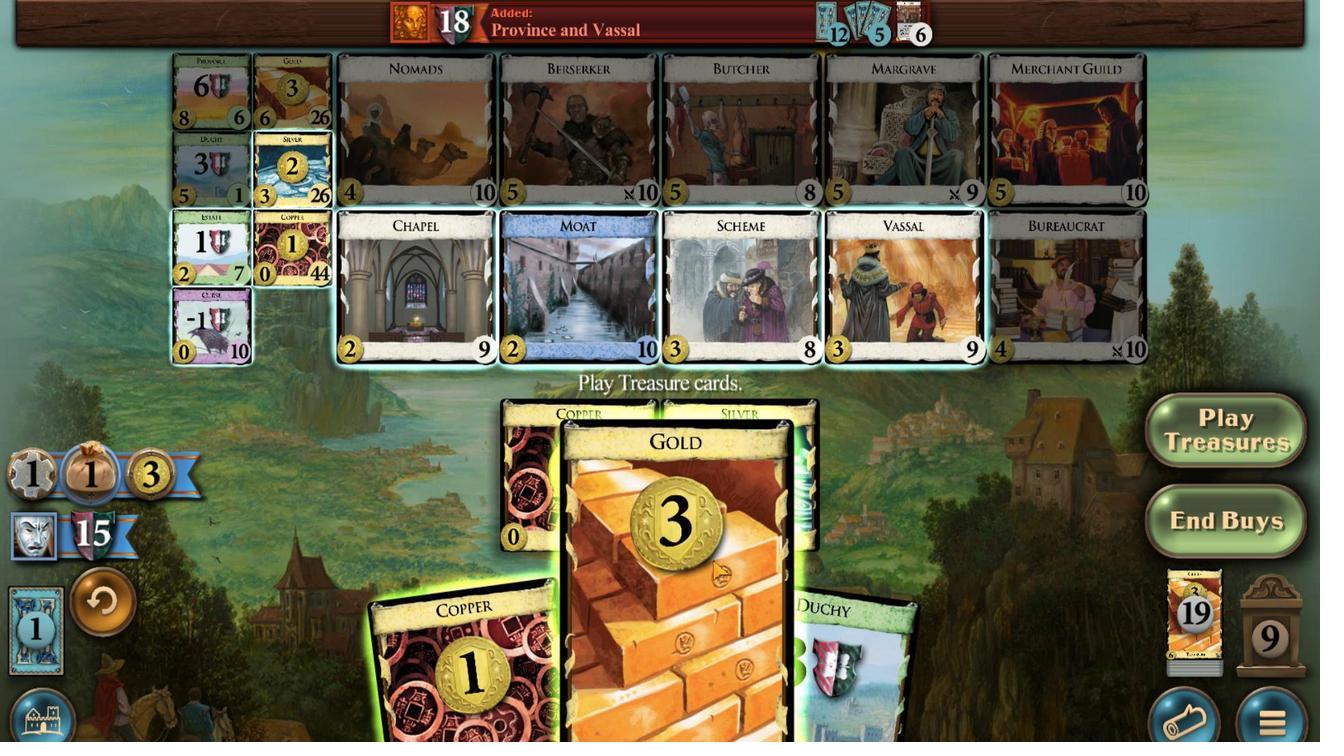 
Action: Mouse moved to (649, 482)
Screenshot: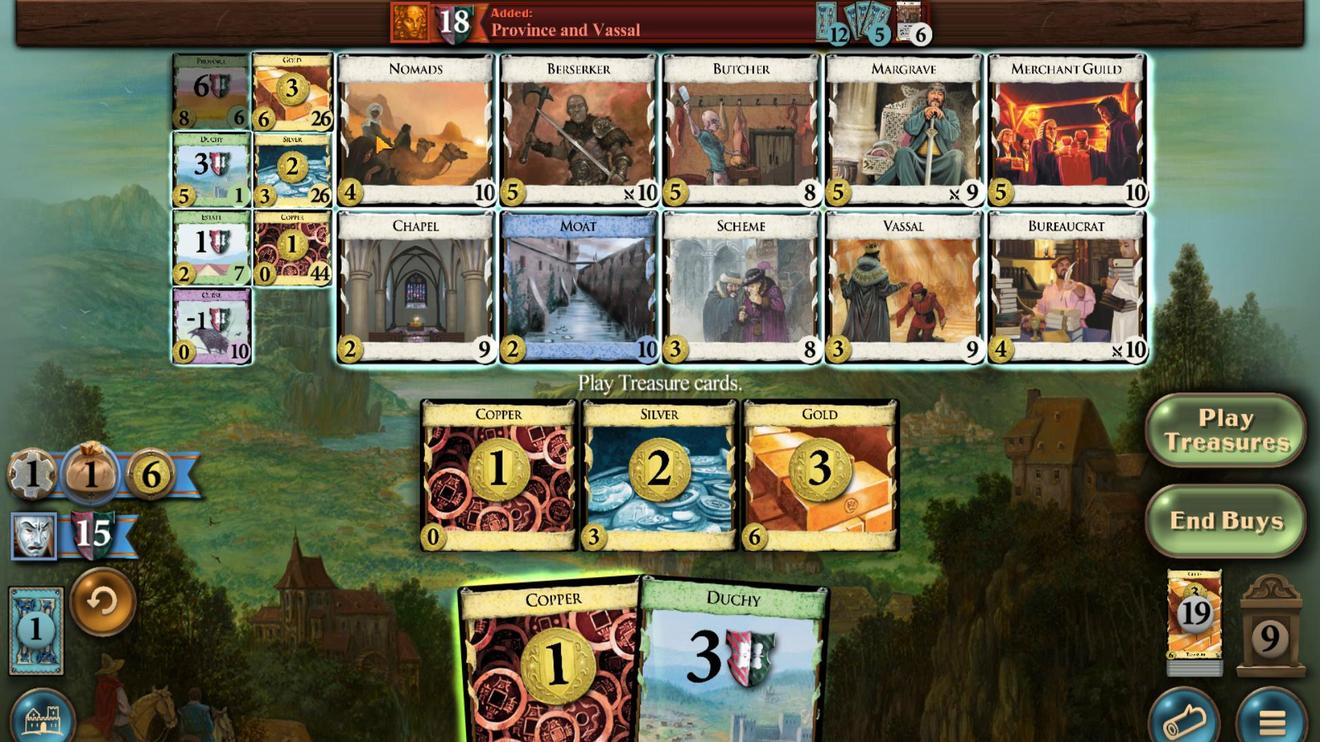 
Action: Mouse pressed left at (649, 482)
Screenshot: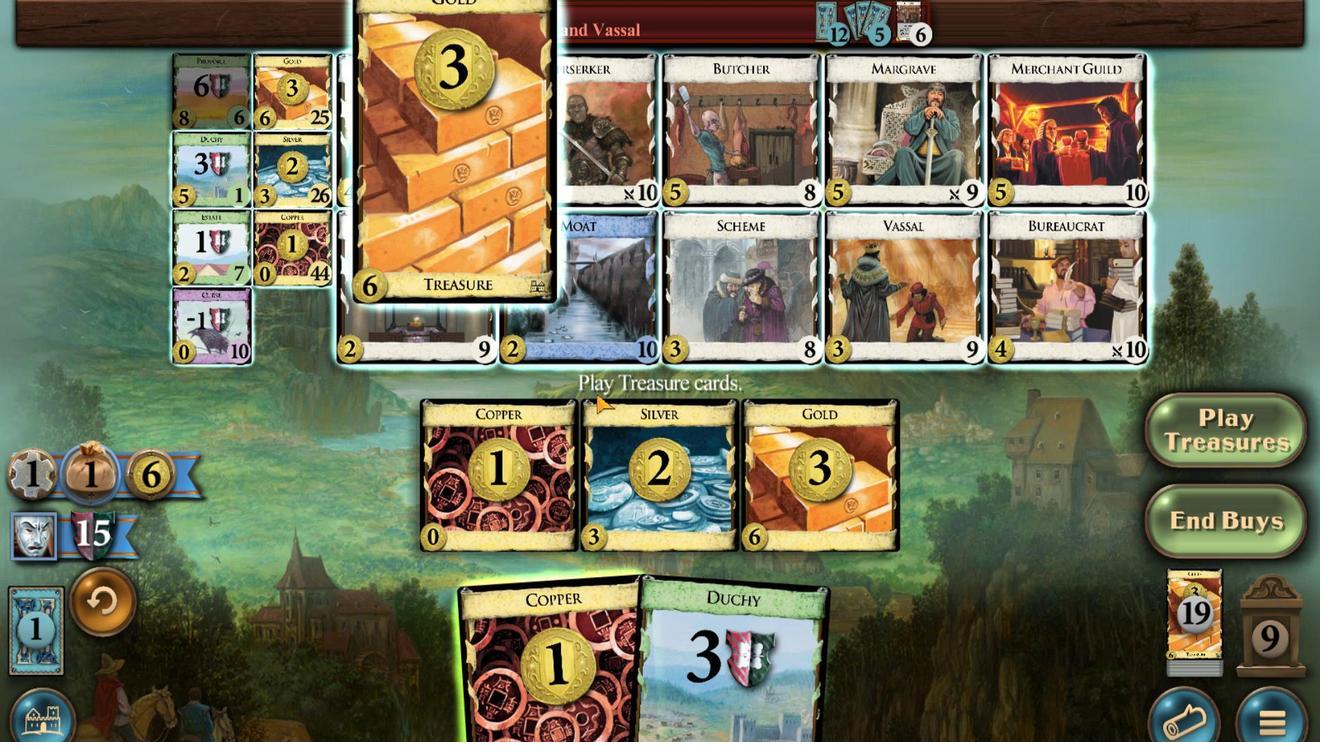 
Action: Mouse moved to (625, 524)
Screenshot: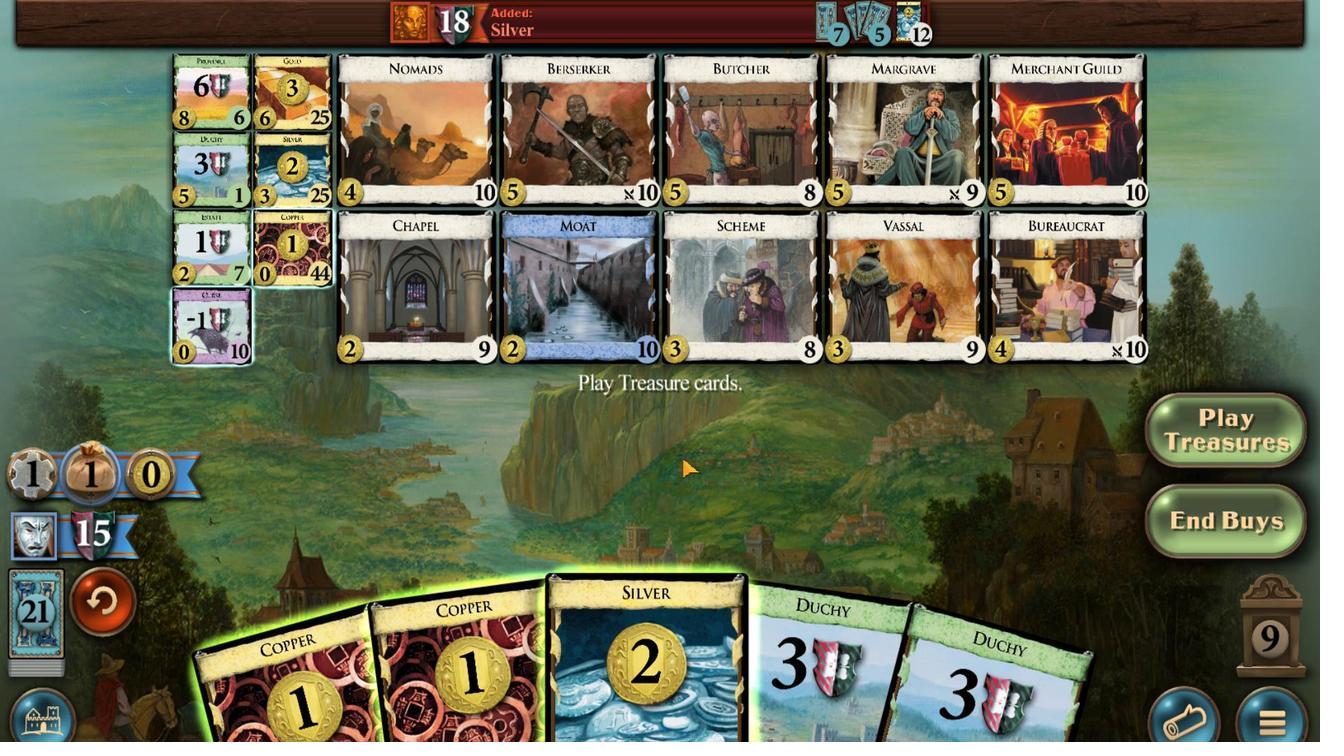 
Action: Mouse pressed left at (625, 524)
Screenshot: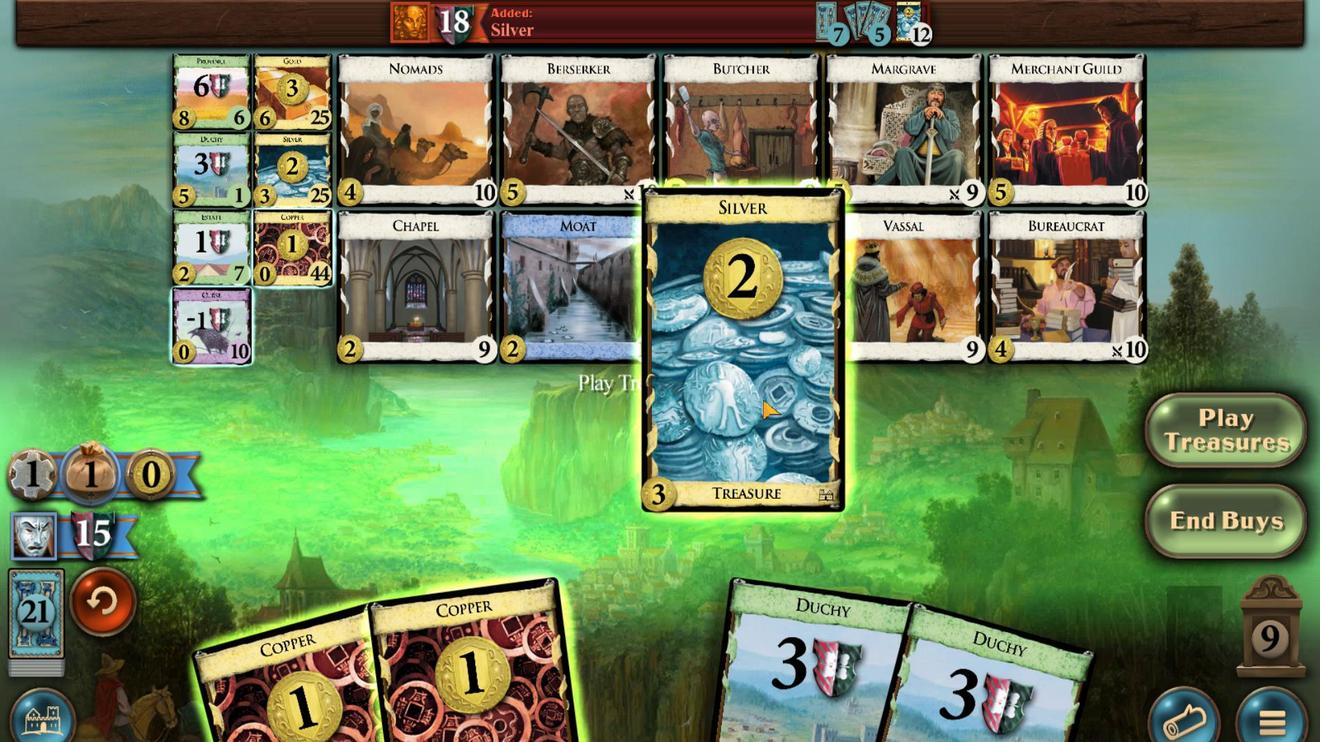 
Action: Mouse moved to (627, 526)
Screenshot: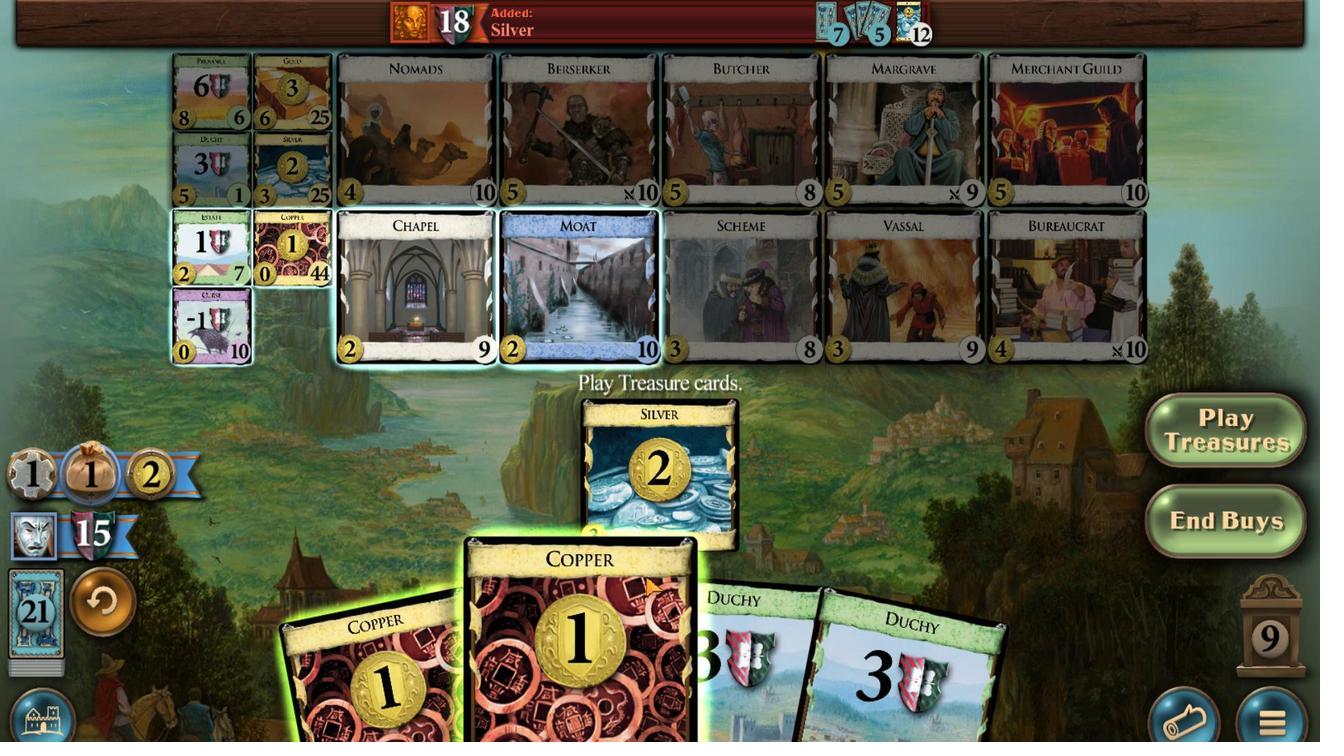 
Action: Mouse pressed left at (627, 526)
Screenshot: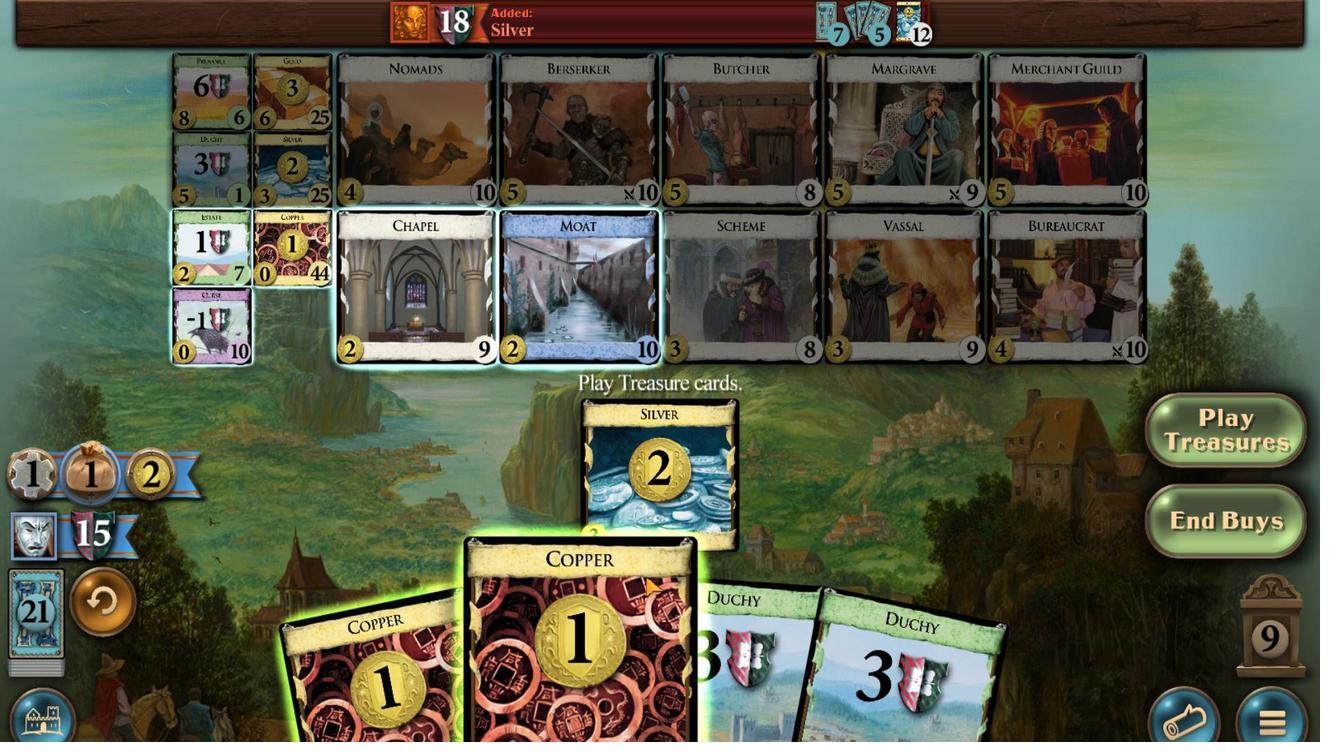 
Action: Mouse moved to (636, 522)
Screenshot: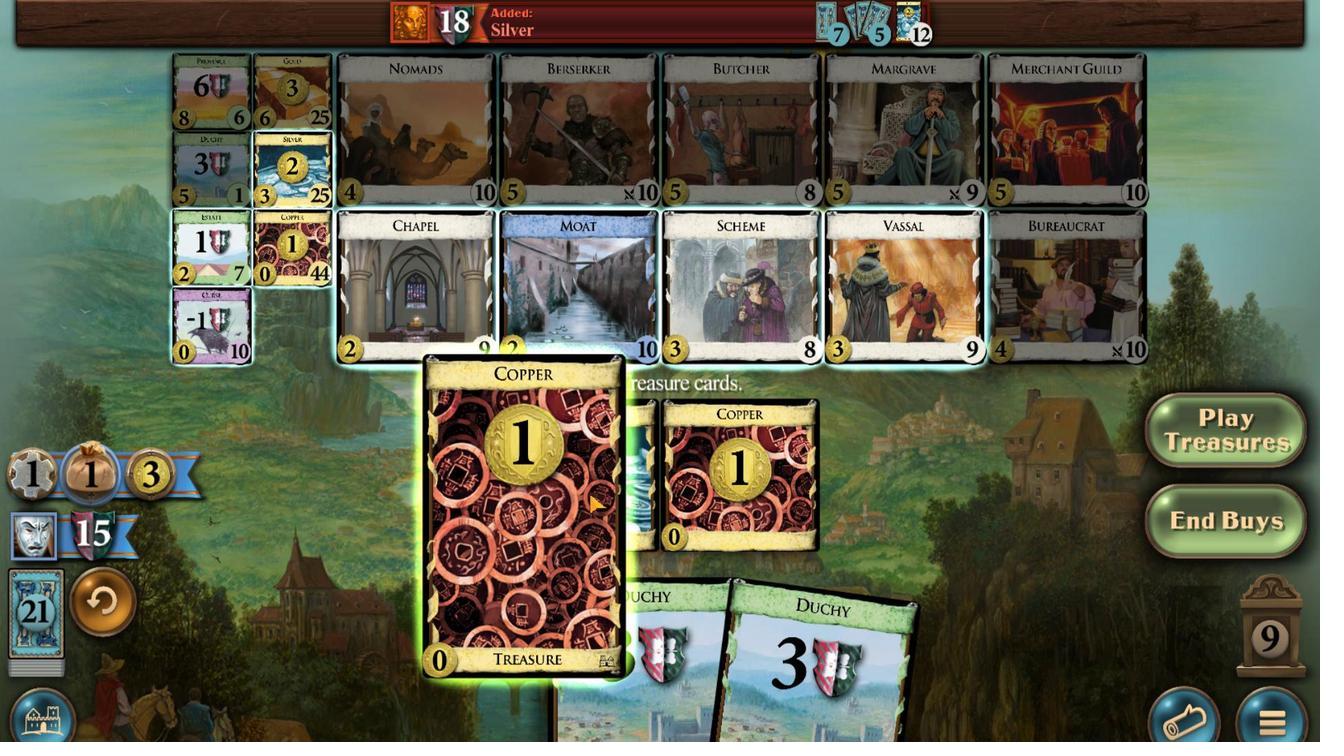 
Action: Mouse pressed left at (636, 522)
Screenshot: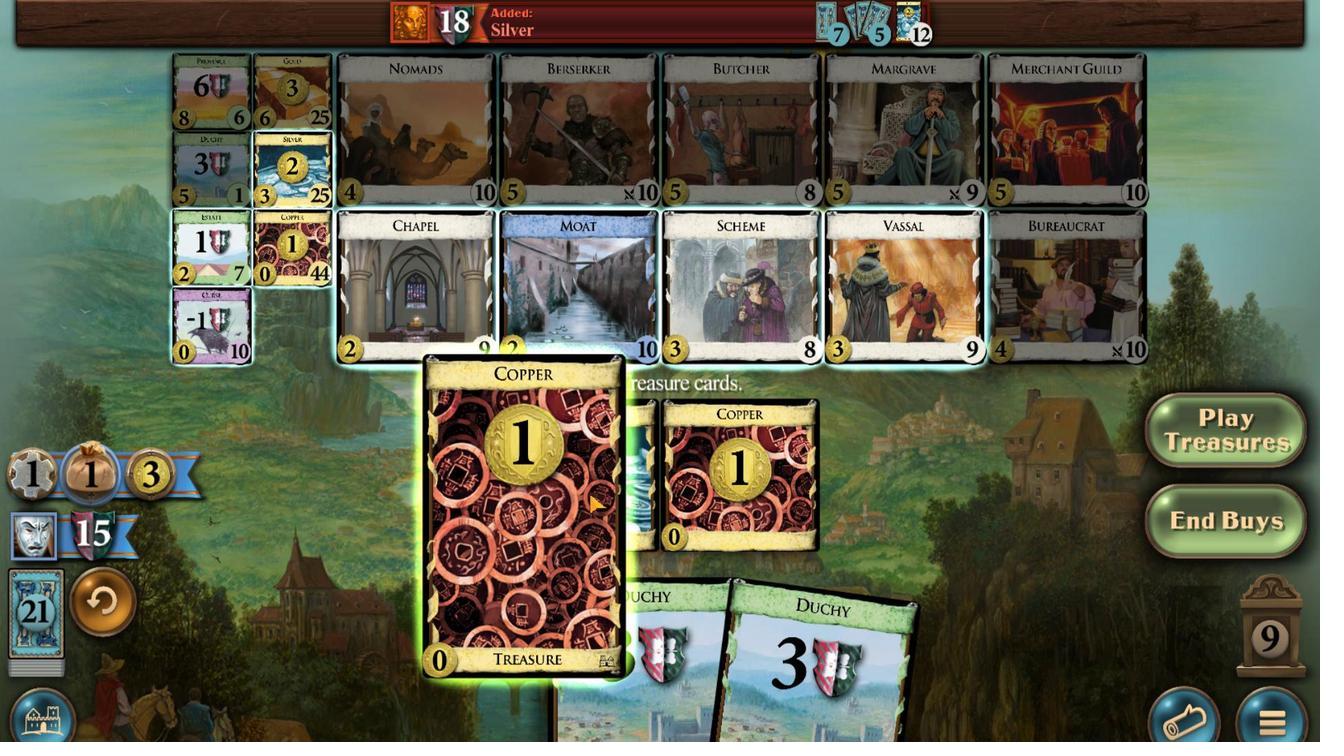 
Action: Mouse moved to (638, 485)
Screenshot: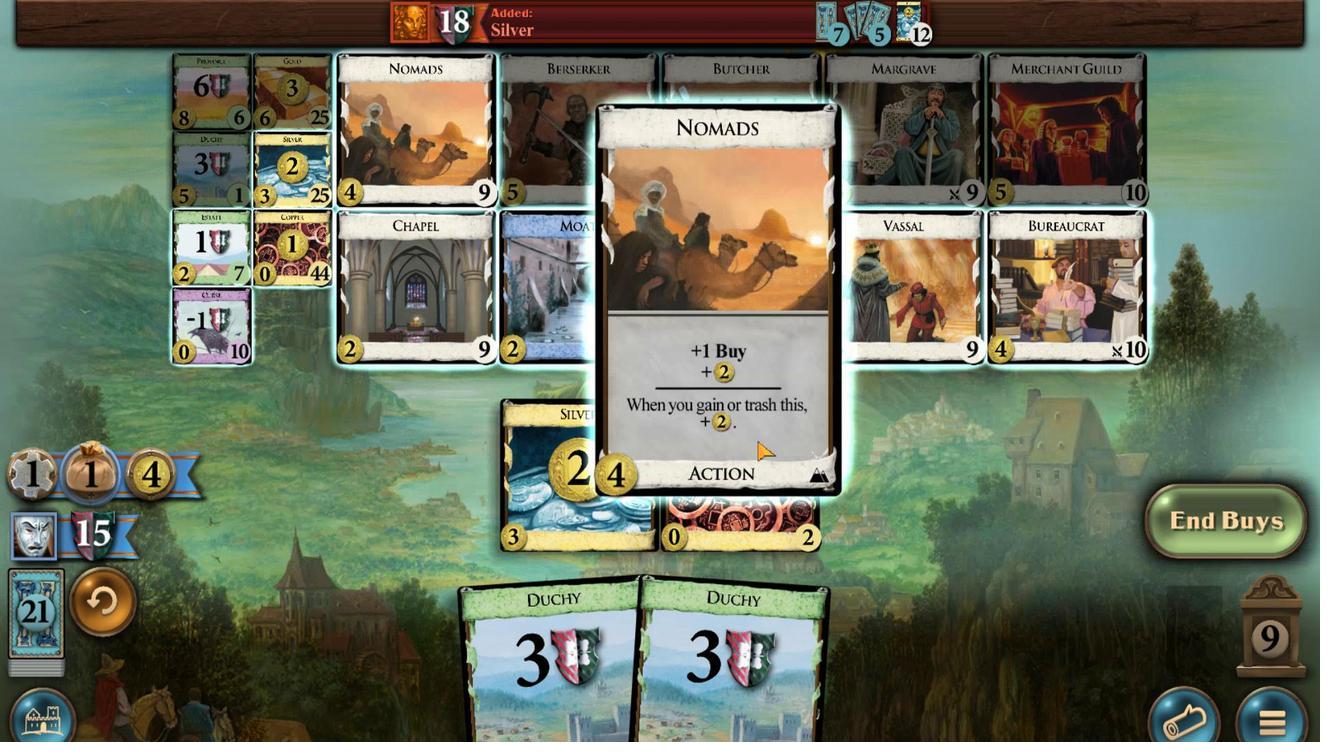 
Action: Mouse pressed left at (638, 485)
Screenshot: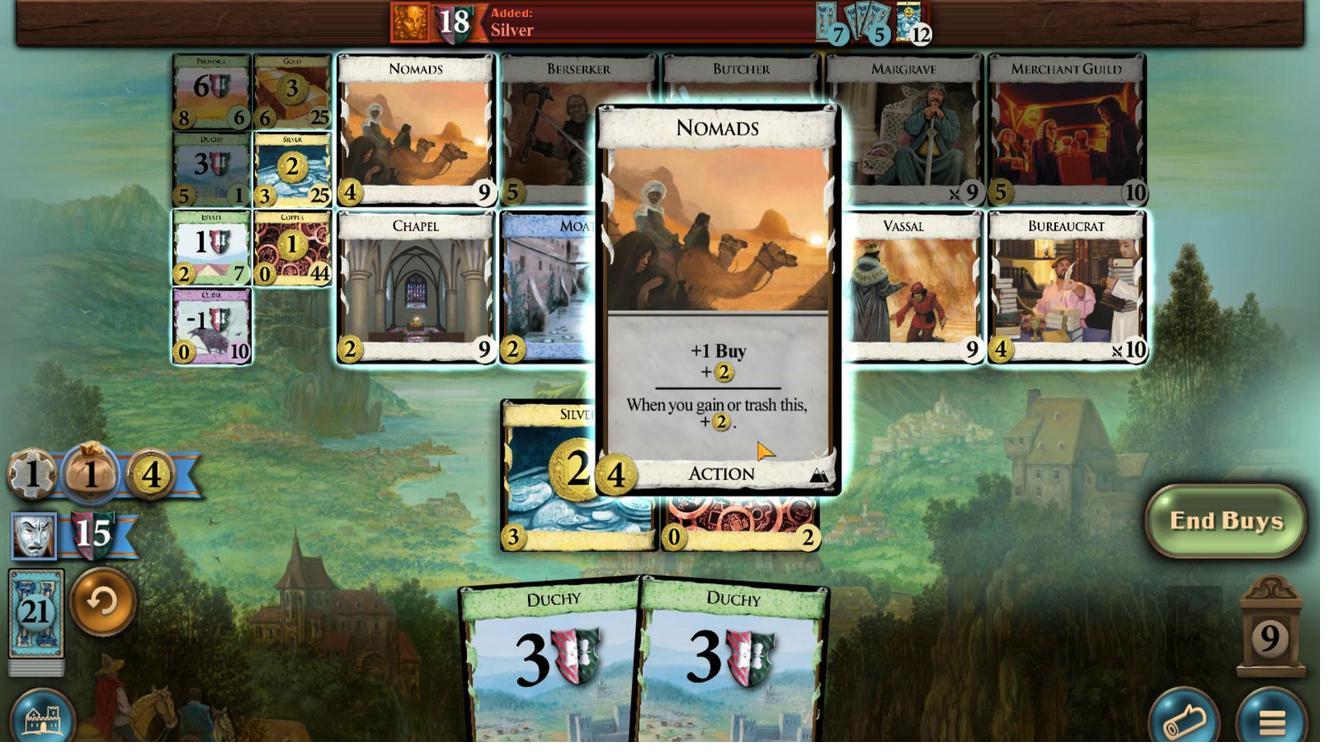 
Action: Mouse moved to (634, 523)
Screenshot: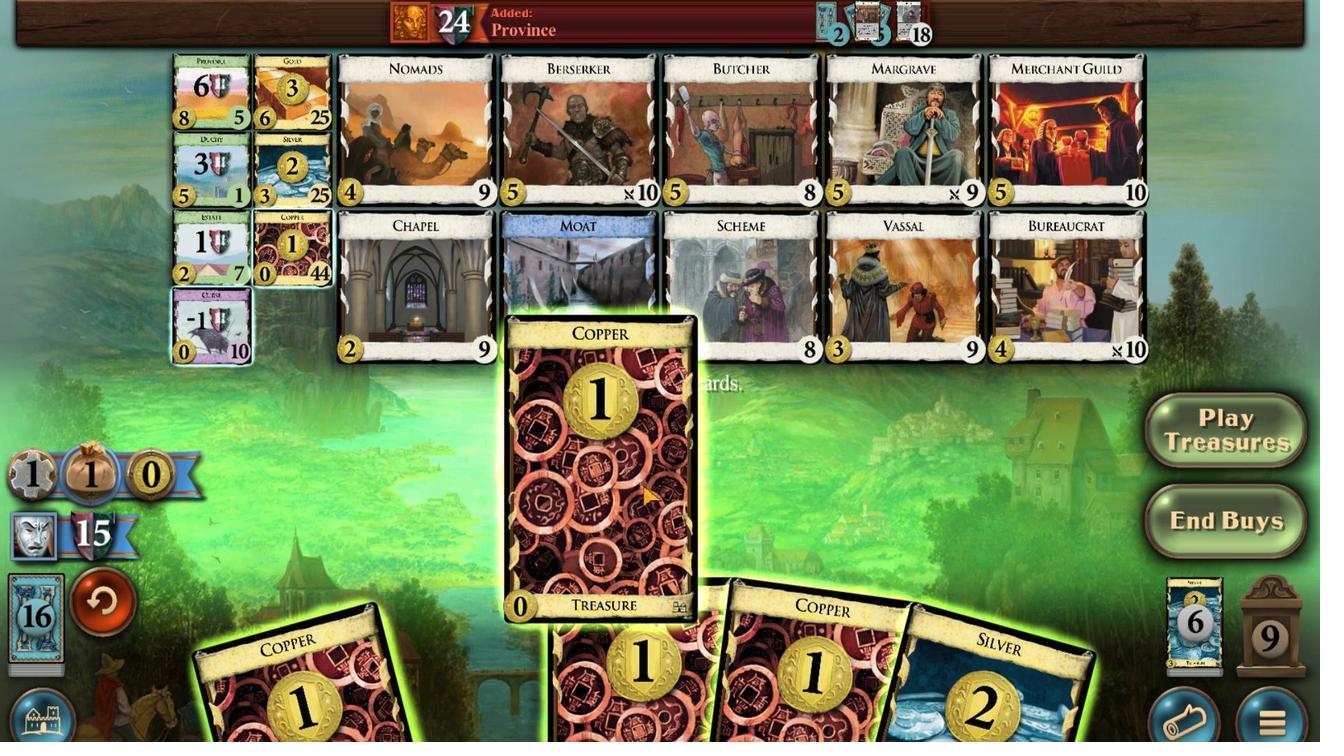 
Action: Mouse pressed left at (634, 523)
Screenshot: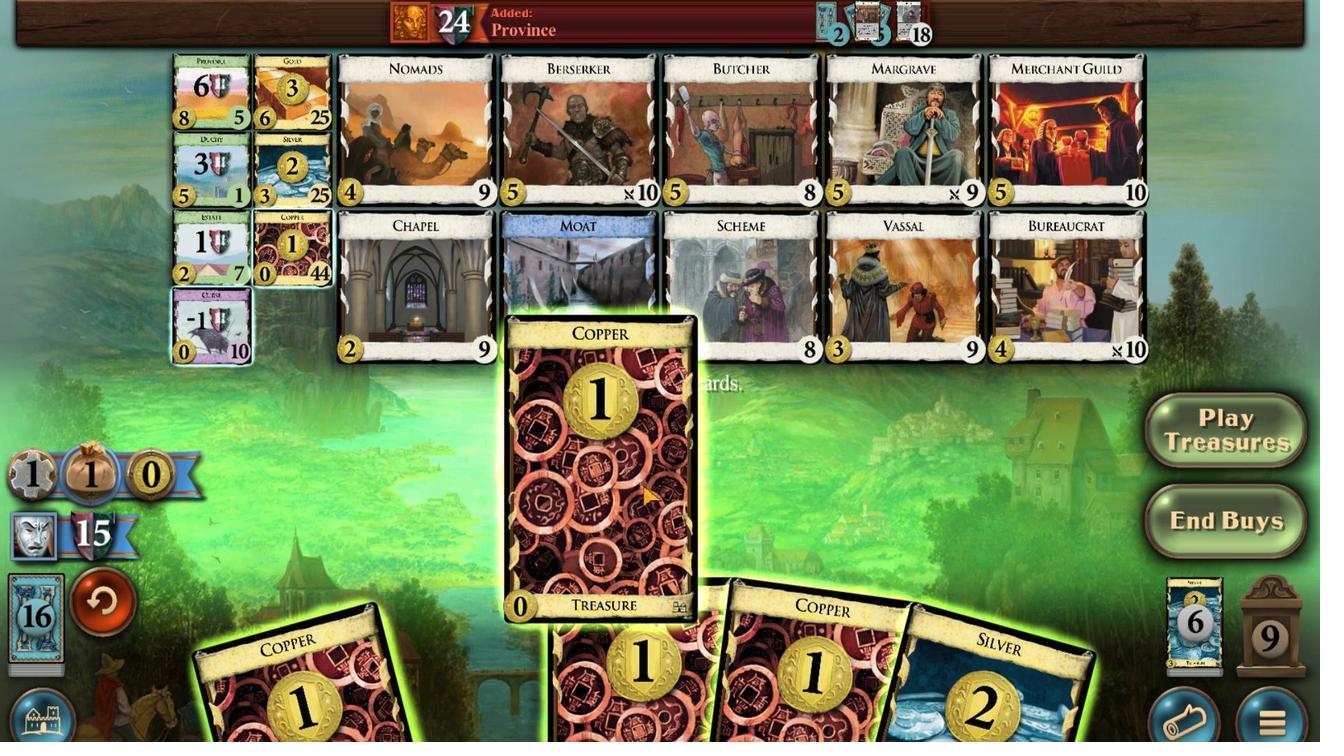 
Action: Mouse moved to (632, 524)
Screenshot: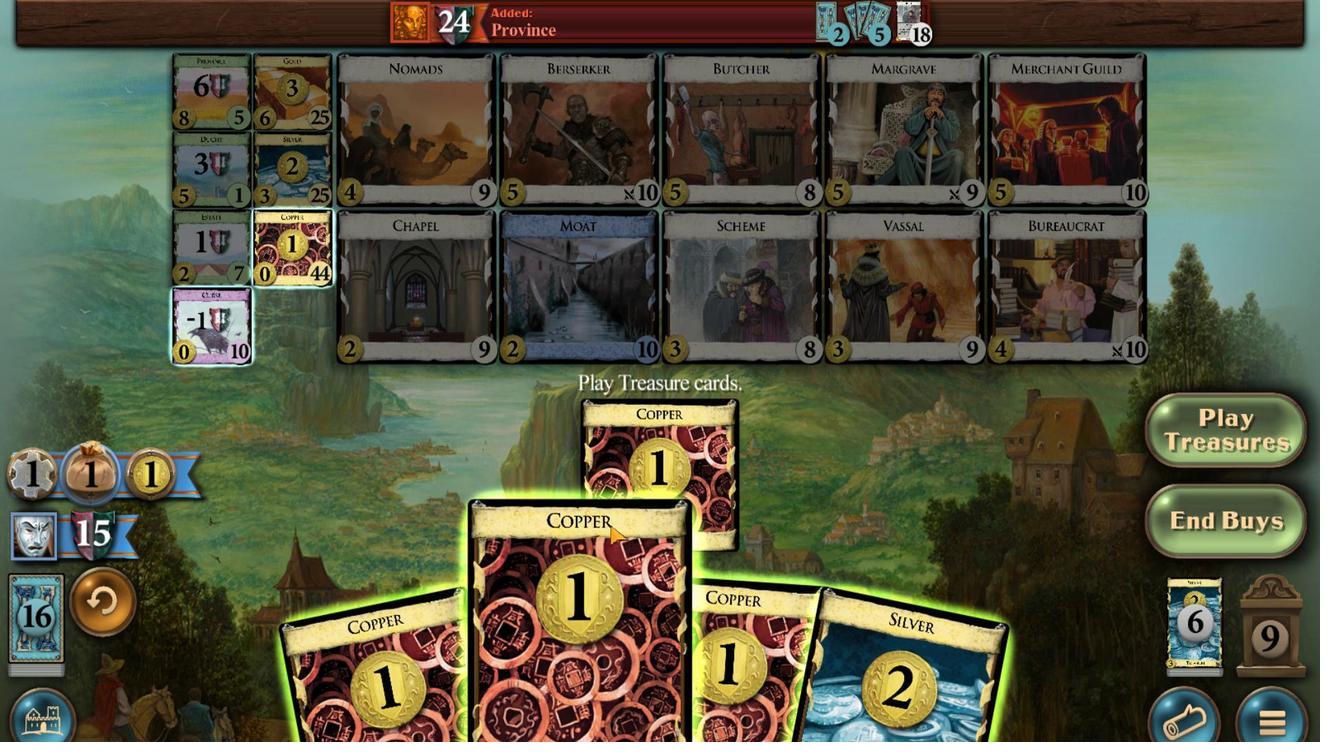 
Action: Mouse pressed left at (632, 524)
Screenshot: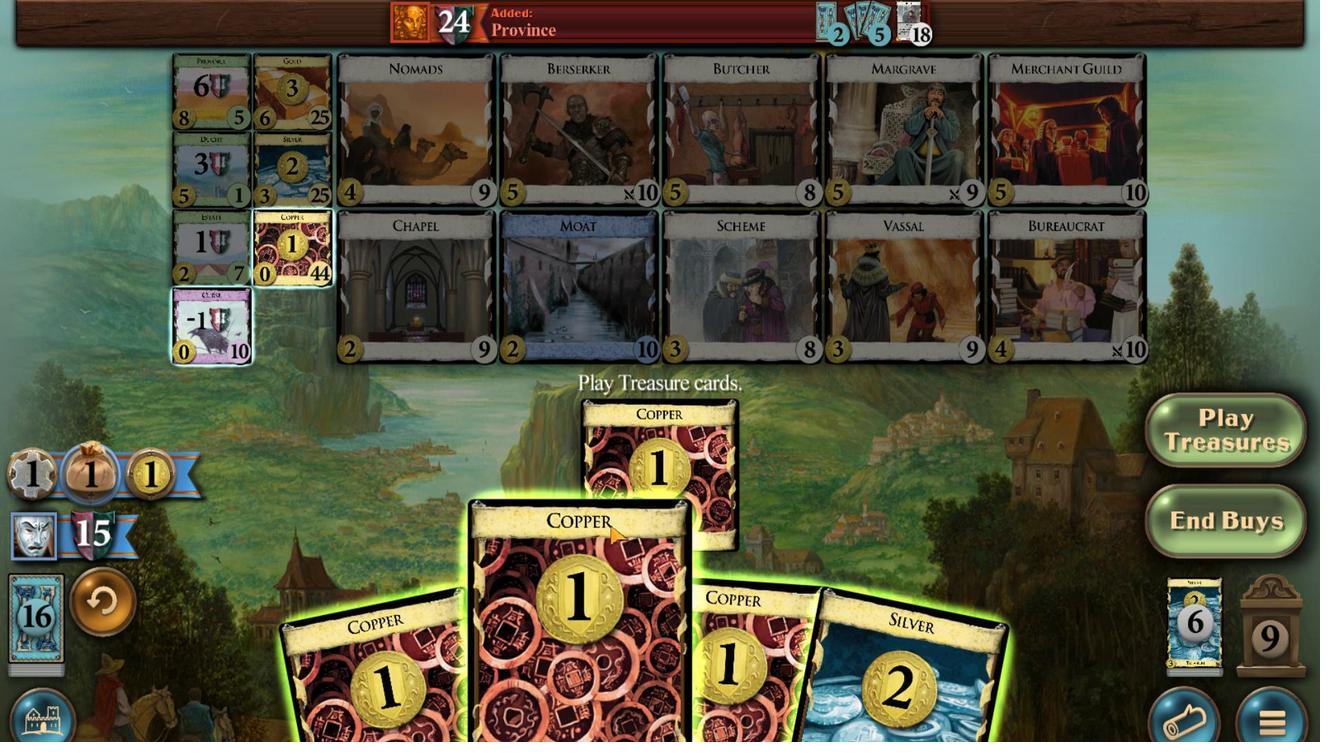 
Action: Mouse moved to (625, 522)
Screenshot: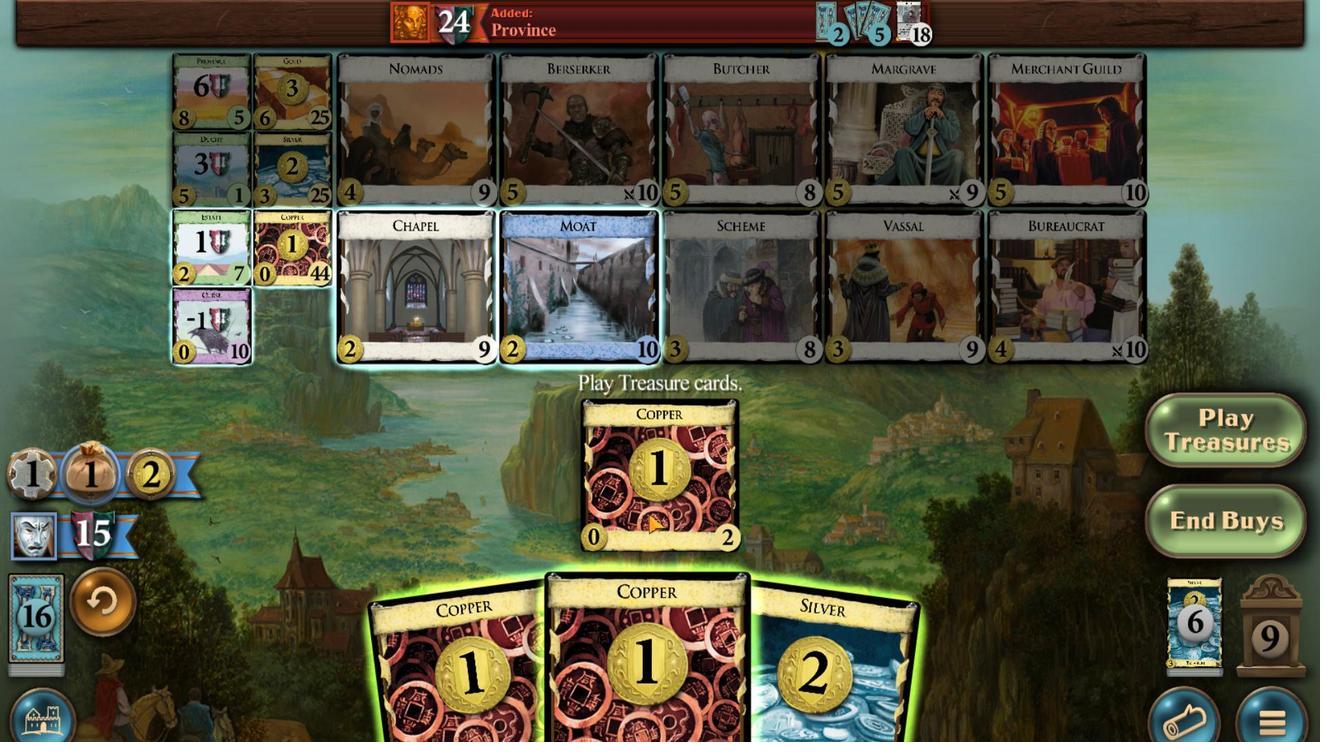 
Action: Mouse pressed left at (625, 522)
Screenshot: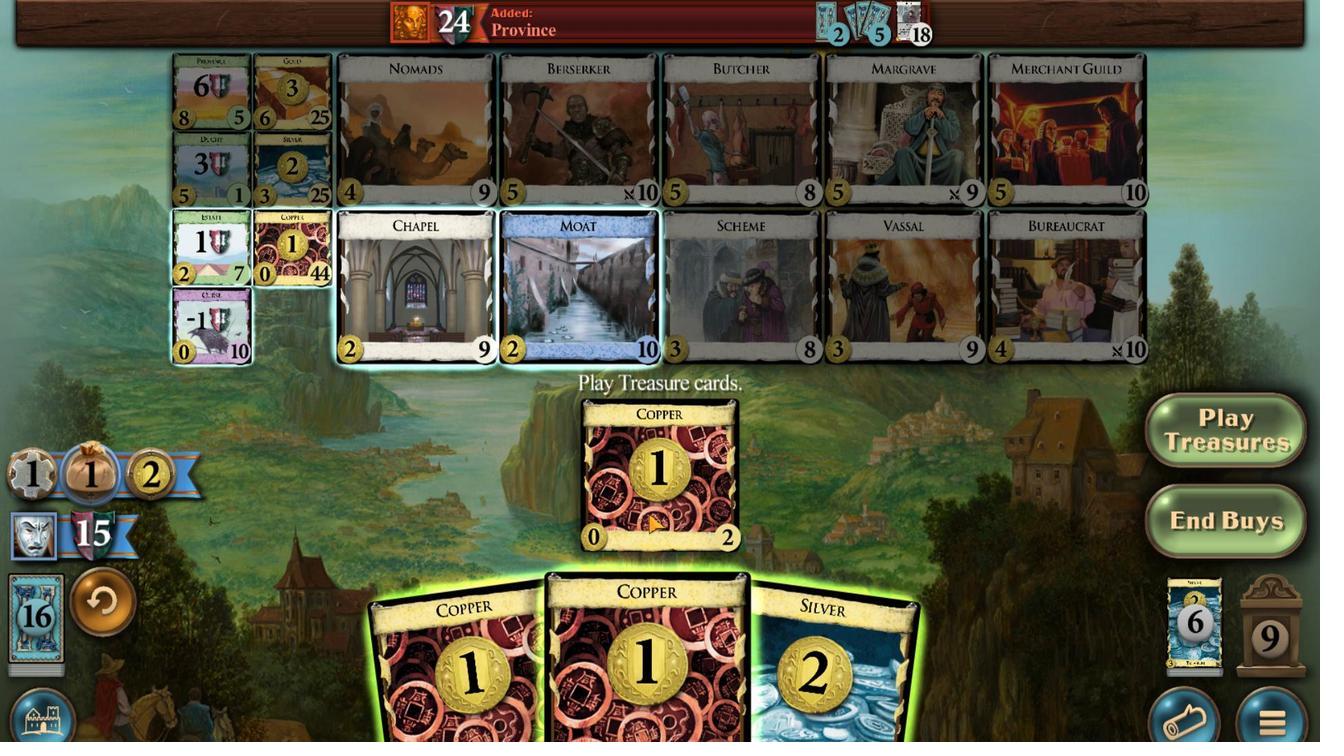 
Action: Mouse moved to (630, 523)
Screenshot: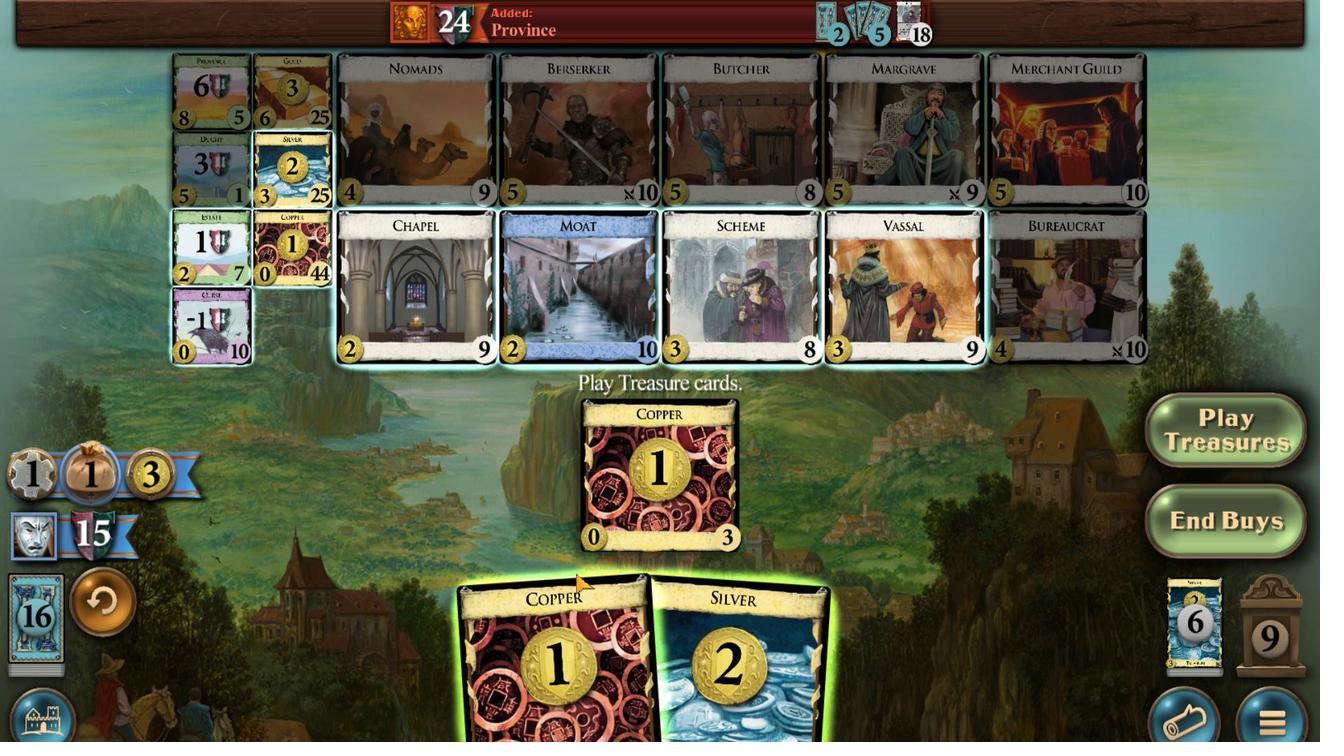 
Action: Mouse pressed left at (630, 523)
Screenshot: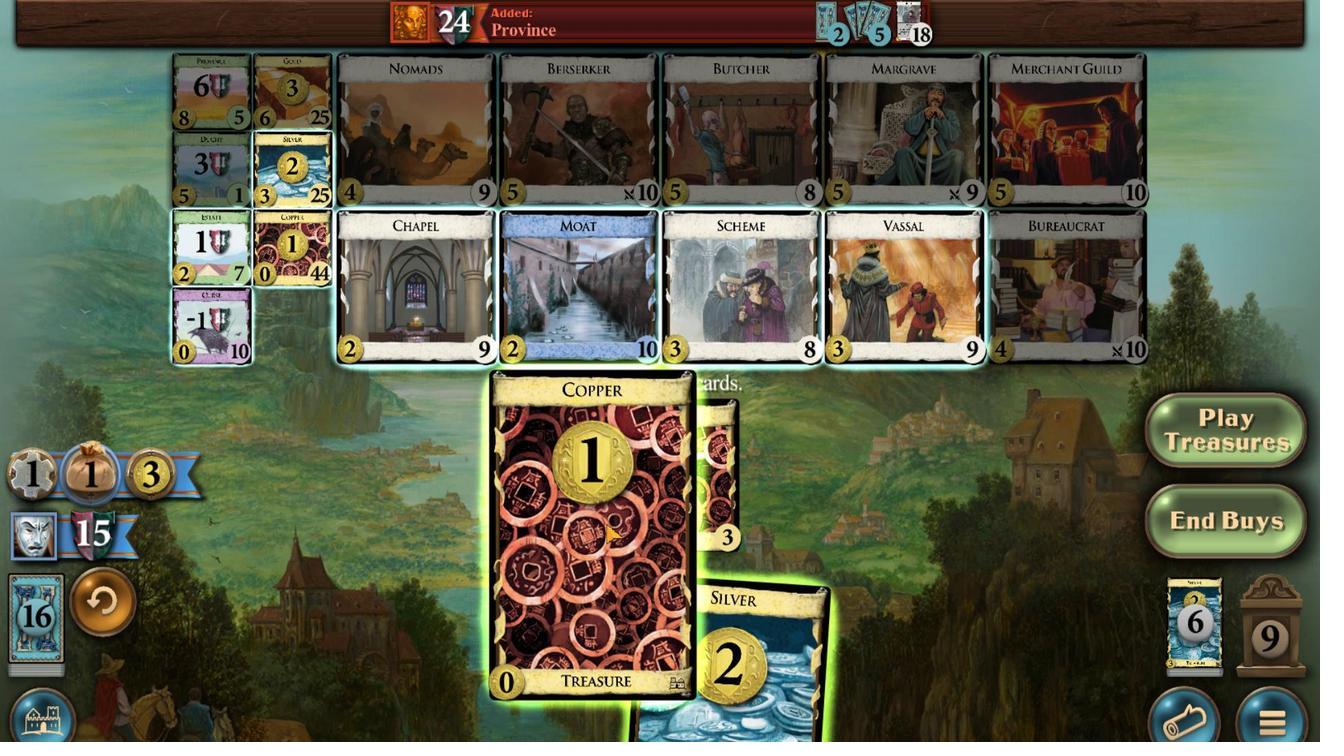 
Action: Mouse moved to (621, 521)
Screenshot: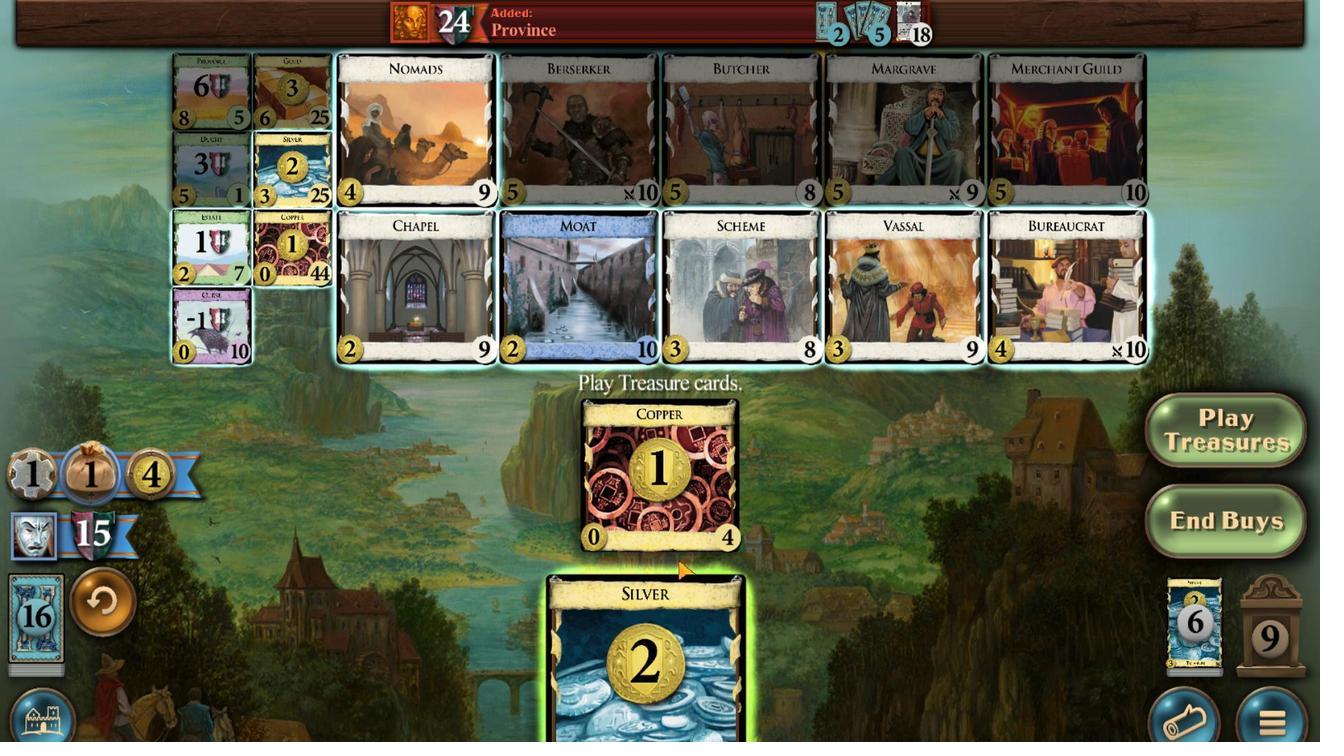 
Action: Mouse pressed left at (621, 521)
Screenshot: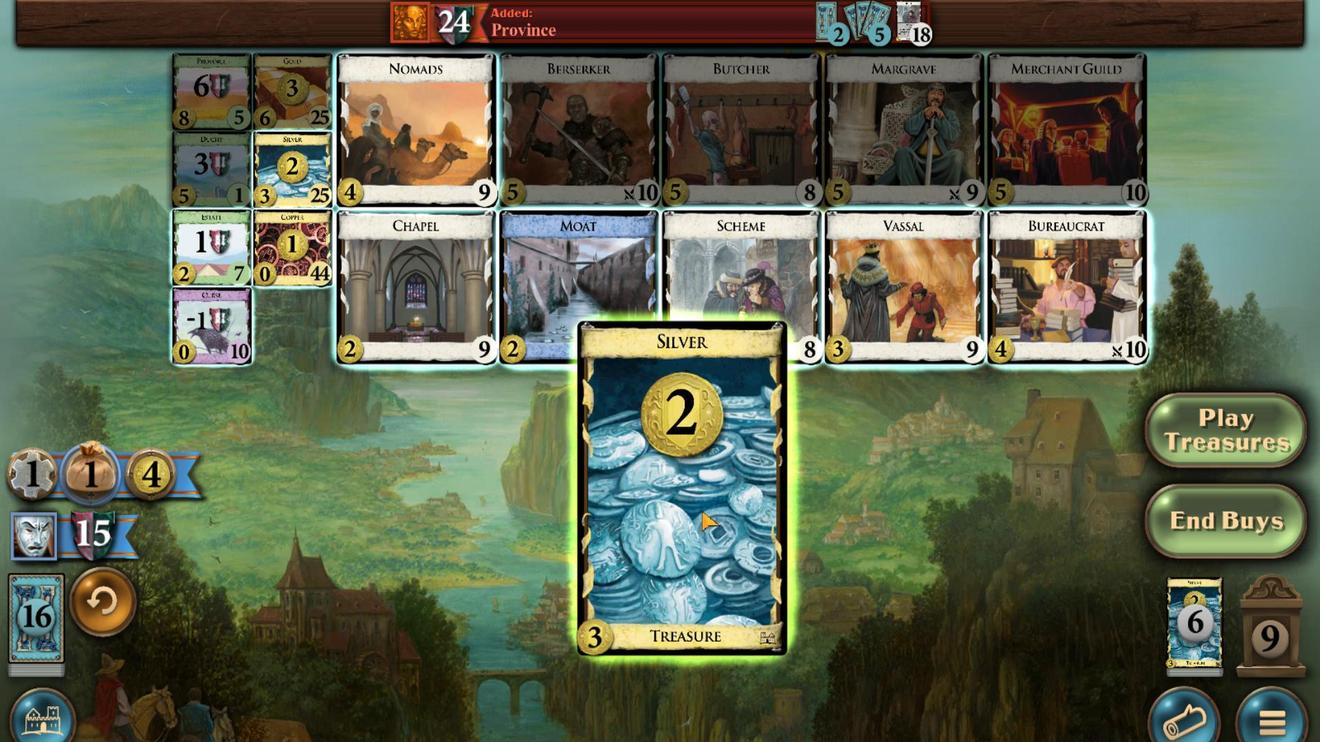 
Action: Mouse moved to (659, 490)
Screenshot: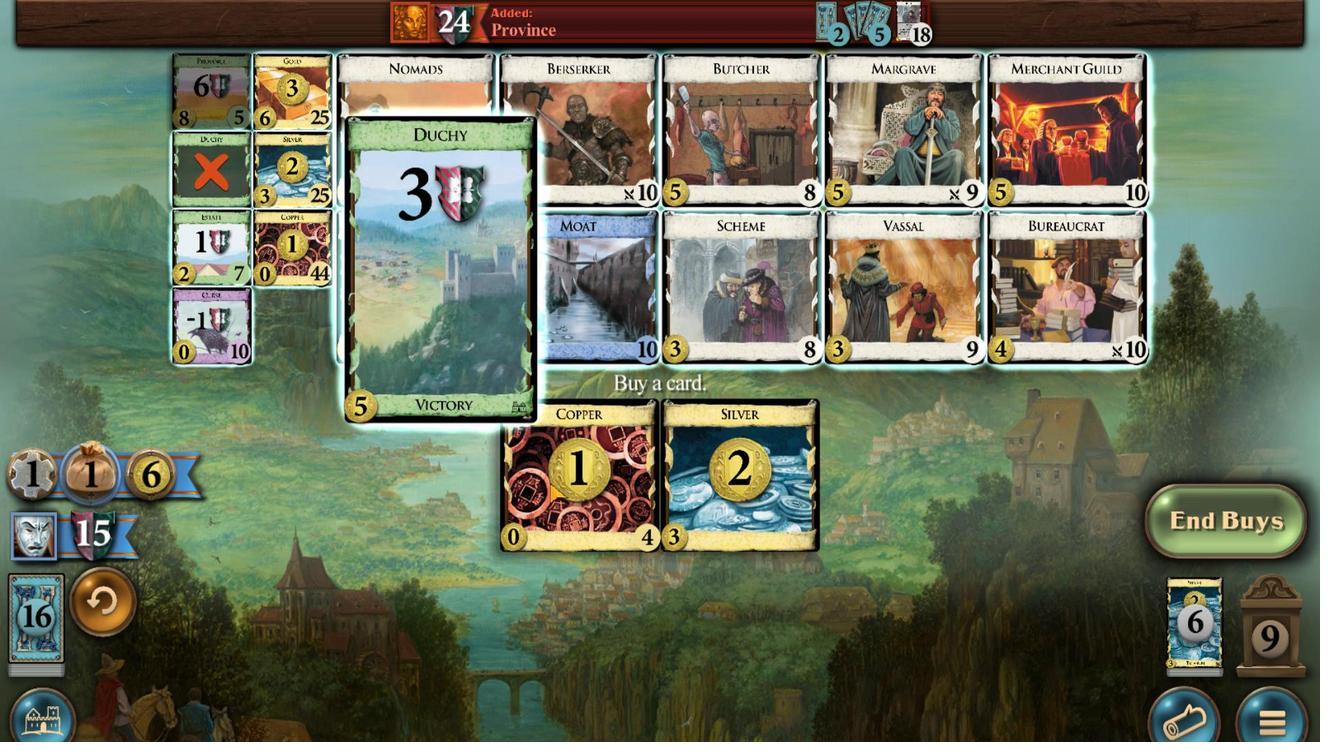 
Action: Mouse pressed left at (659, 490)
Screenshot: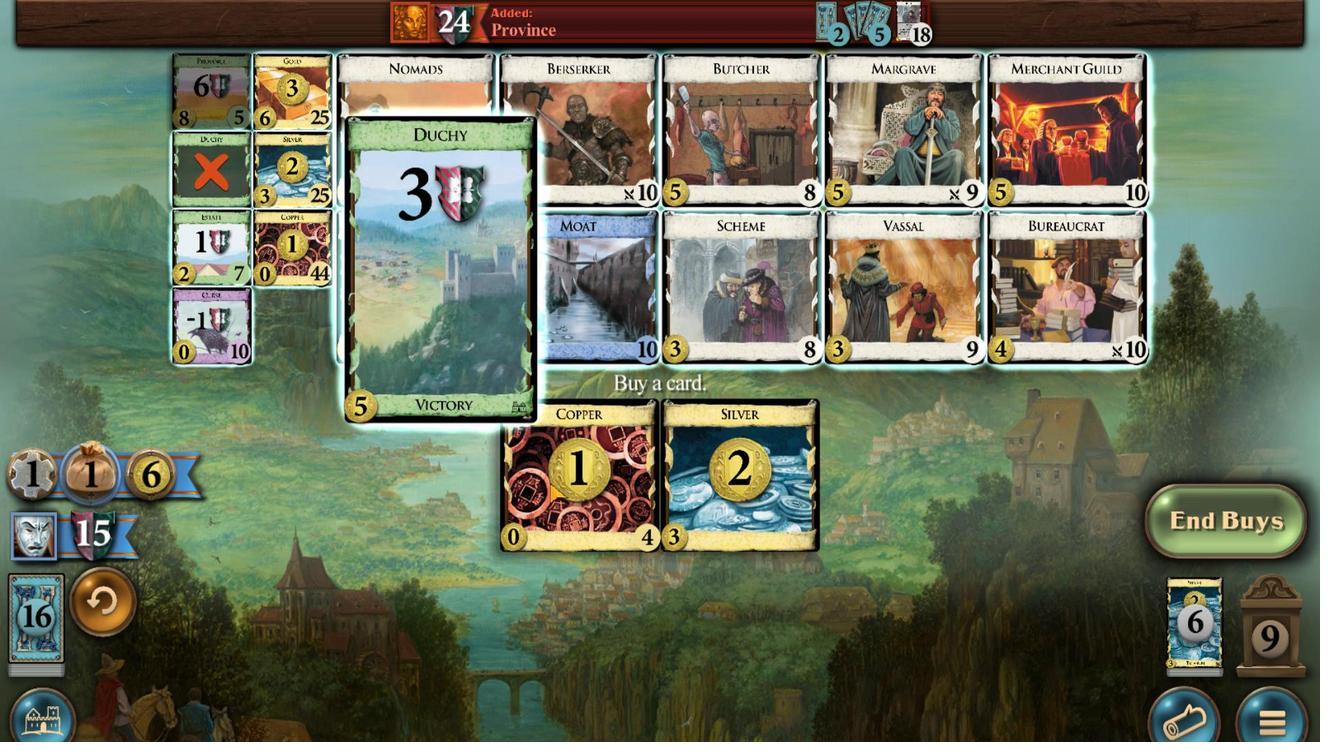 
Action: Mouse moved to (621, 522)
Screenshot: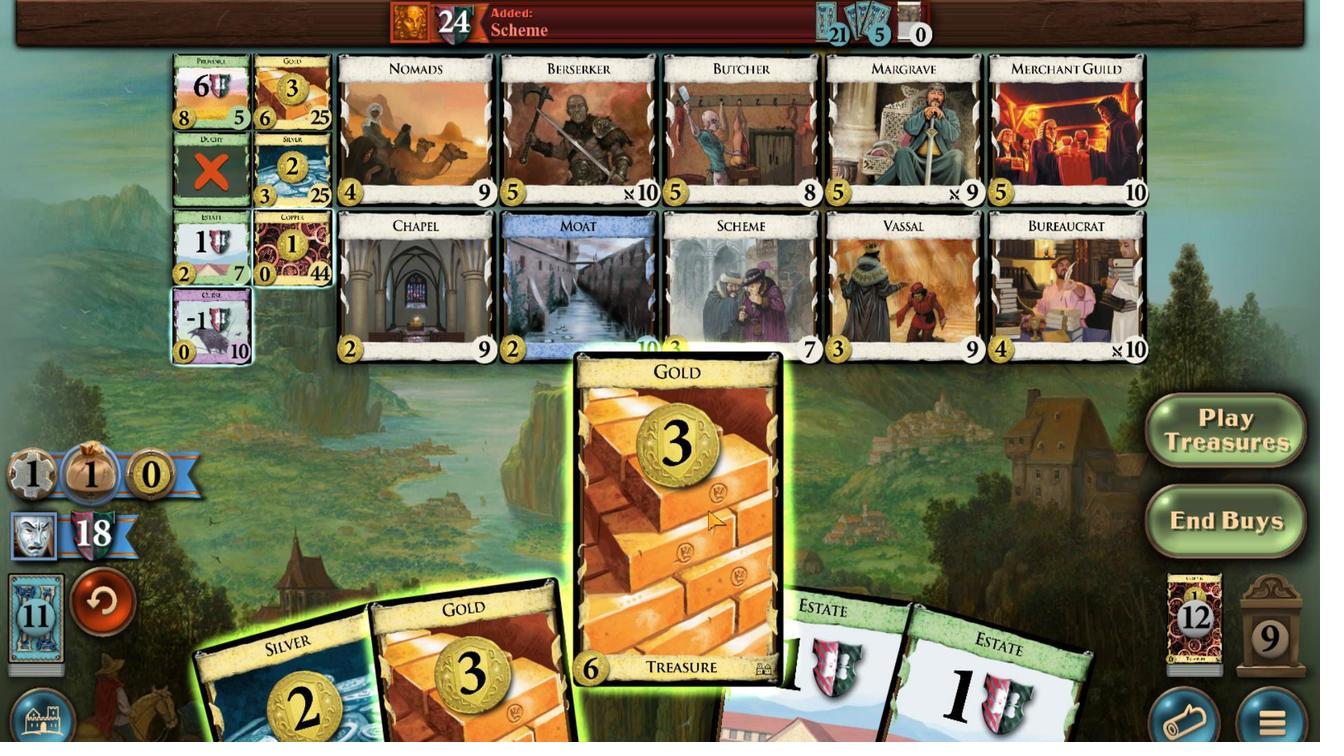 
Action: Mouse pressed left at (621, 522)
Screenshot: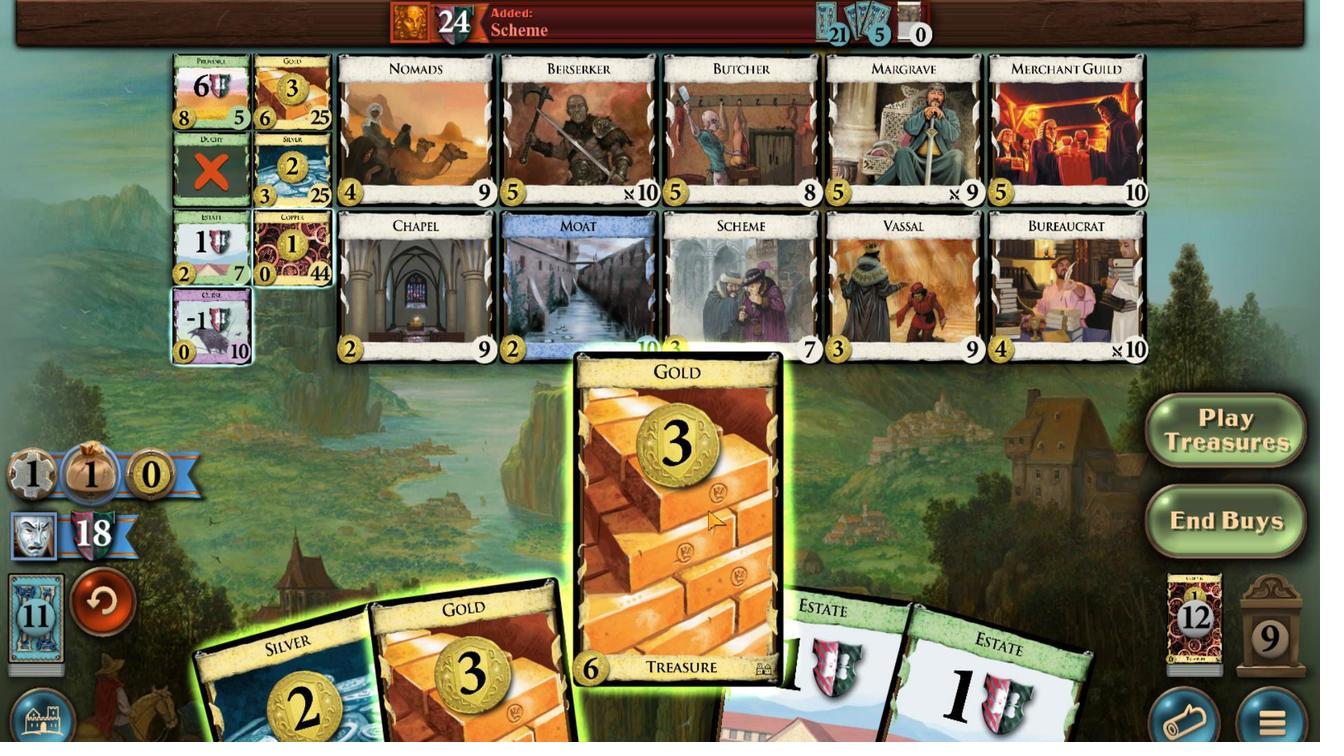 
Action: Mouse moved to (625, 523)
Screenshot: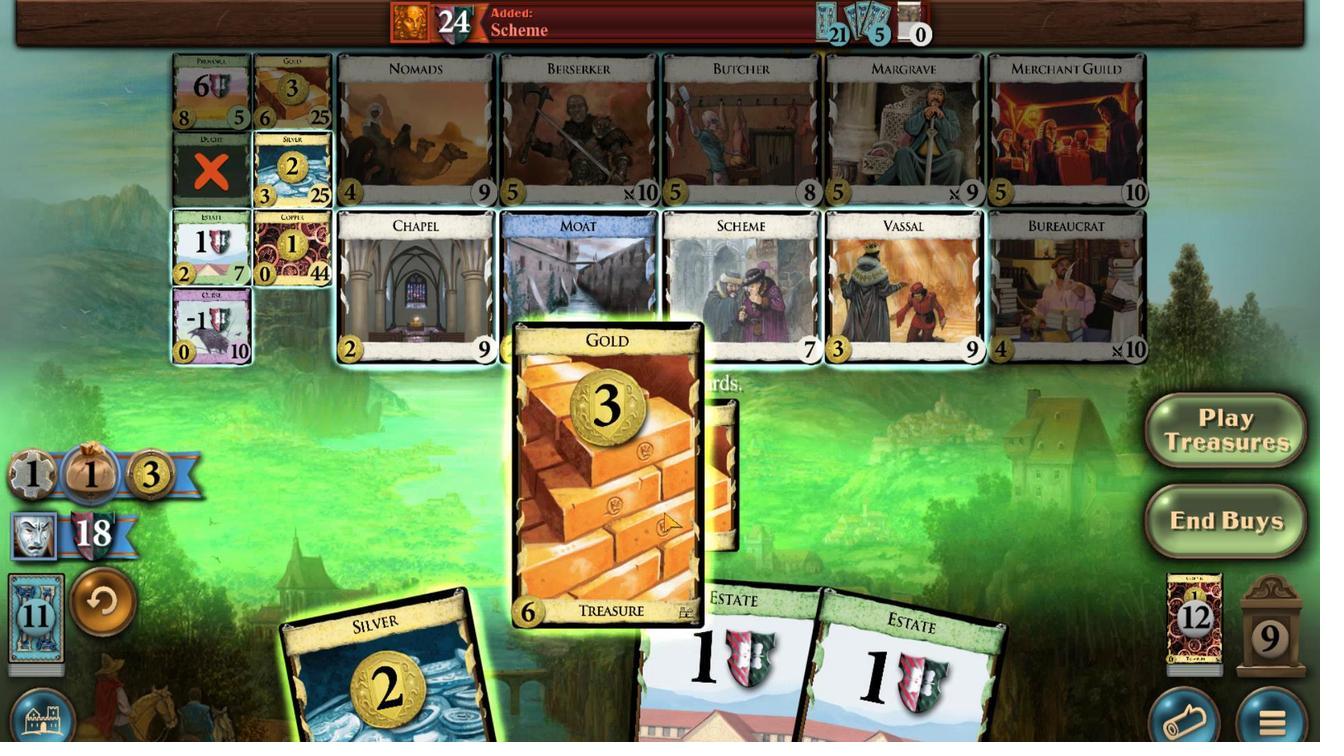 
Action: Mouse pressed left at (625, 523)
Screenshot: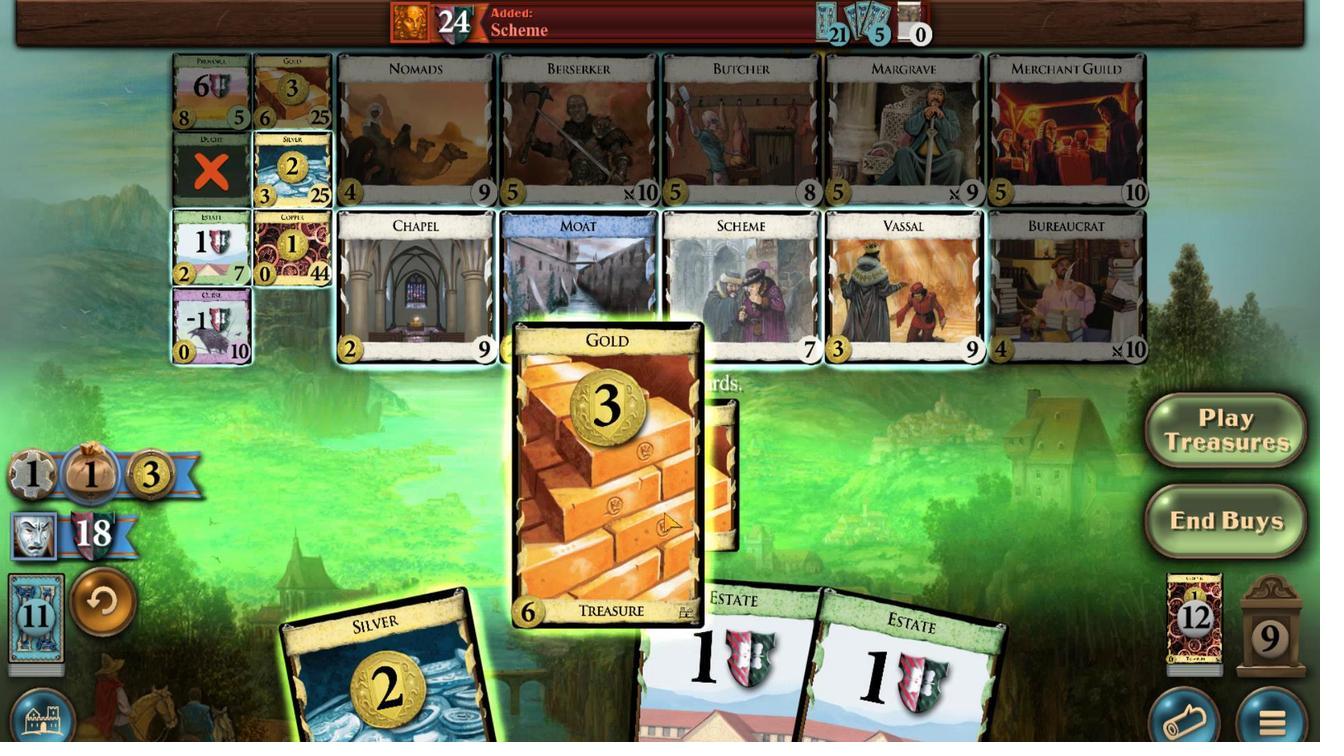 
Action: Mouse moved to (634, 522)
Screenshot: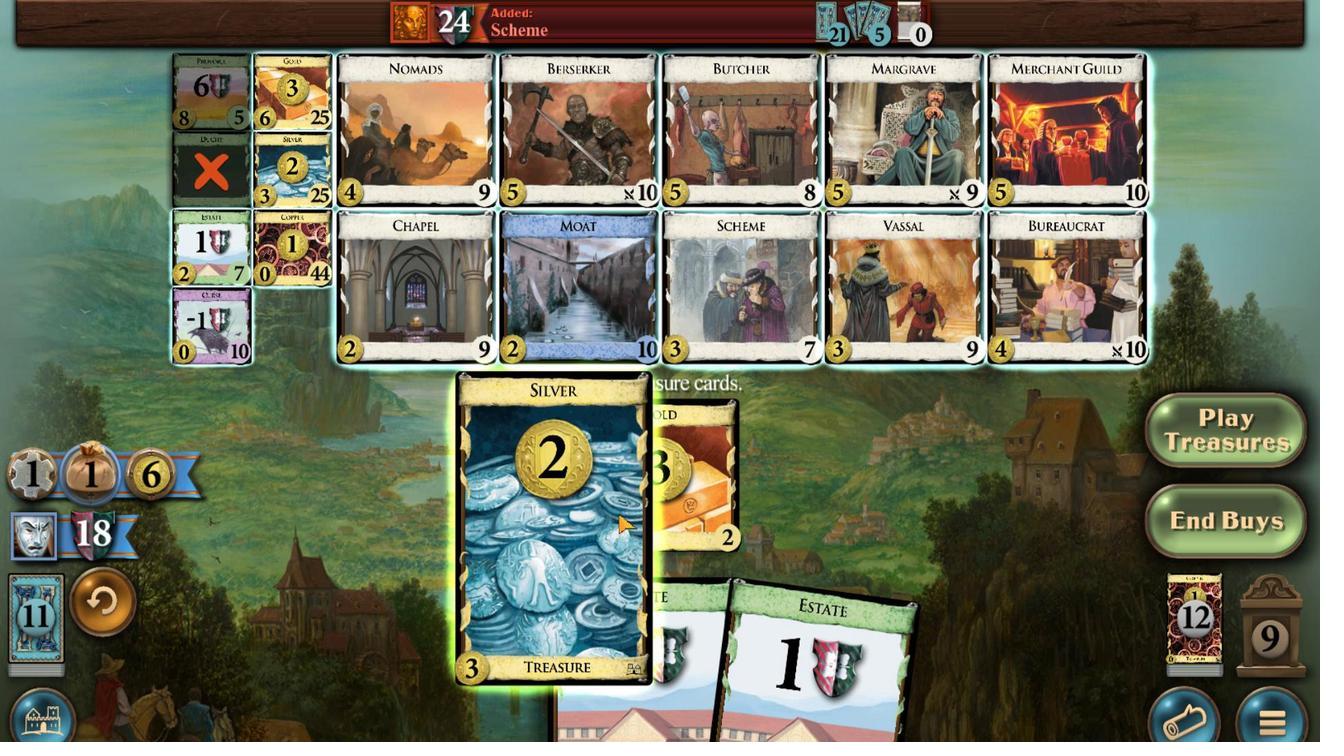 
Action: Mouse pressed left at (634, 522)
Screenshot: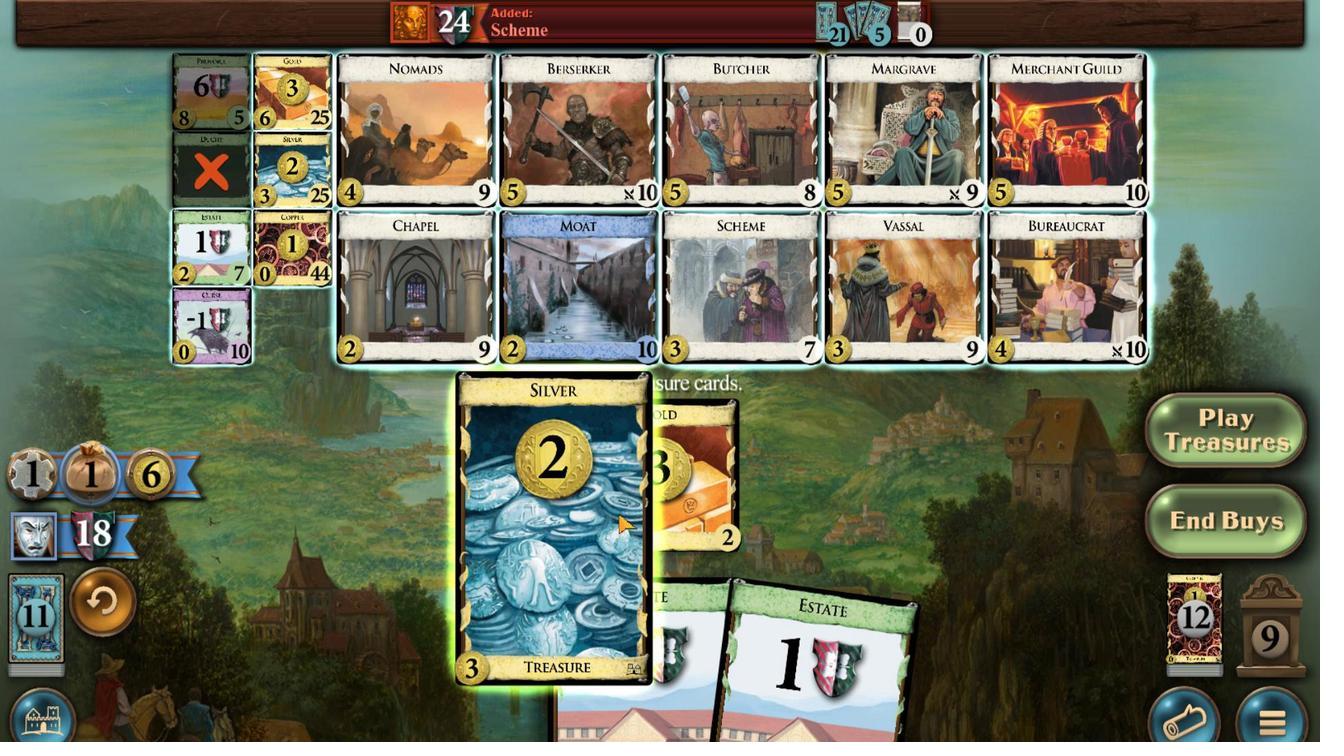 
Action: Mouse moved to (659, 482)
Screenshot: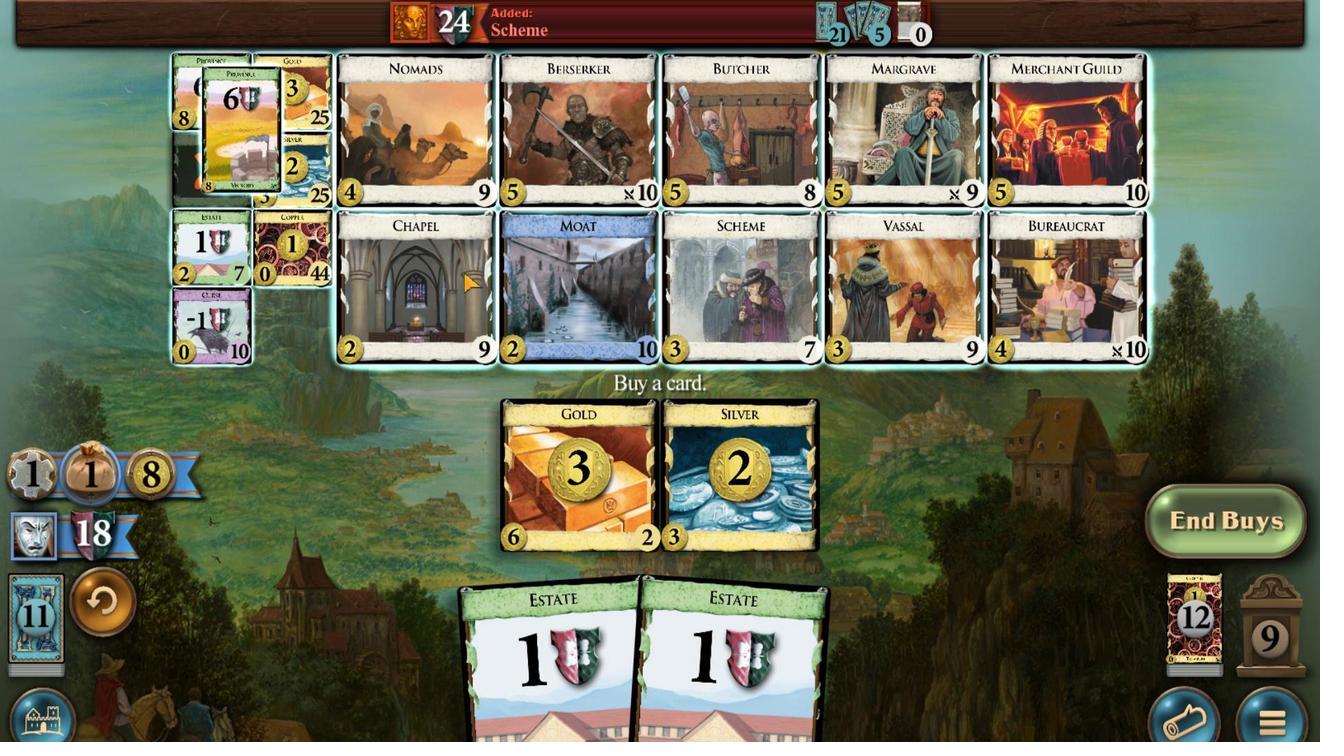 
Action: Mouse pressed left at (659, 482)
Screenshot: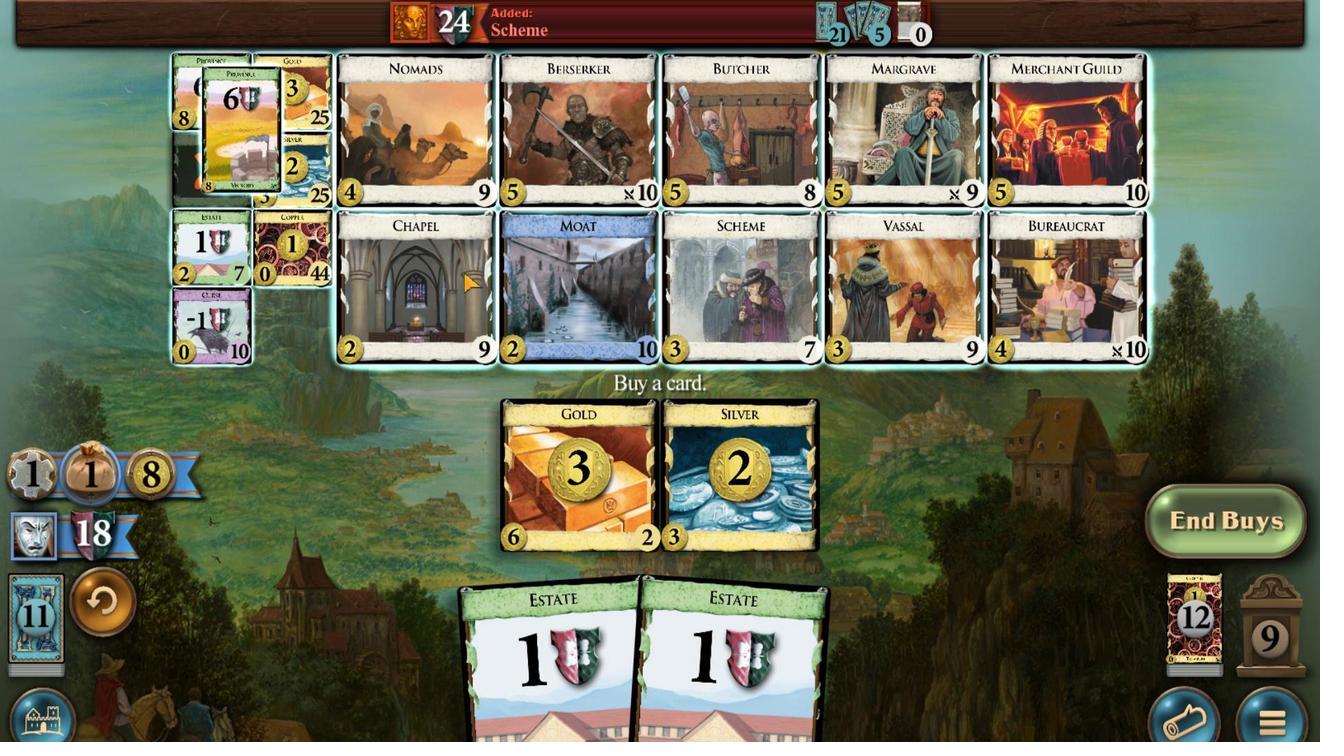 
Action: Mouse moved to (610, 526)
Screenshot: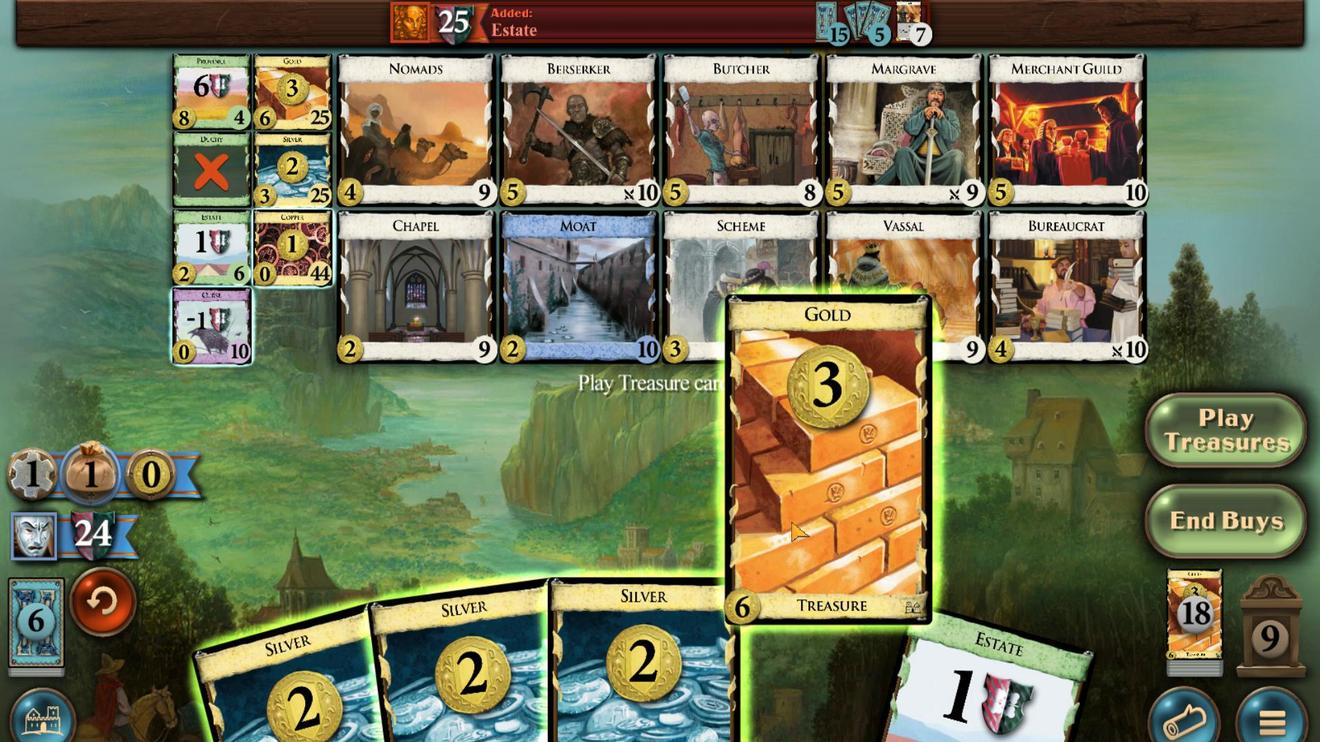 
Action: Mouse pressed left at (610, 526)
Screenshot: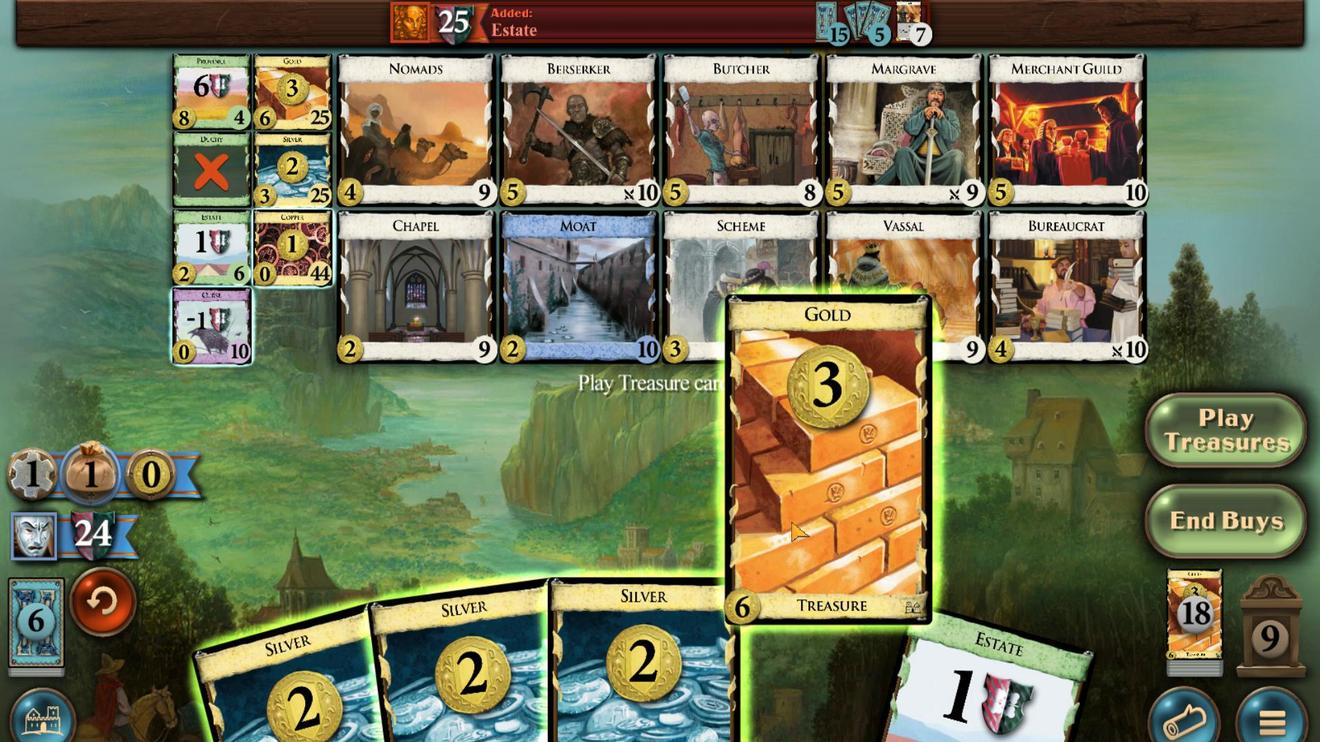 
Action: Mouse moved to (628, 524)
Screenshot: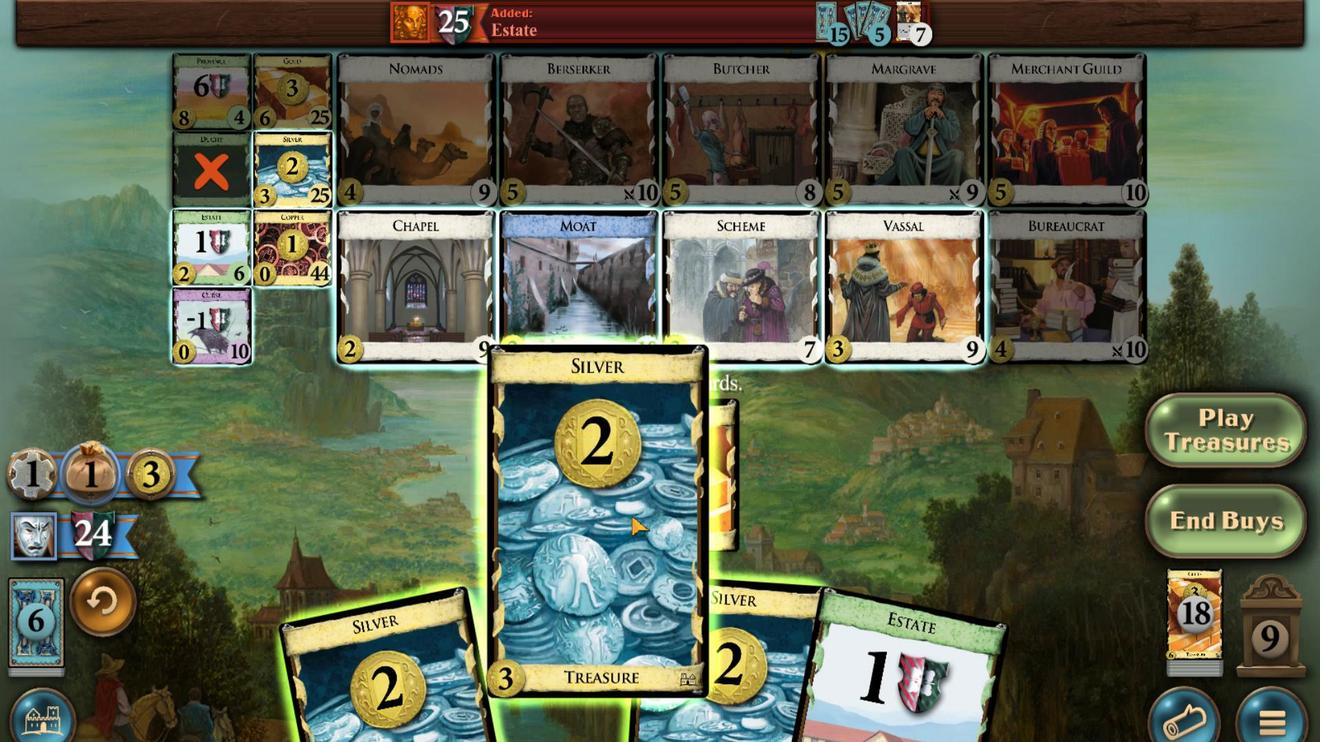 
Action: Mouse pressed left at (628, 524)
Screenshot: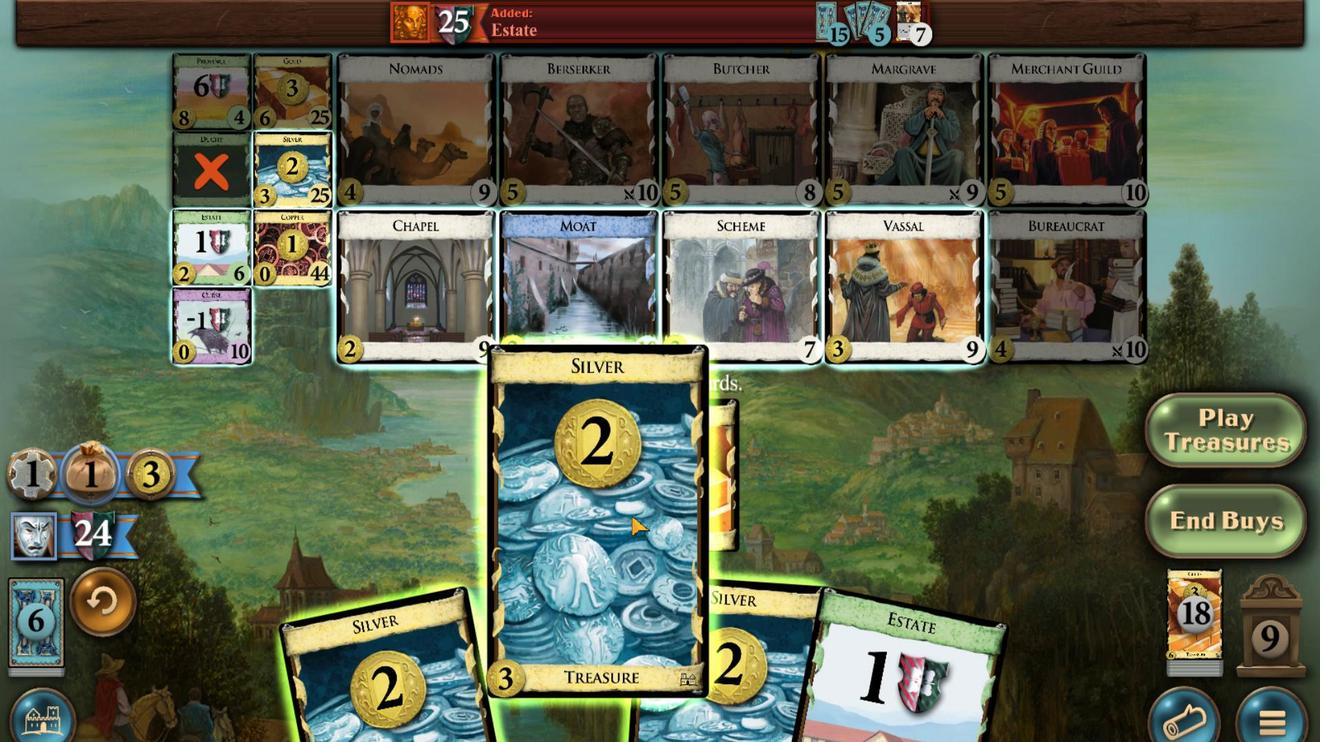 
Action: Mouse moved to (635, 524)
Screenshot: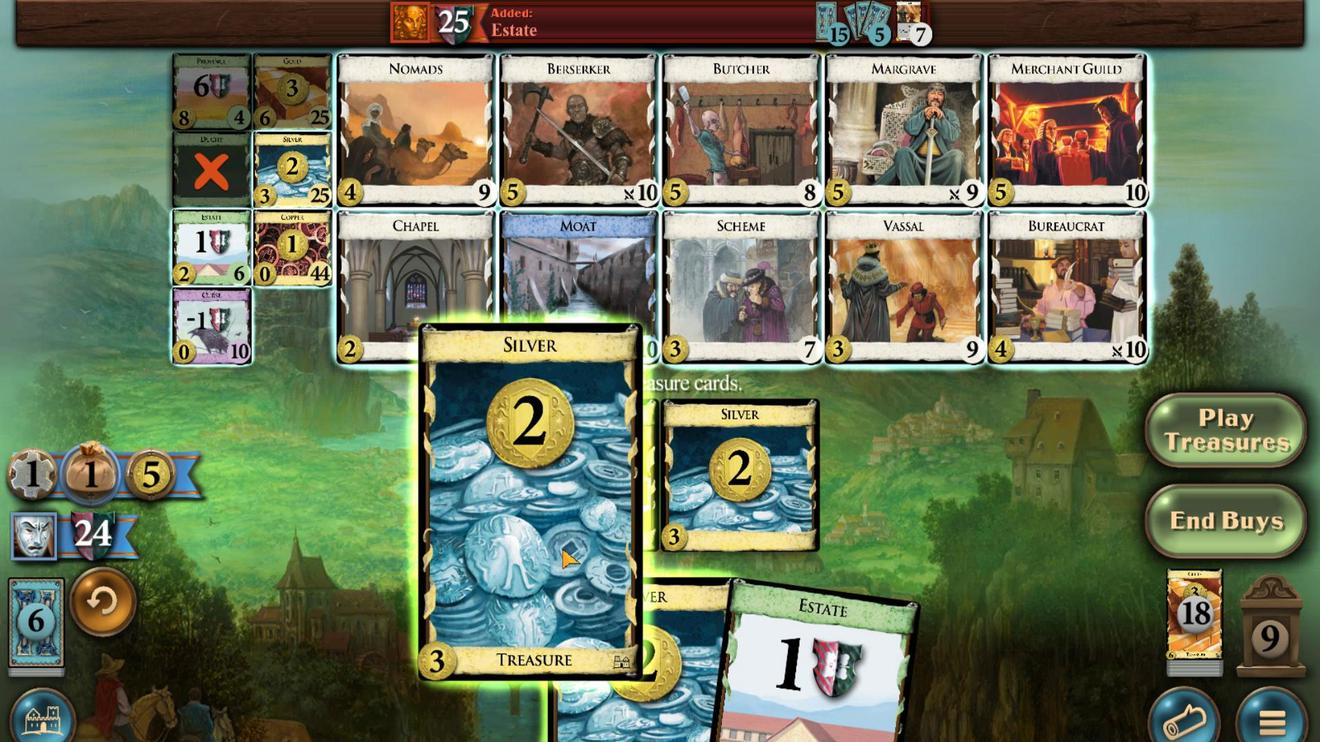 
Action: Mouse pressed left at (635, 524)
Screenshot: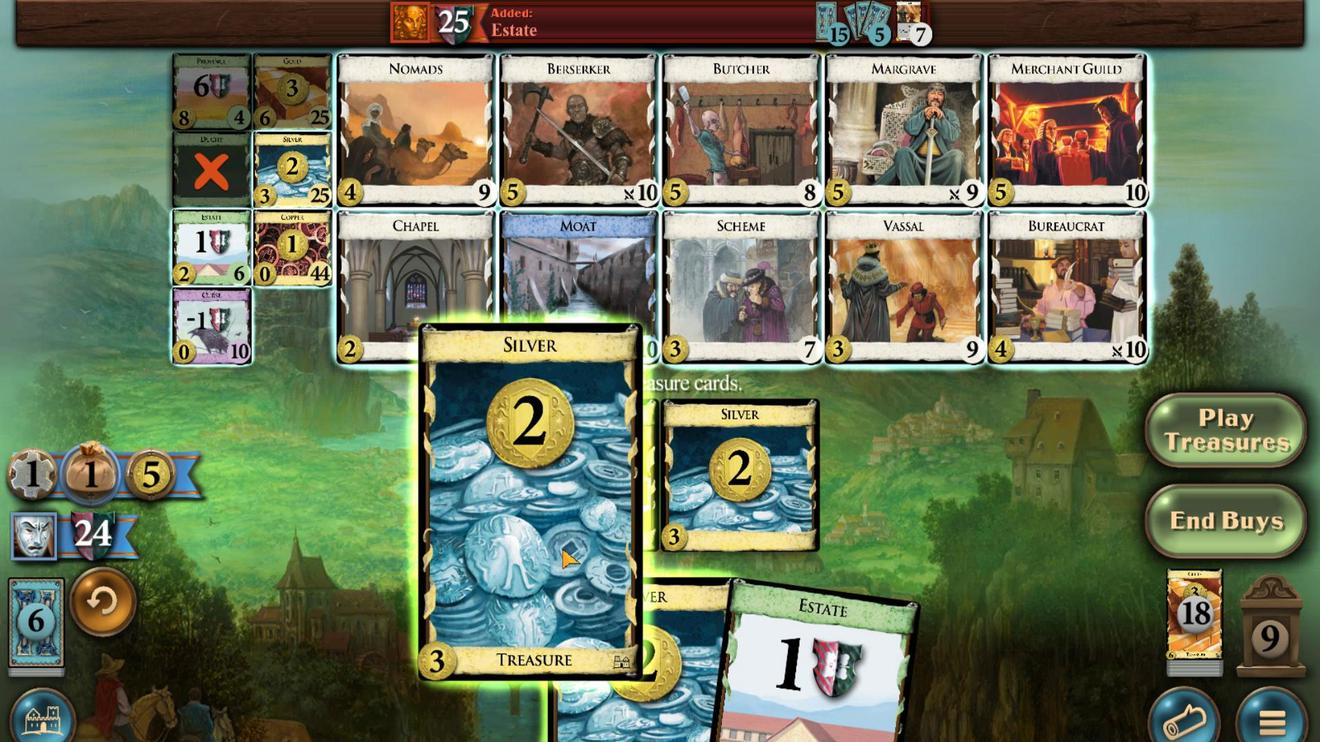 
Action: Mouse moved to (627, 524)
Screenshot: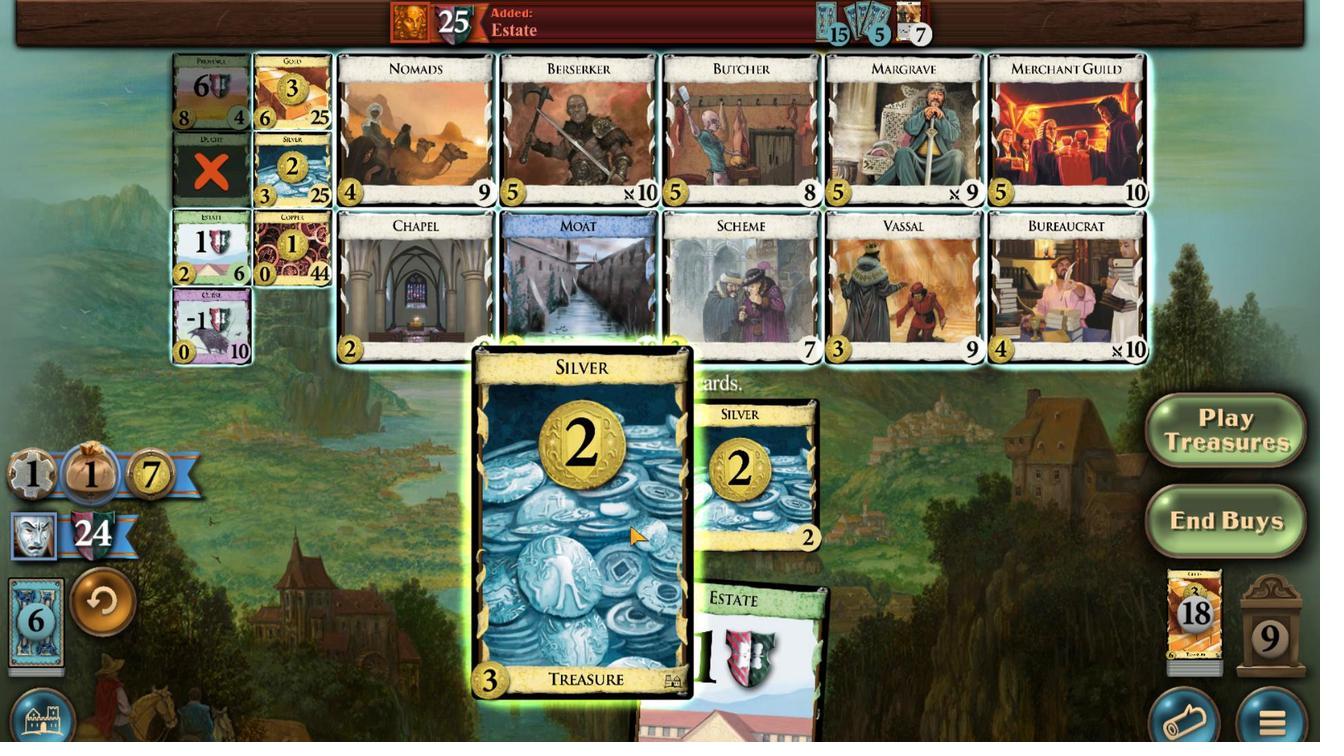 
Action: Mouse pressed left at (627, 524)
Screenshot: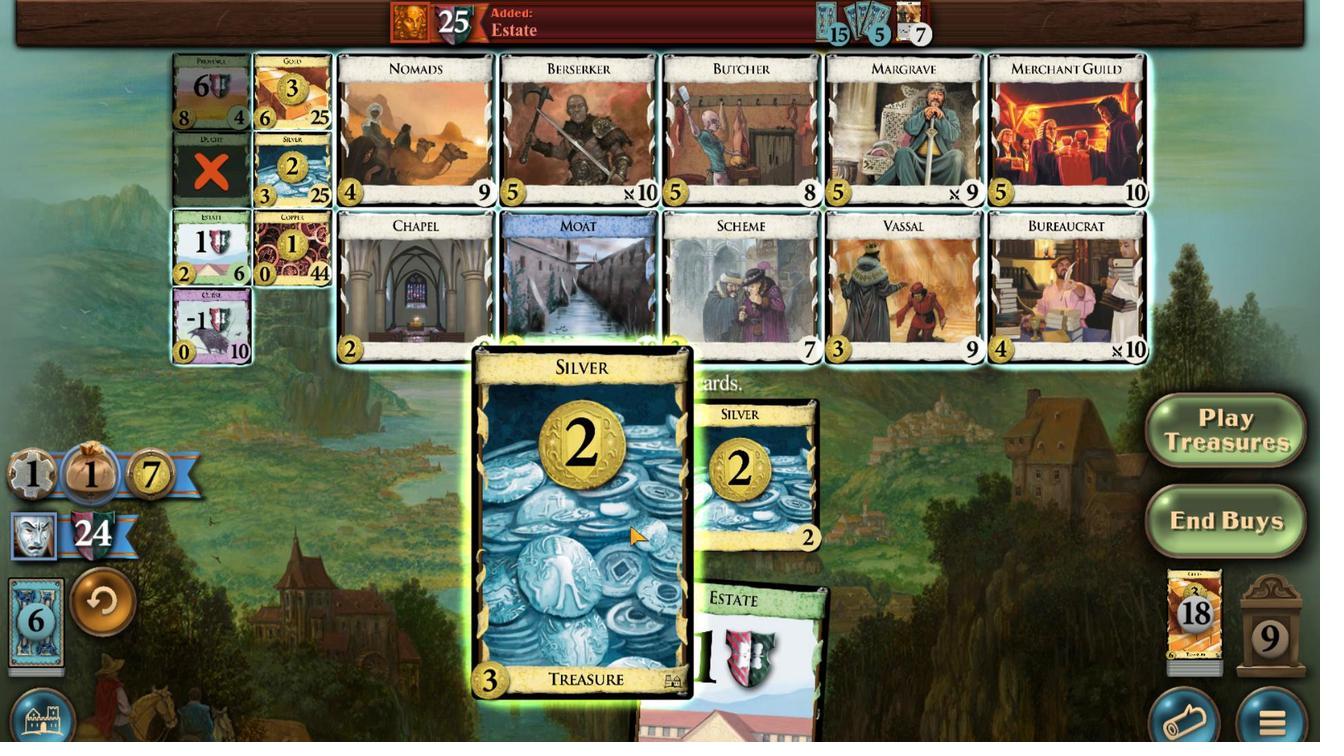 
Action: Mouse moved to (658, 484)
Screenshot: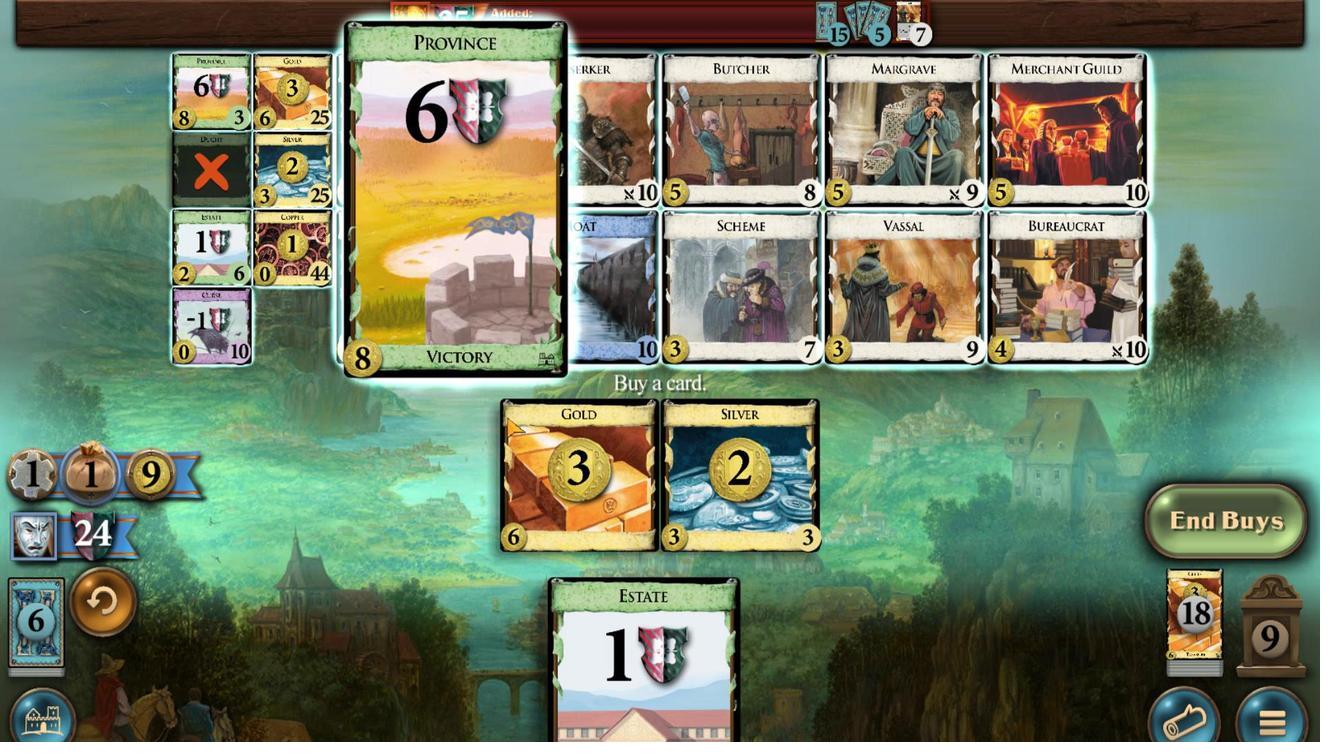 
Action: Mouse pressed left at (658, 484)
Screenshot: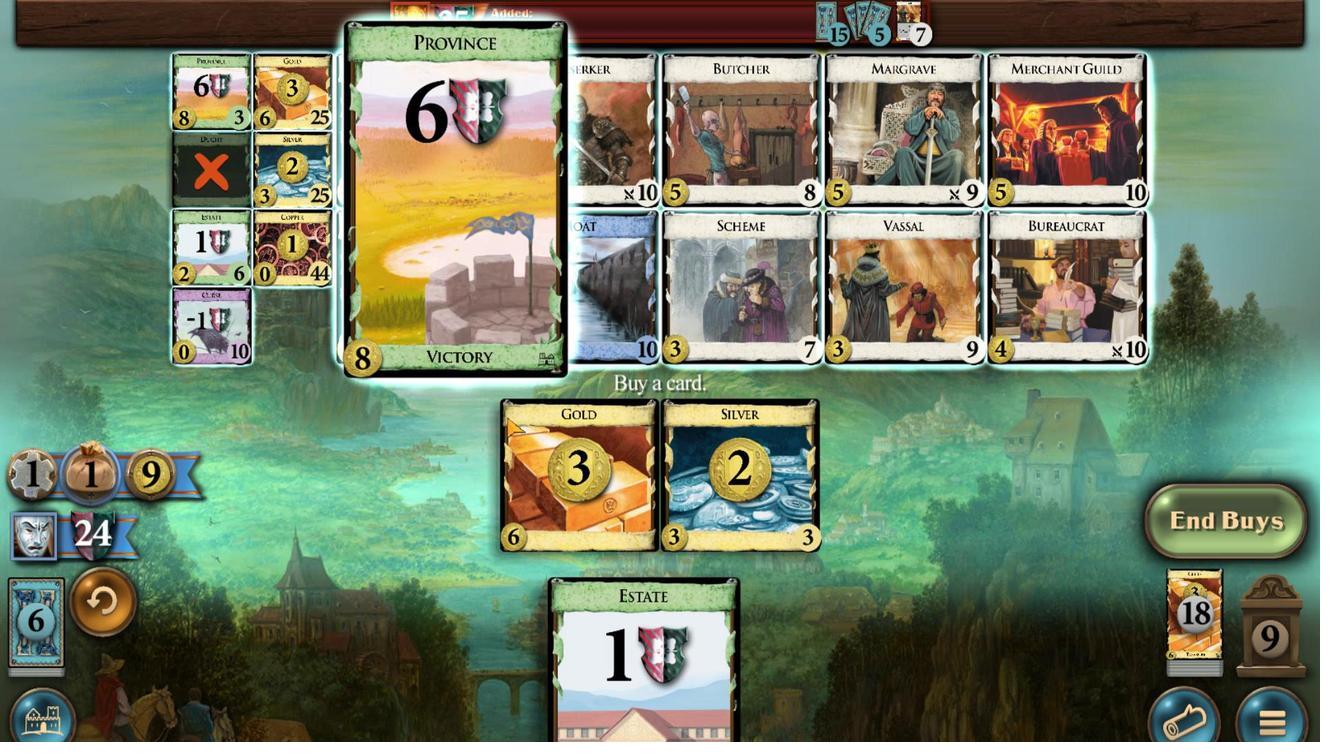 
Action: Mouse moved to (628, 527)
Screenshot: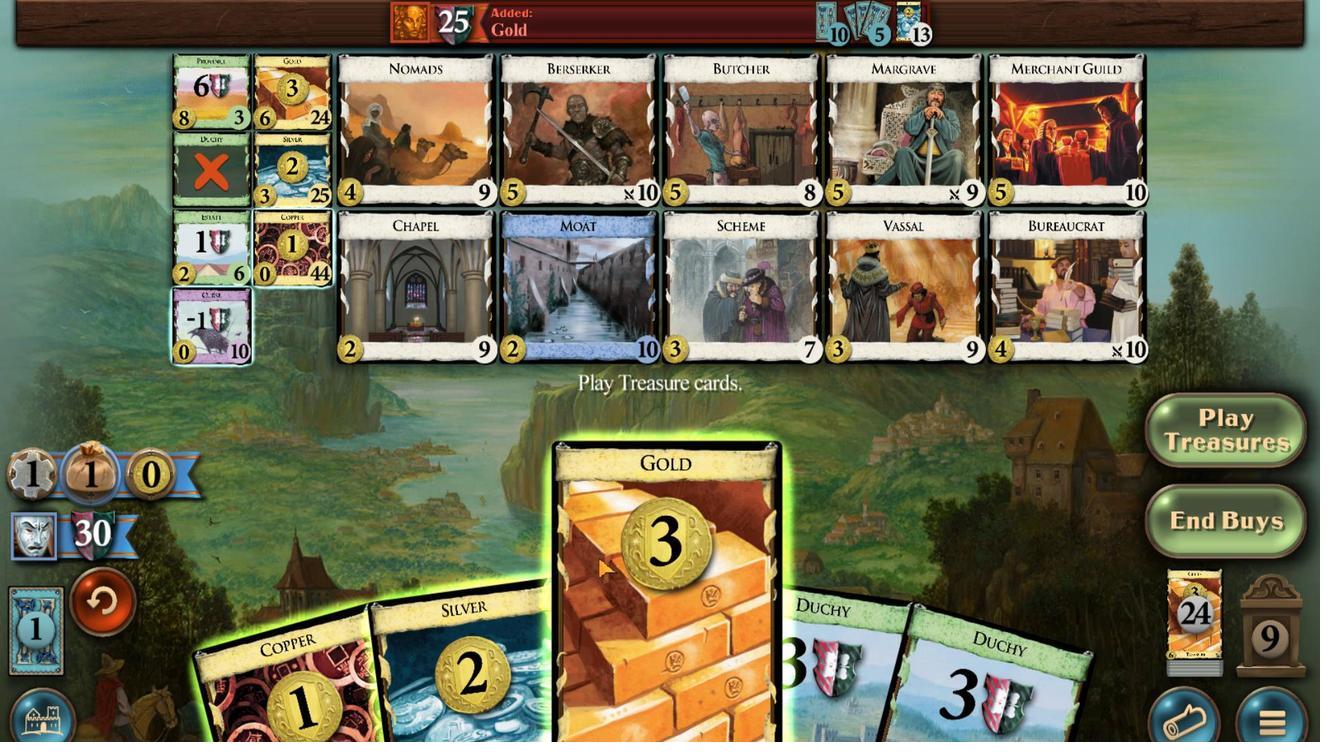 
Action: Mouse pressed left at (628, 527)
Screenshot: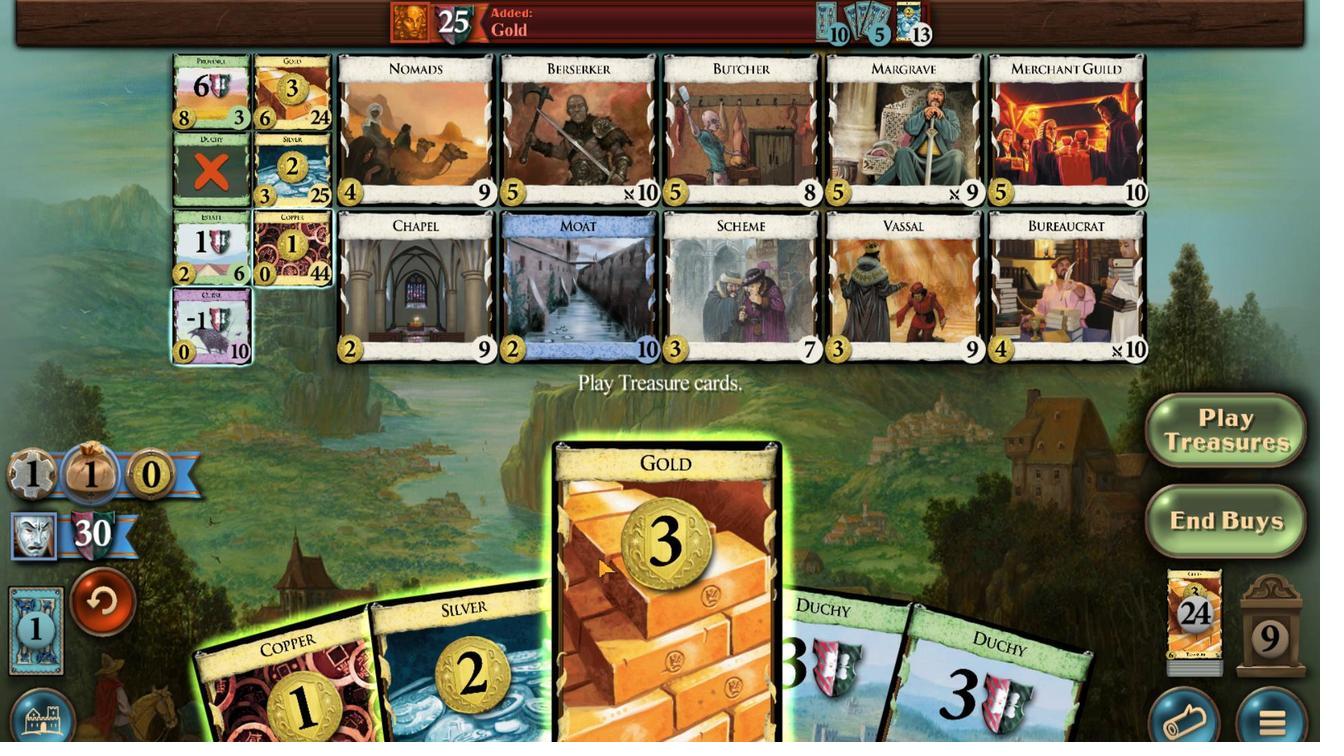 
Action: Mouse moved to (630, 524)
Screenshot: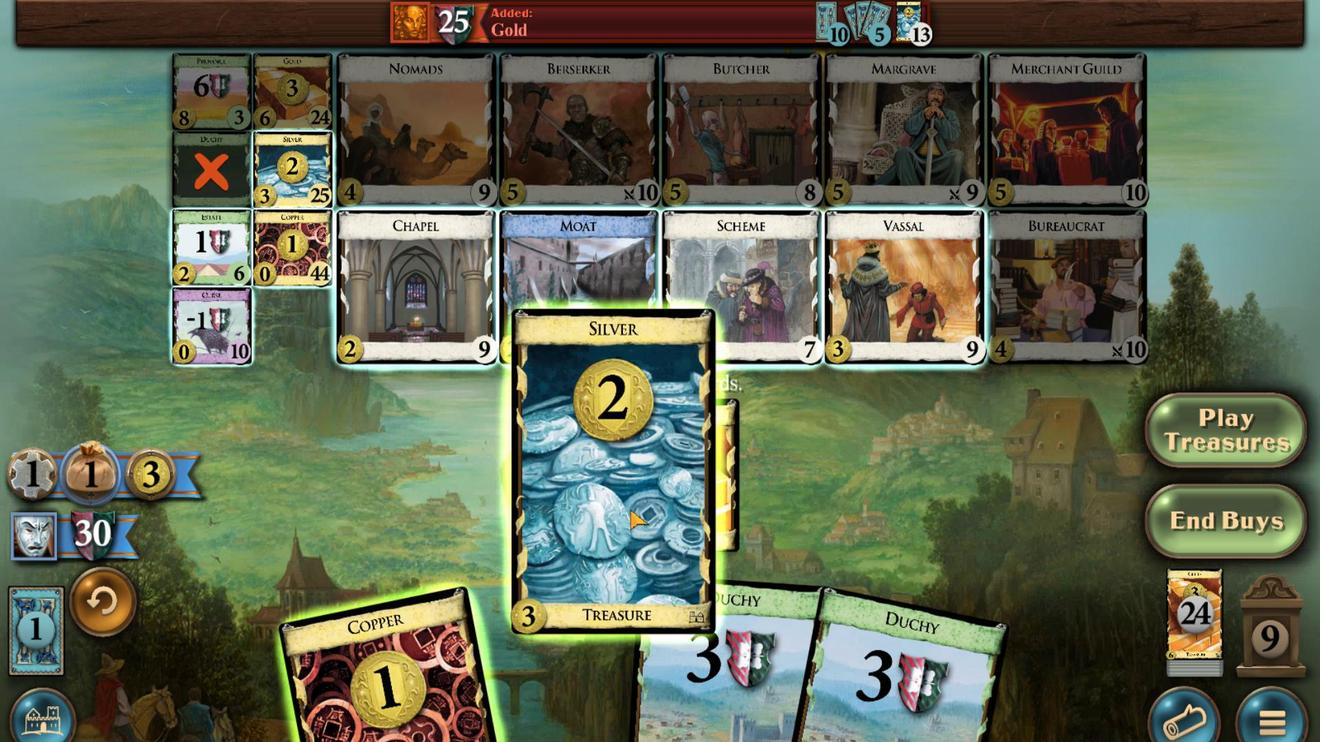 
Action: Mouse pressed left at (630, 524)
Screenshot: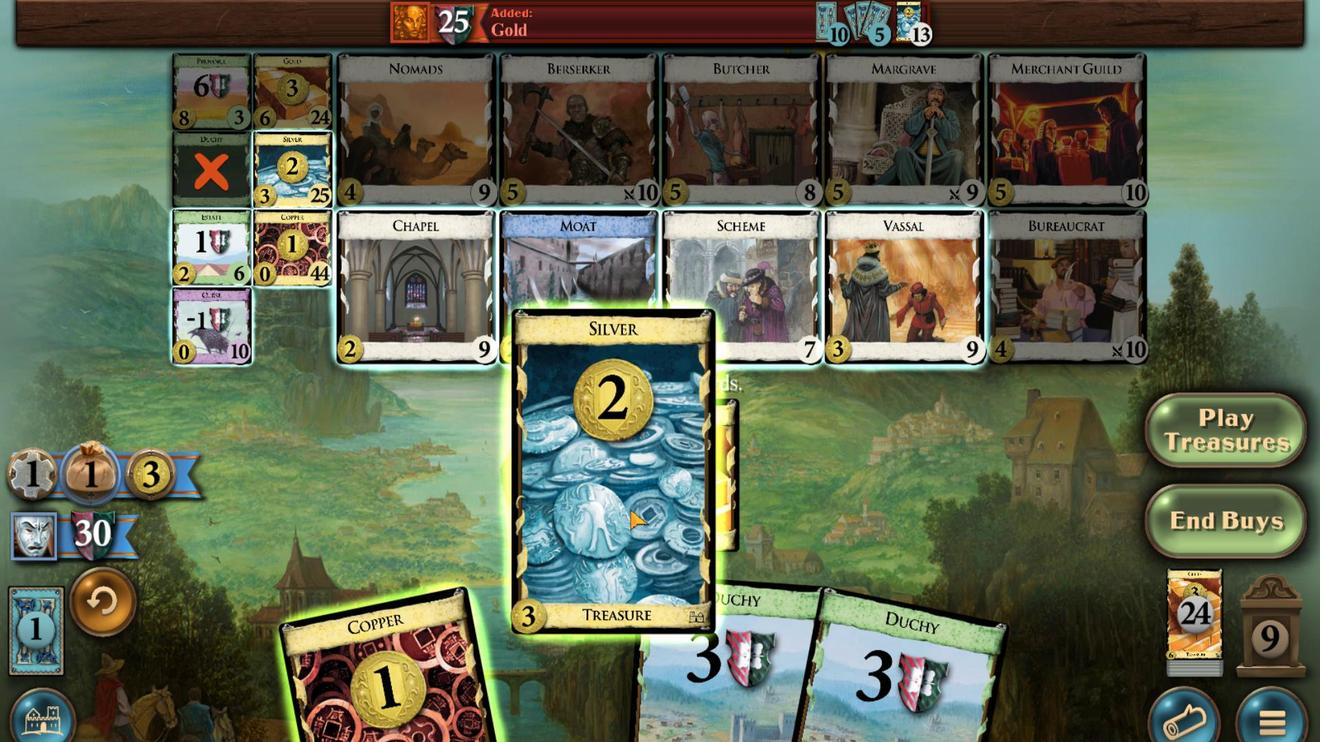 
Action: Mouse moved to (634, 523)
Screenshot: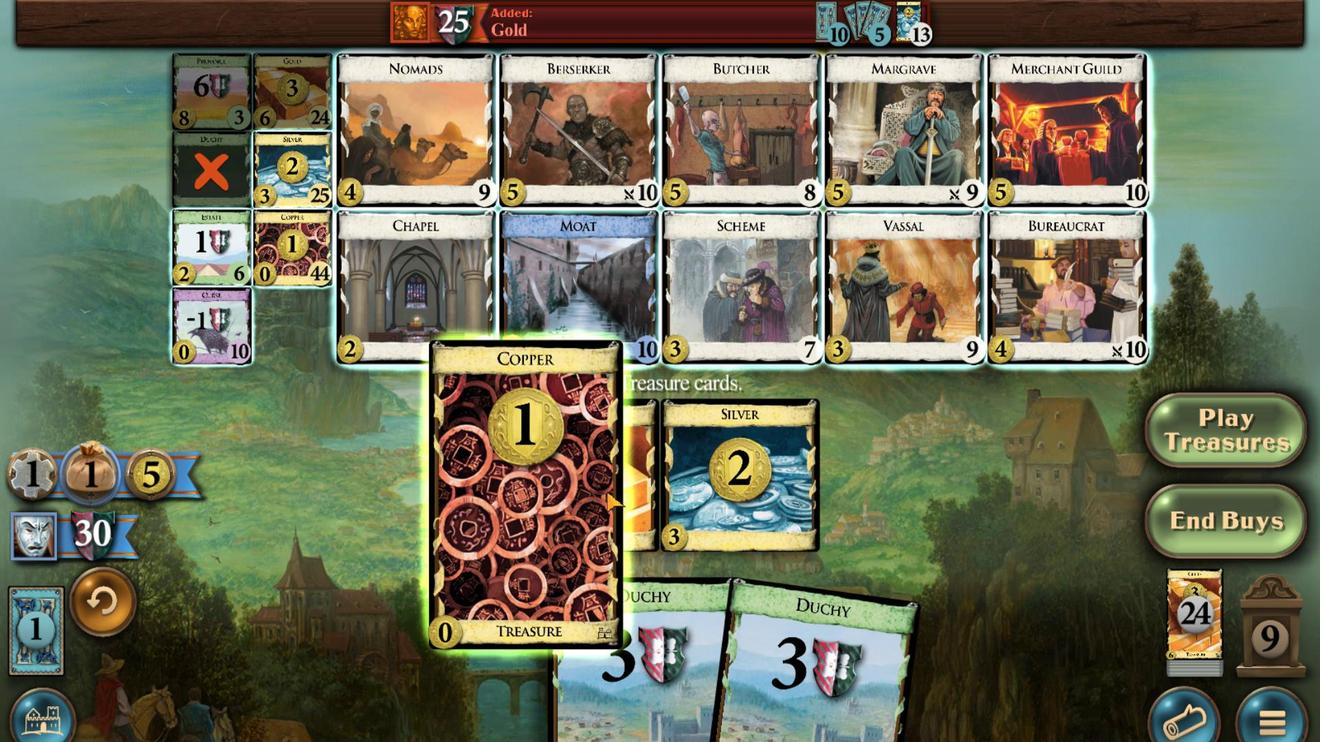 
Action: Mouse pressed left at (634, 523)
Screenshot: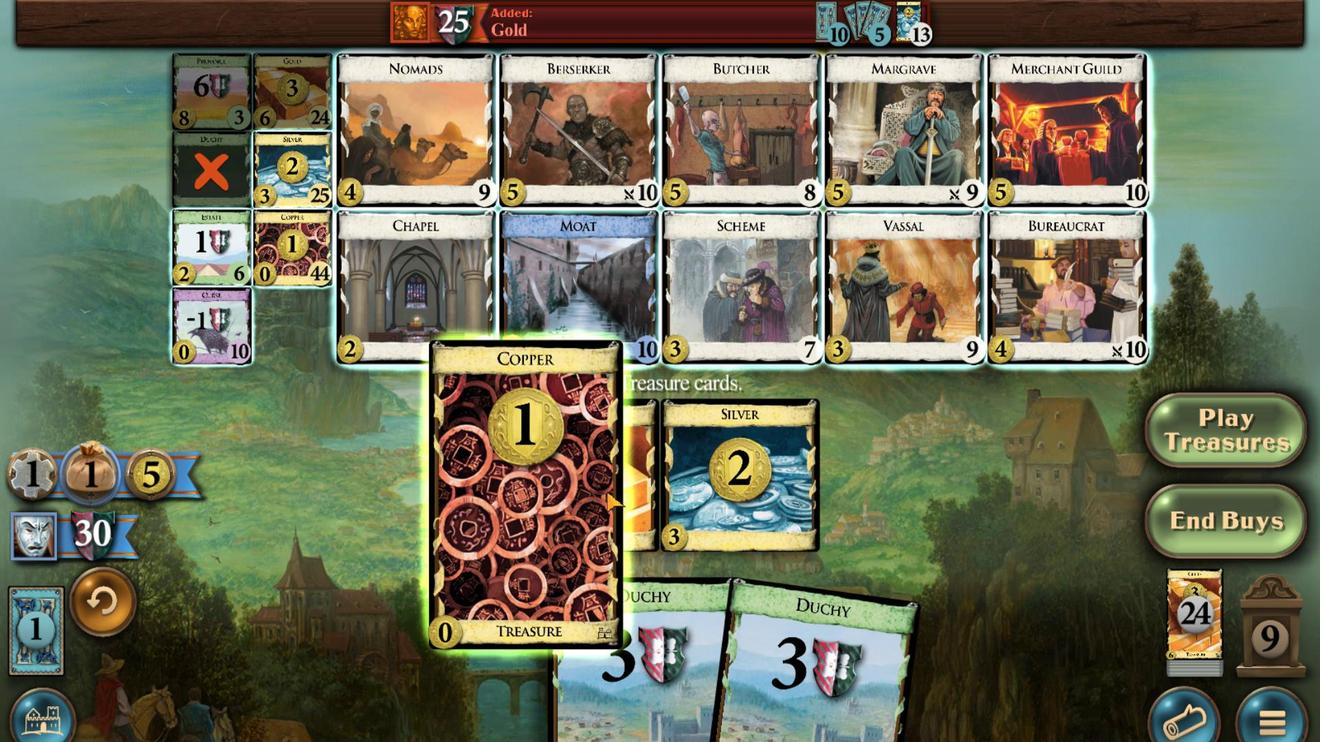 
Action: Mouse moved to (651, 484)
Screenshot: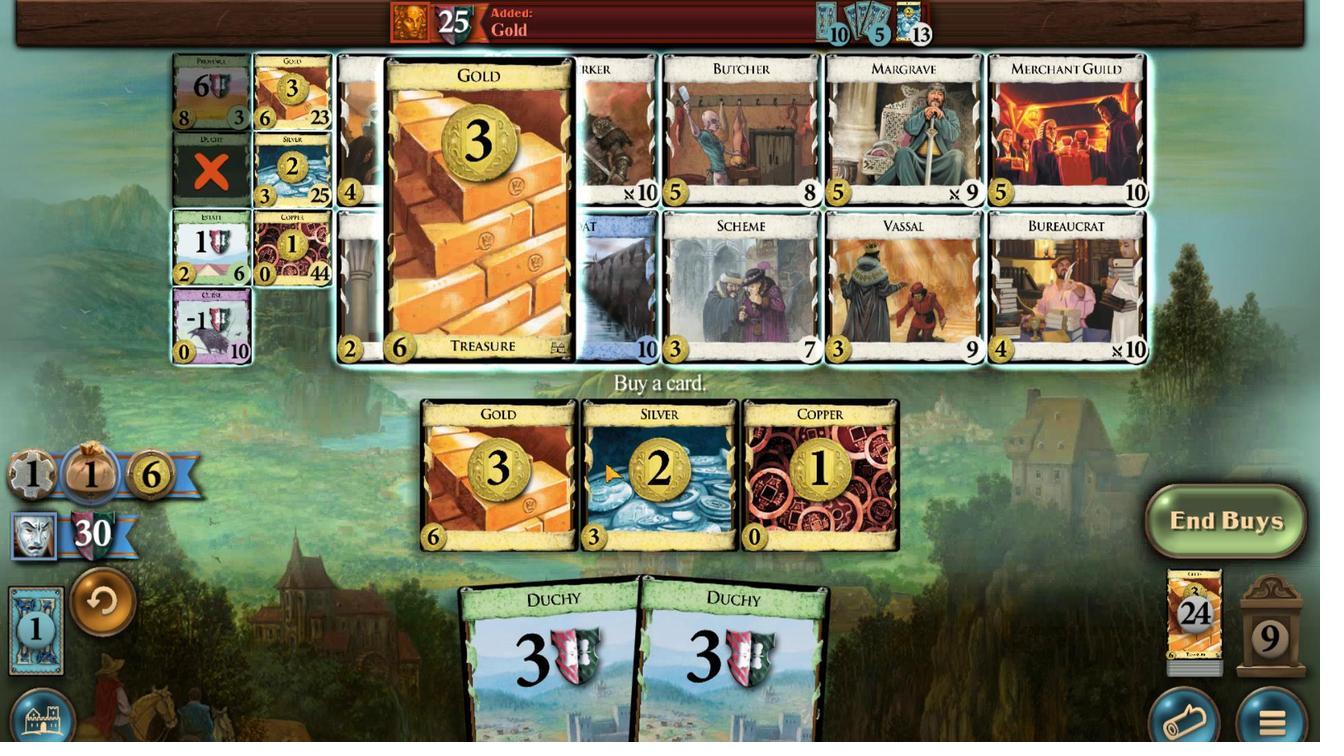 
Action: Mouse pressed left at (651, 484)
Screenshot: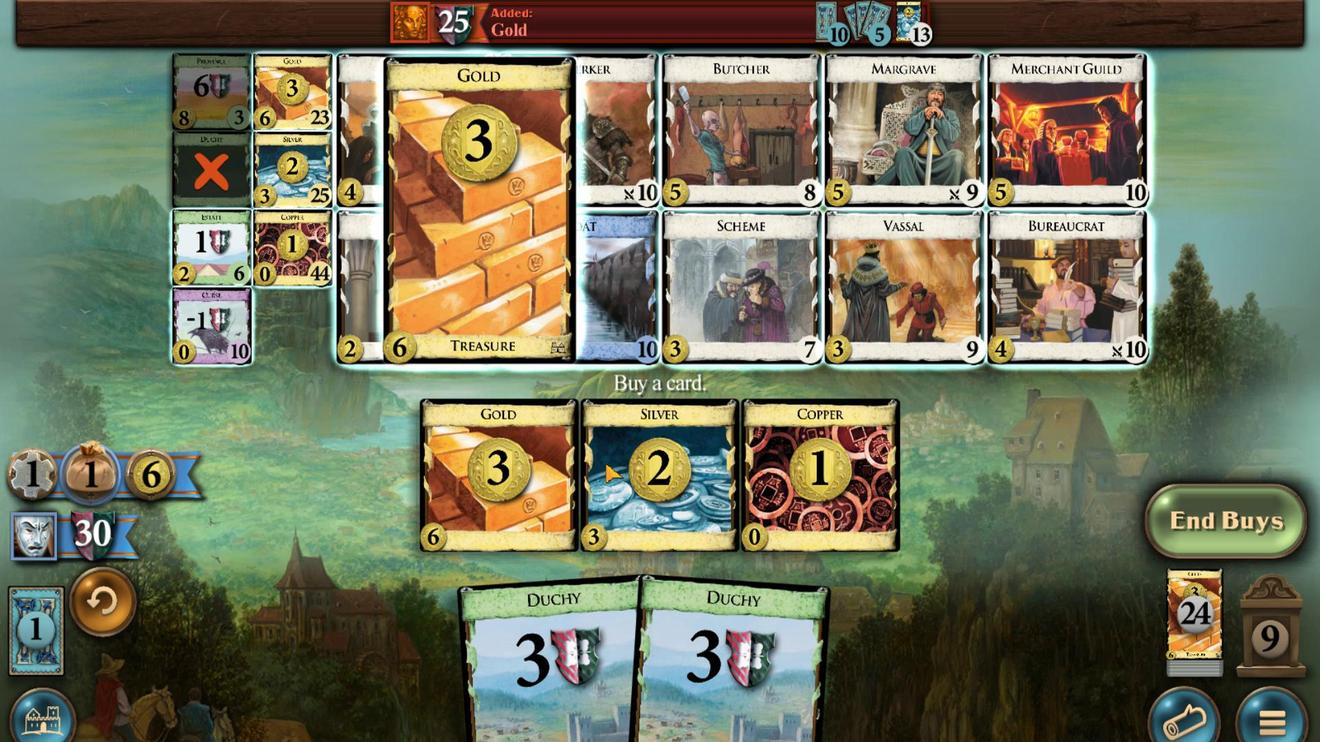 
Action: Mouse moved to (625, 527)
Screenshot: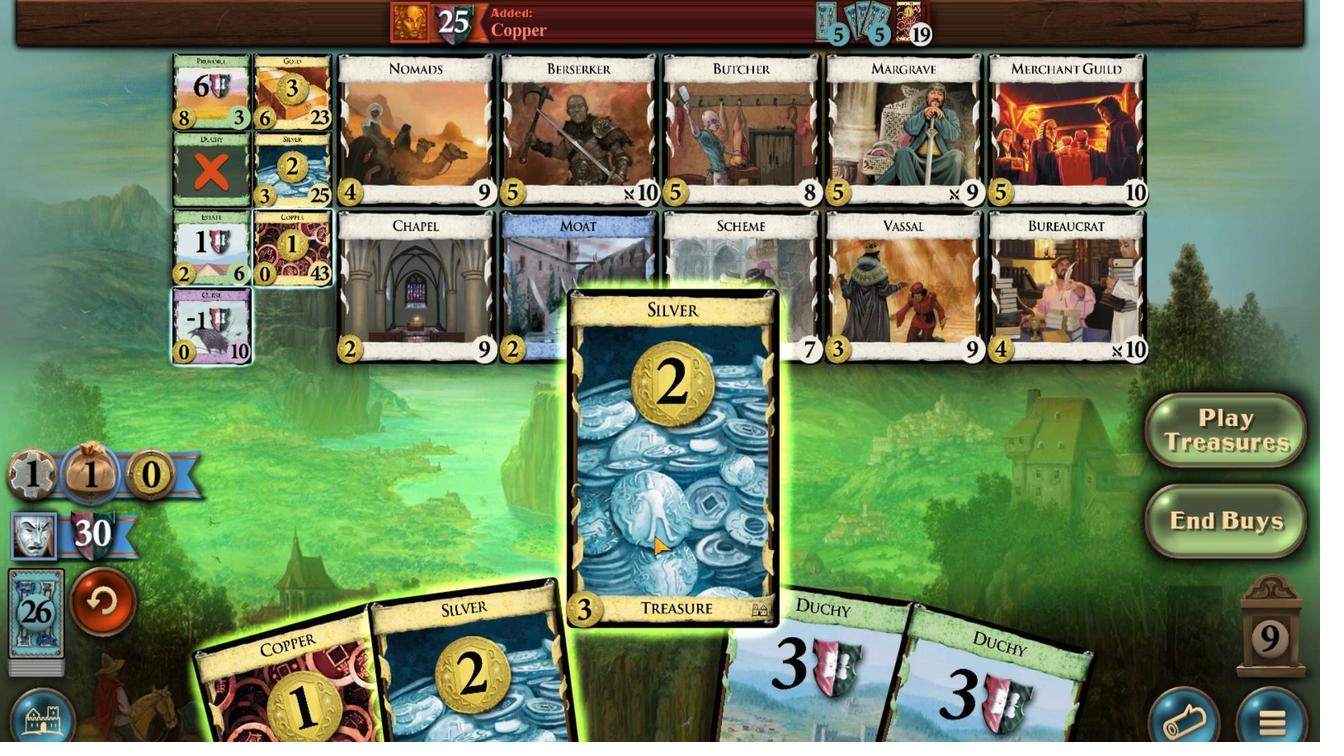 
Action: Mouse pressed left at (625, 527)
Screenshot: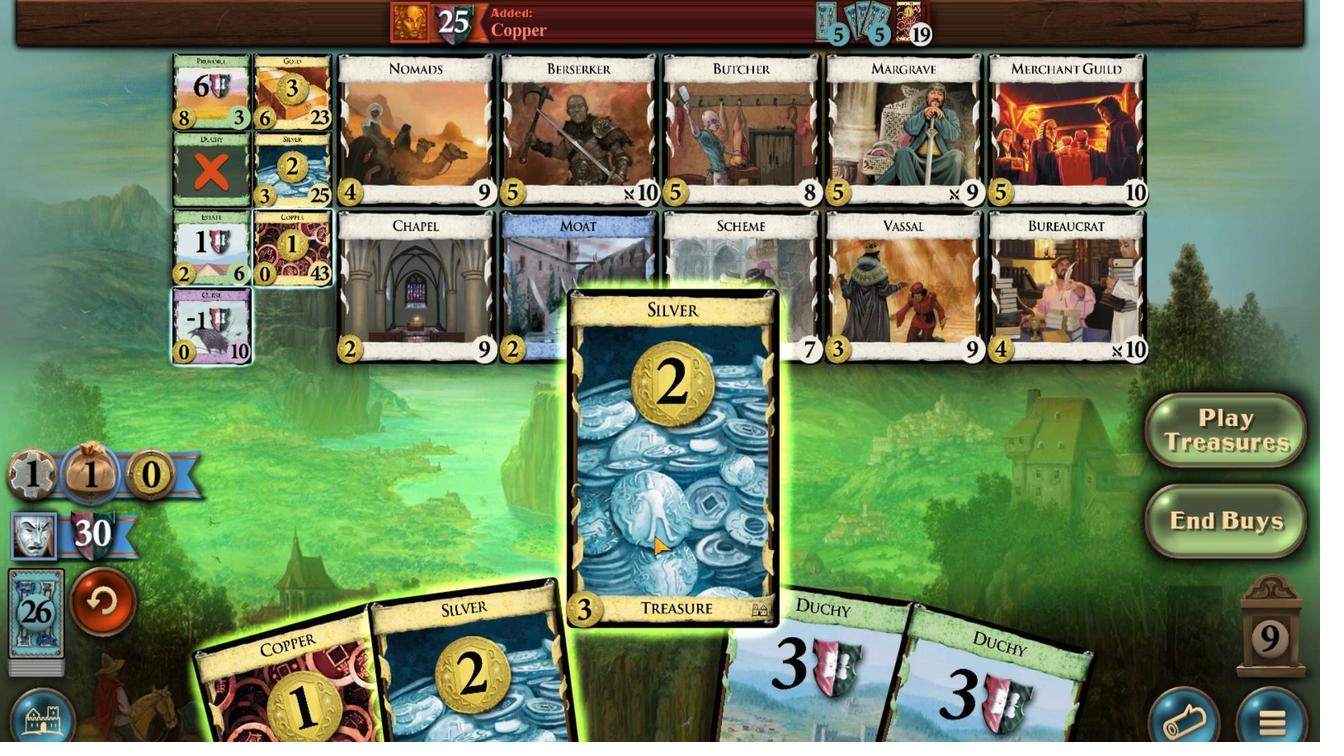 
Action: Mouse moved to (626, 522)
Screenshot: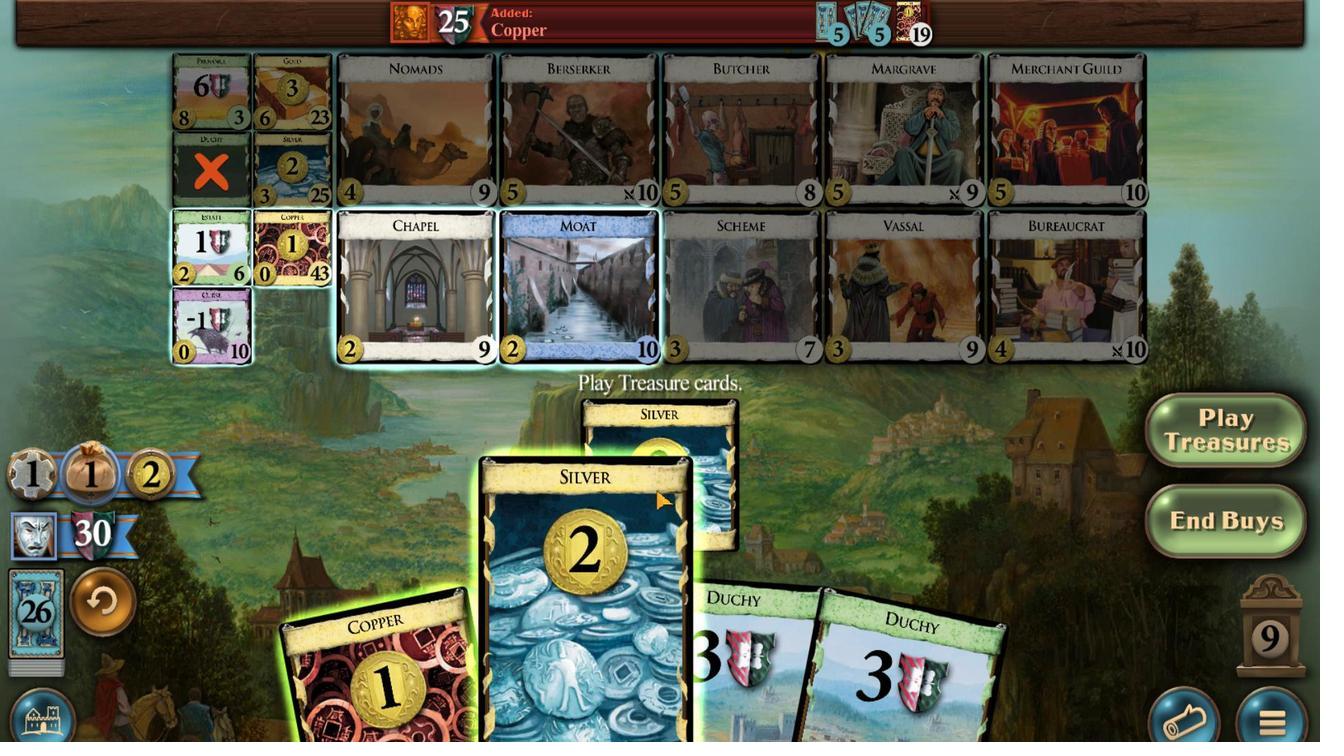 
Action: Mouse pressed left at (626, 522)
Screenshot: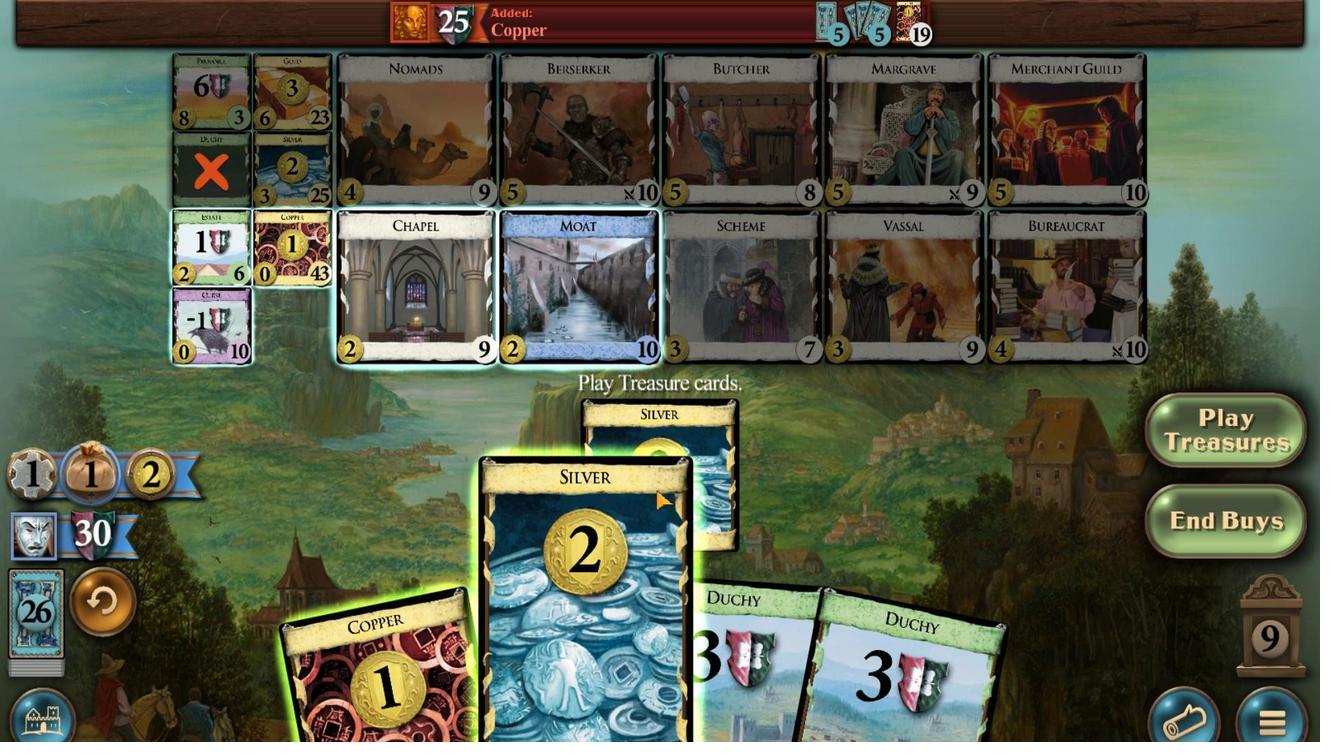
Action: Mouse moved to (634, 522)
Screenshot: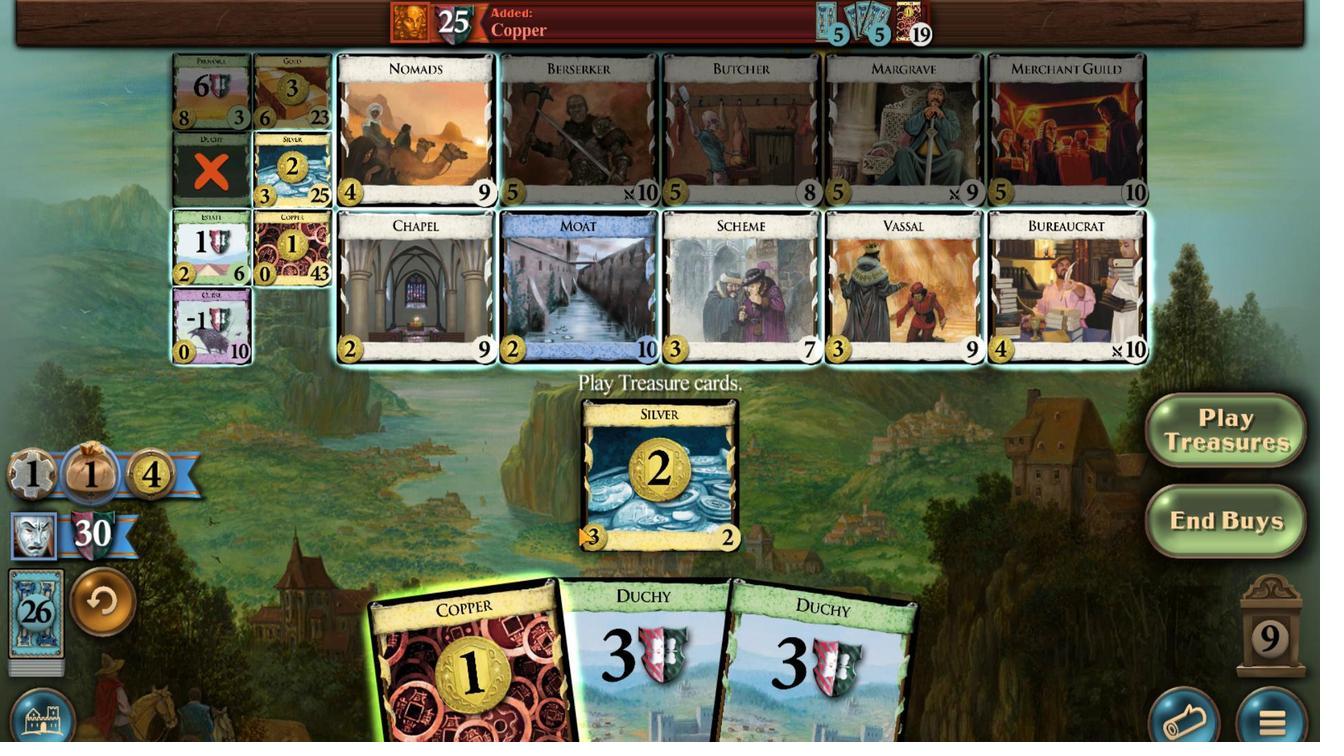 
Action: Mouse pressed left at (634, 522)
Screenshot: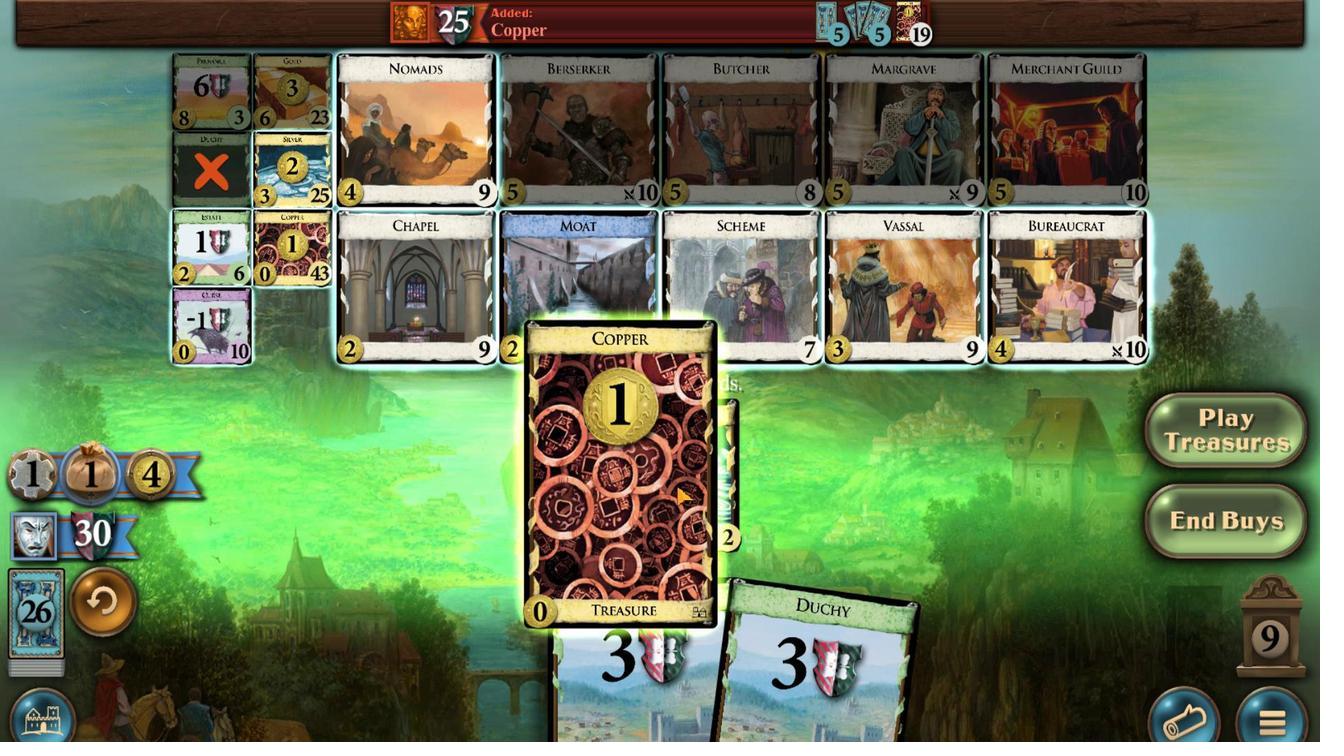 
Action: Mouse moved to (650, 489)
Screenshot: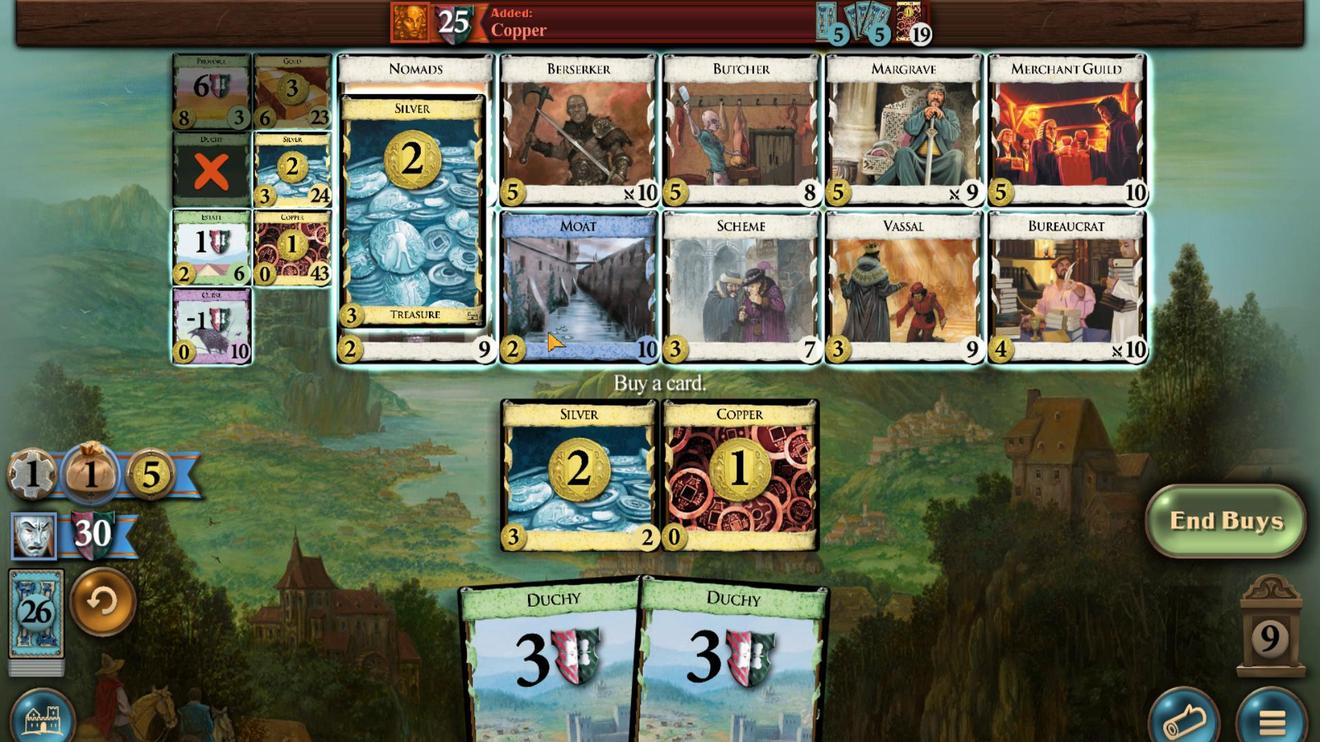 
Action: Mouse pressed left at (650, 489)
Screenshot: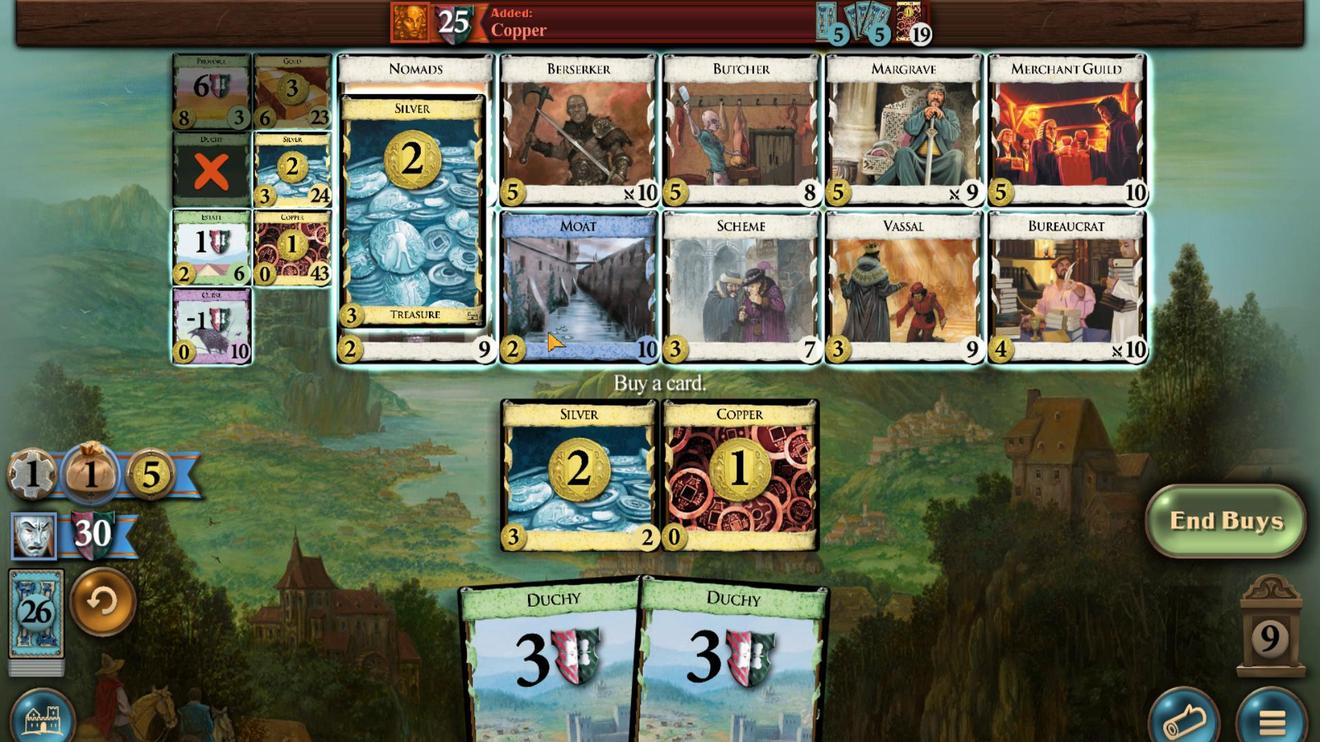 
Action: Mouse moved to (632, 522)
Screenshot: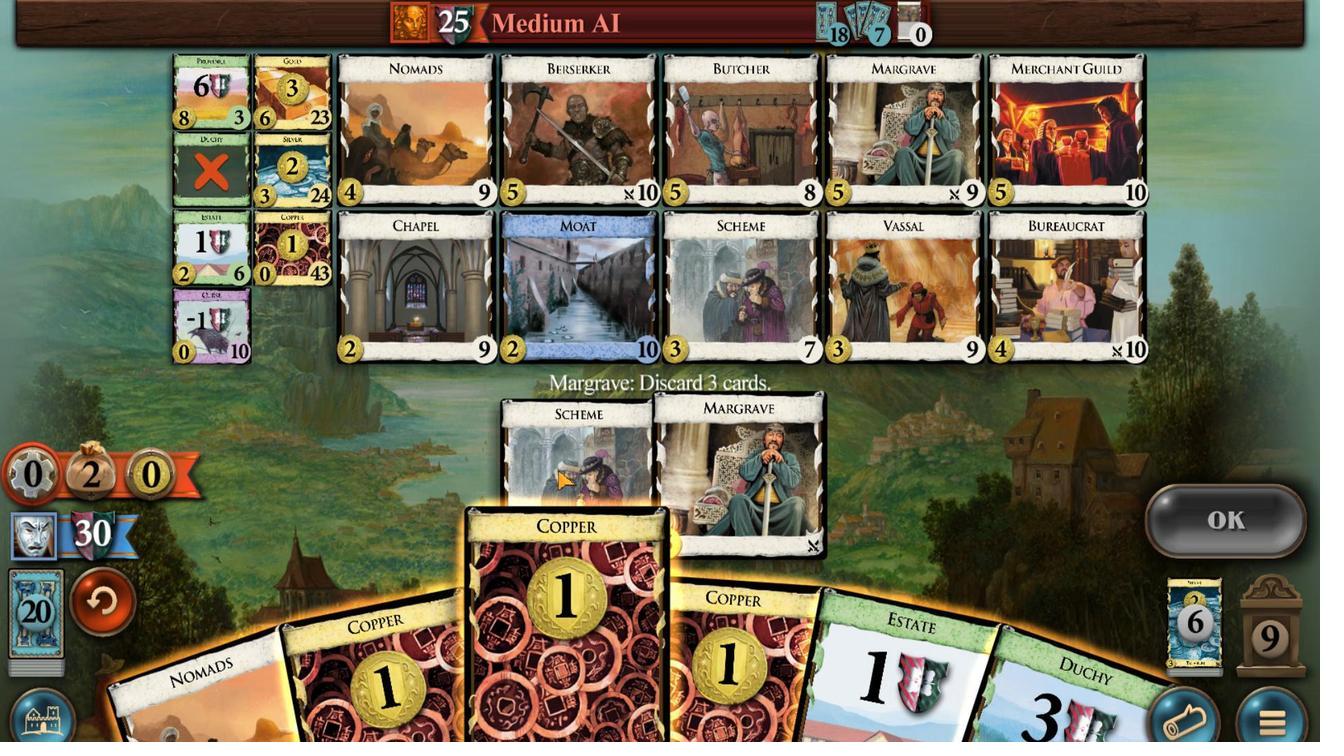 
Action: Mouse pressed left at (632, 522)
Screenshot: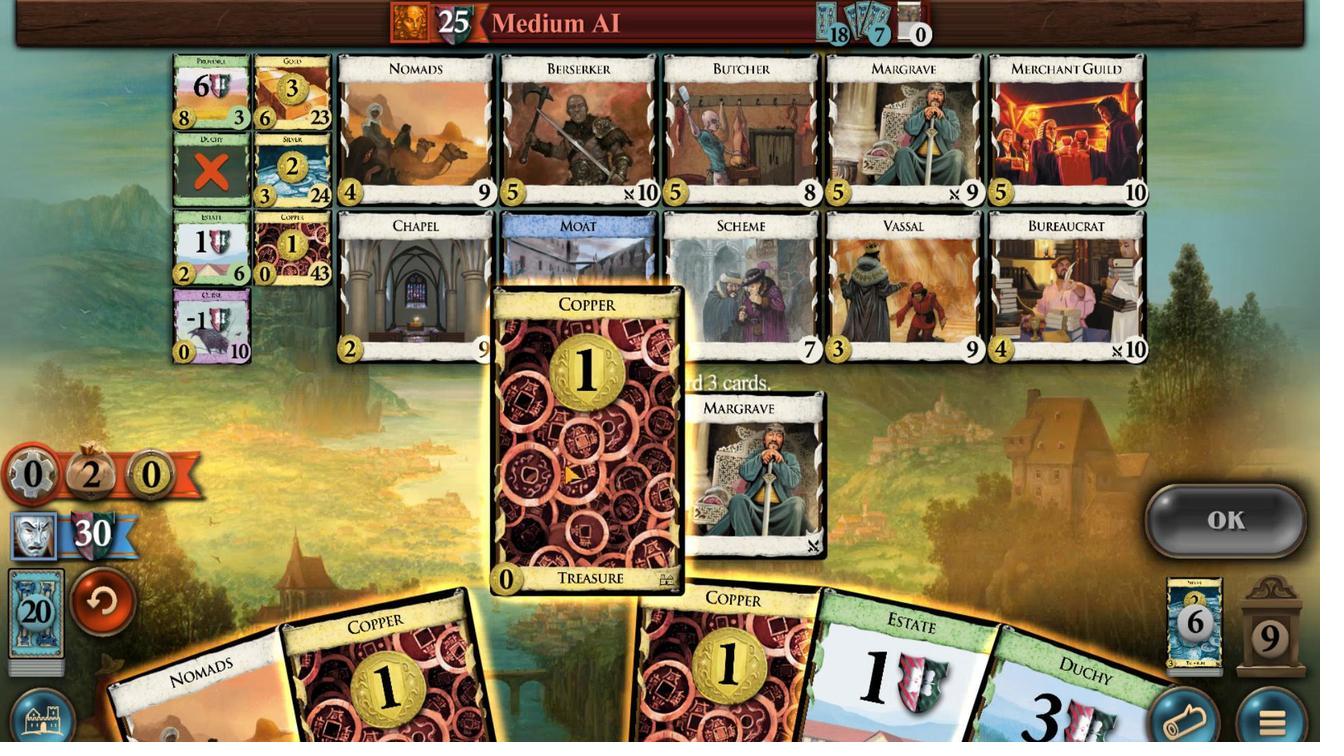 
Action: Mouse moved to (644, 526)
Screenshot: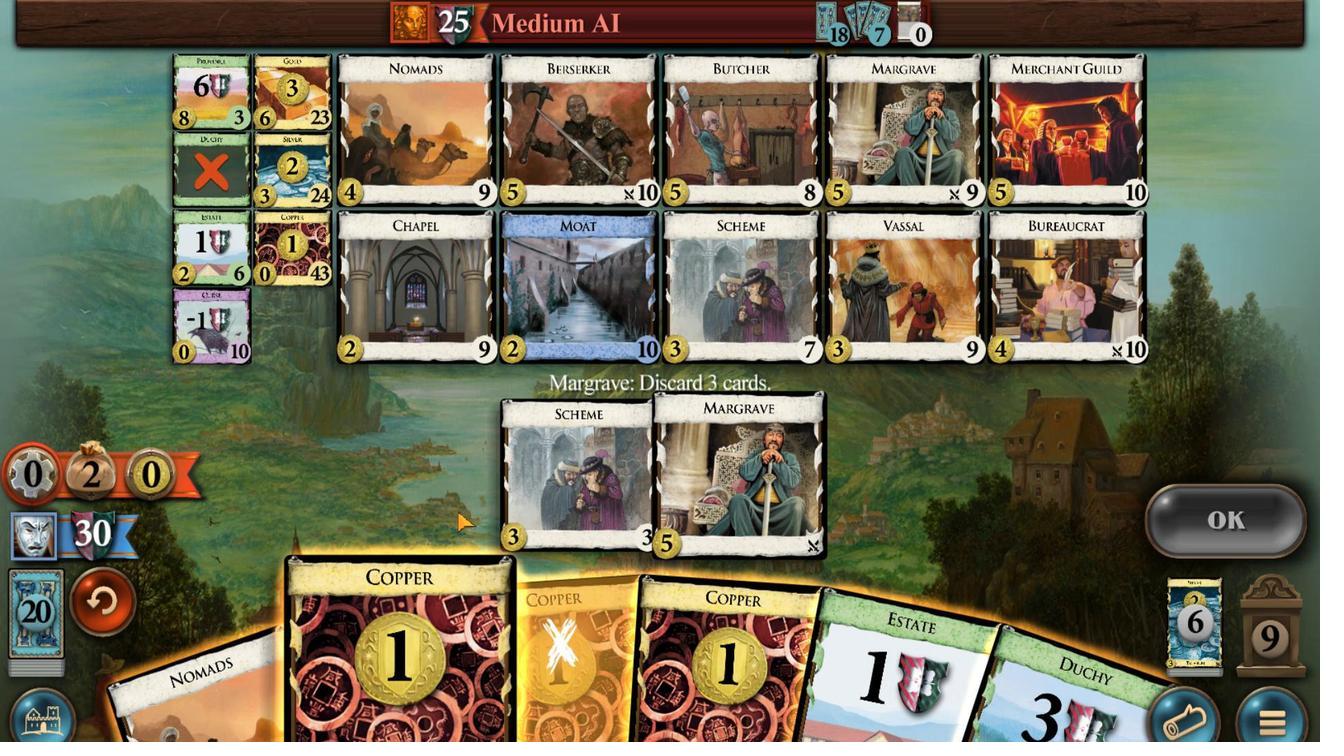 
Action: Mouse pressed left at (644, 526)
Screenshot: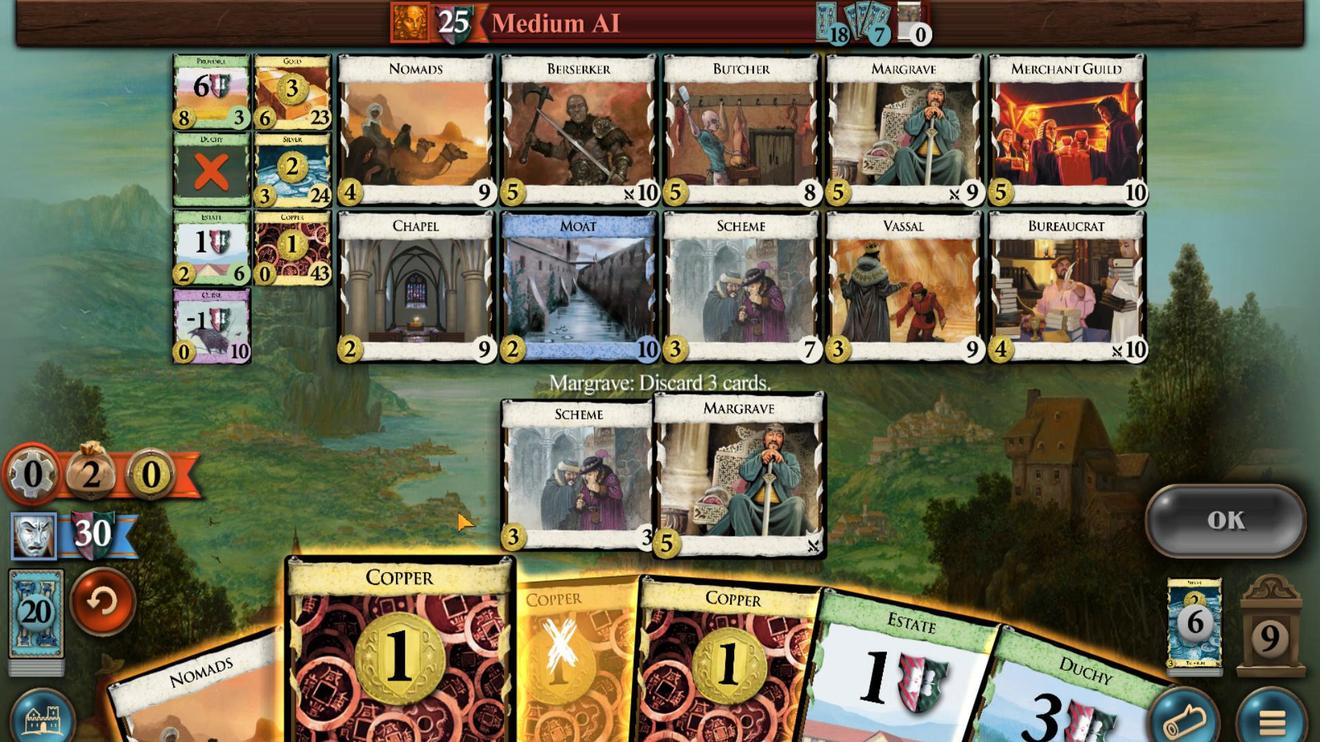
Action: Mouse moved to (618, 522)
Screenshot: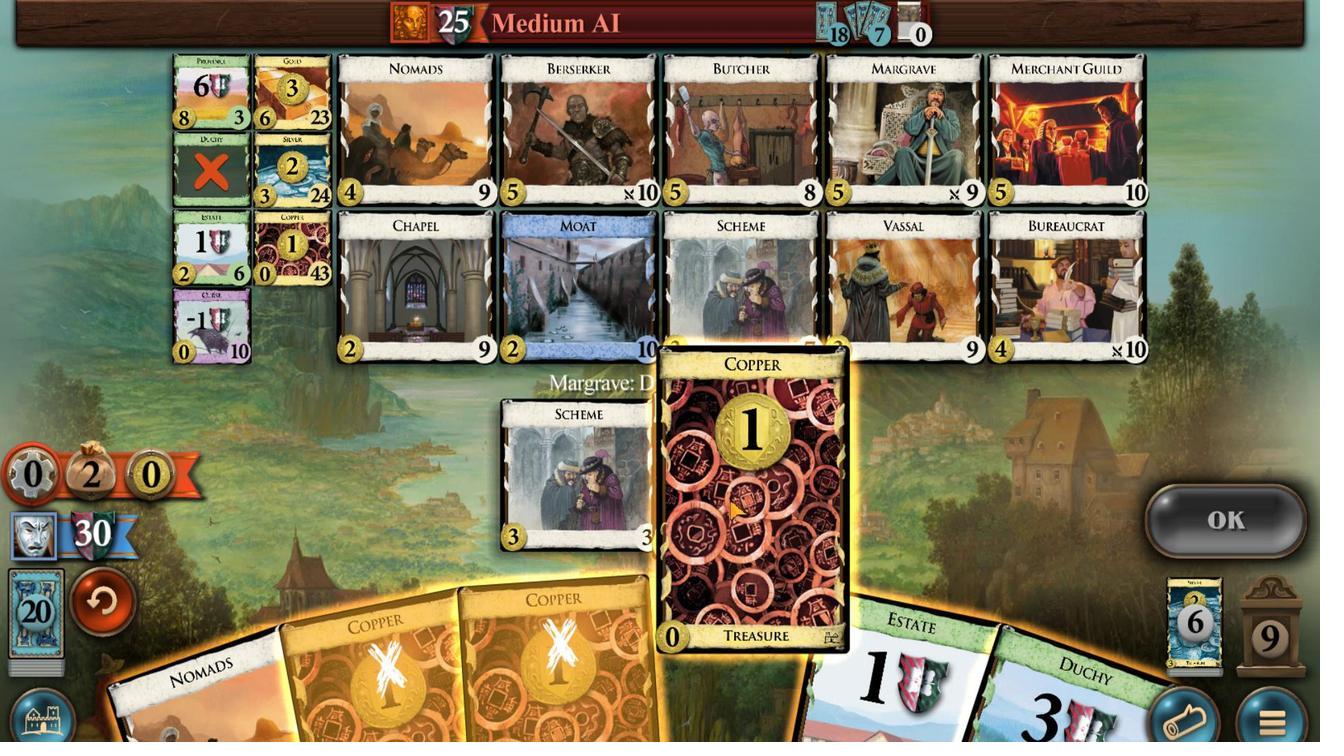 
Action: Mouse pressed left at (618, 523)
Screenshot: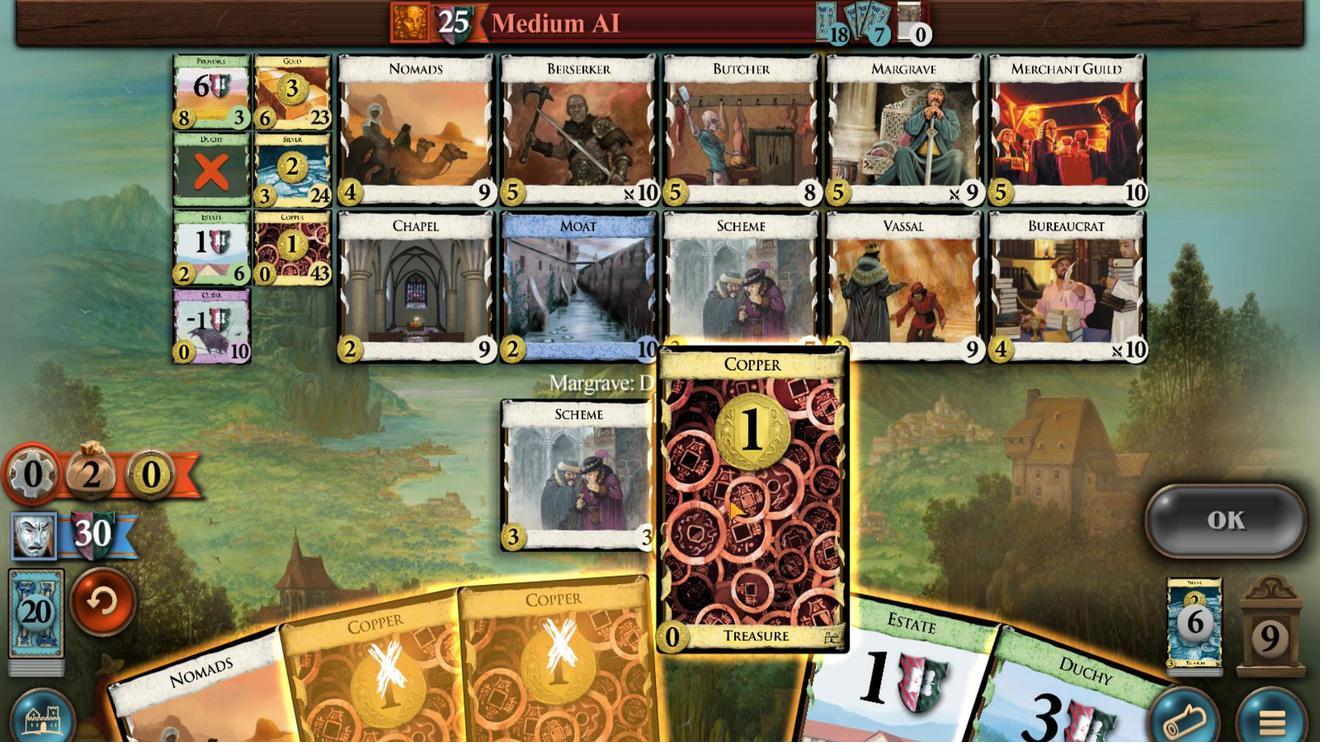 
Action: Mouse moved to (573, 515)
Screenshot: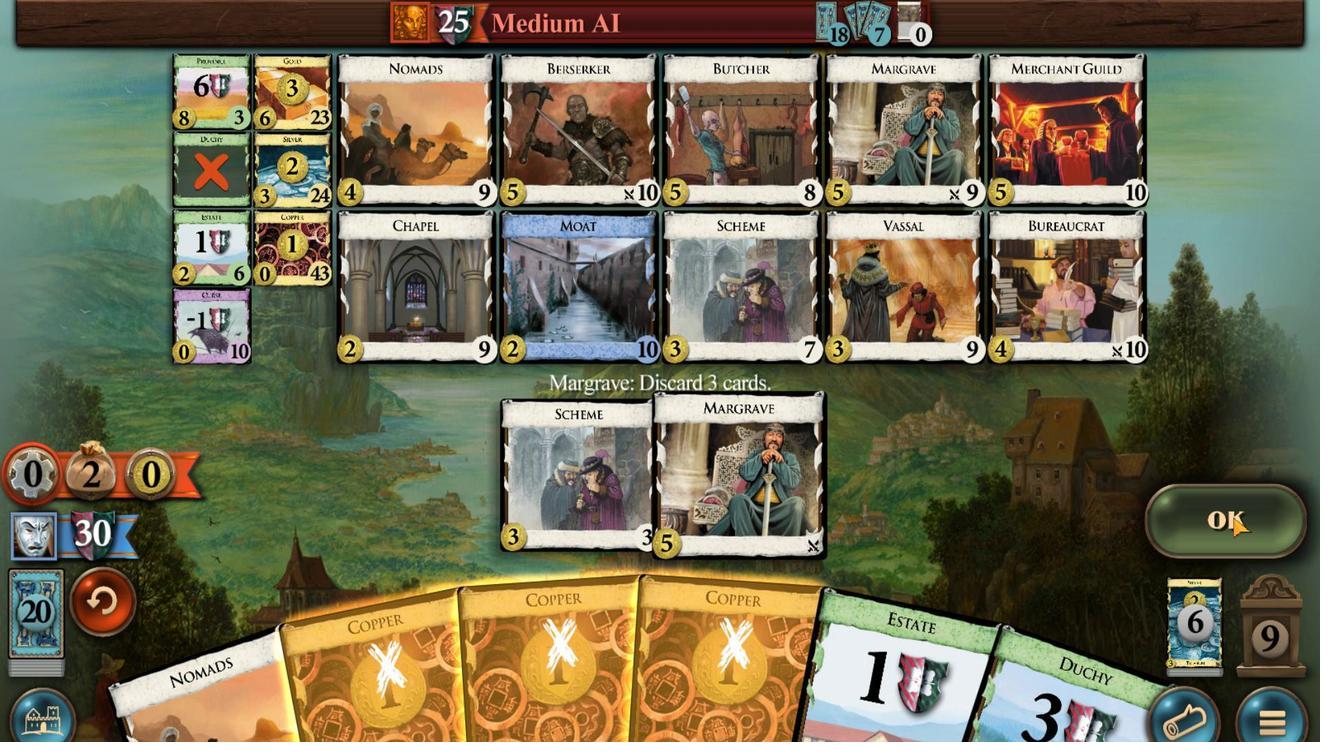 
Action: Mouse pressed left at (573, 515)
Screenshot: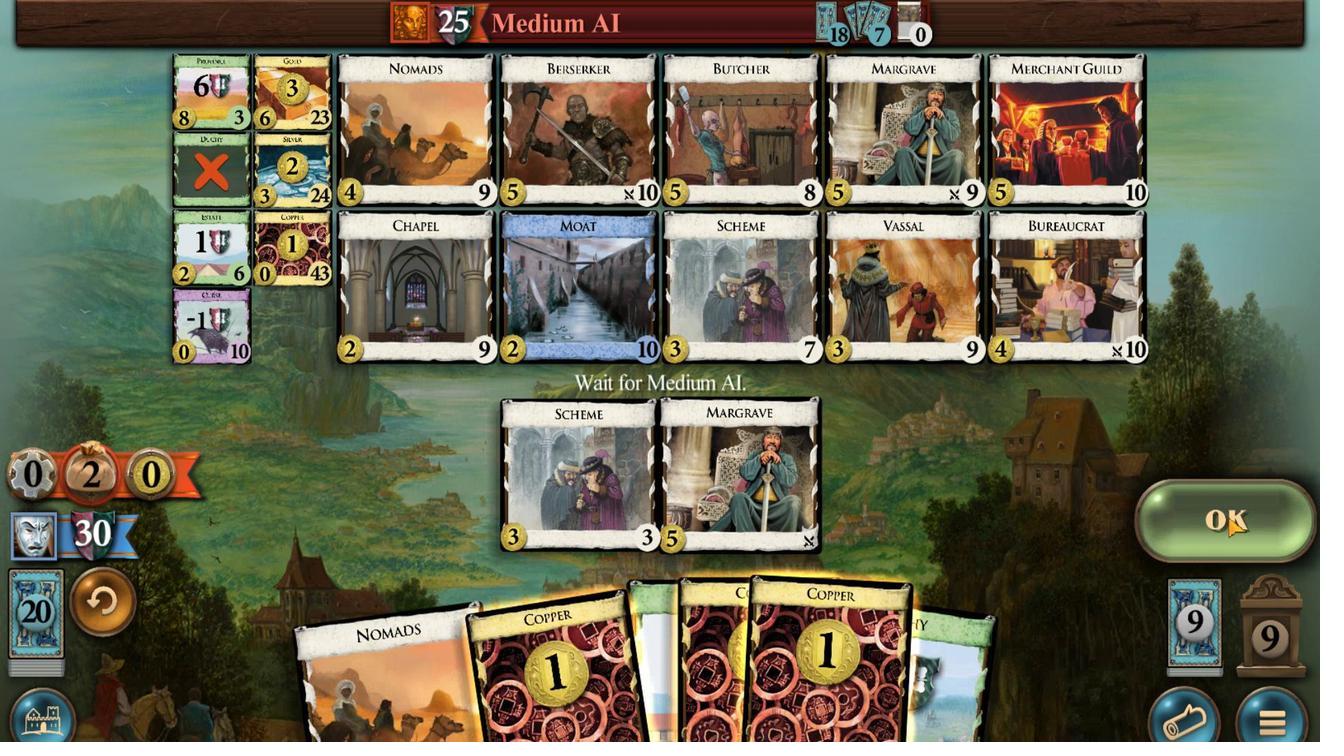 
Action: Mouse moved to (637, 526)
Screenshot: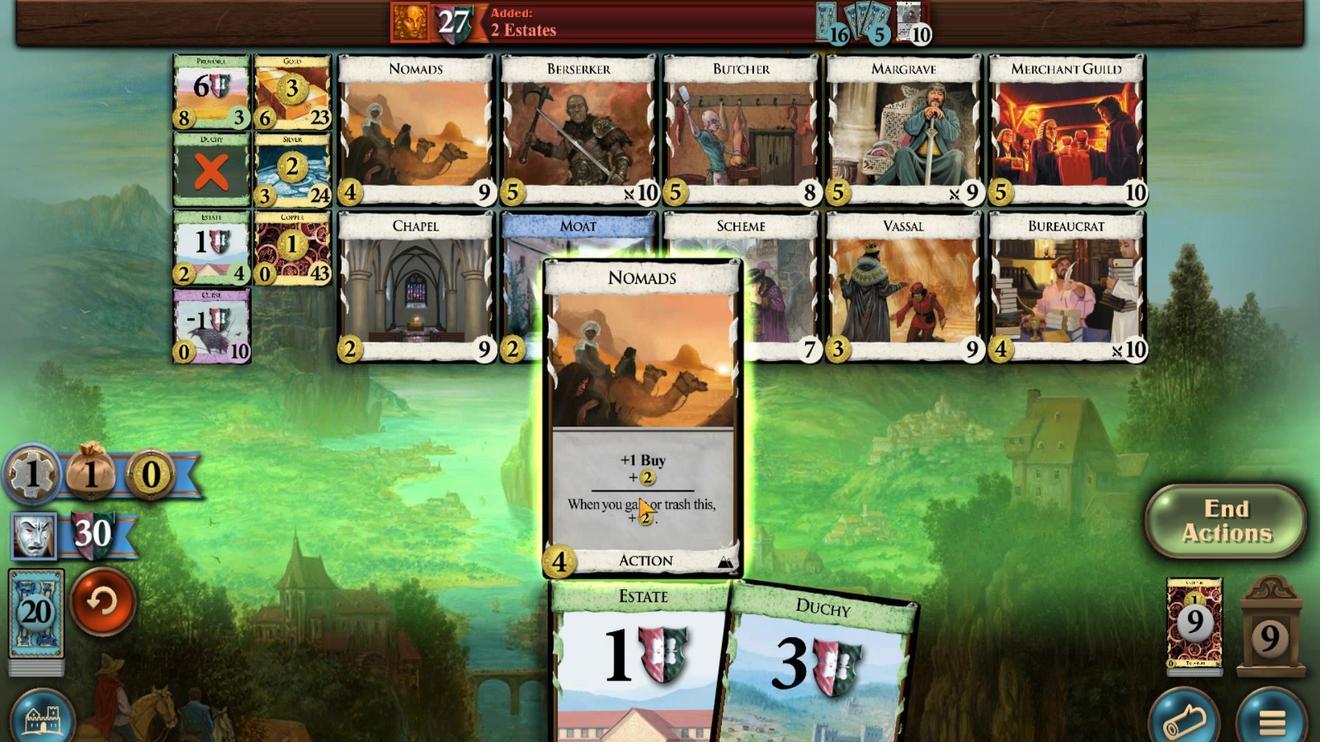 
Action: Mouse pressed left at (637, 526)
Screenshot: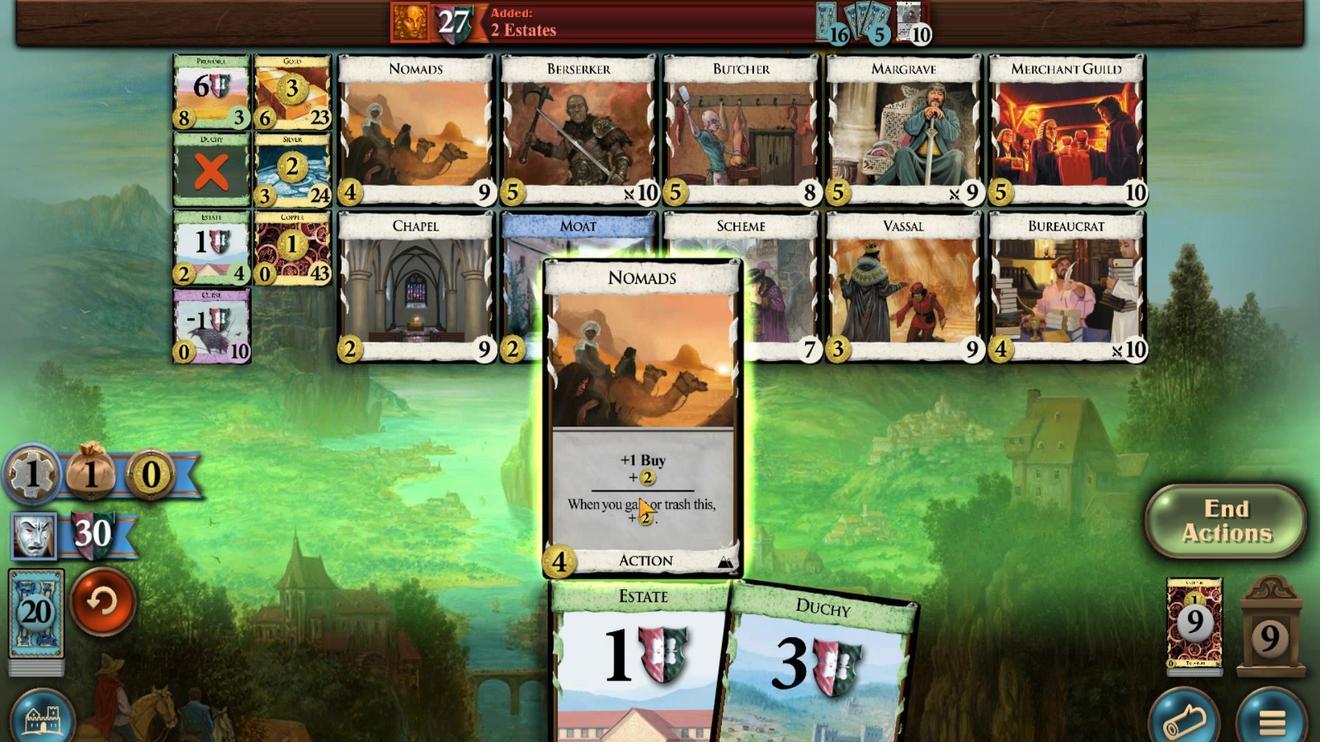 
Action: Mouse moved to (652, 495)
Screenshot: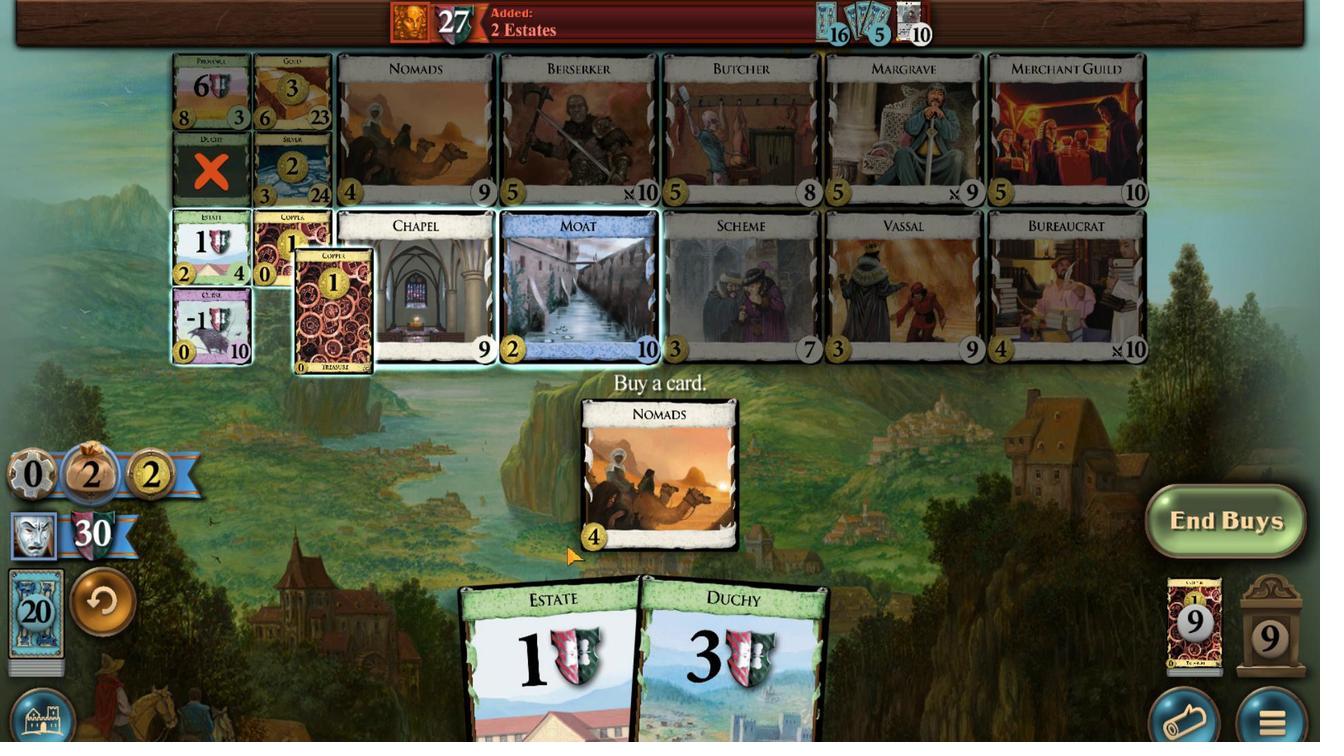 
Action: Mouse pressed left at (652, 495)
Screenshot: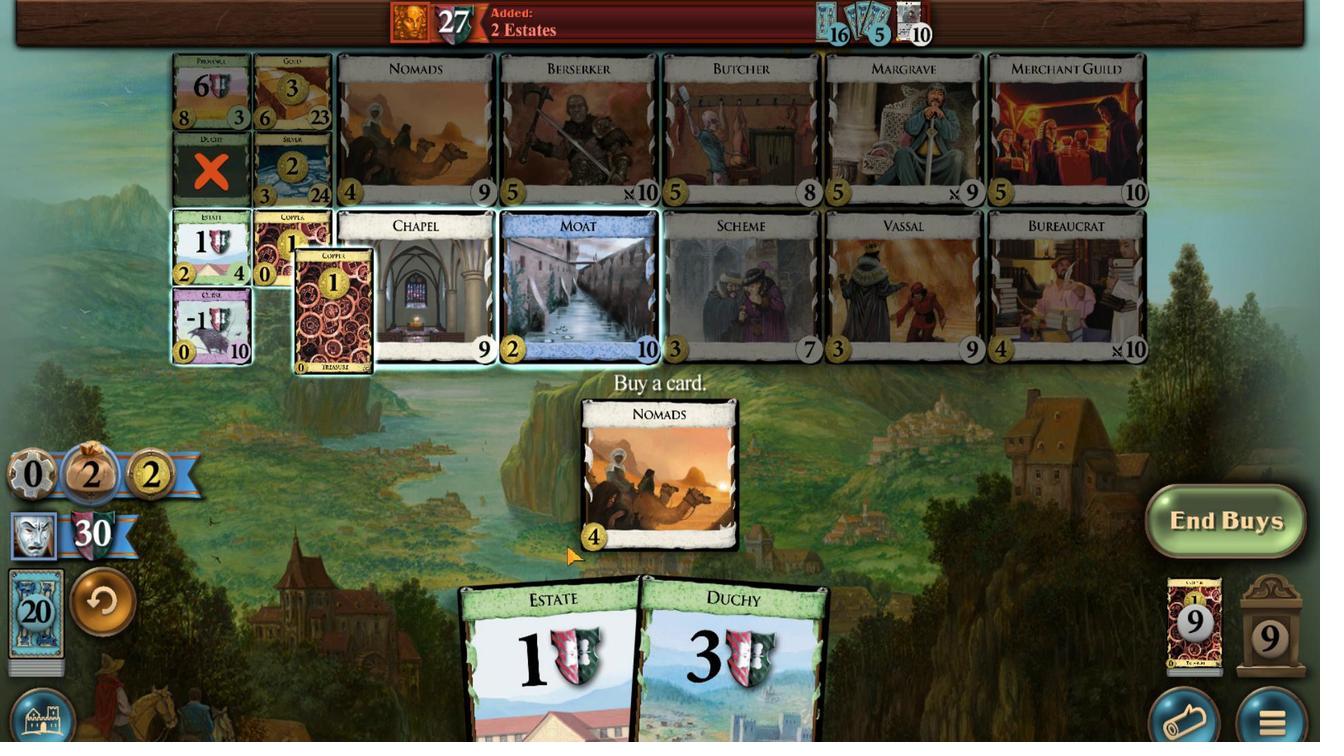 
Action: Mouse moved to (651, 493)
Screenshot: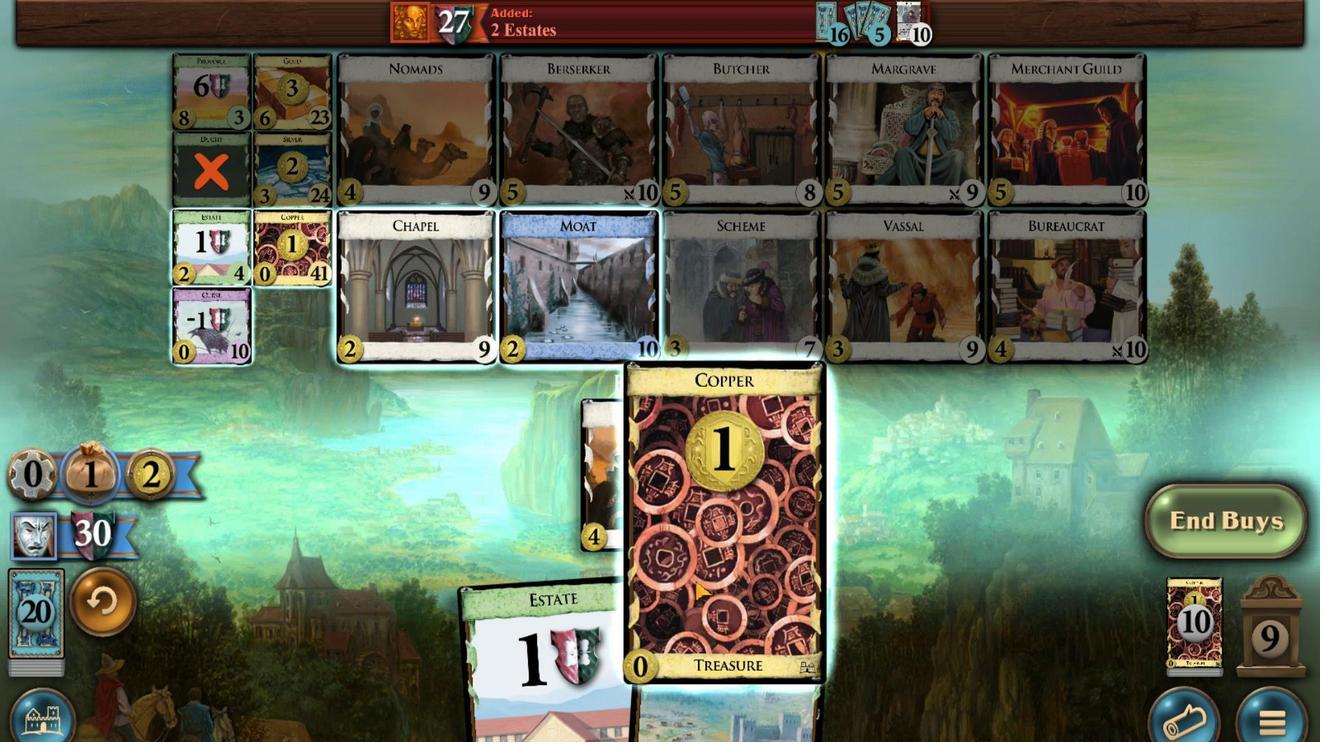 
Action: Mouse pressed left at (651, 493)
Screenshot: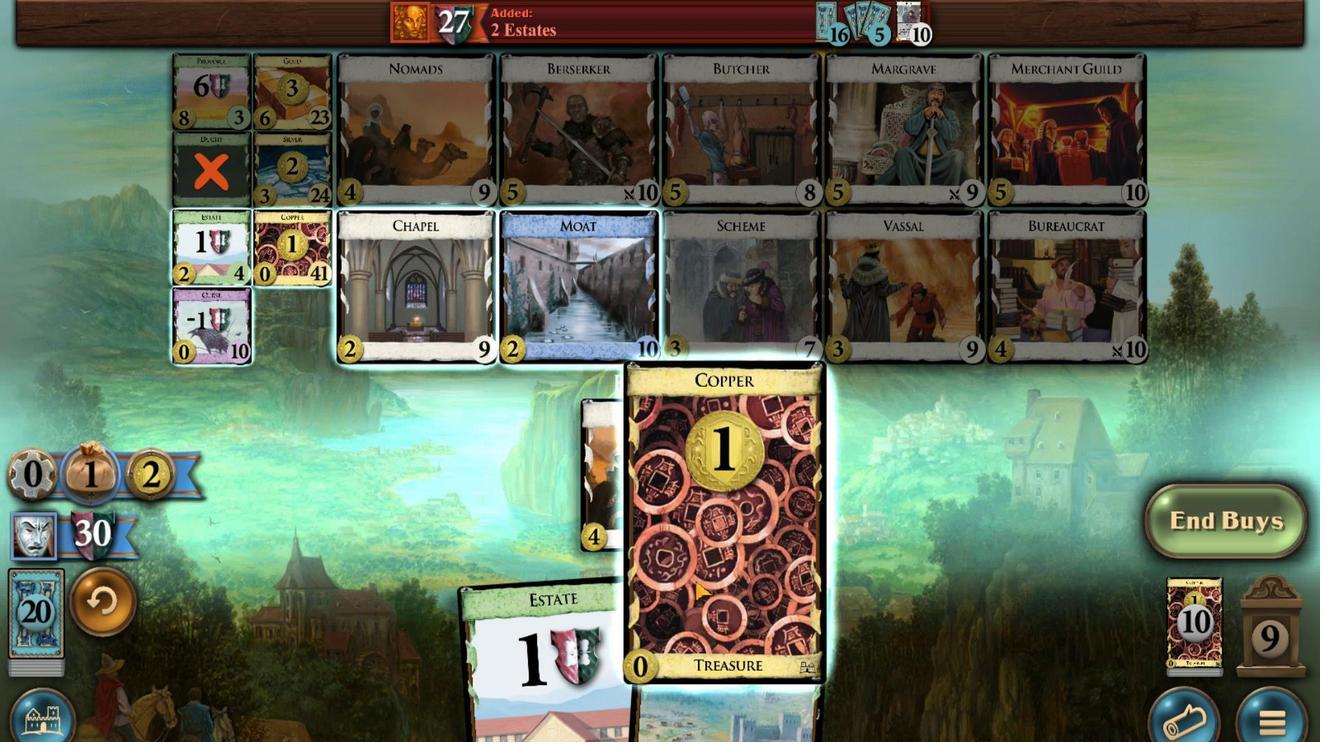 
Action: Mouse moved to (659, 528)
Screenshot: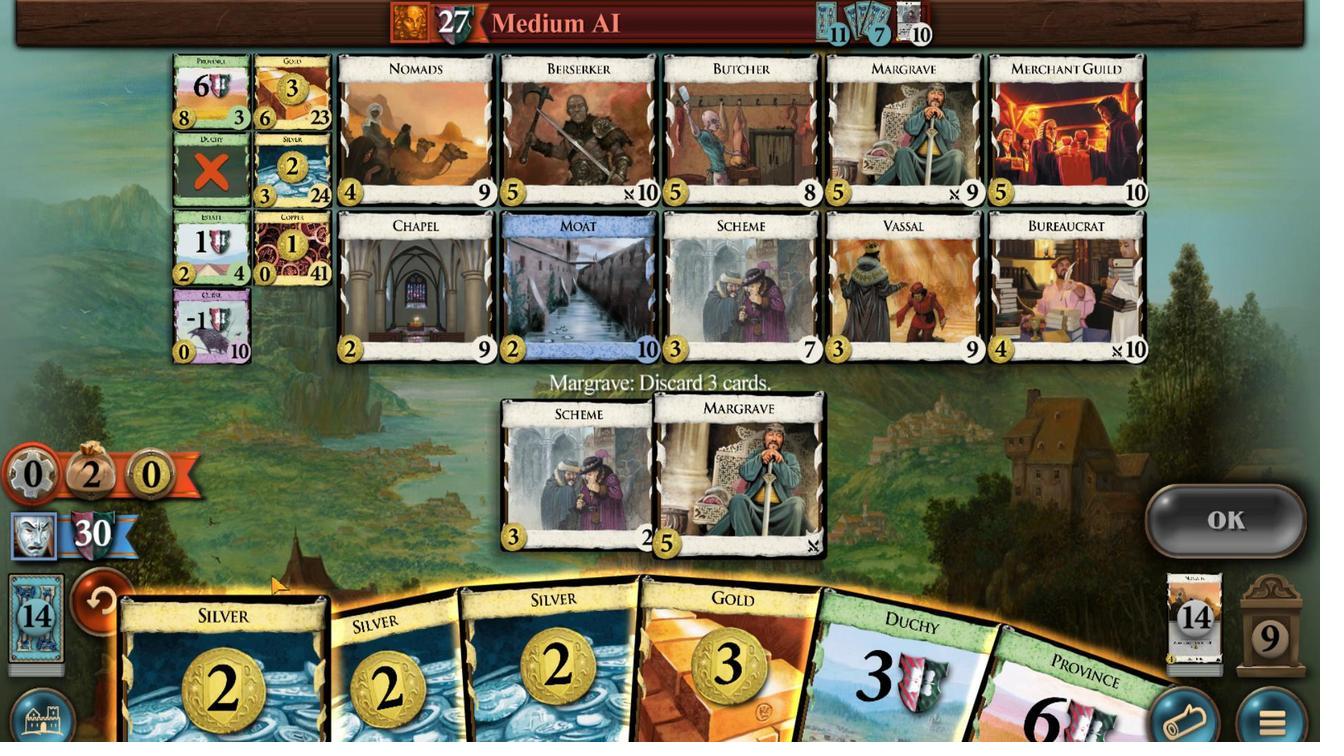 
Action: Mouse pressed left at (659, 528)
Screenshot: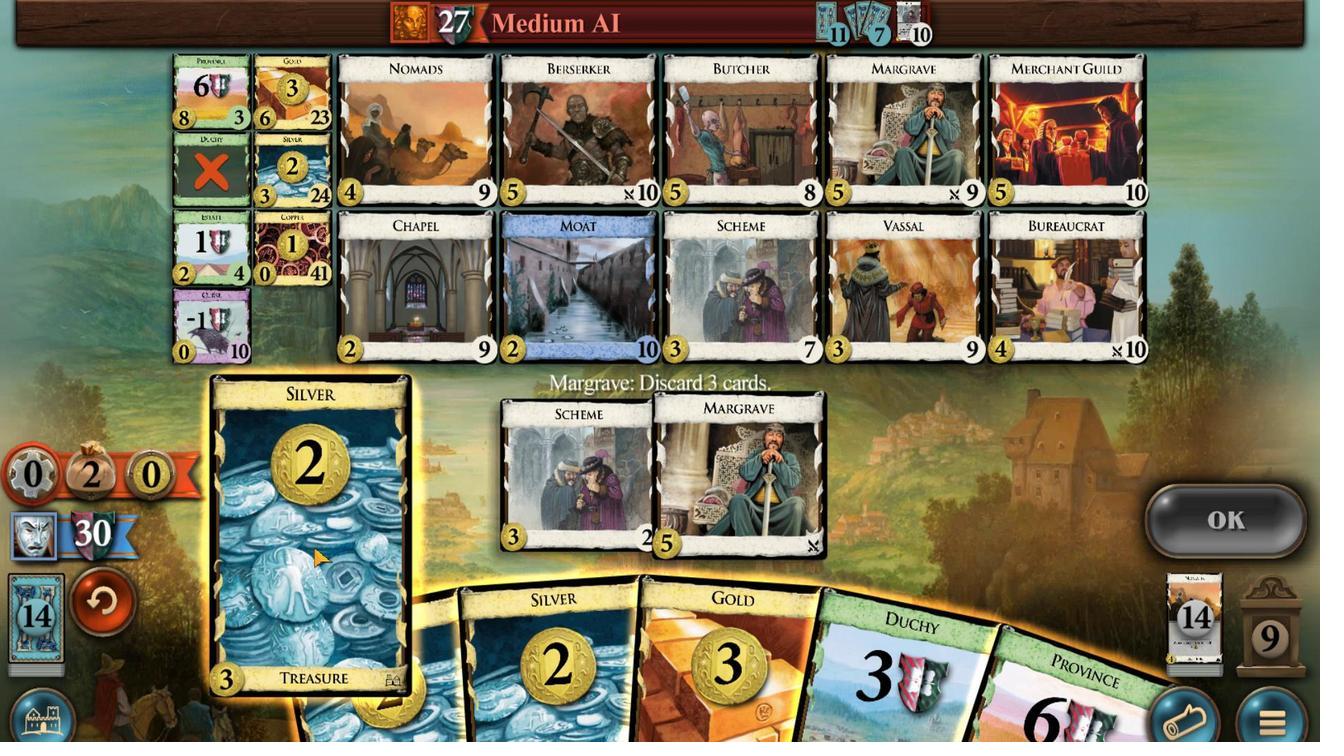 
Action: Mouse moved to (640, 525)
Screenshot: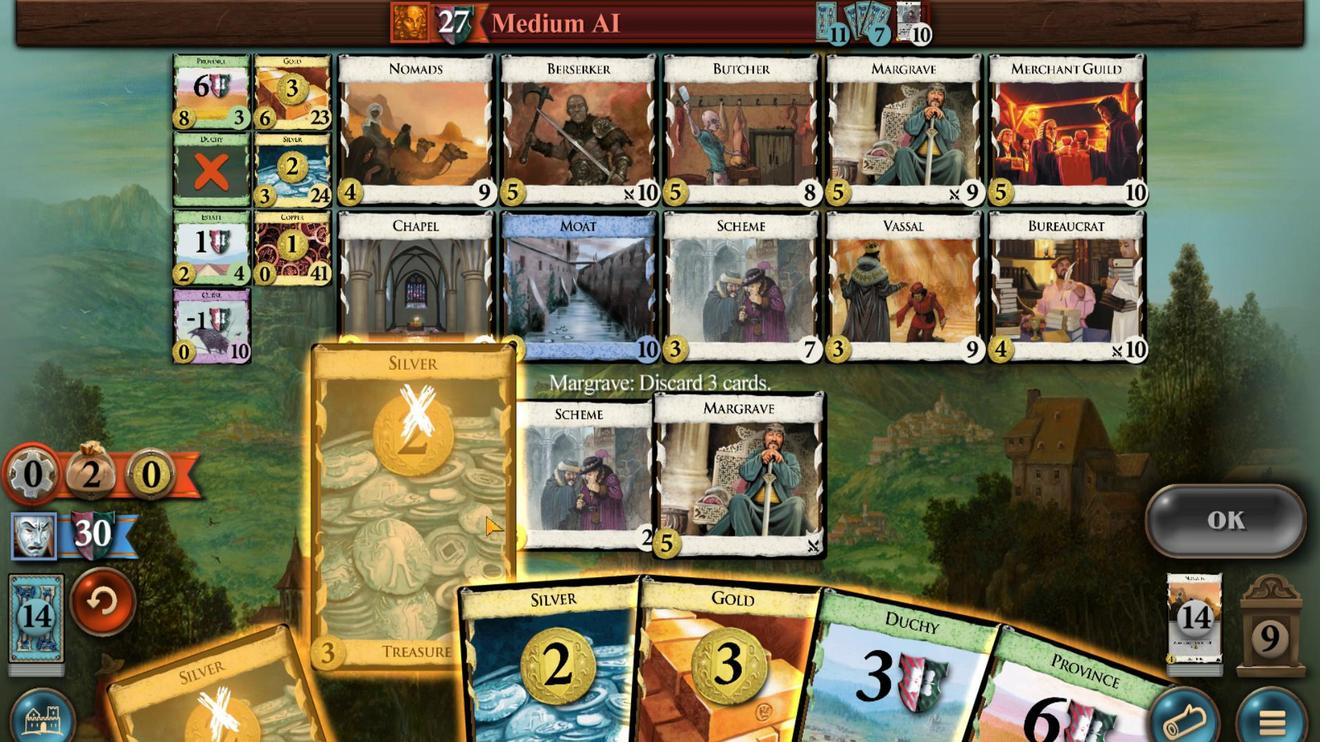 
Action: Mouse pressed left at (640, 525)
Screenshot: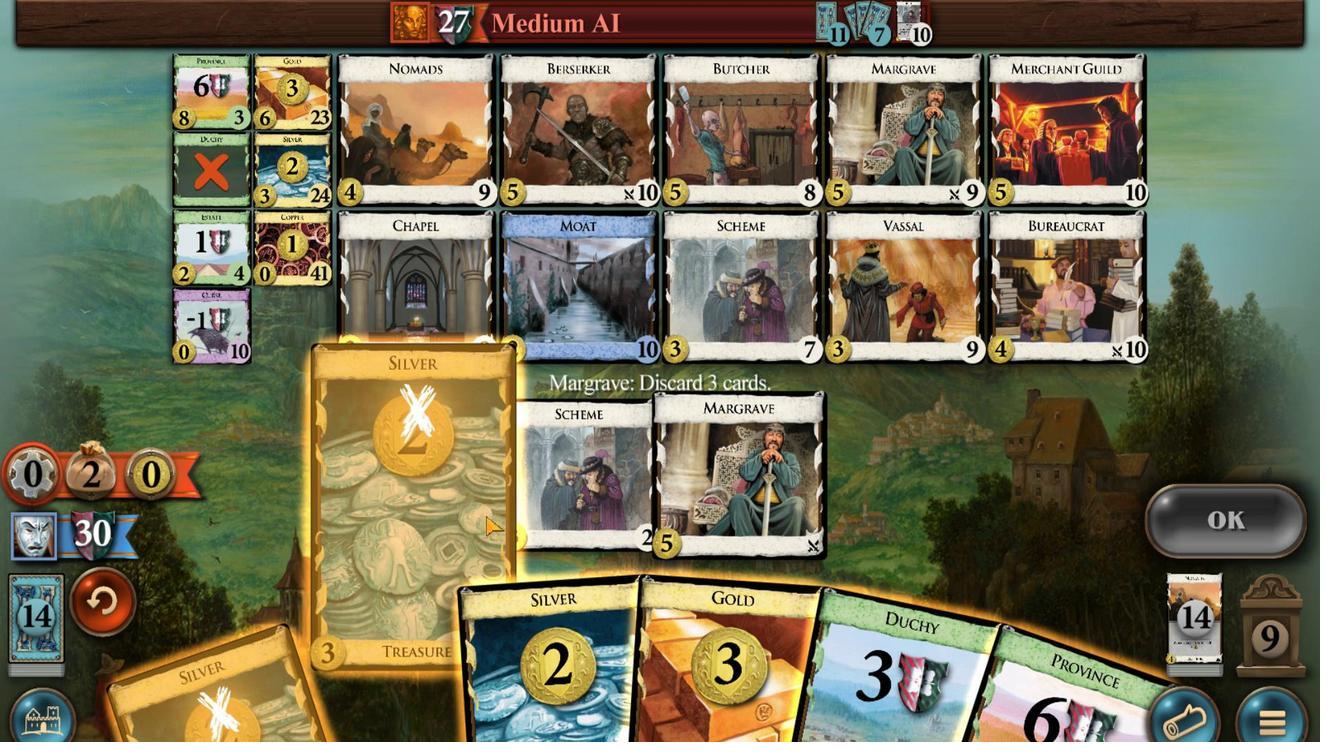 
Action: Mouse moved to (631, 524)
Screenshot: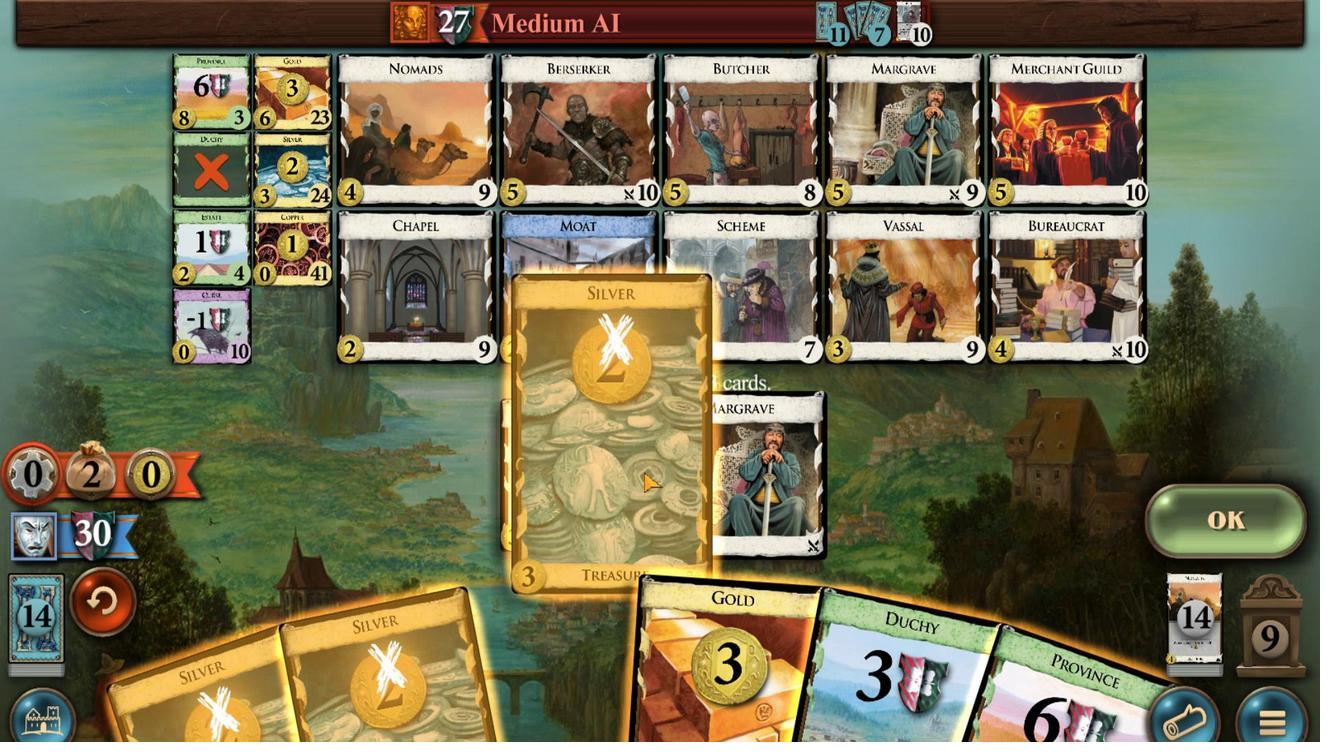 
Action: Mouse pressed left at (631, 524)
Screenshot: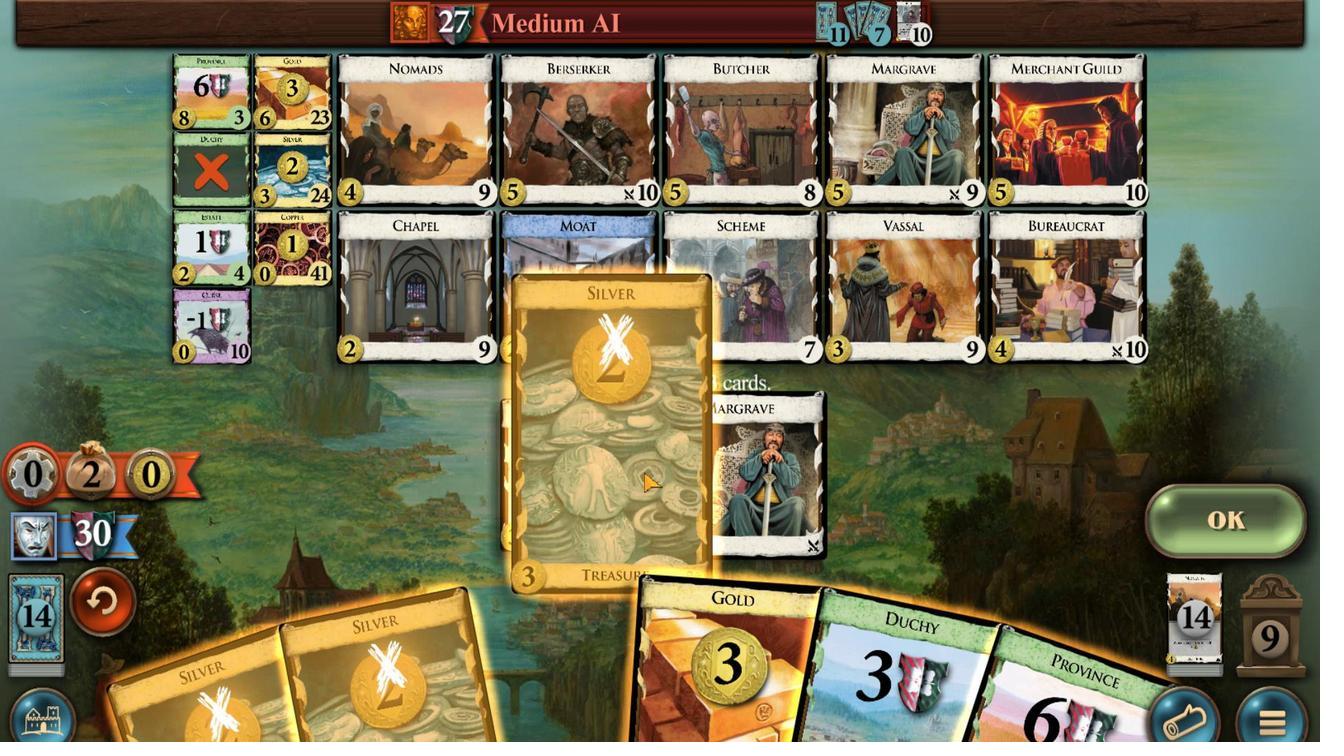 
Action: Mouse moved to (577, 514)
Screenshot: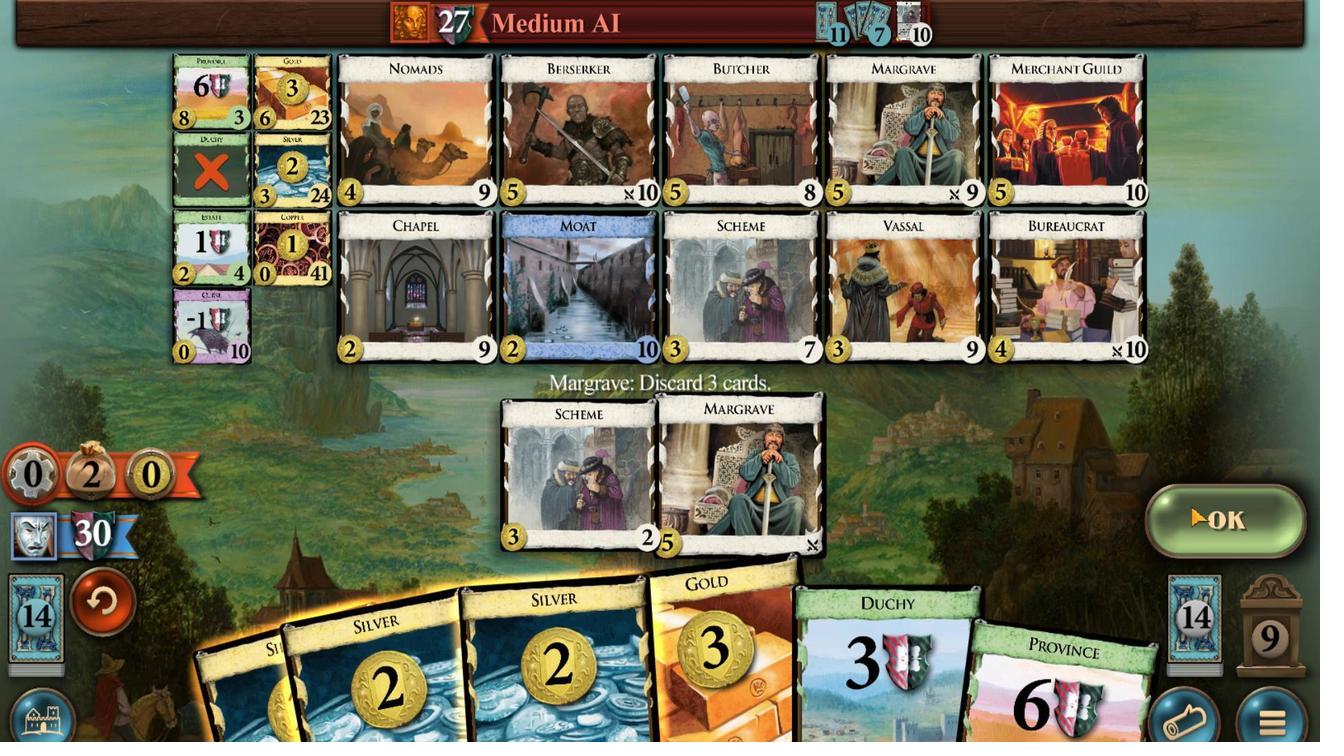 
Action: Mouse pressed left at (577, 514)
Screenshot: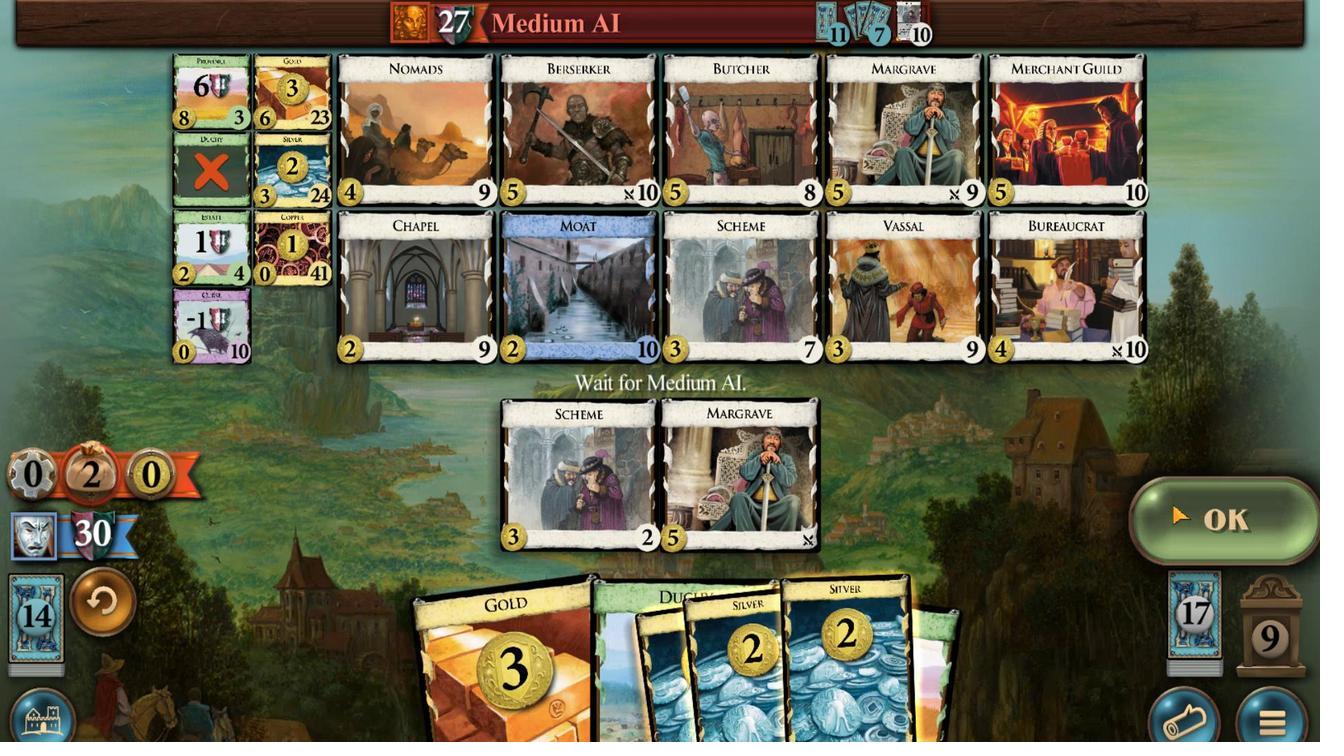 
Action: Mouse moved to (634, 525)
Screenshot: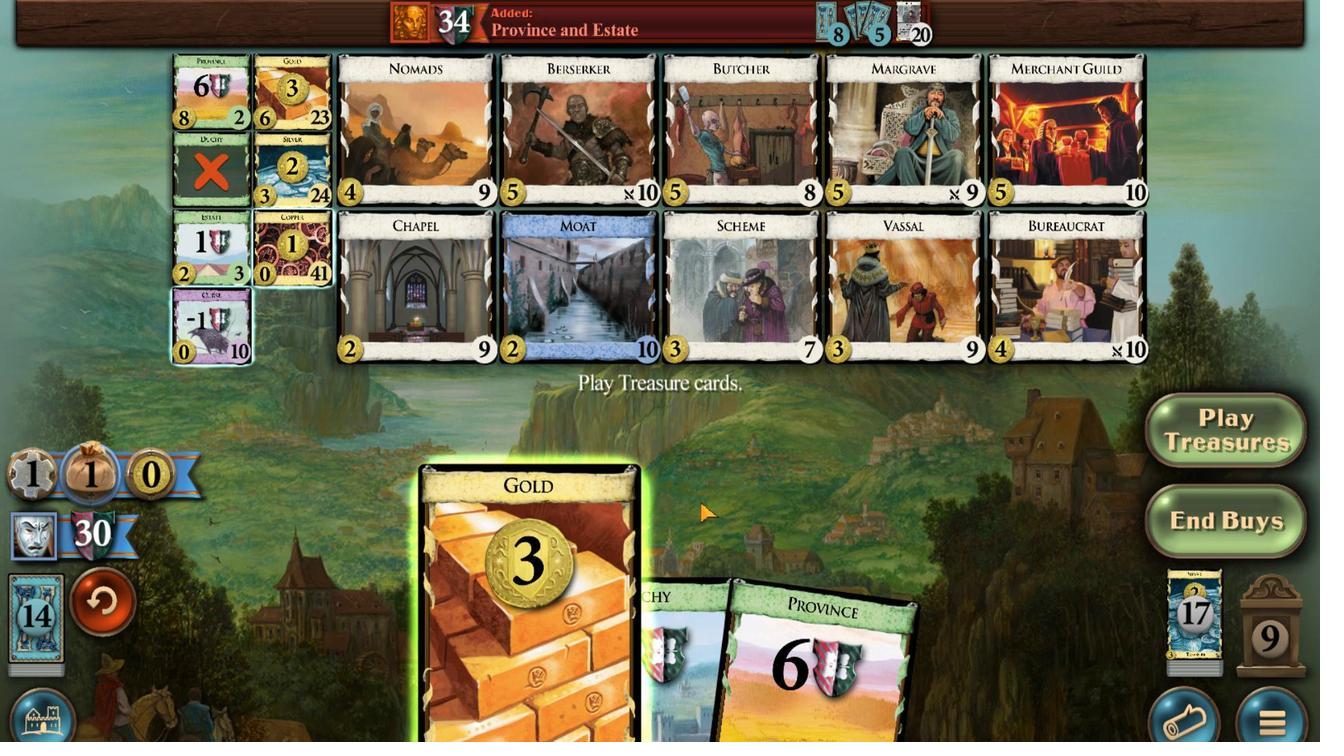 
Action: Mouse pressed left at (634, 525)
Screenshot: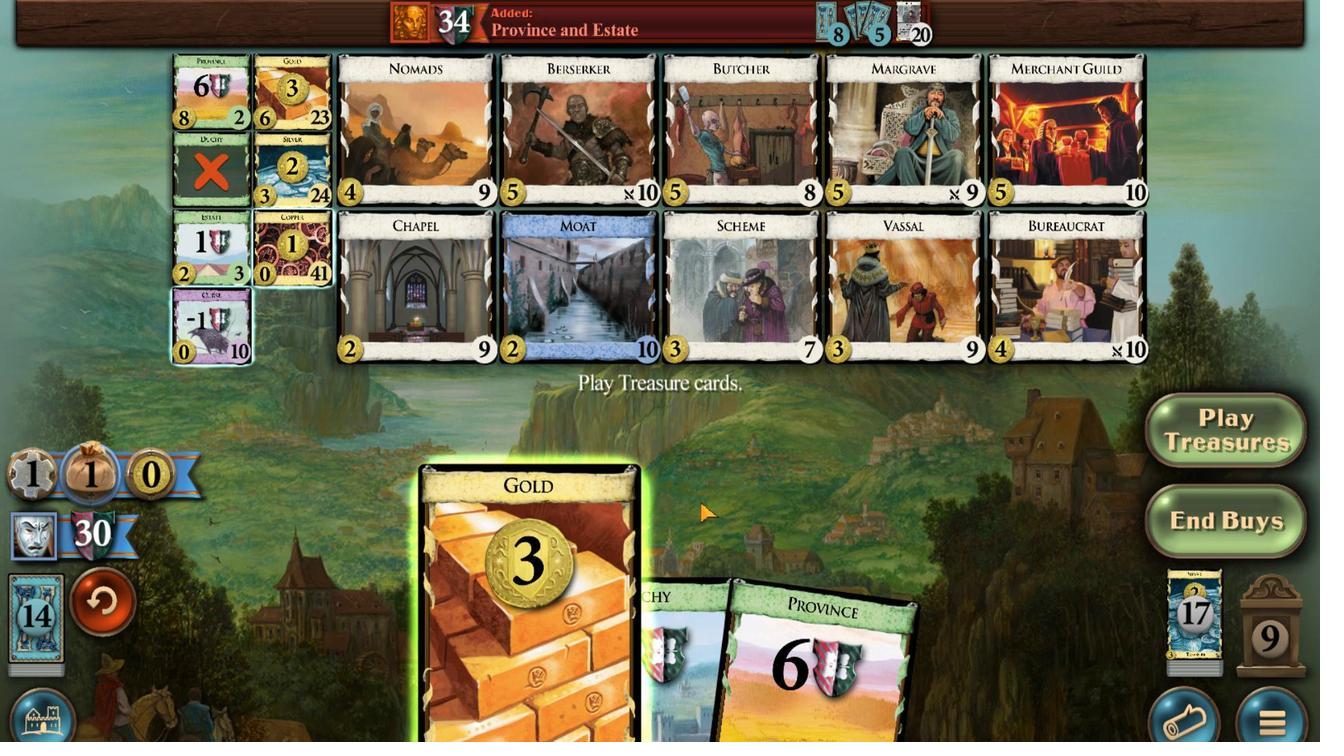 
Action: Mouse moved to (651, 489)
Screenshot: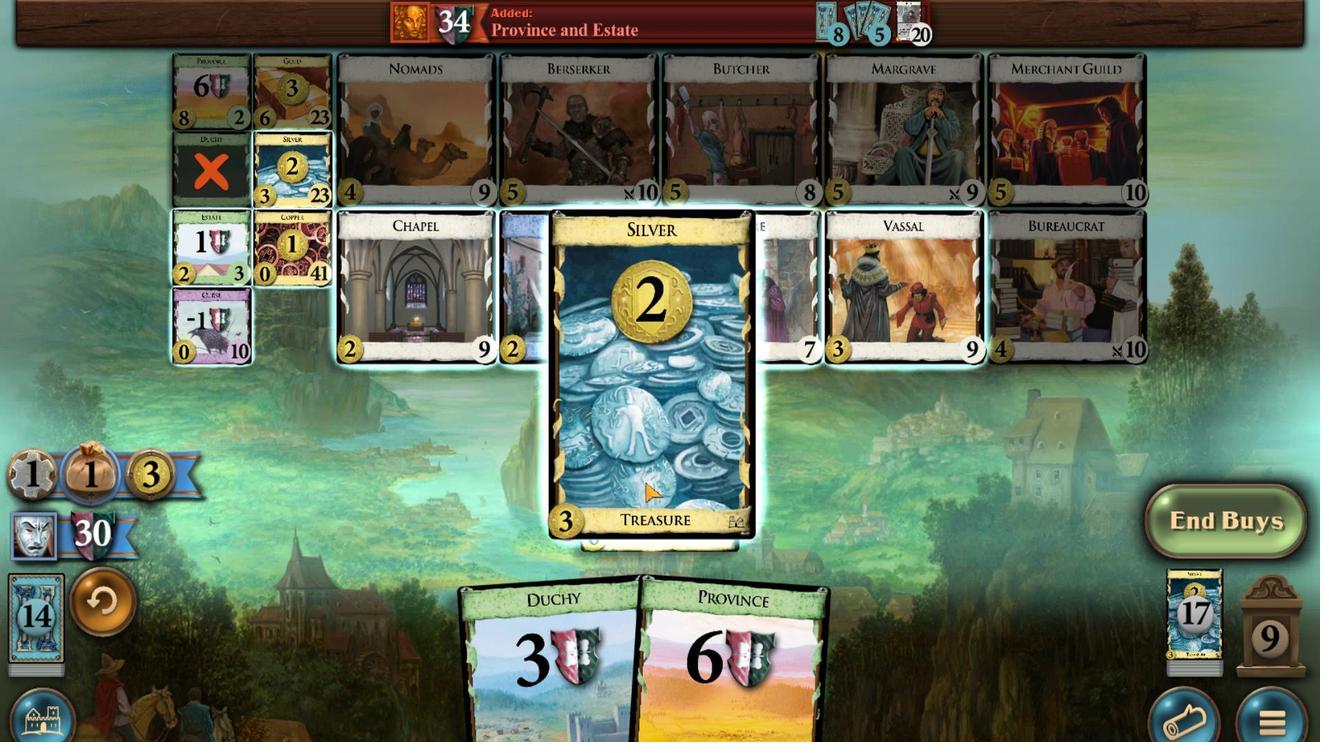 
Action: Mouse pressed left at (651, 489)
Screenshot: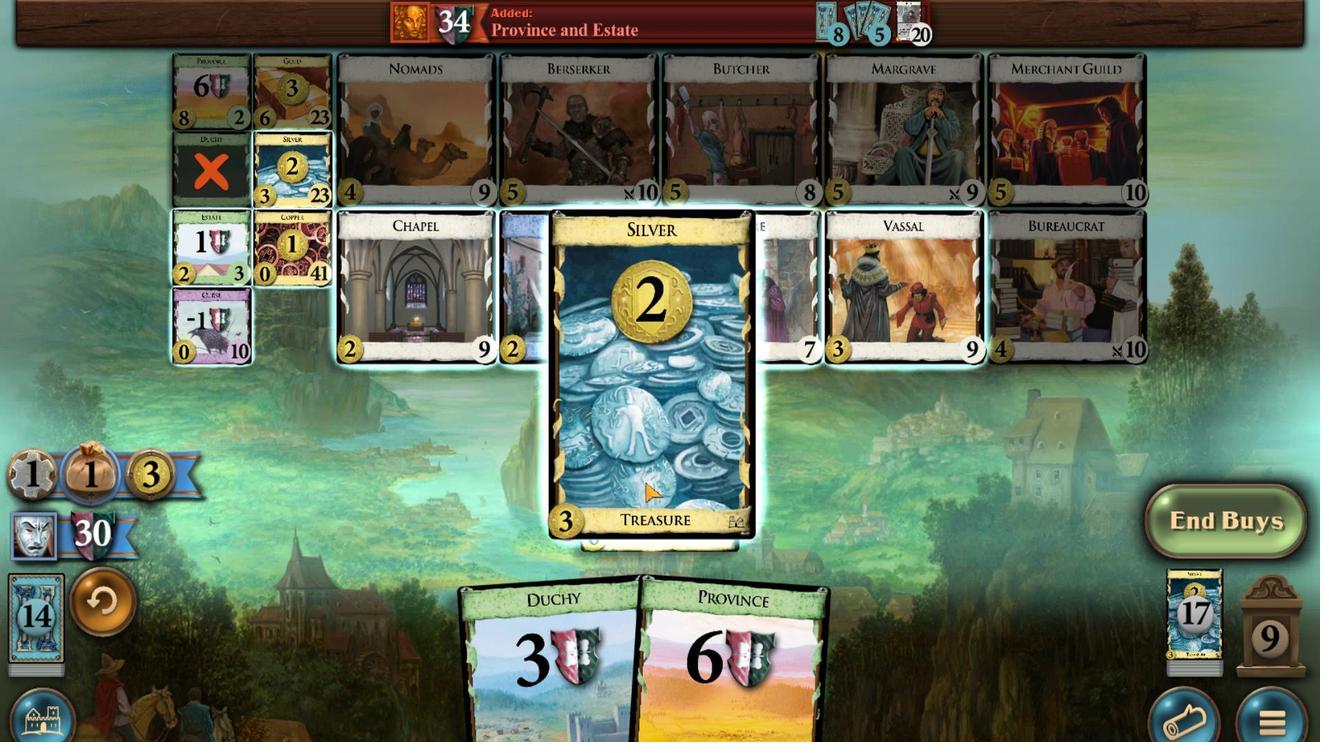 
Action: Mouse moved to (638, 524)
Screenshot: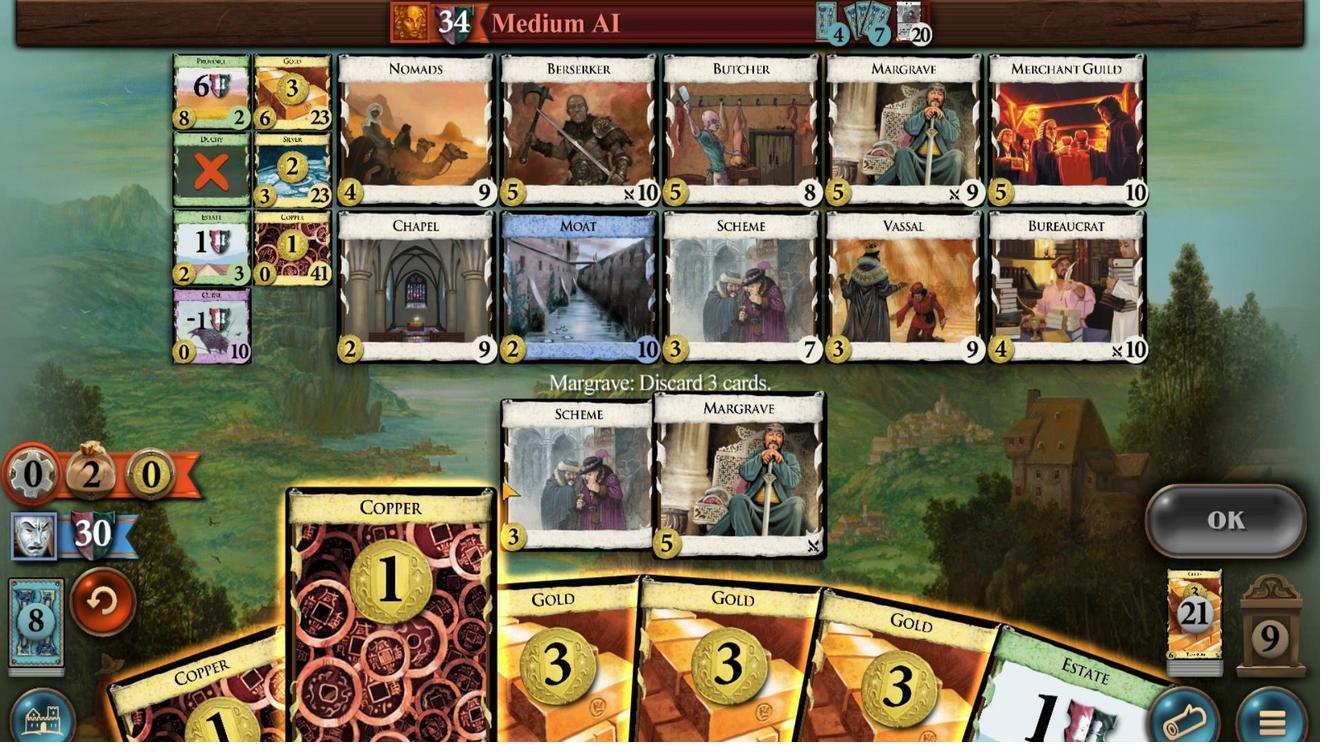 
Action: Mouse pressed left at (638, 524)
Screenshot: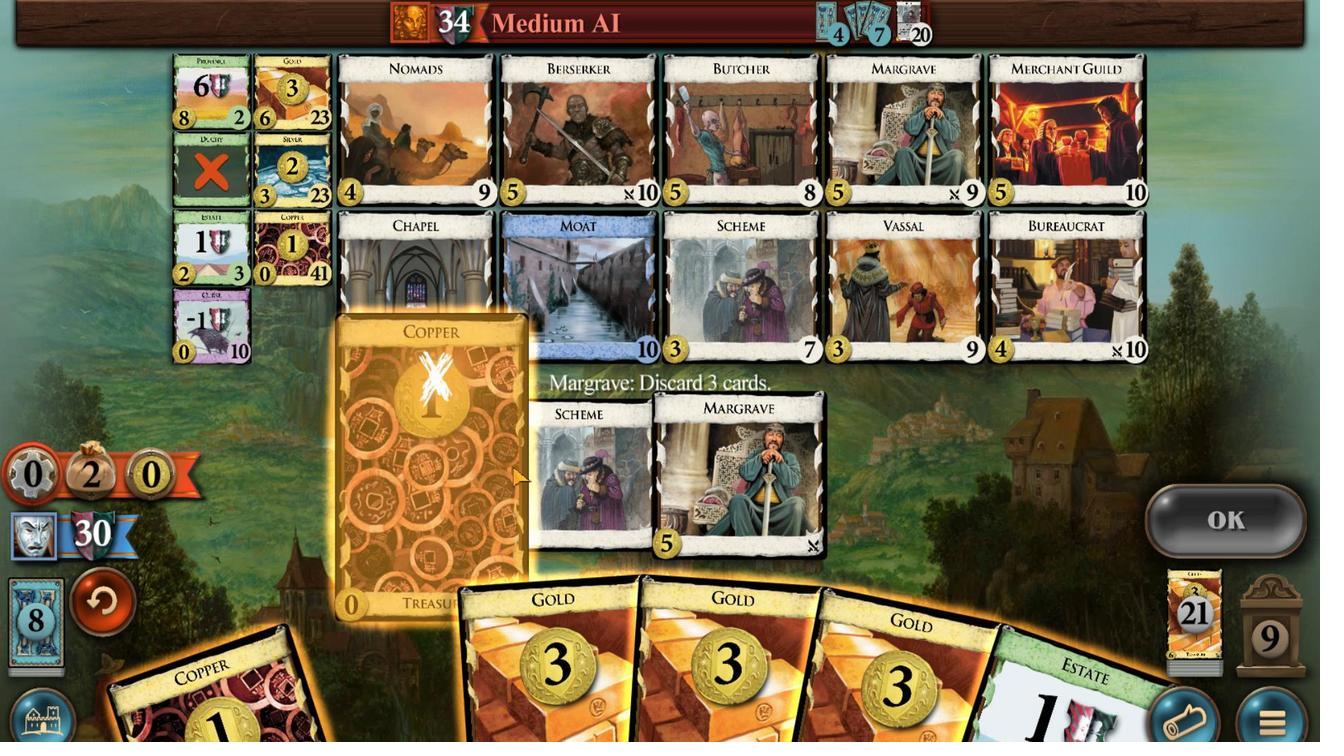 
Action: Mouse moved to (655, 526)
Screenshot: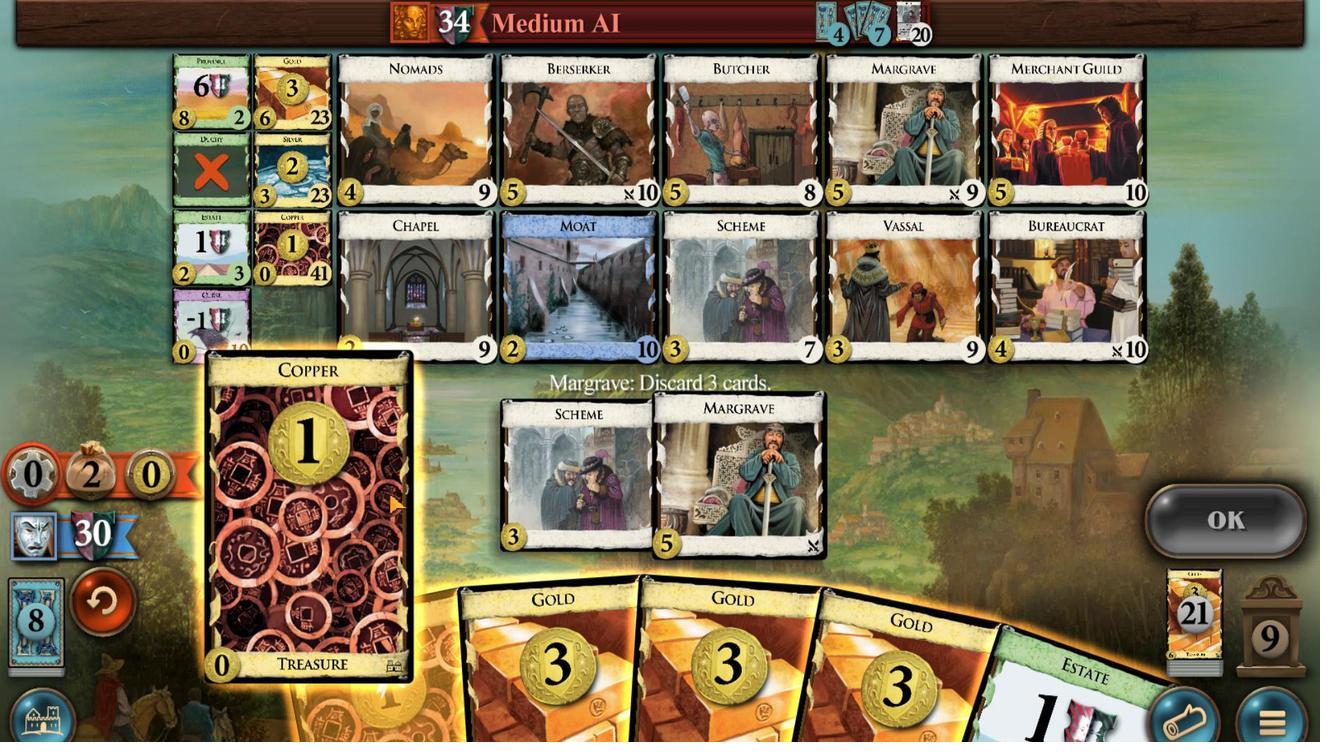 
Action: Mouse pressed left at (655, 526)
Screenshot: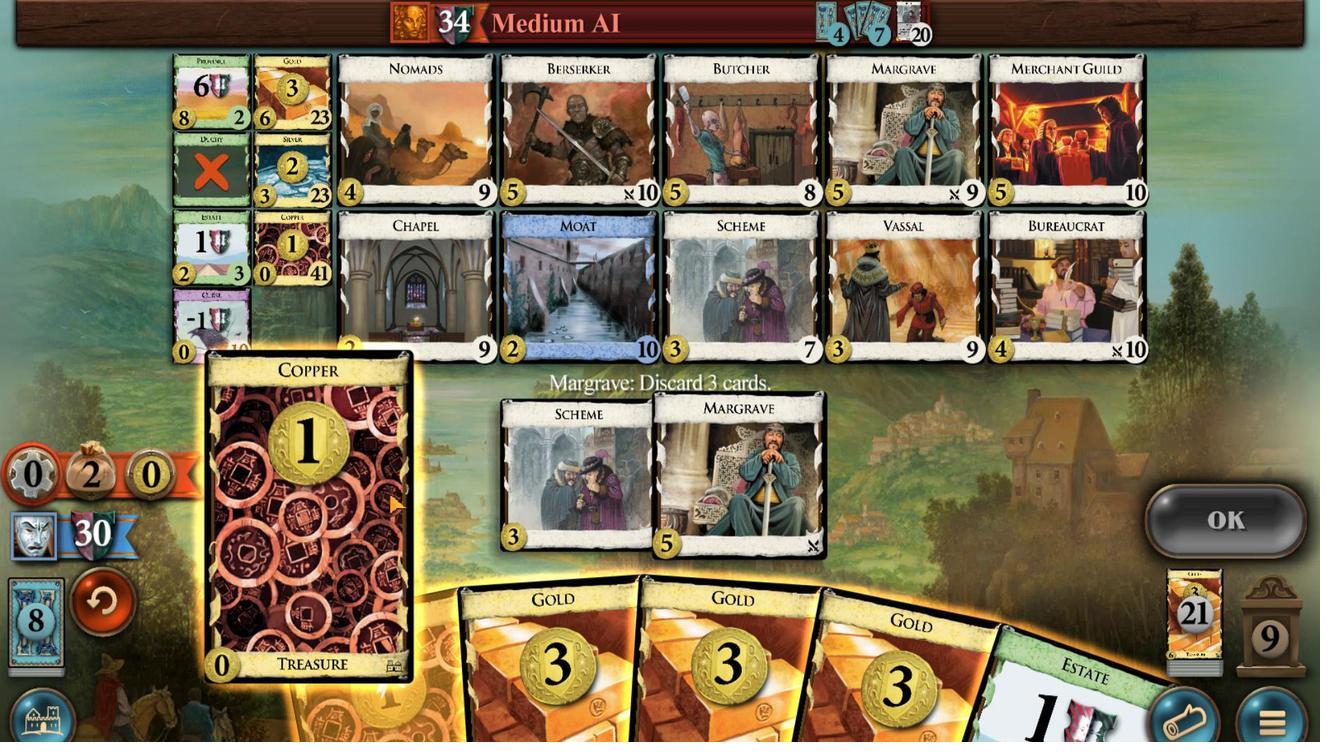 
Action: Mouse moved to (629, 528)
Screenshot: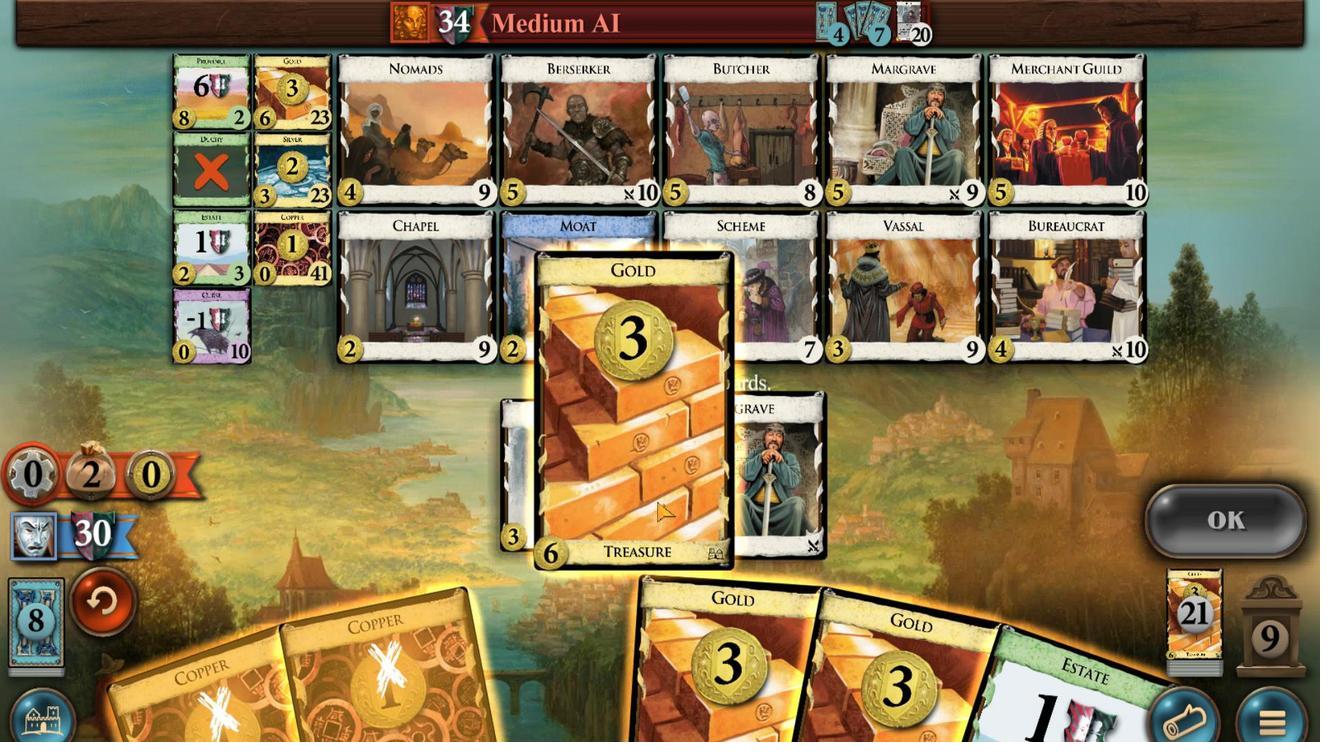 
Action: Mouse pressed left at (629, 528)
Screenshot: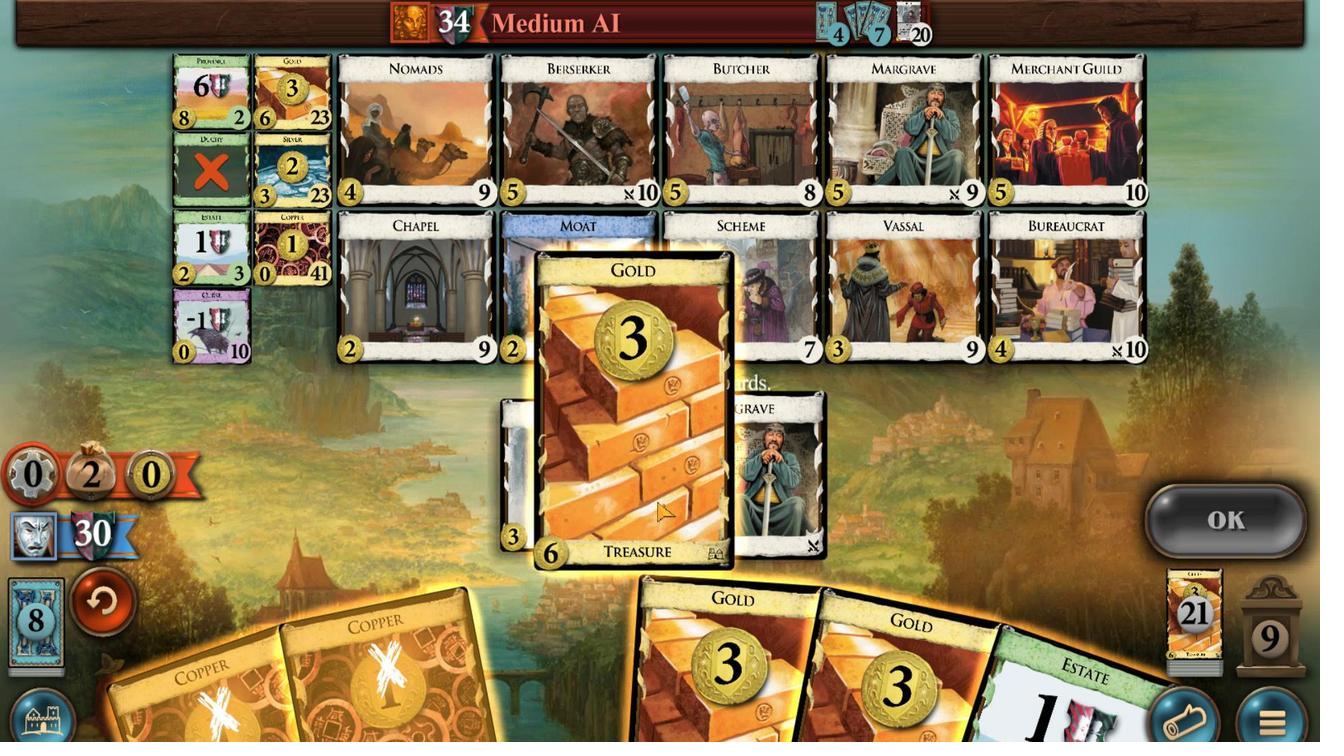 
Action: Mouse moved to (575, 515)
Screenshot: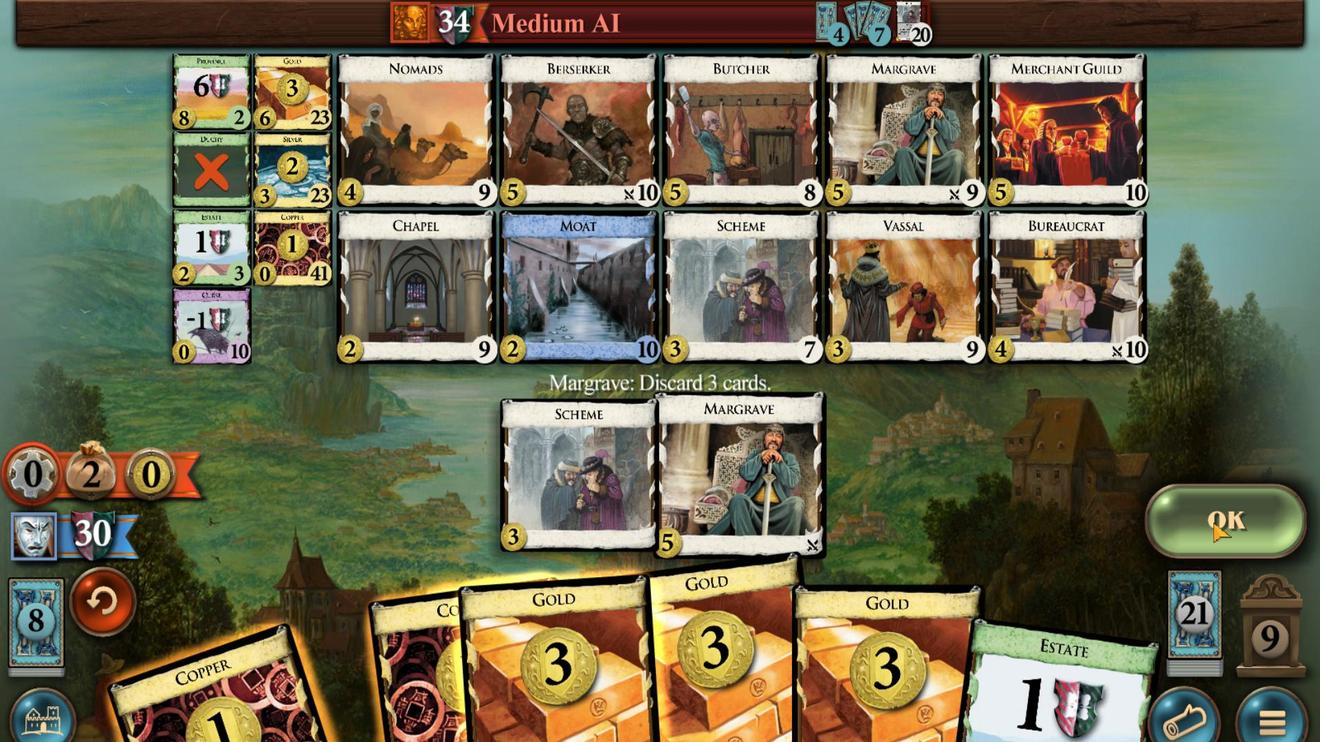 
Action: Mouse pressed left at (575, 515)
Screenshot: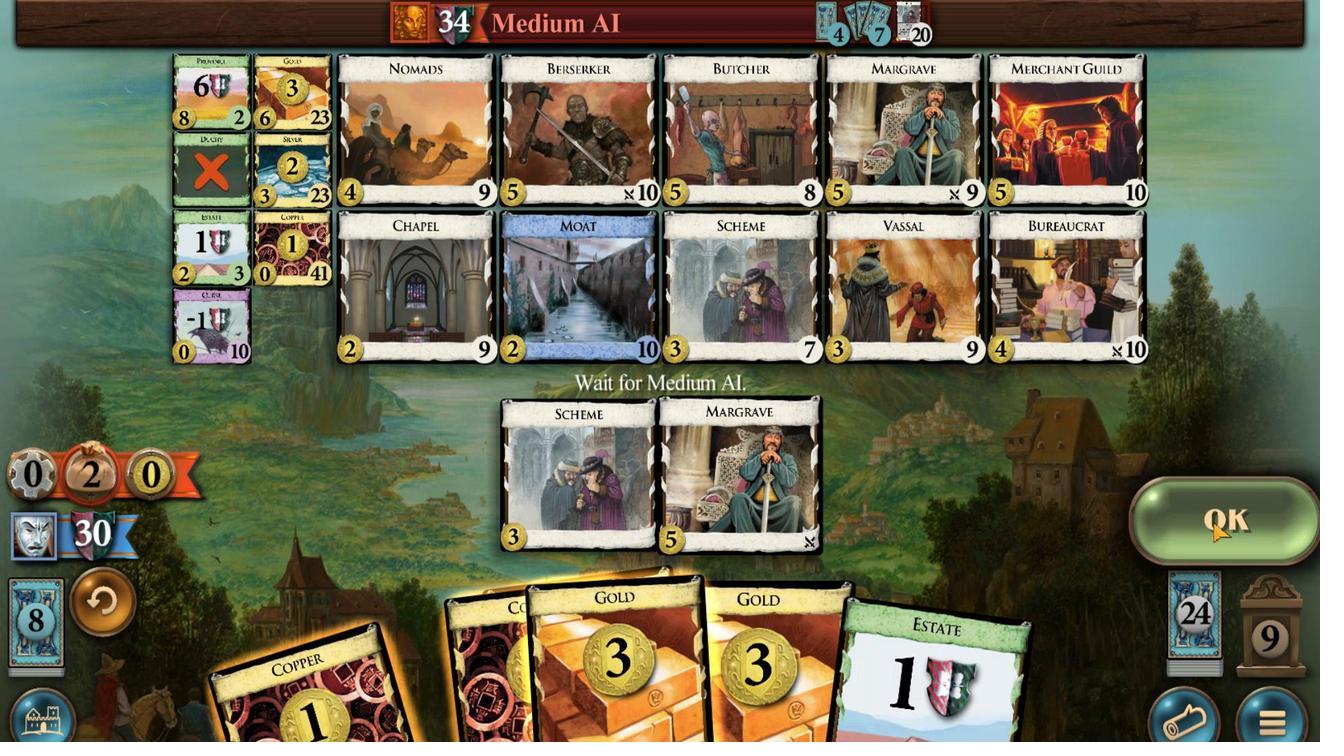 
Action: Mouse moved to (619, 523)
Screenshot: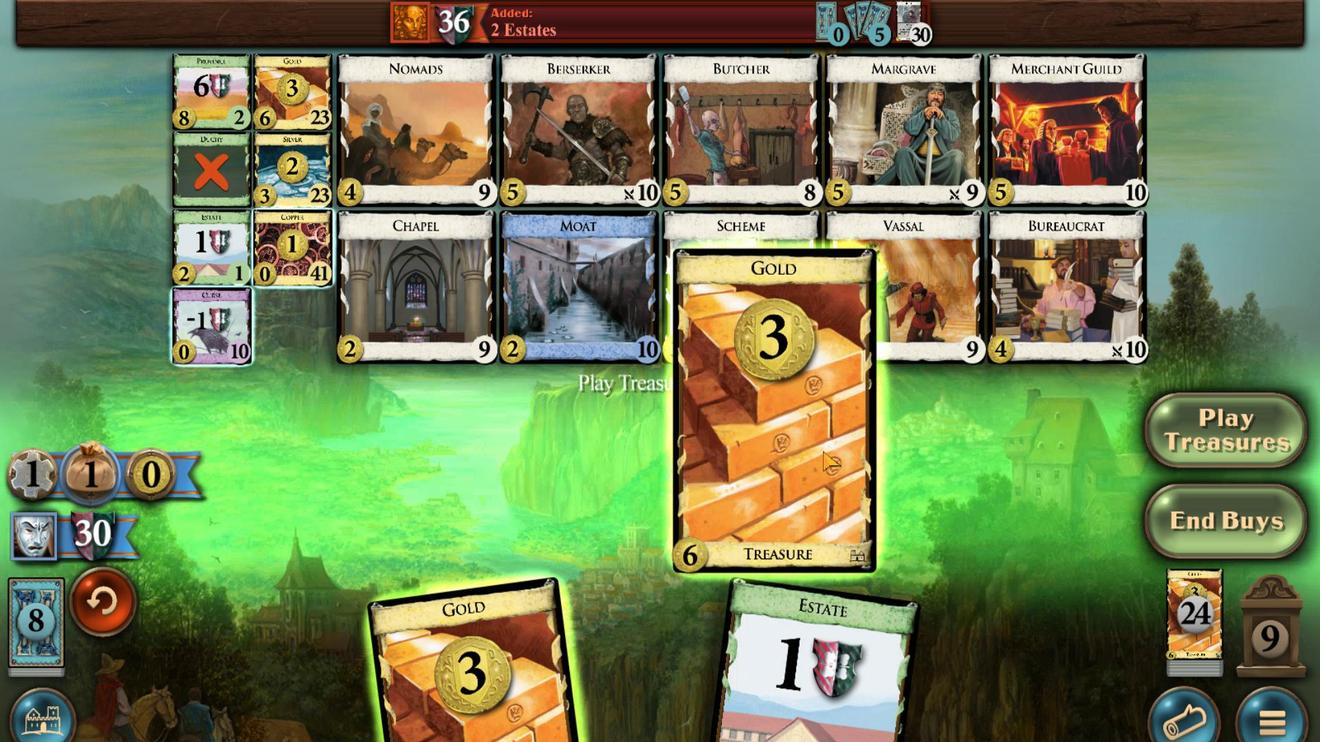 
Action: Mouse pressed left at (619, 523)
Screenshot: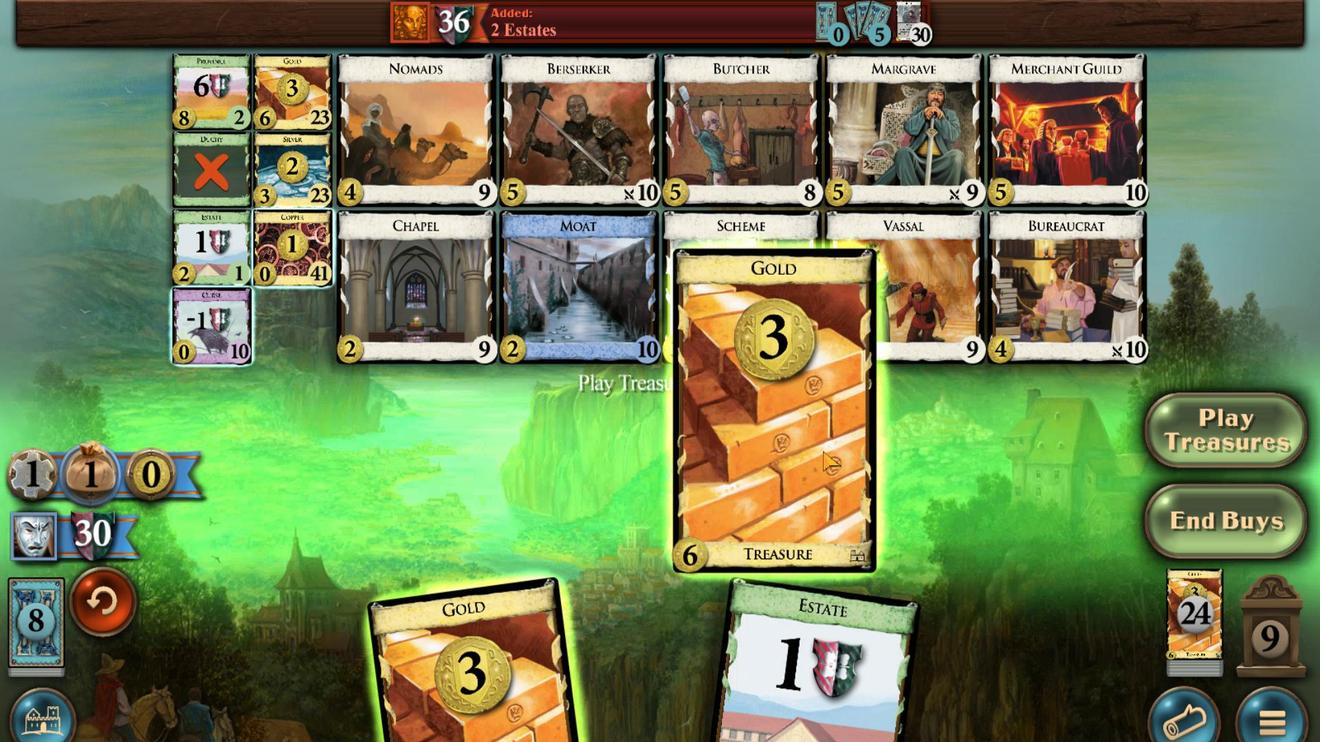 
Action: Mouse moved to (627, 524)
Screenshot: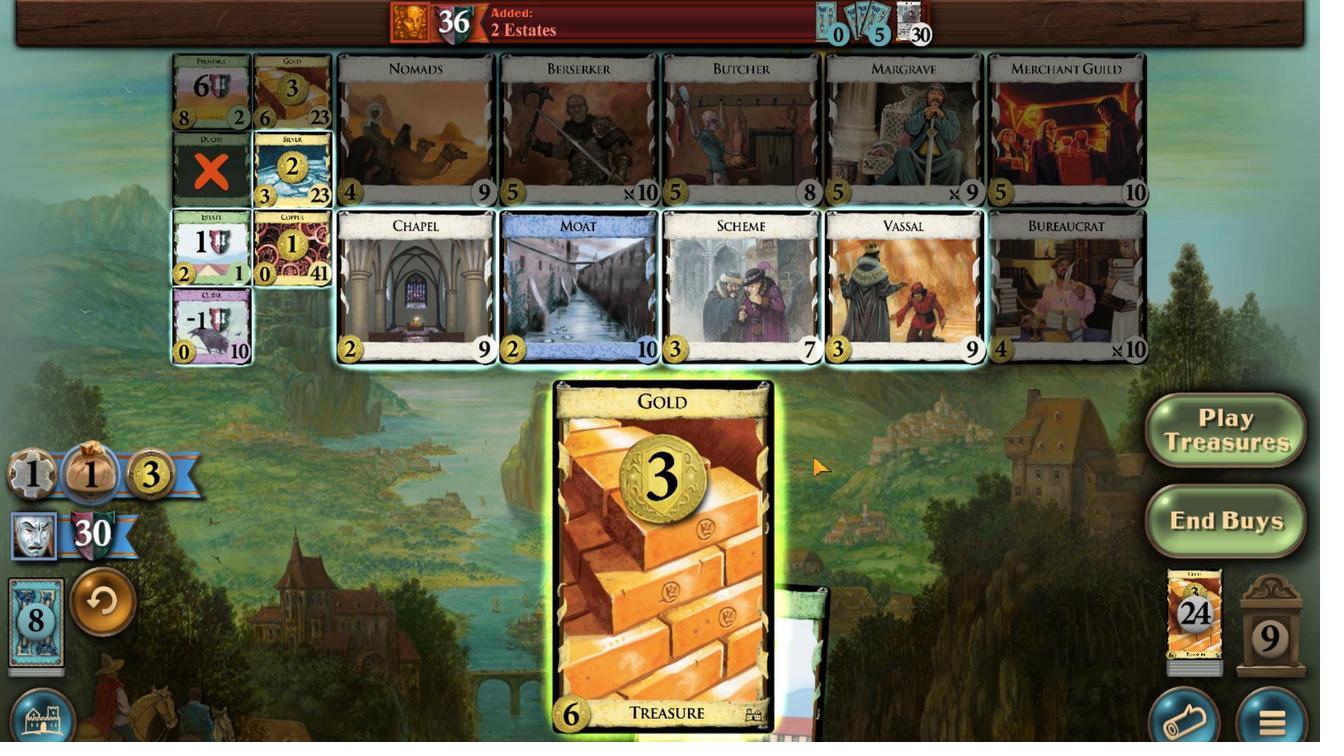 
Action: Mouse pressed left at (627, 524)
Screenshot: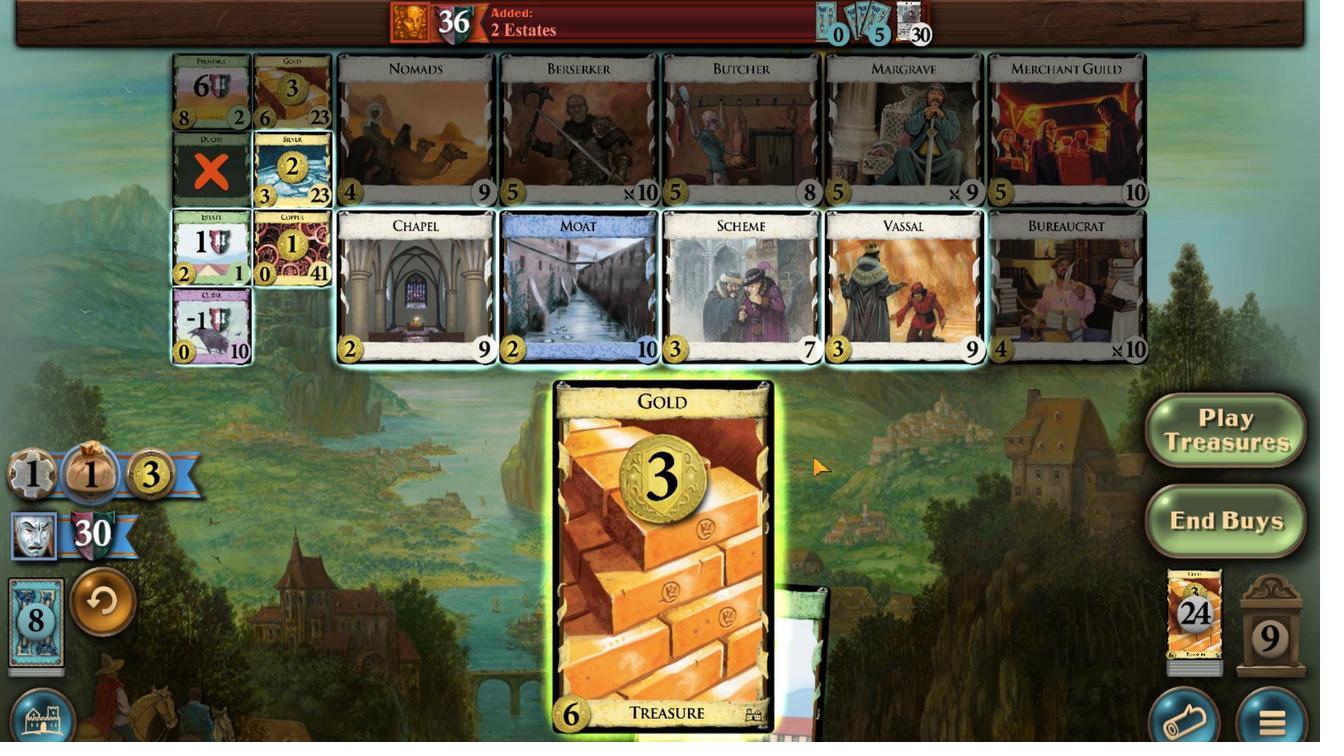
Action: Mouse moved to (651, 482)
Screenshot: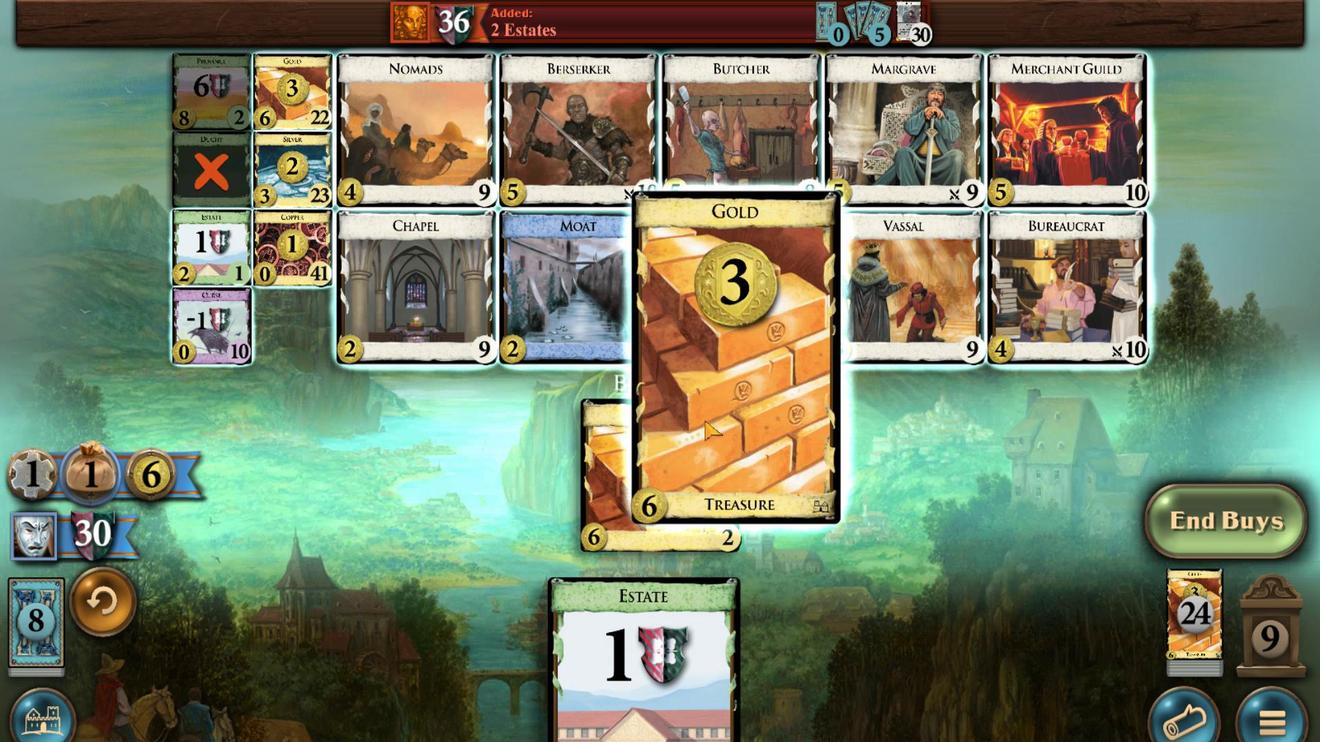 
Action: Mouse pressed left at (651, 482)
Screenshot: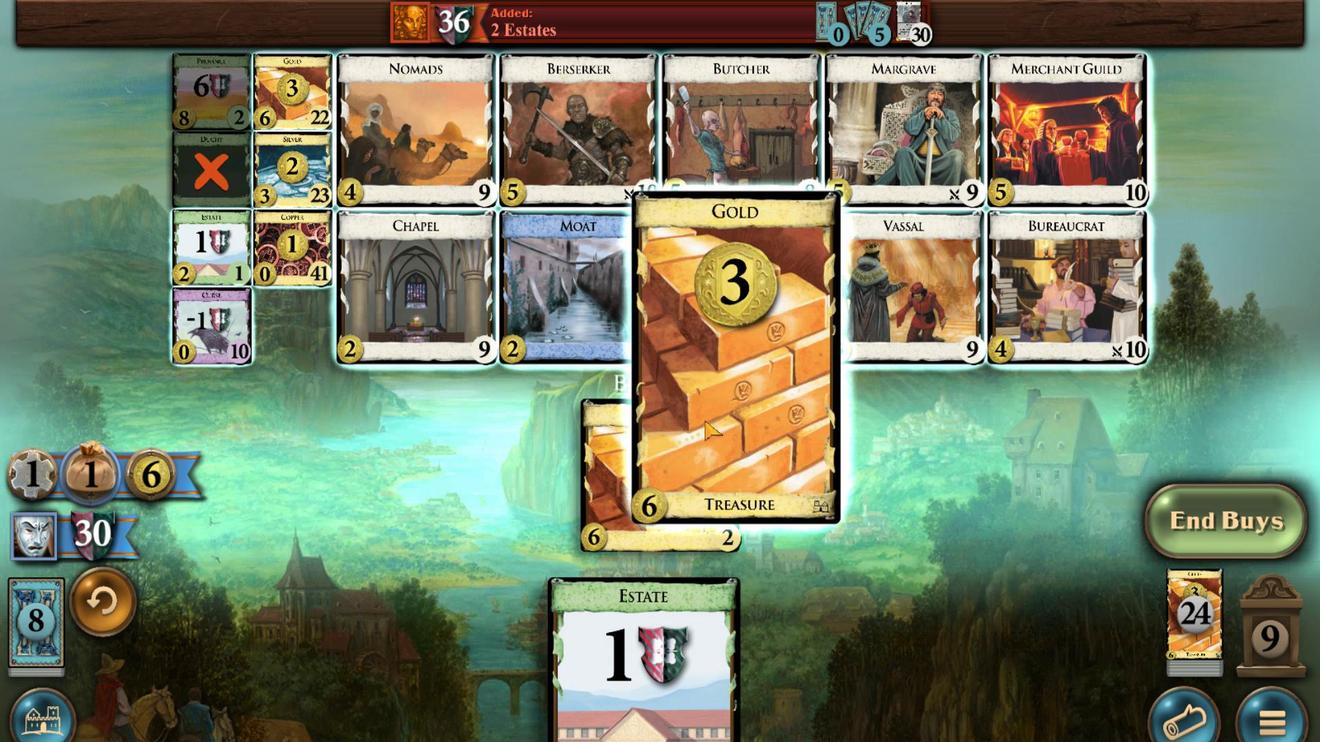 
Action: Mouse moved to (650, 525)
Screenshot: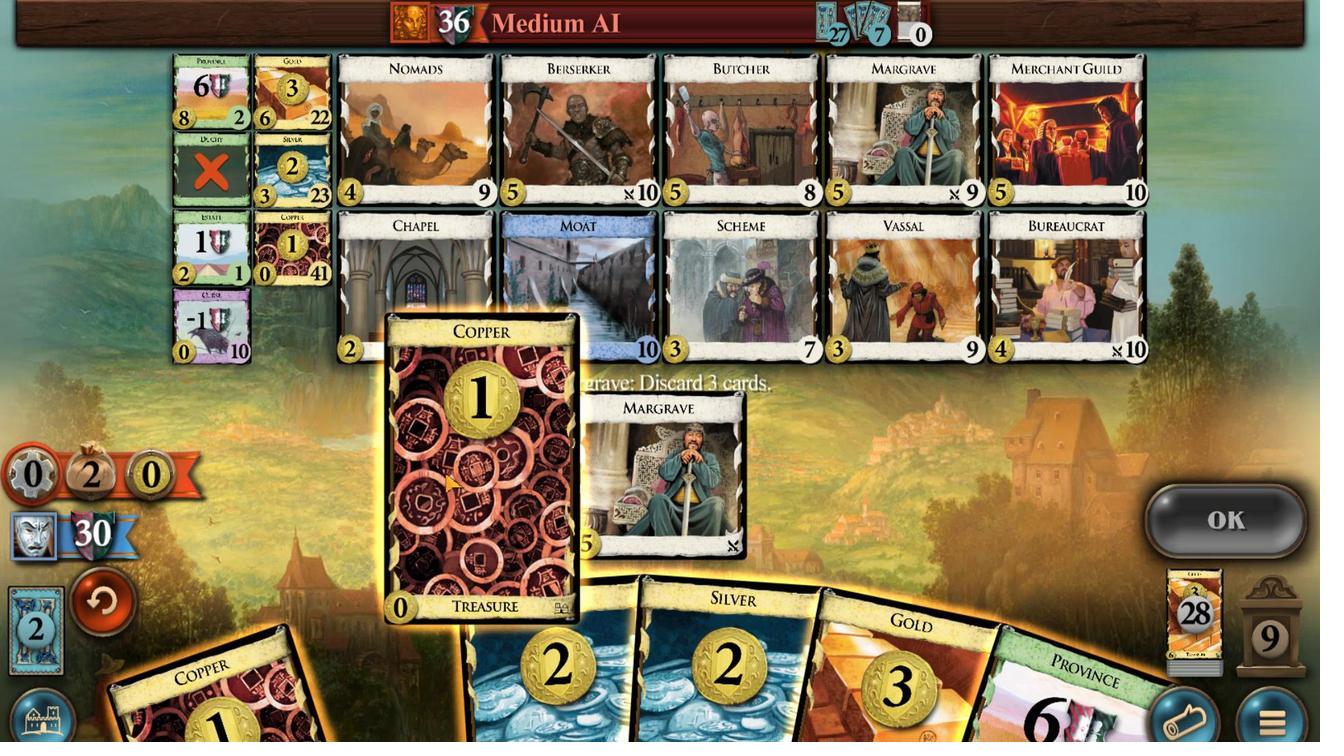 
Action: Mouse pressed left at (650, 525)
Screenshot: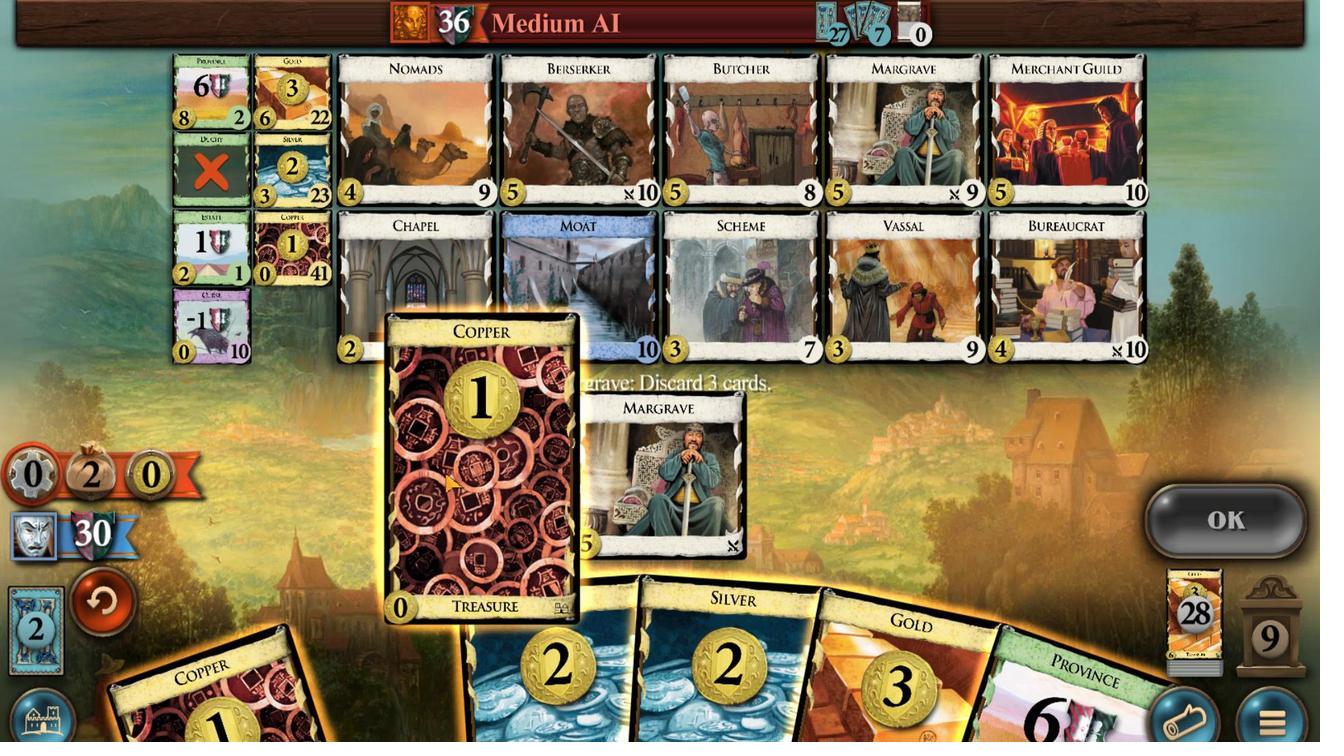 
Action: Mouse moved to (659, 526)
Screenshot: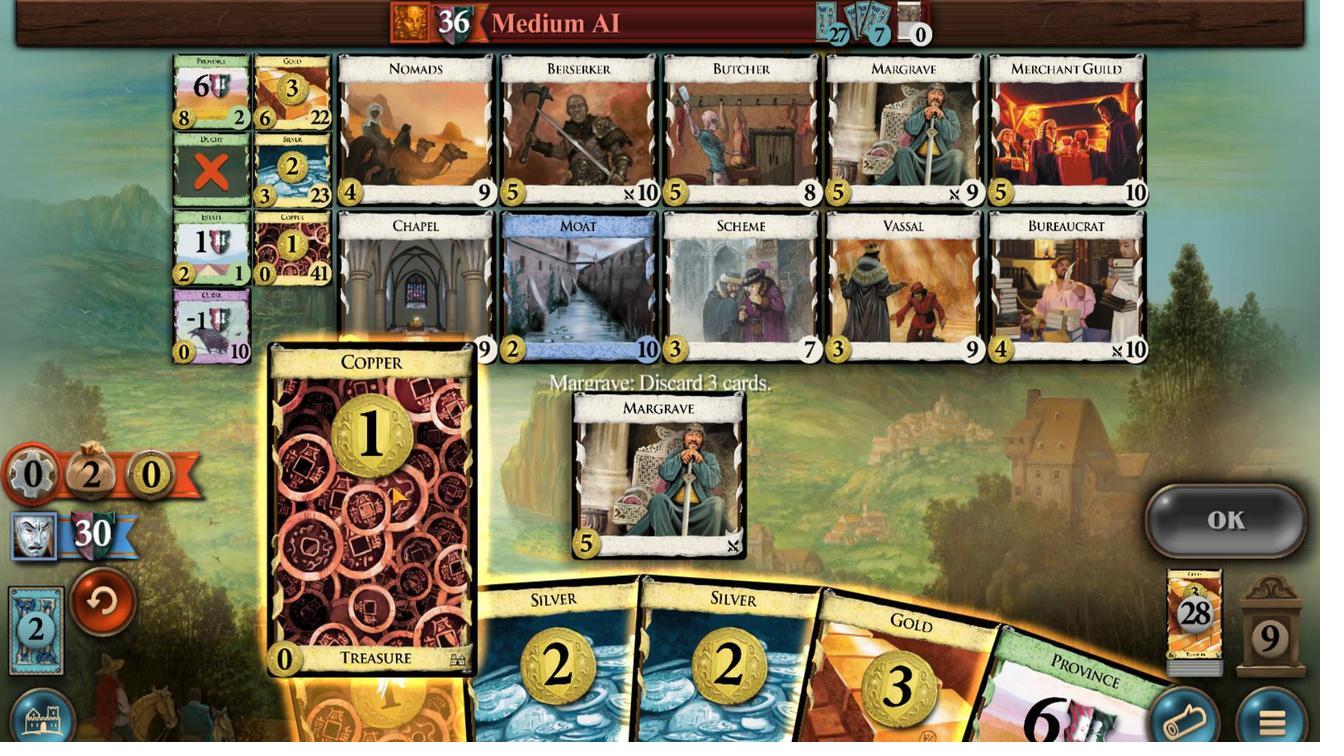 
Action: Mouse pressed left at (659, 526)
Screenshot: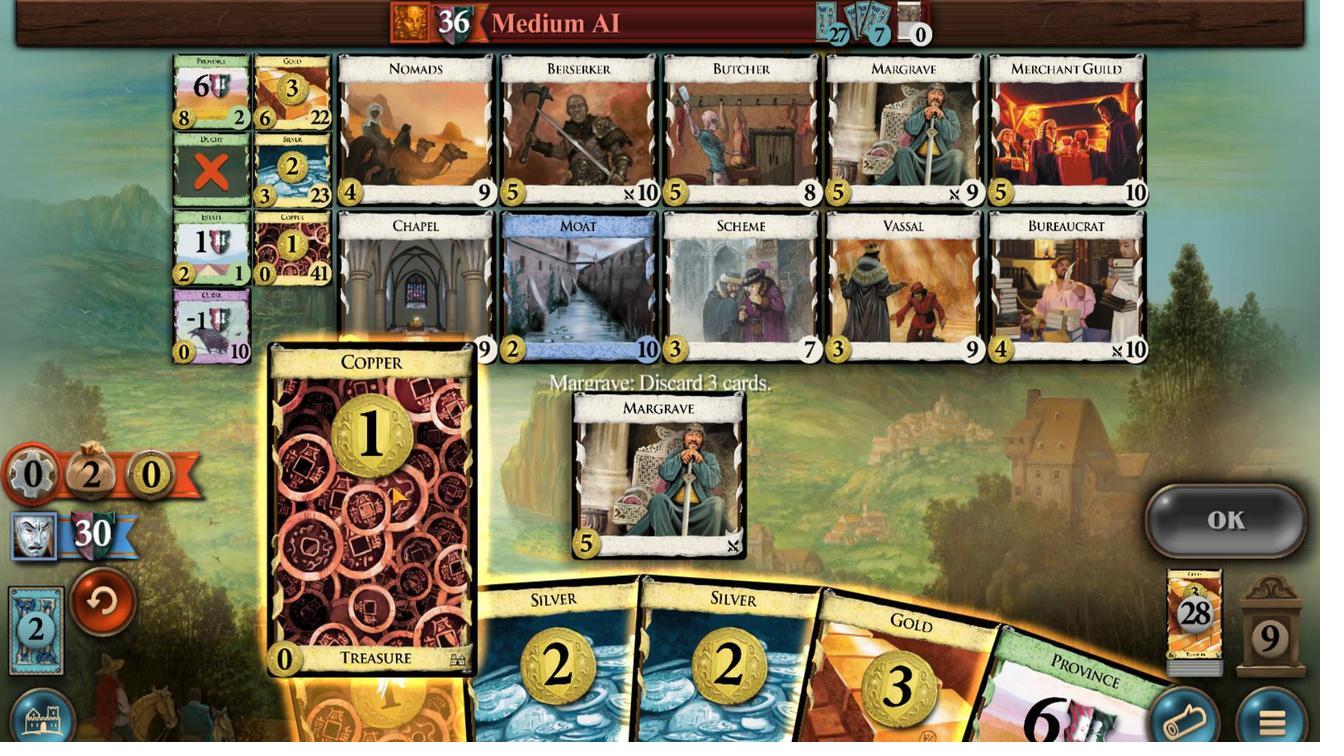 
Action: Mouse moved to (629, 524)
Screenshot: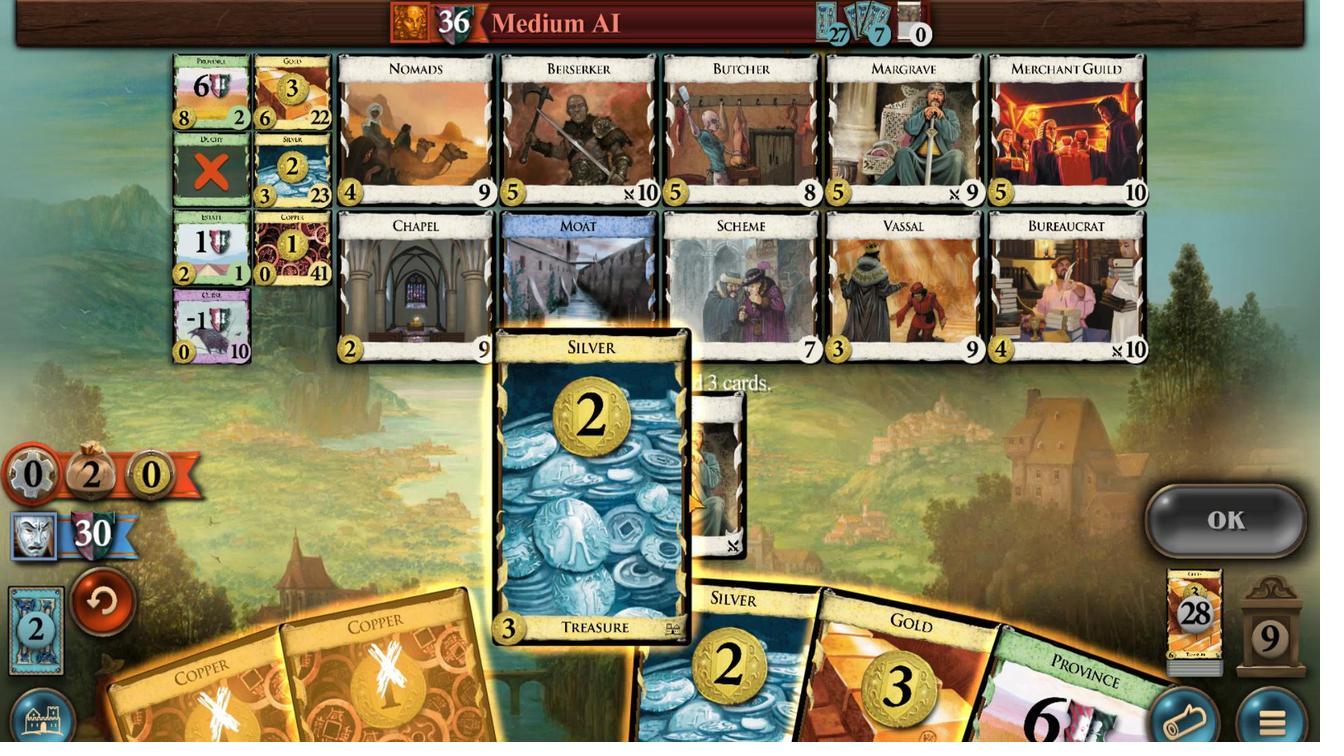 
Action: Mouse pressed left at (629, 524)
Screenshot: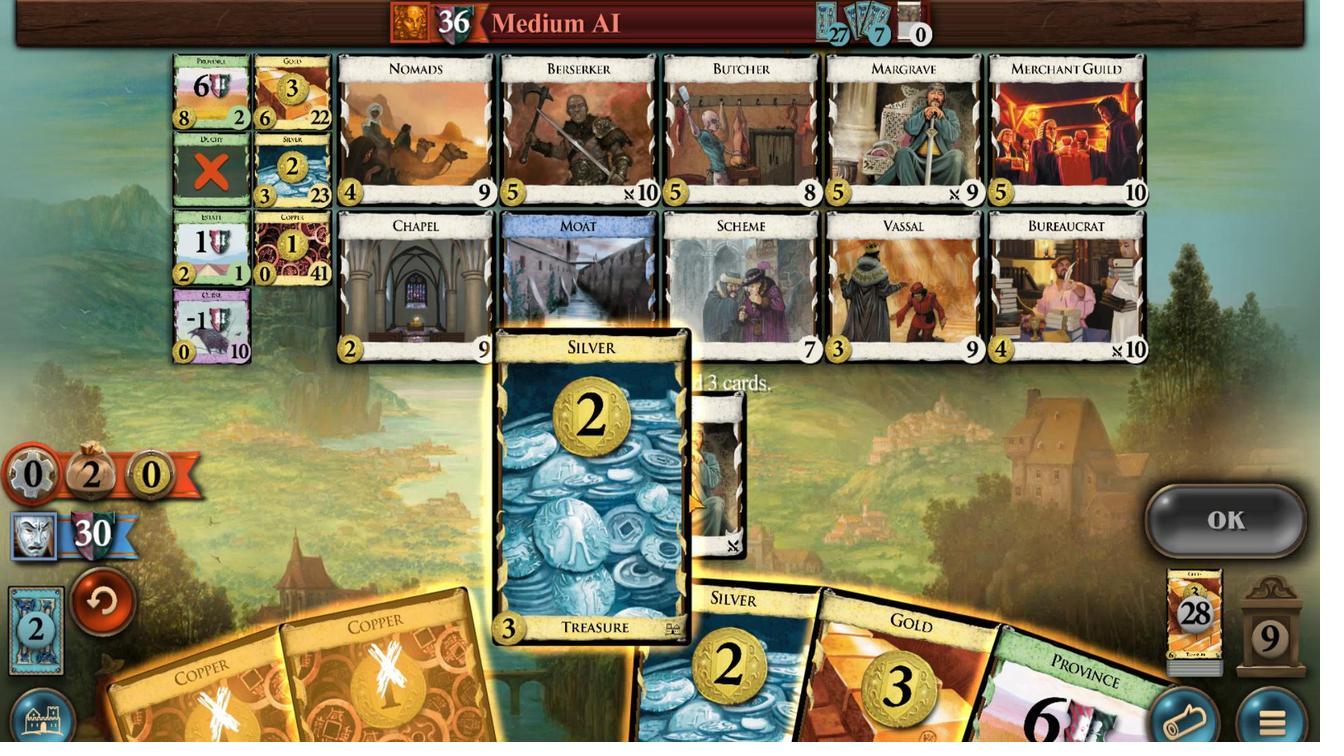 
Action: Mouse moved to (575, 514)
Screenshot: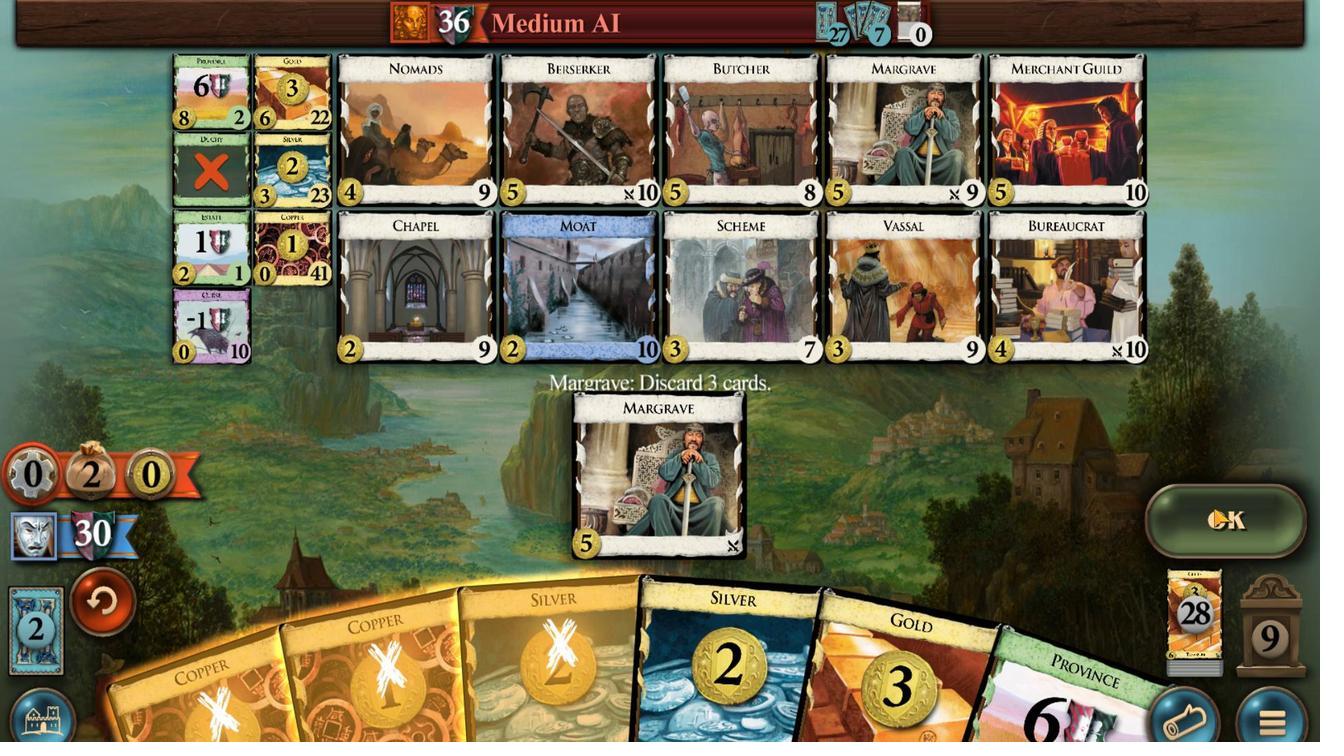 
Action: Mouse pressed left at (575, 514)
Screenshot: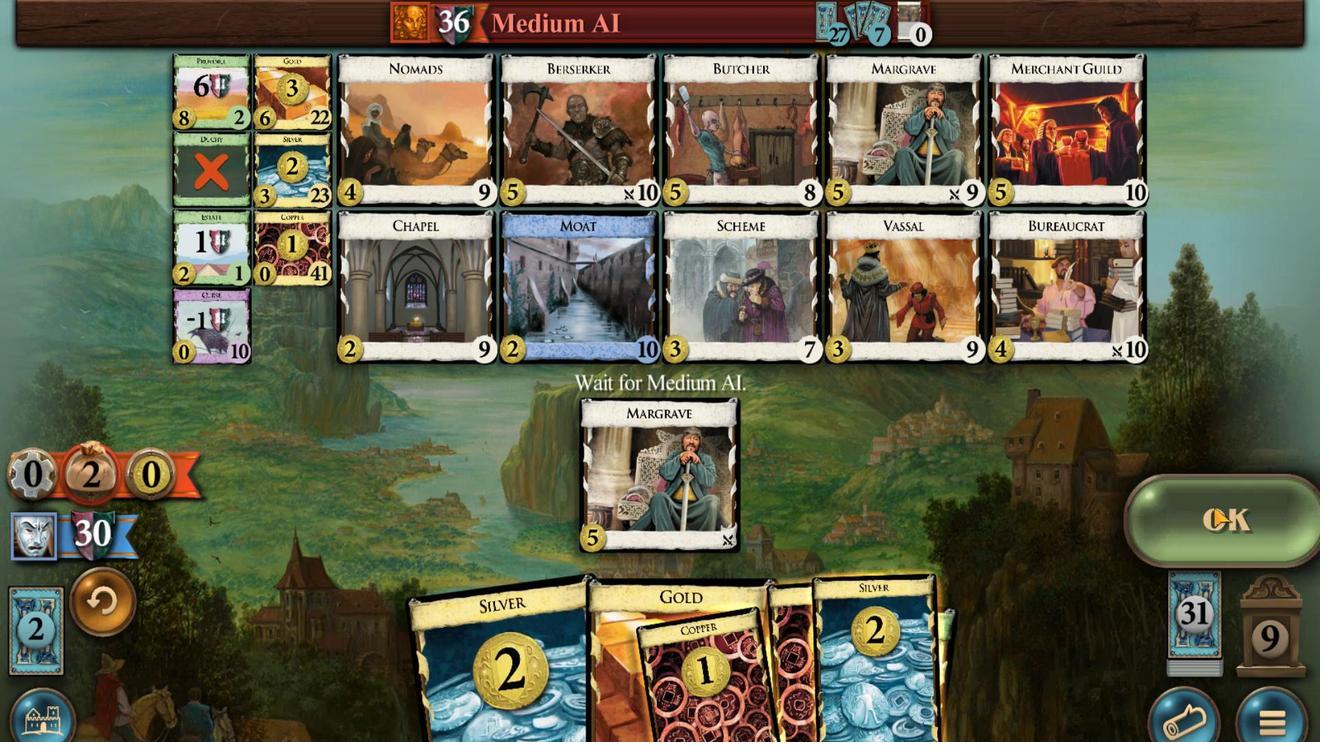 
Action: Mouse moved to (624, 525)
Screenshot: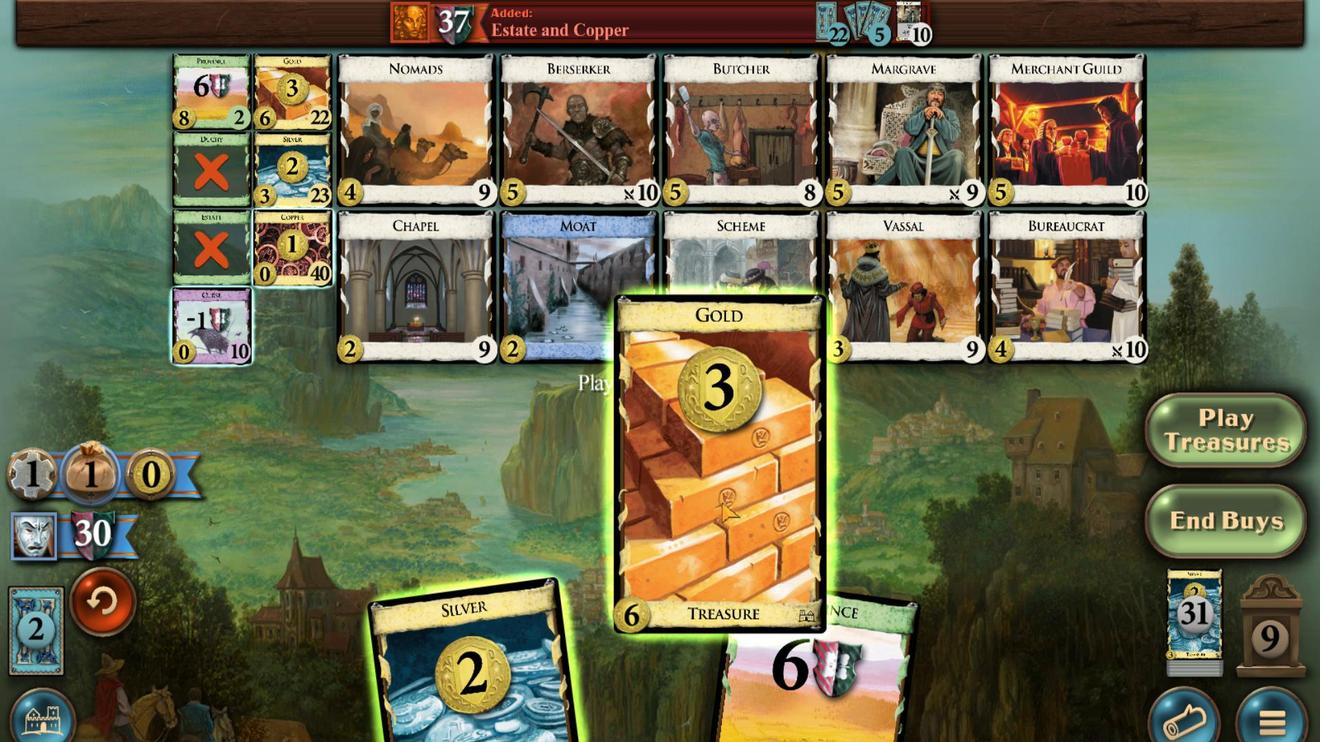
Action: Mouse pressed left at (624, 525)
Screenshot: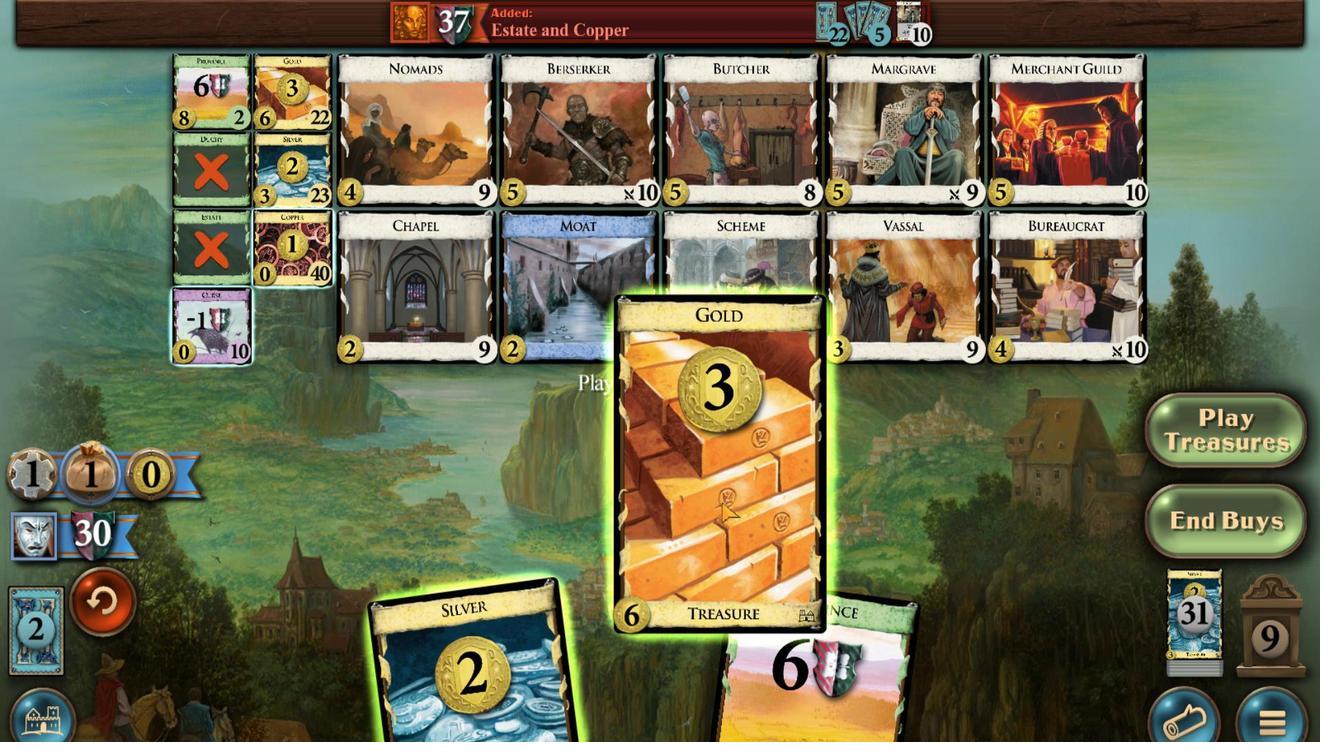 
Action: Mouse moved to (627, 523)
Screenshot: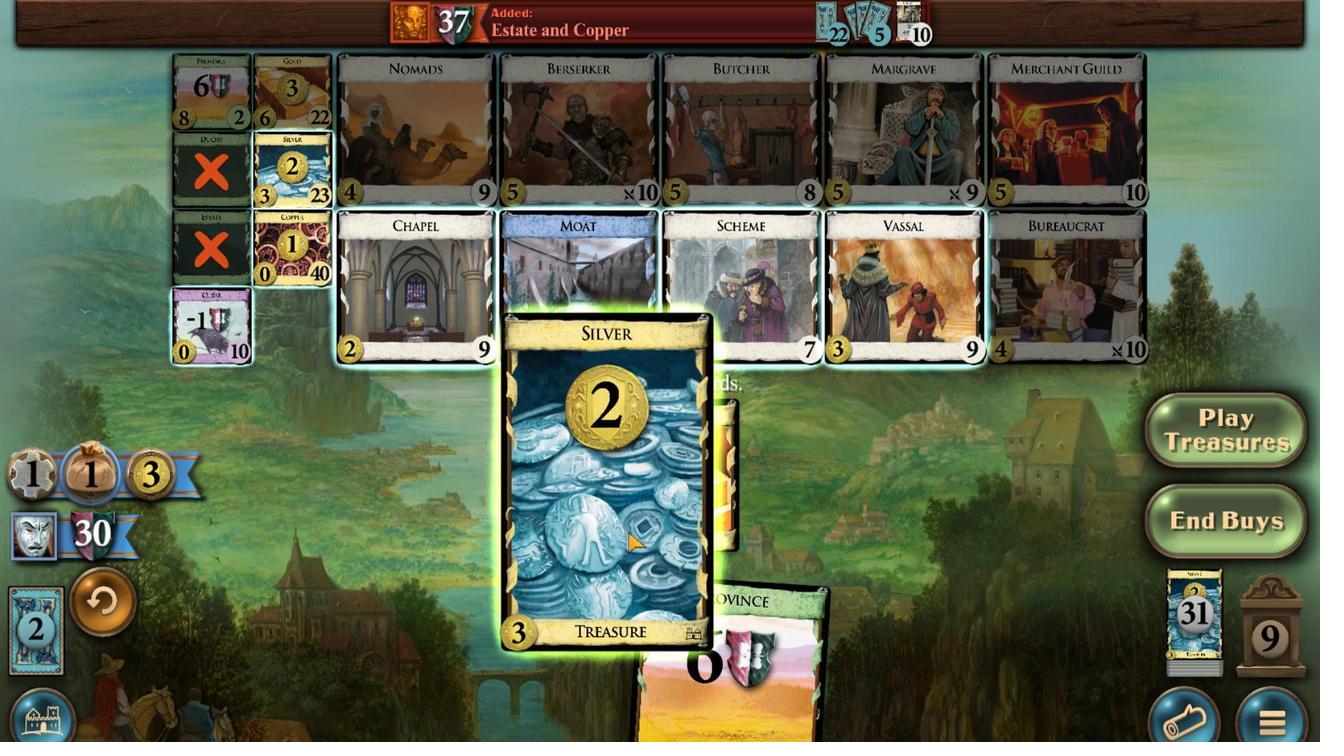 
Action: Mouse pressed left at (627, 523)
